 Task: Open Card Third-Party Integrations in Board Bug Tracking to Workspace Customer Relationship Management and add a team member Softage.1@softage.net, a label Orange, a checklist User Testing, an attachment from your computer, a color Orange and finally, add a card description 'Develop new sales strategy for team' and a comment 'We need to ensure that we allocate enough time and resources to this task to ensure its success.'. Add a start date 'Jan 01, 1900' with a due date 'Jan 08, 1900'. Open Card Event Execution in Board Newsletter Best Practices to Workspace Customer Relationship Management and add a team member Softage.1@softage.net, a label Blue, a checklist Project Quality Management, an attachment from Trello, a color Blue and finally, add a card description 'Plan and execute company charity event' and a comment 'This task requires us to be proactive in identifying potential opportunities for growth and expansion.'. Add a start date 'Jan 02, 1900' with a due date 'Jan 09, 1900'. Open Card Customer Persona Review in Board Product Beta Testing to Workspace Customer Relationship Management and add a team member Softage.2@softage.net, a label Blue, a checklist Translation, an attachment from your computer, a color Blue and finally, add a card description 'Research and apply for relevant industry awards' and a comment 'Let us approach this task with a sense of enthusiasm and passion, embracing the challenge and the opportunity it presents.'. Add a start date 'Jan 03, 1900' with a due date 'Jan 10, 1900'
Action: Mouse moved to (75, 327)
Screenshot: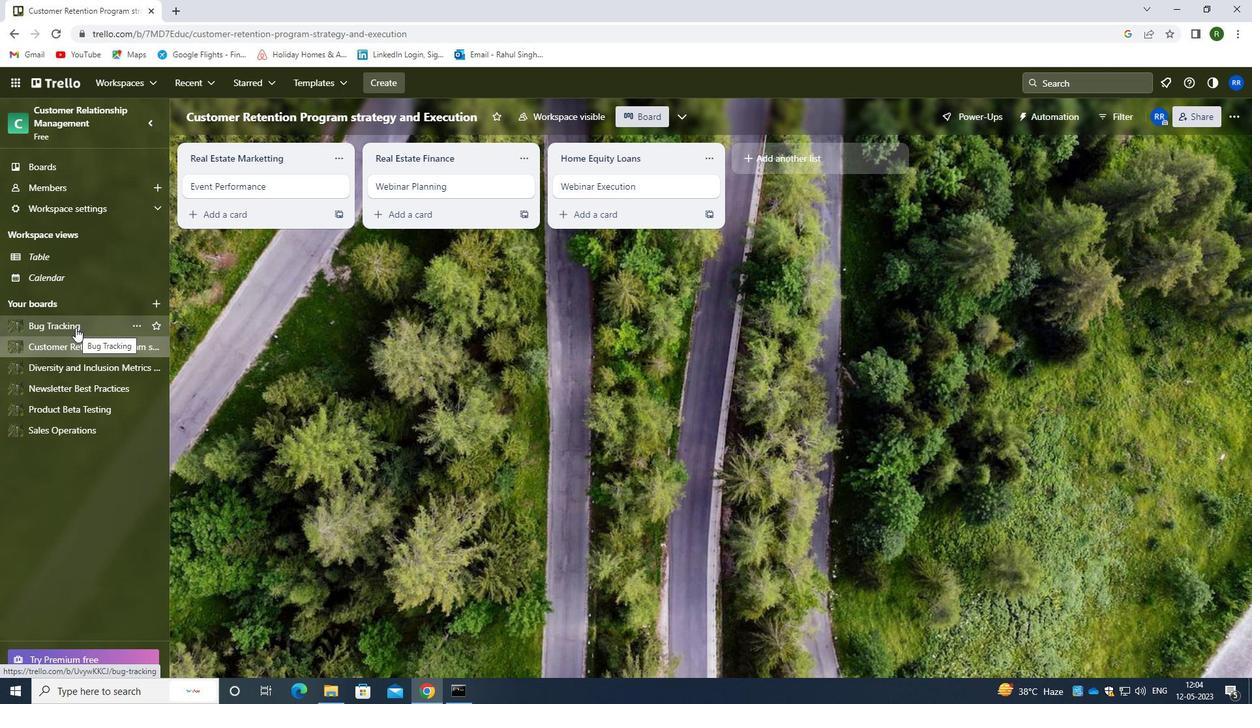 
Action: Mouse pressed left at (75, 327)
Screenshot: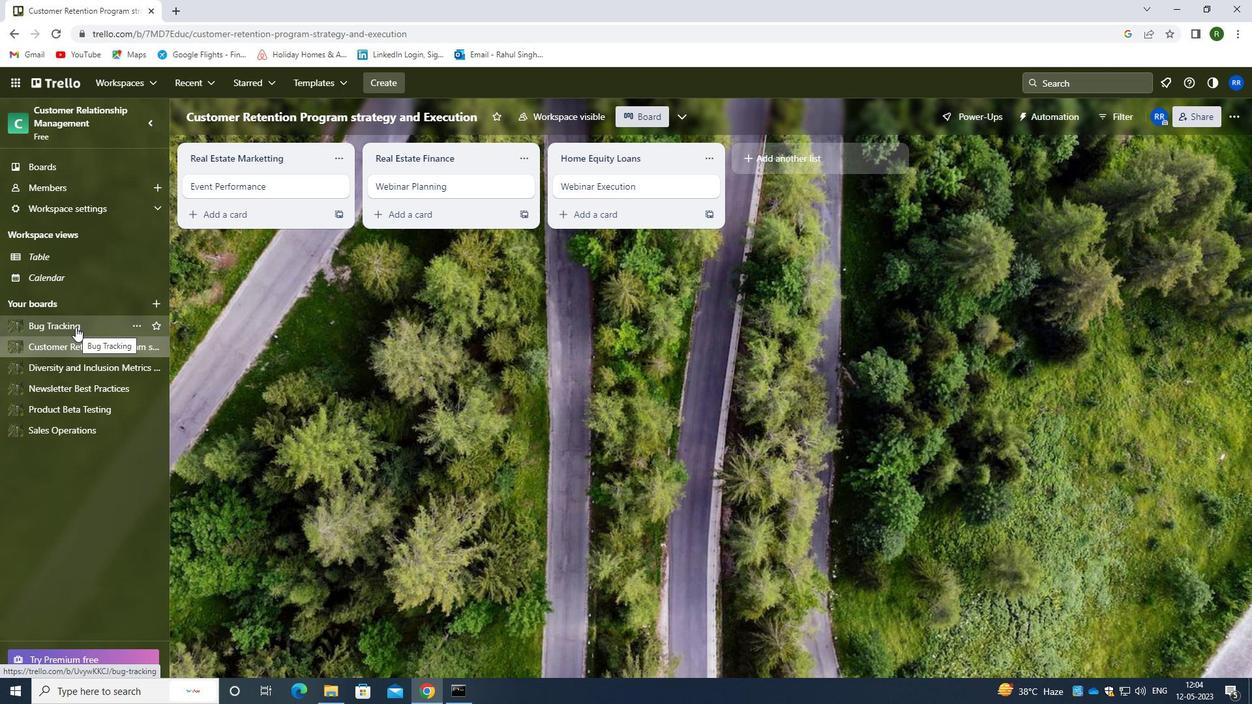 
Action: Mouse moved to (331, 183)
Screenshot: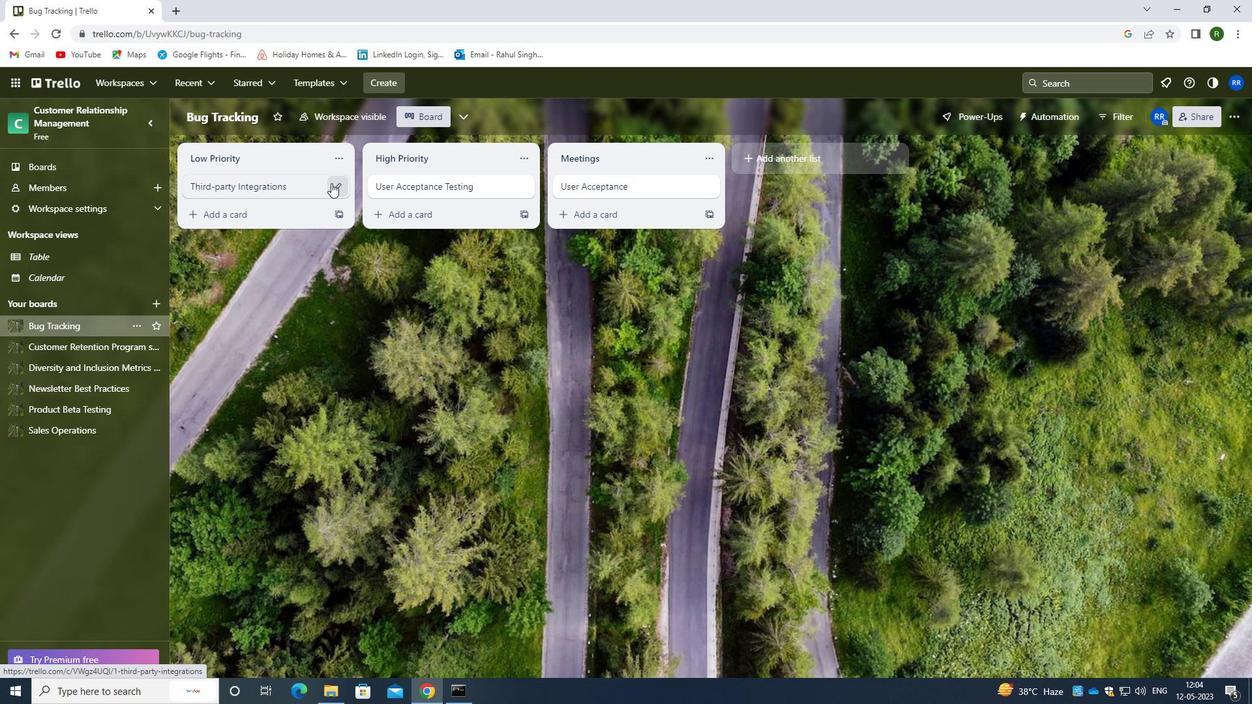 
Action: Mouse pressed left at (331, 183)
Screenshot: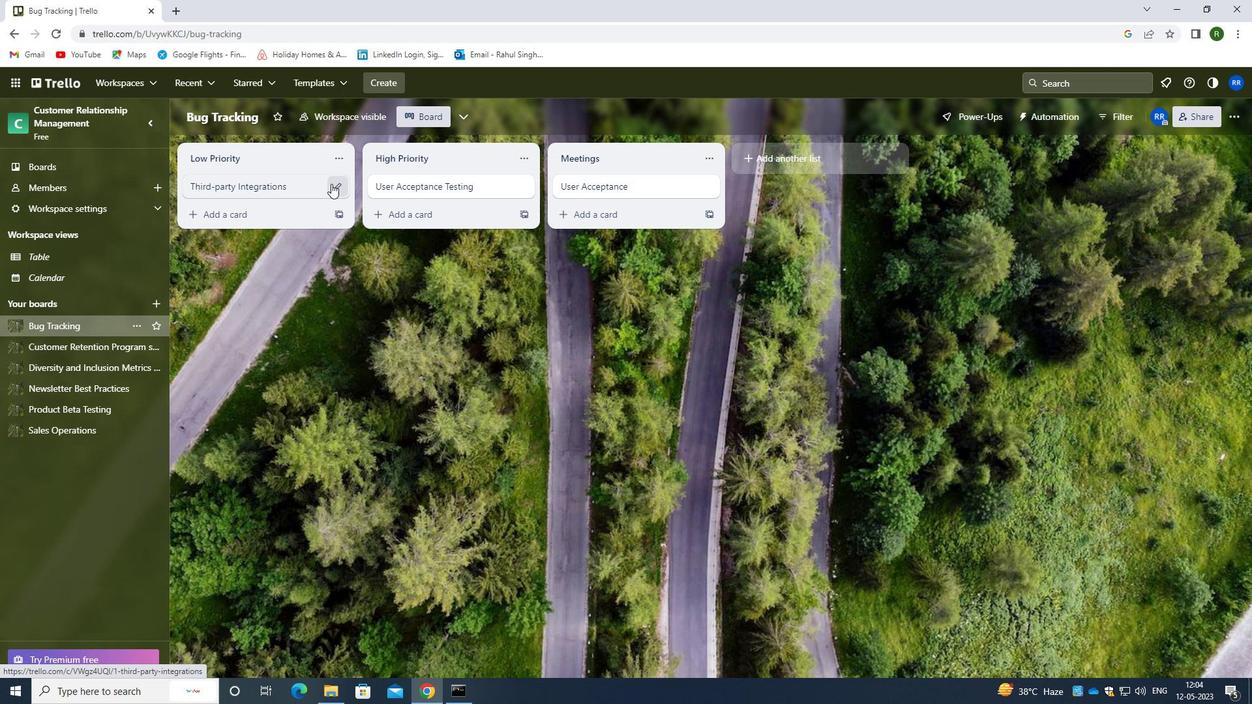 
Action: Mouse moved to (390, 187)
Screenshot: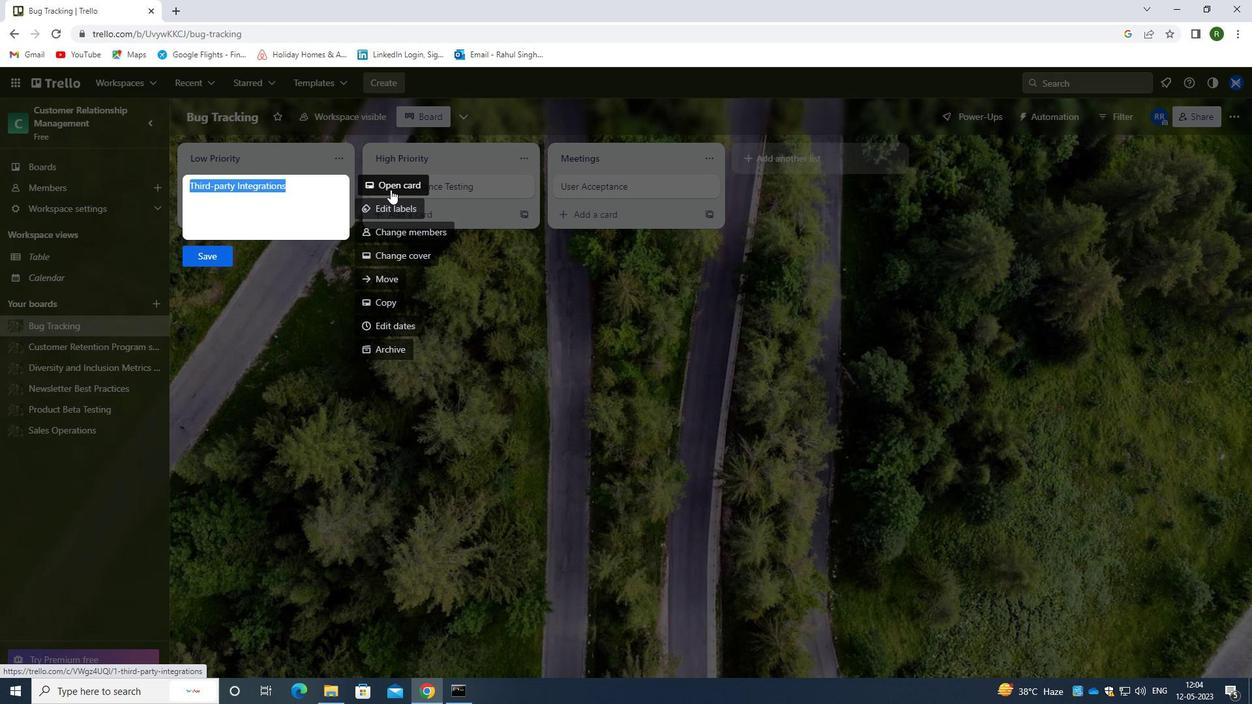 
Action: Mouse pressed left at (390, 187)
Screenshot: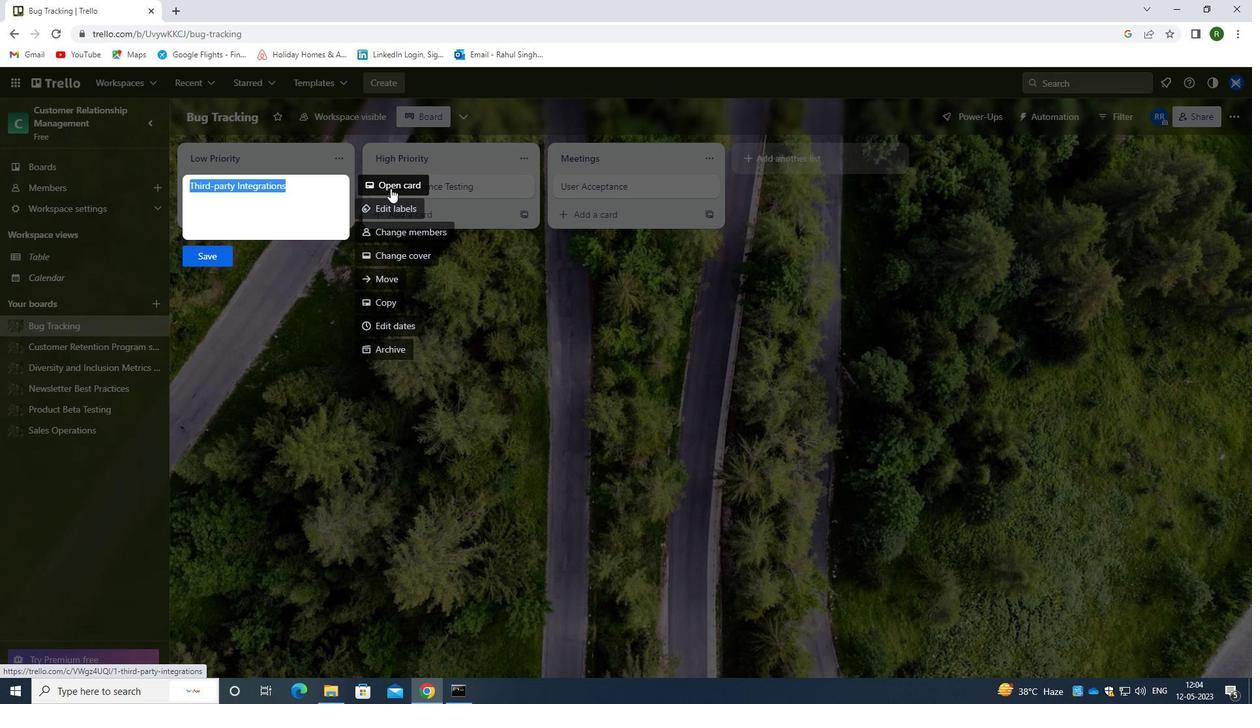 
Action: Mouse moved to (809, 188)
Screenshot: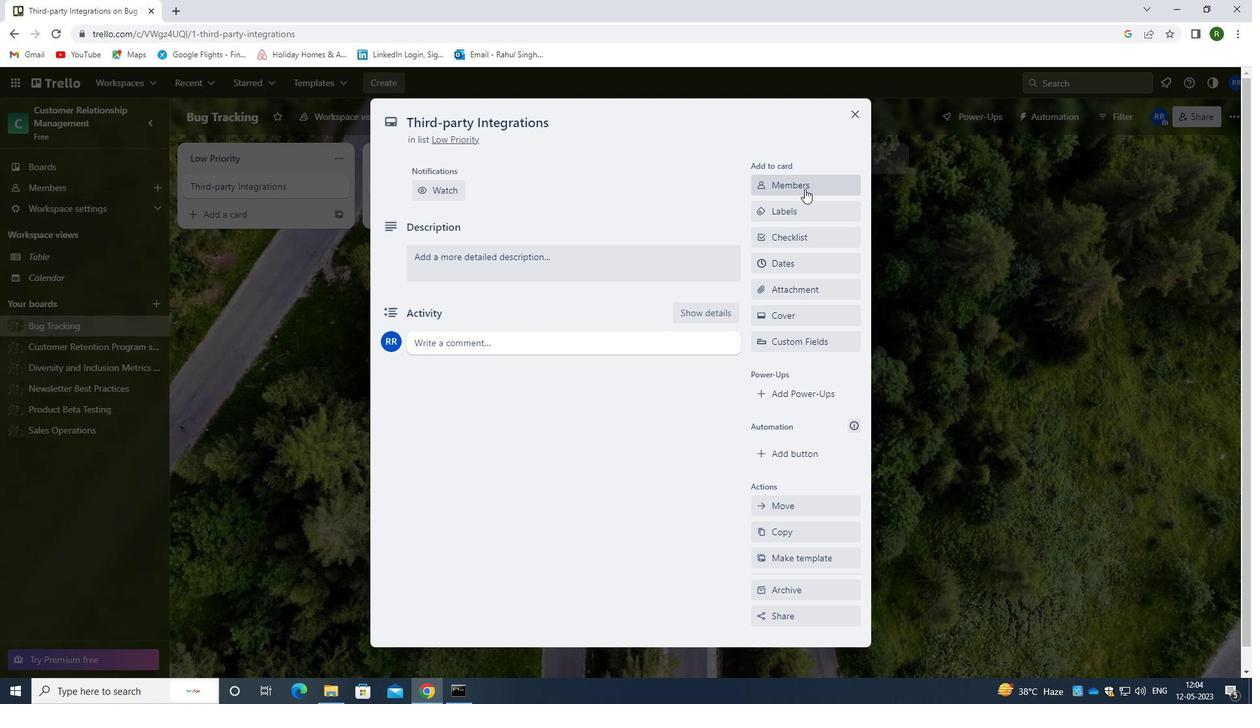 
Action: Mouse pressed left at (809, 188)
Screenshot: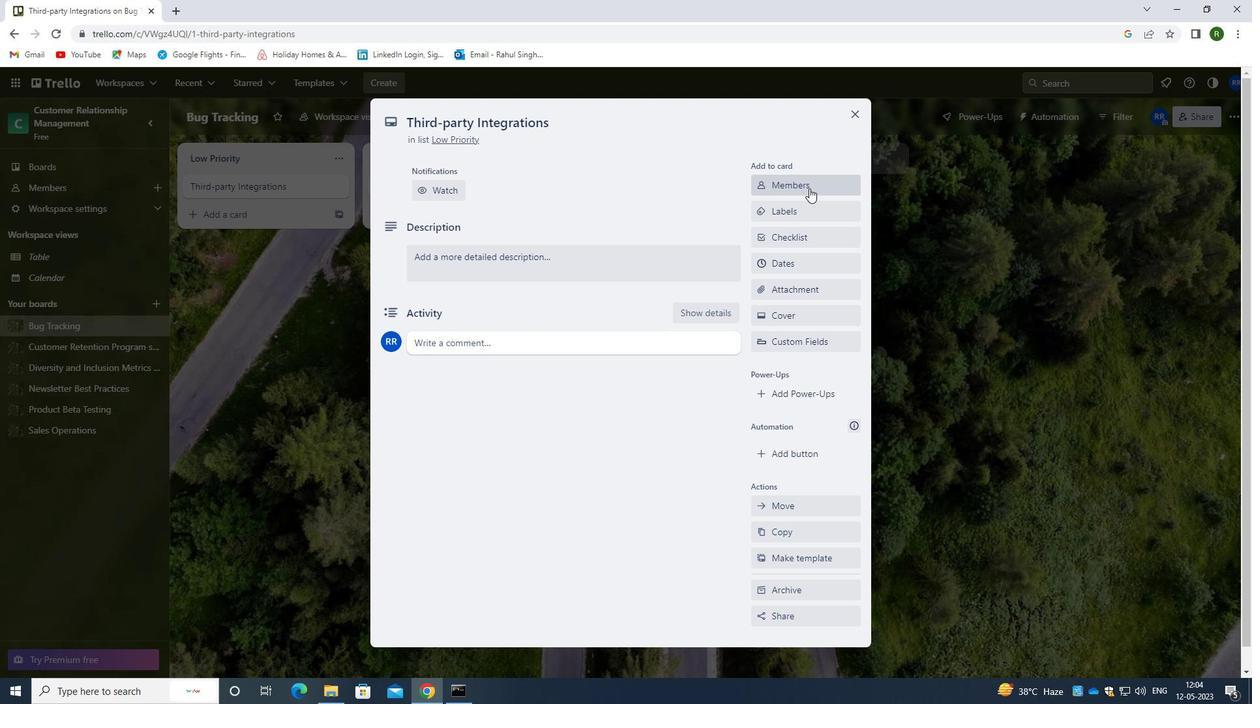 
Action: Mouse moved to (788, 248)
Screenshot: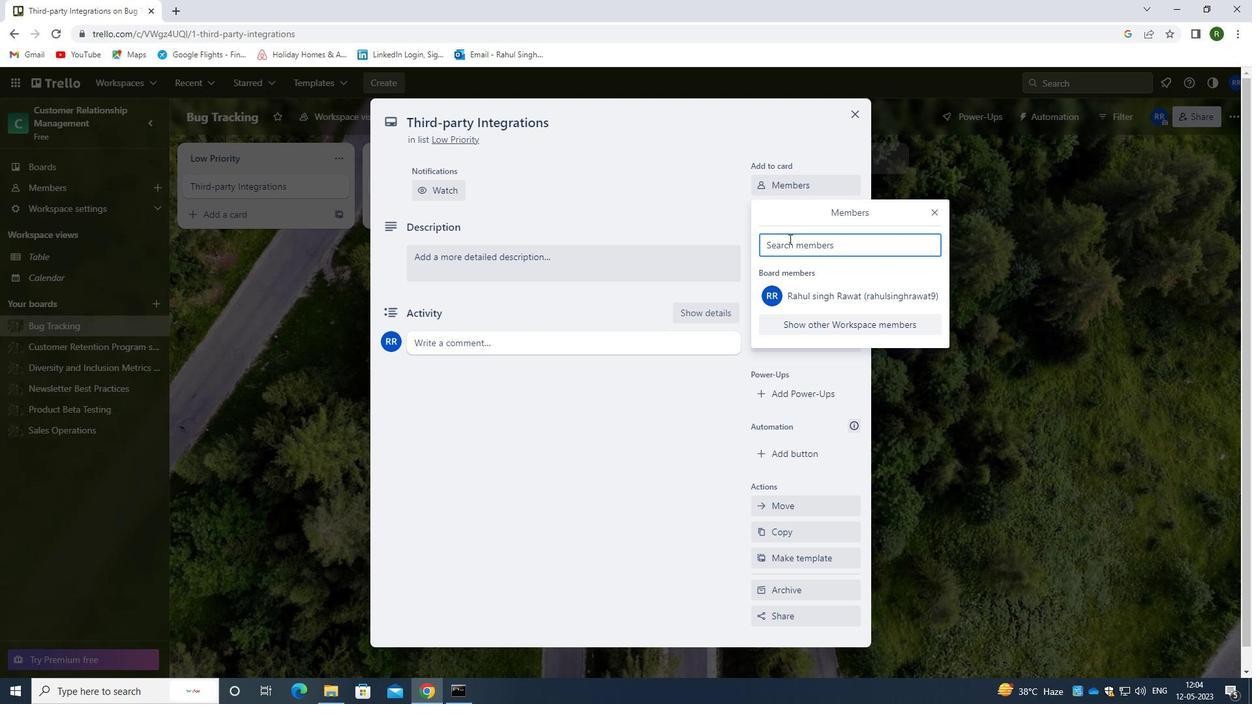 
Action: Mouse pressed left at (788, 248)
Screenshot: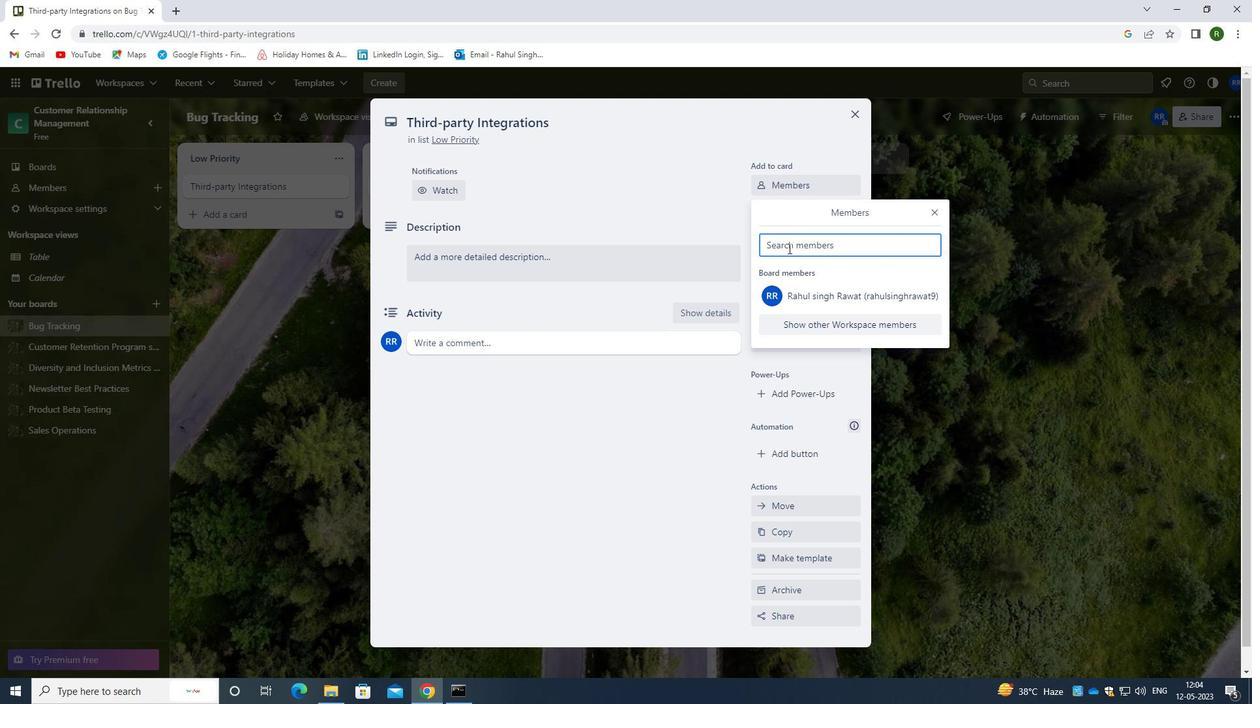 
Action: Mouse moved to (783, 281)
Screenshot: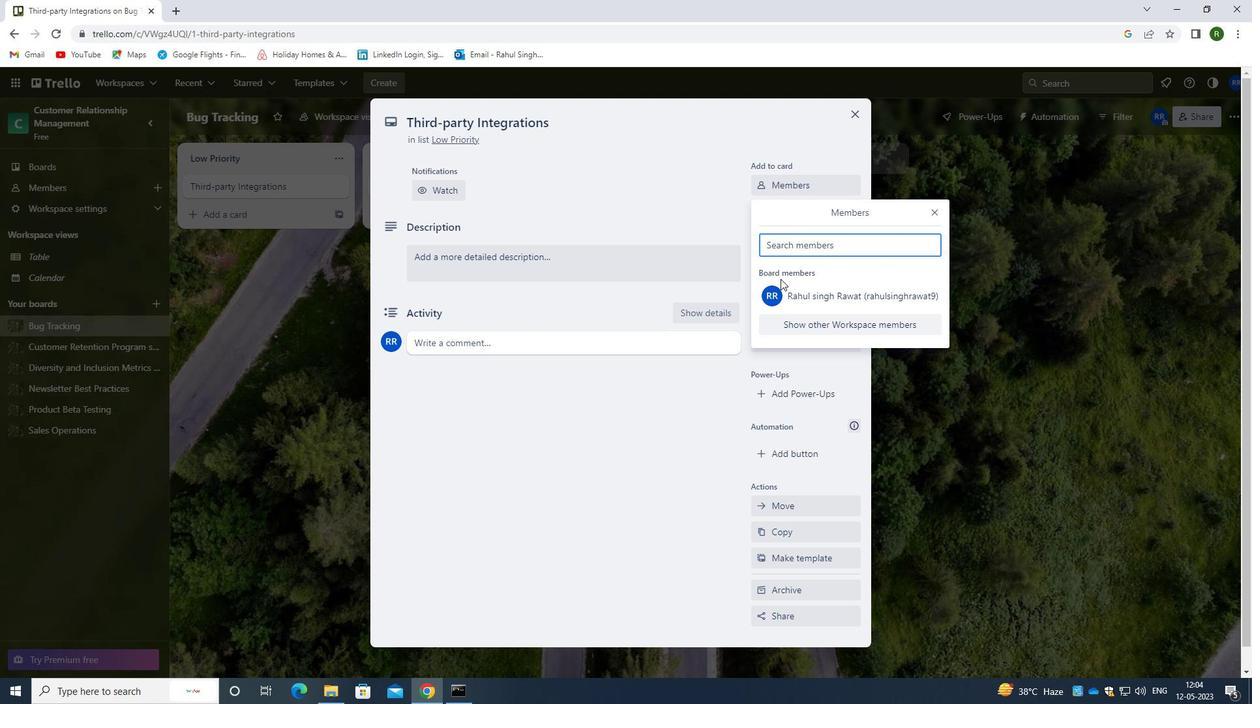 
Action: Key pressed <Key.caps_lock>s<Key.caps_lock>oftage.1<Key.shift>@SOFTAGE.NET
Screenshot: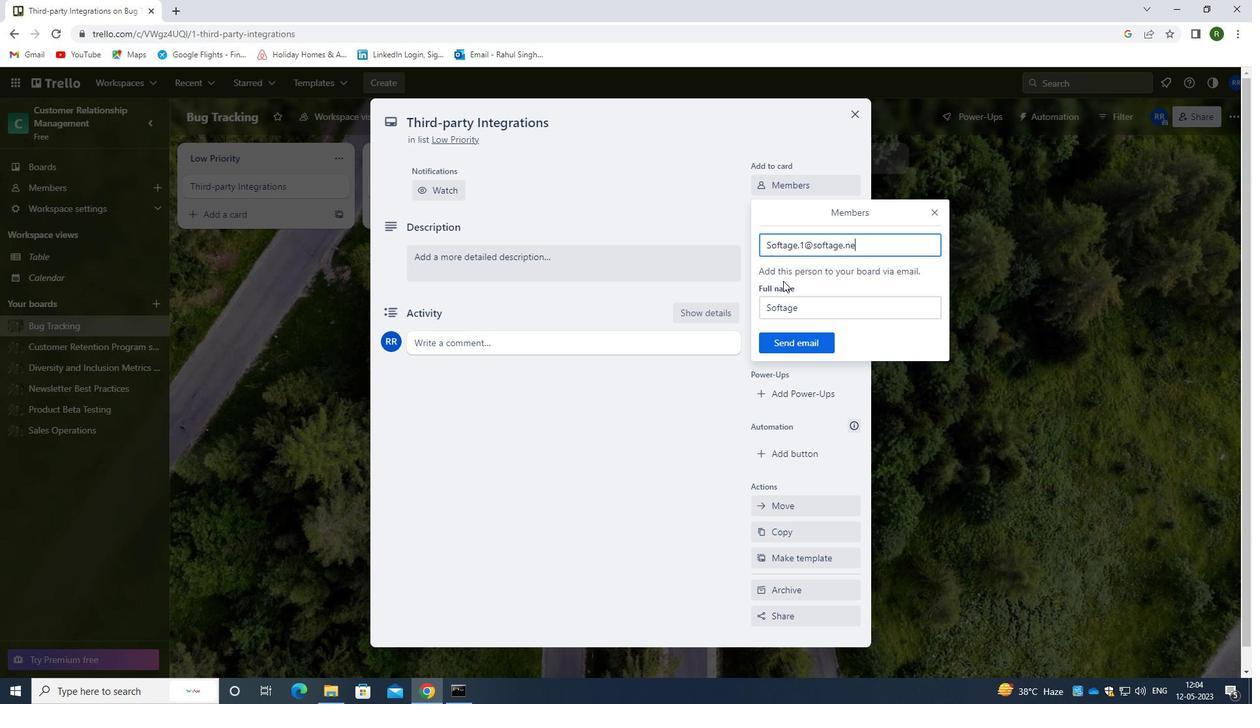 
Action: Mouse moved to (787, 339)
Screenshot: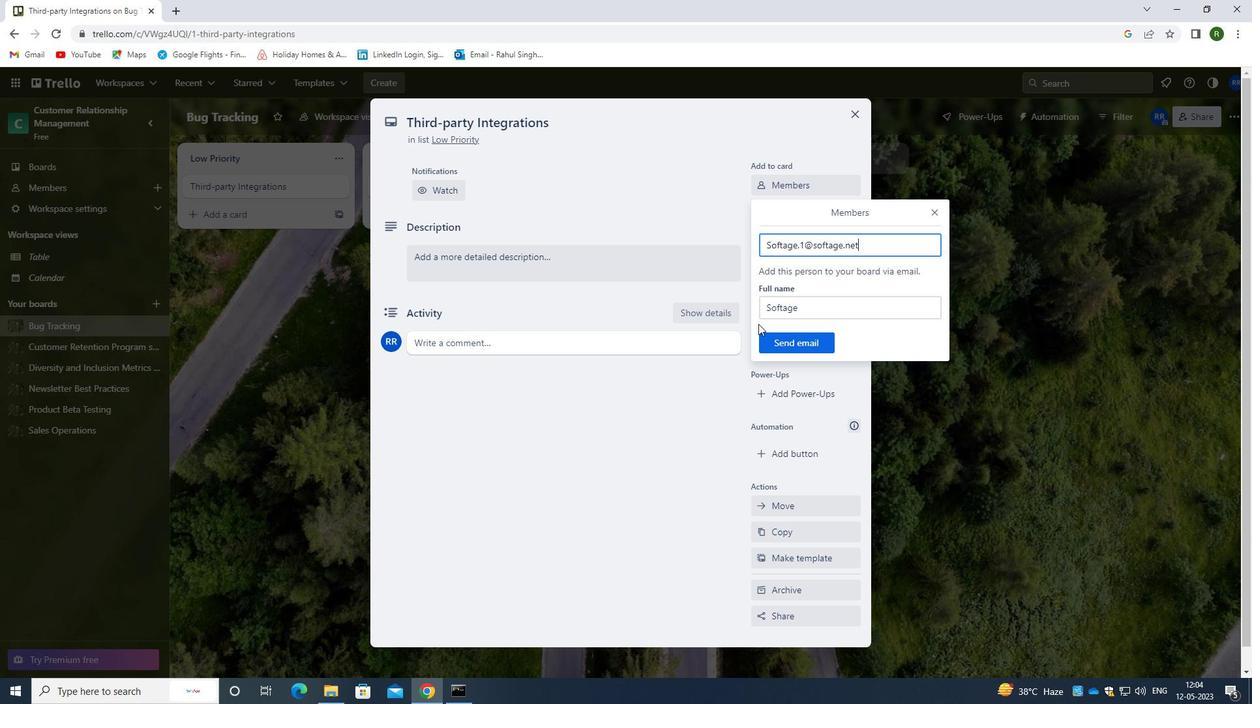 
Action: Mouse pressed left at (787, 339)
Screenshot: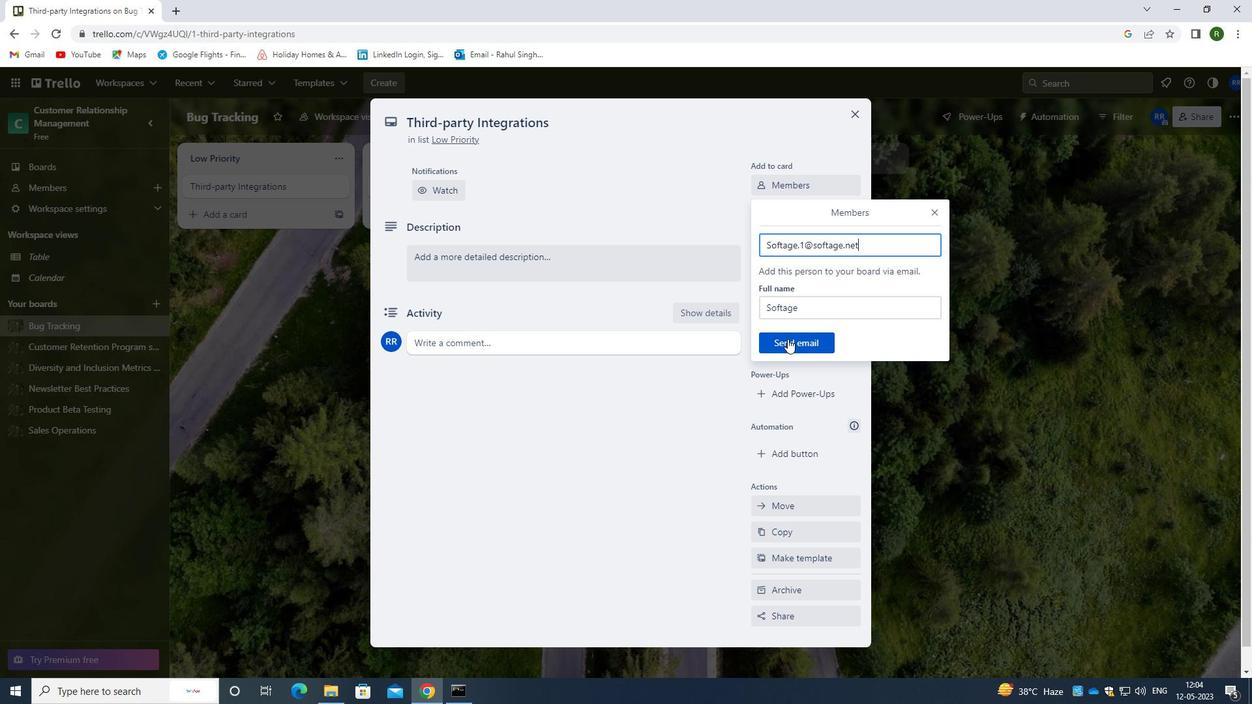 
Action: Mouse moved to (791, 253)
Screenshot: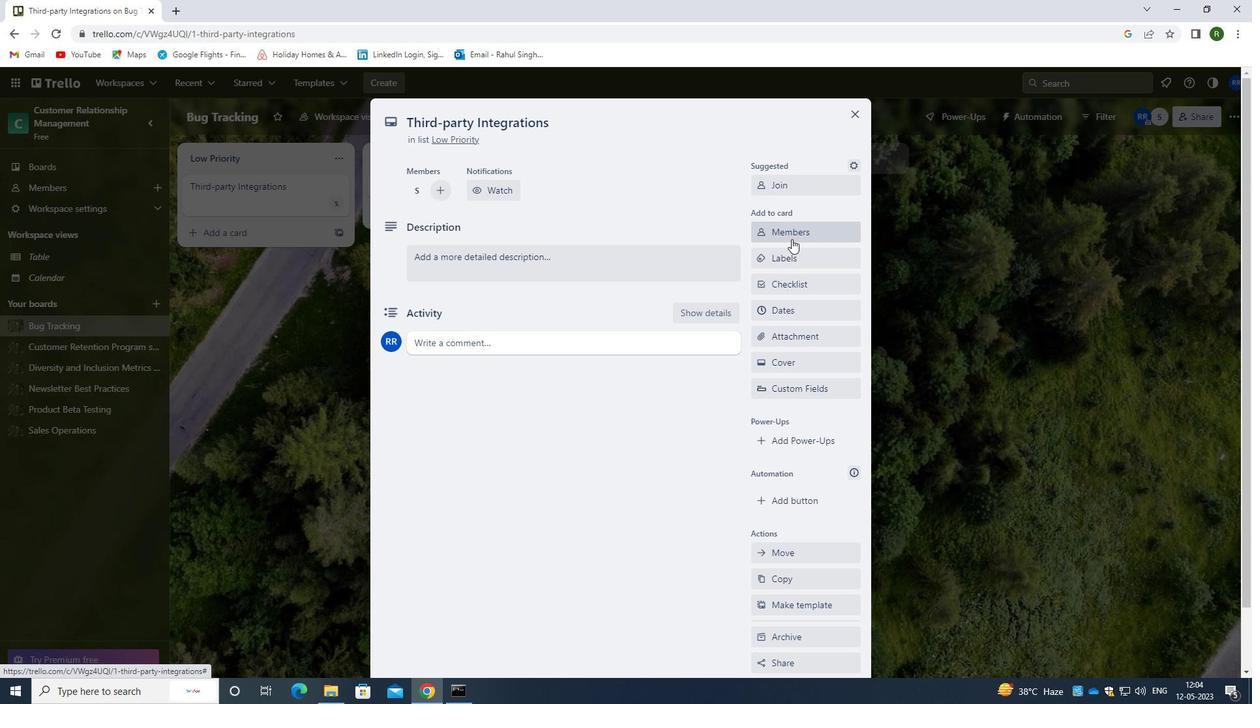 
Action: Mouse pressed left at (791, 253)
Screenshot: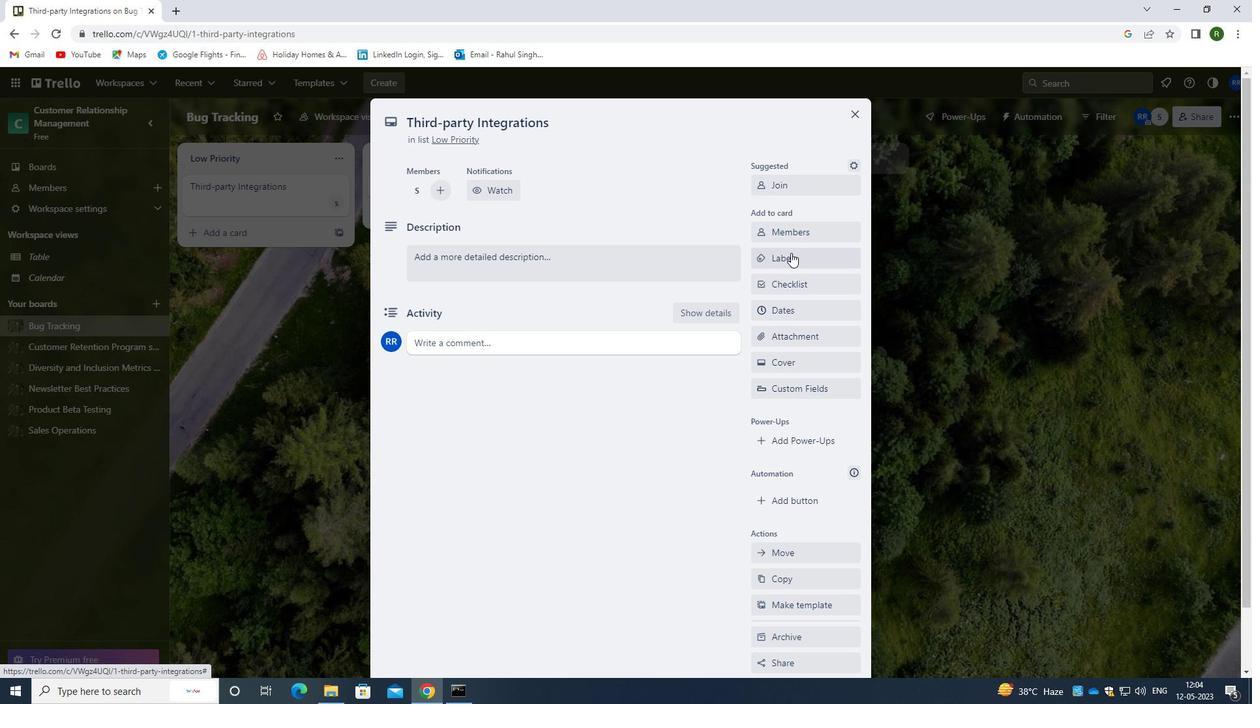 
Action: Mouse moved to (787, 316)
Screenshot: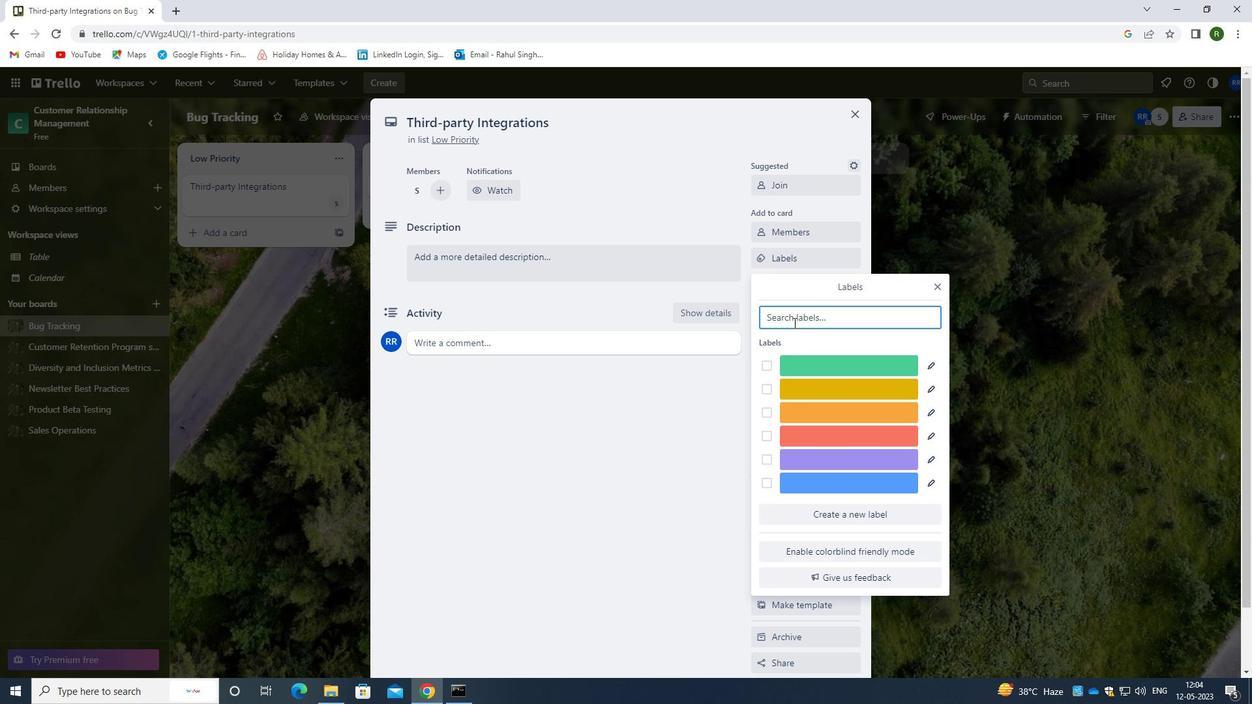 
Action: Key pressed <Key.shift>ORANGE
Screenshot: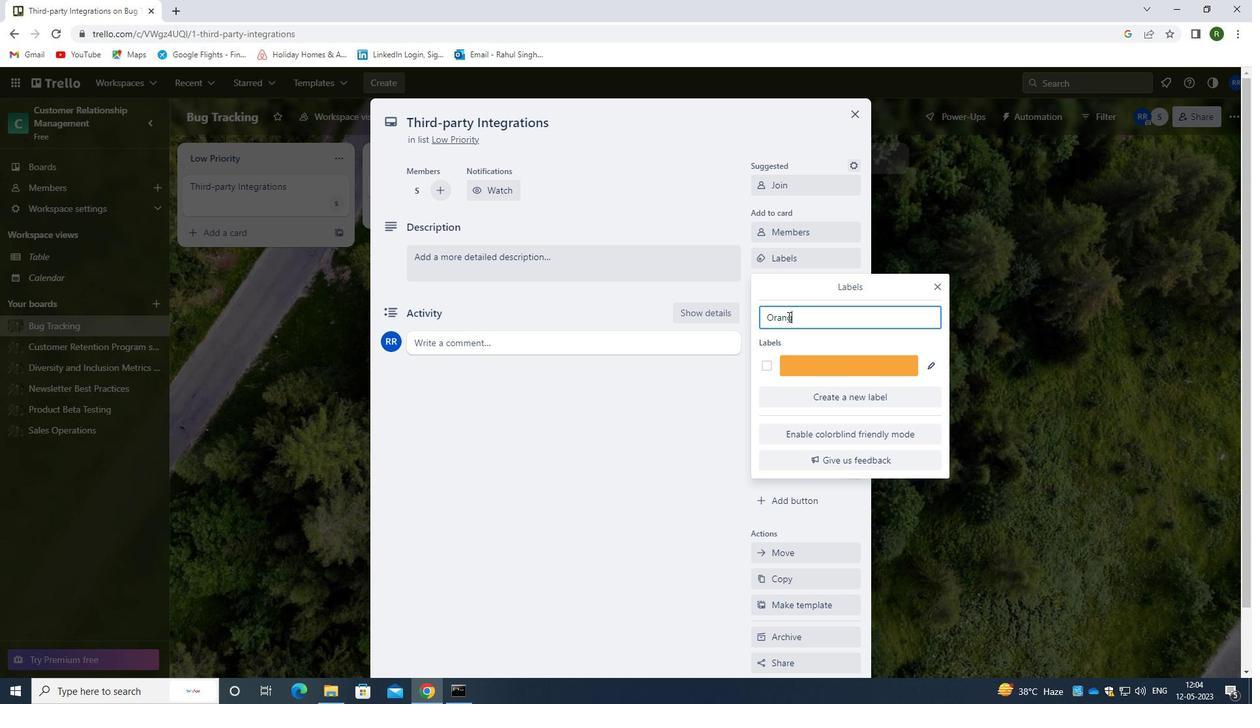 
Action: Mouse moved to (767, 373)
Screenshot: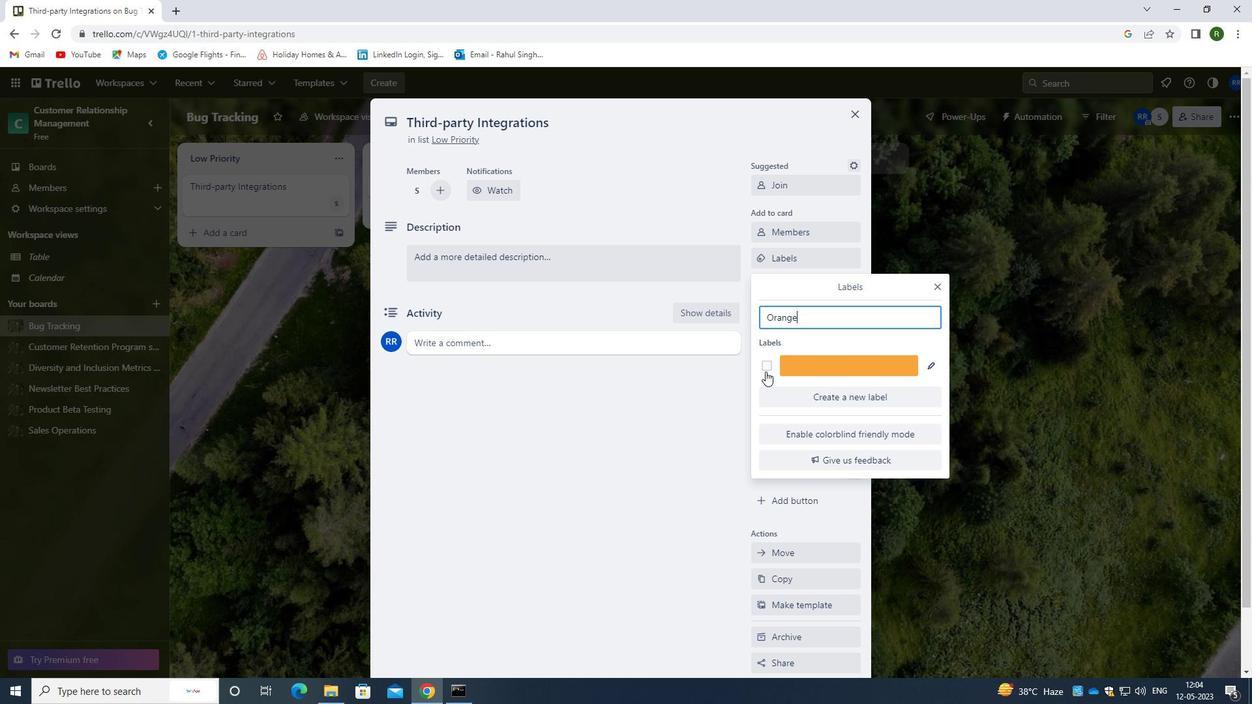 
Action: Mouse pressed left at (767, 373)
Screenshot: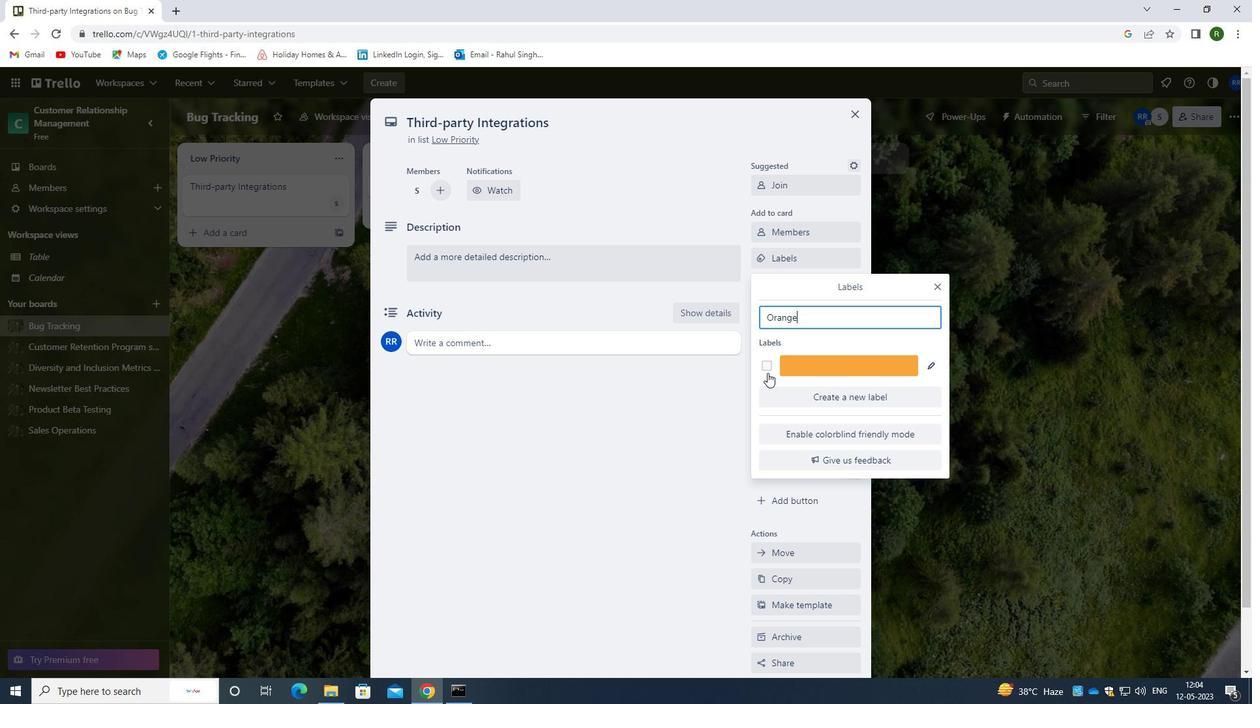 
Action: Mouse moved to (723, 405)
Screenshot: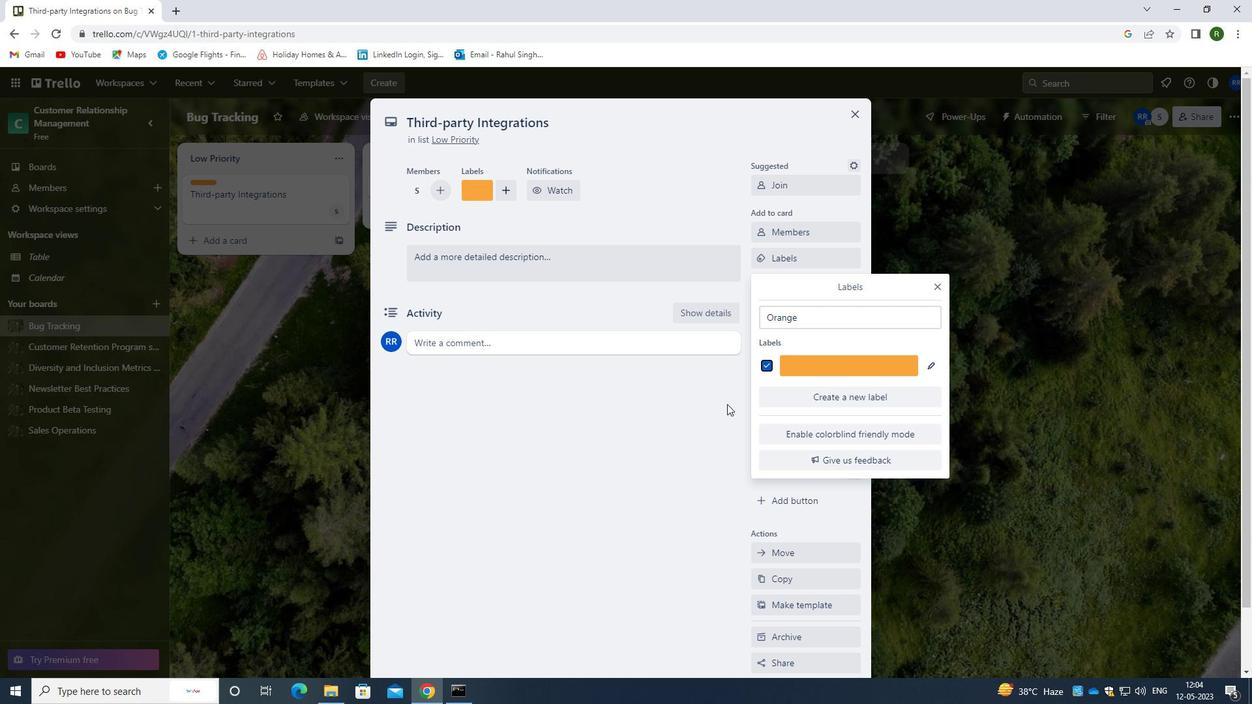 
Action: Mouse pressed left at (723, 405)
Screenshot: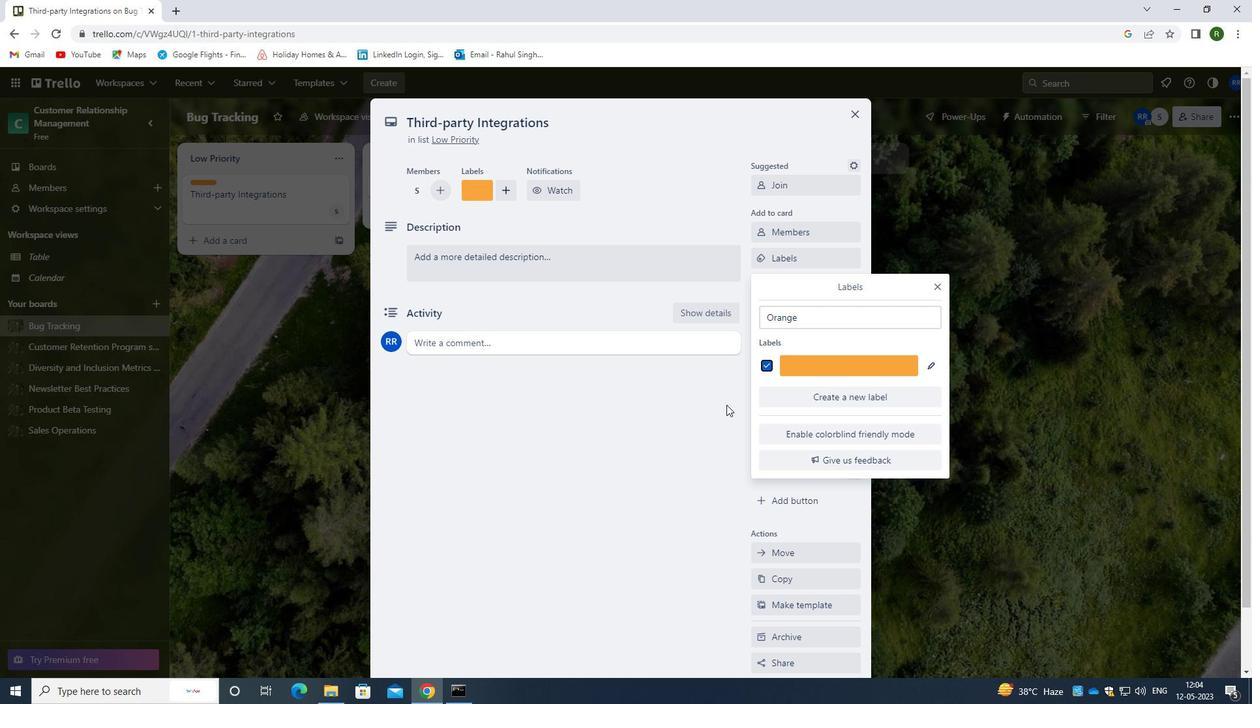 
Action: Mouse moved to (781, 286)
Screenshot: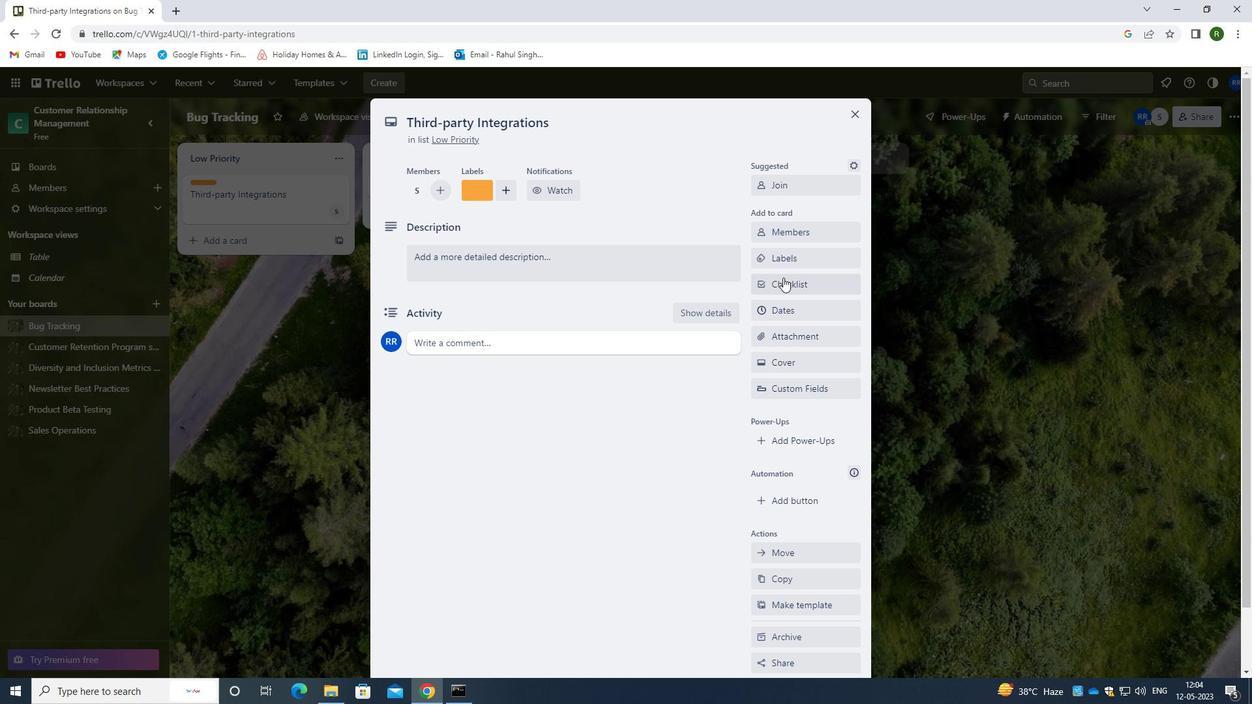 
Action: Mouse pressed left at (781, 286)
Screenshot: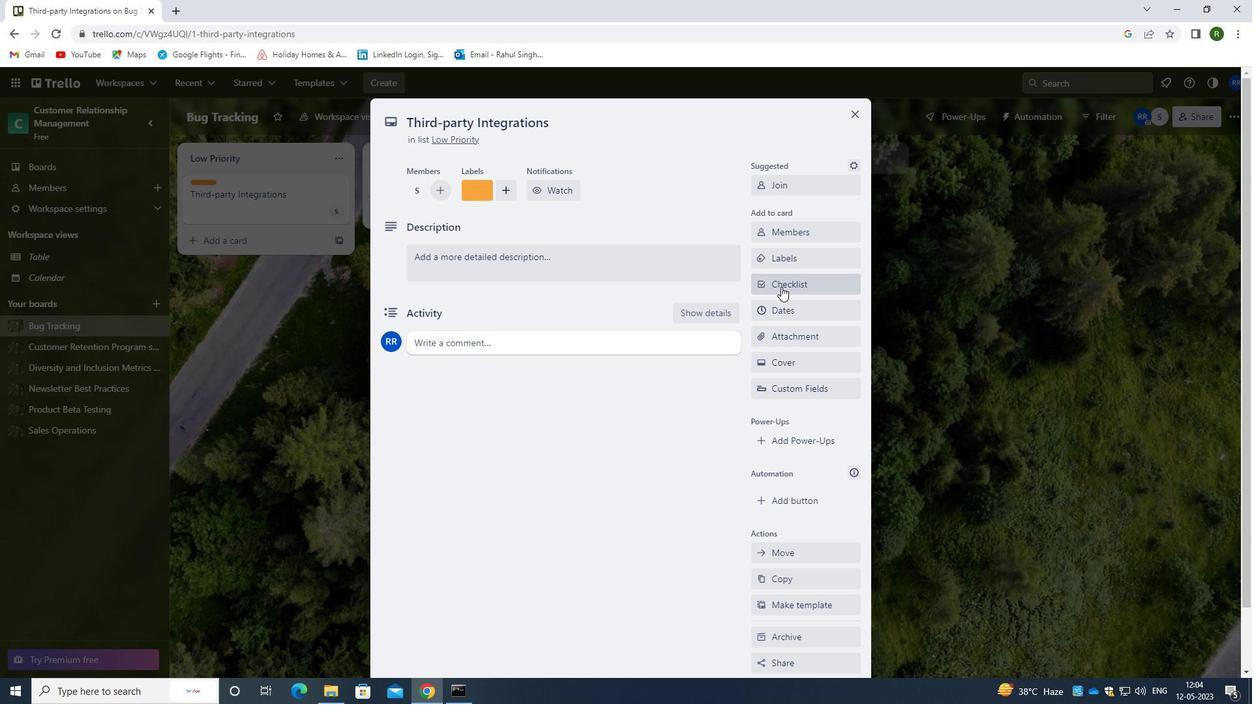 
Action: Mouse moved to (714, 267)
Screenshot: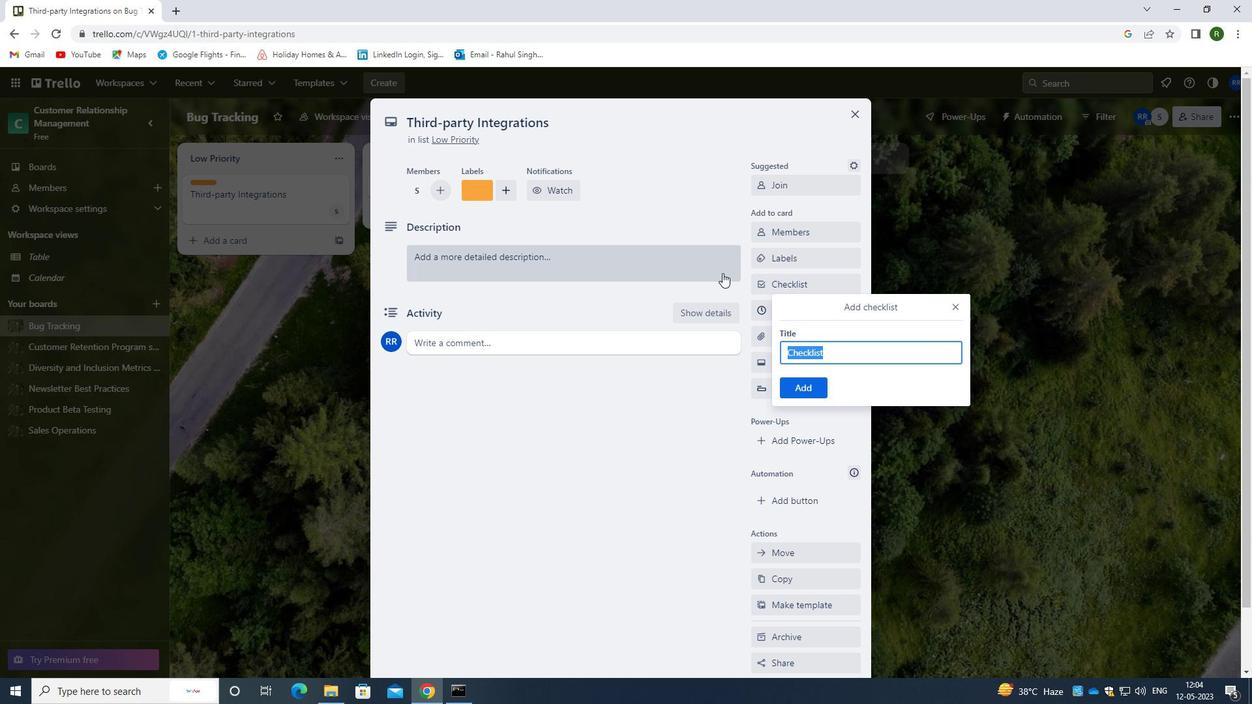 
Action: Key pressed <Key.backspace><Key.shift><Key.shift><Key.shift><Key.shift><Key.shift><Key.shift><Key.shift><Key.shift><Key.shift><Key.shift><Key.shift><Key.shift><Key.shift><Key.shift><Key.shift>USER<Key.space><Key.shift>TESTING
Screenshot: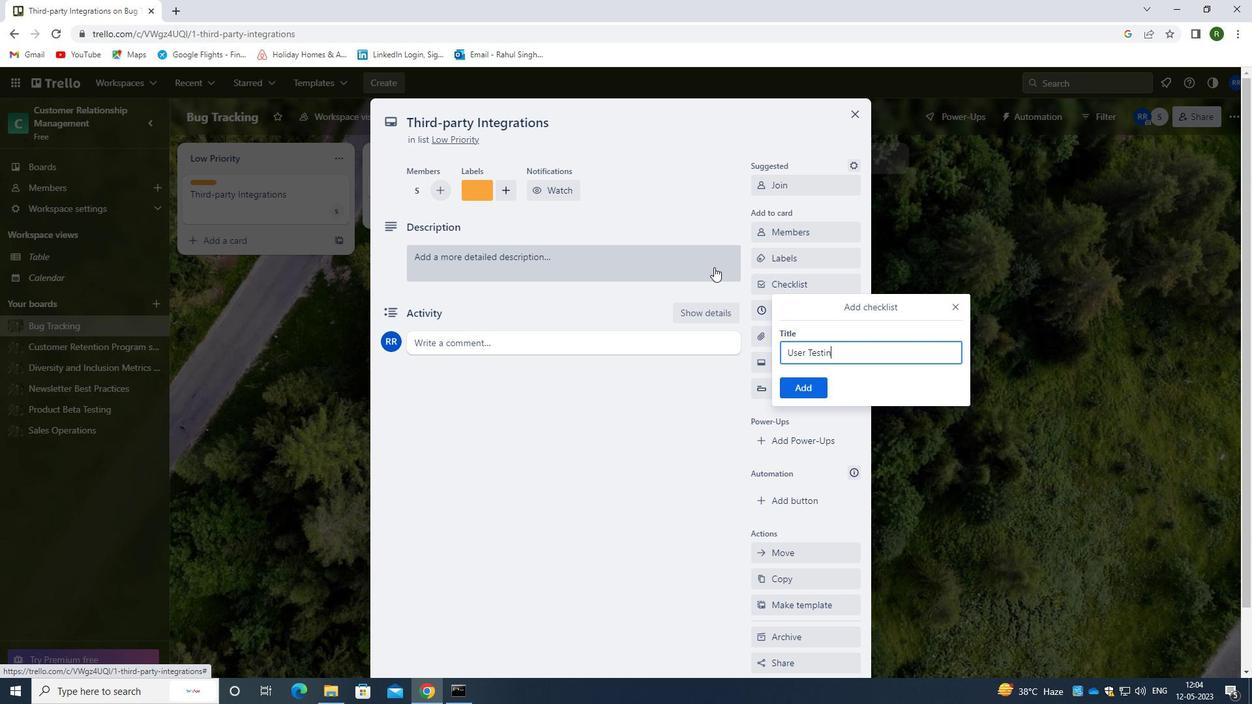 
Action: Mouse moved to (802, 391)
Screenshot: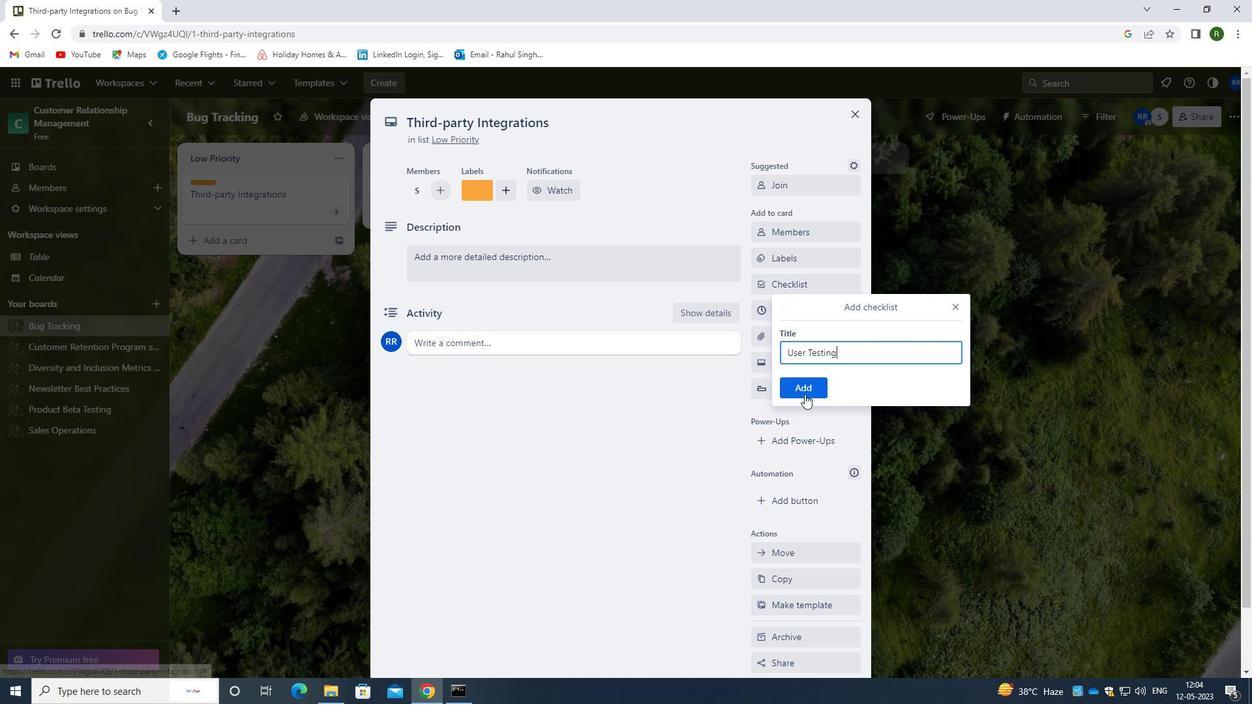 
Action: Mouse pressed left at (802, 391)
Screenshot: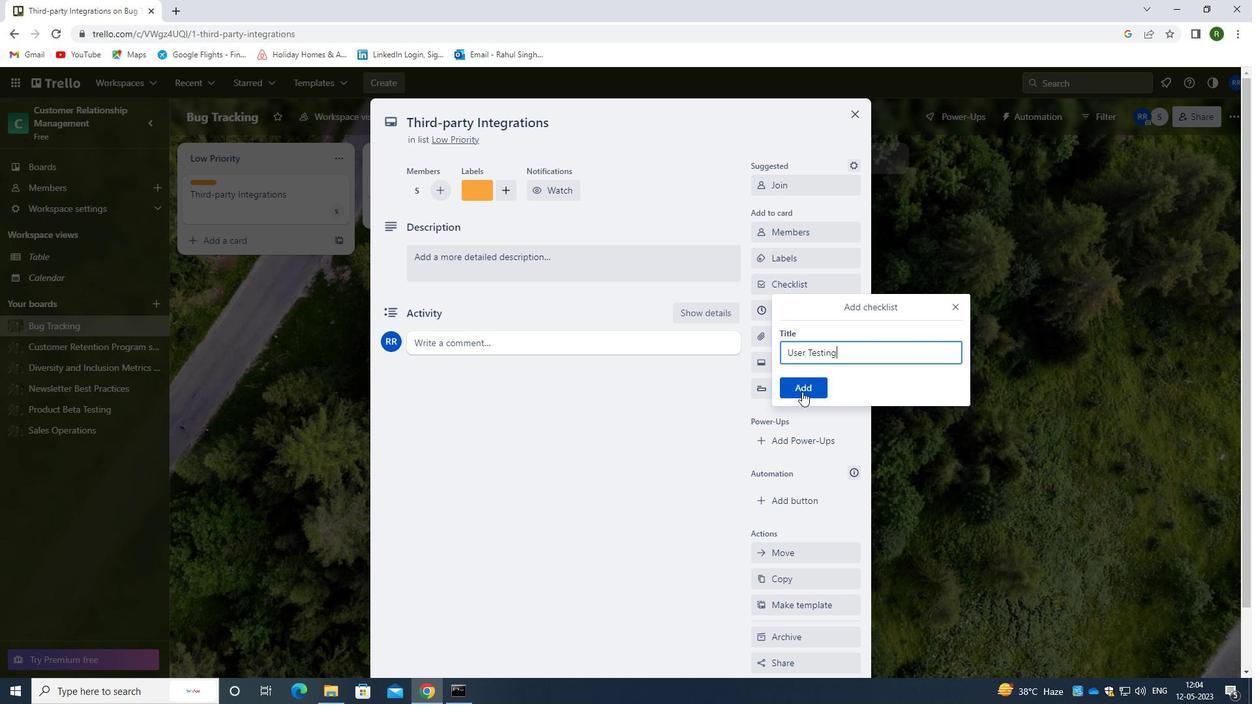 
Action: Mouse moved to (785, 335)
Screenshot: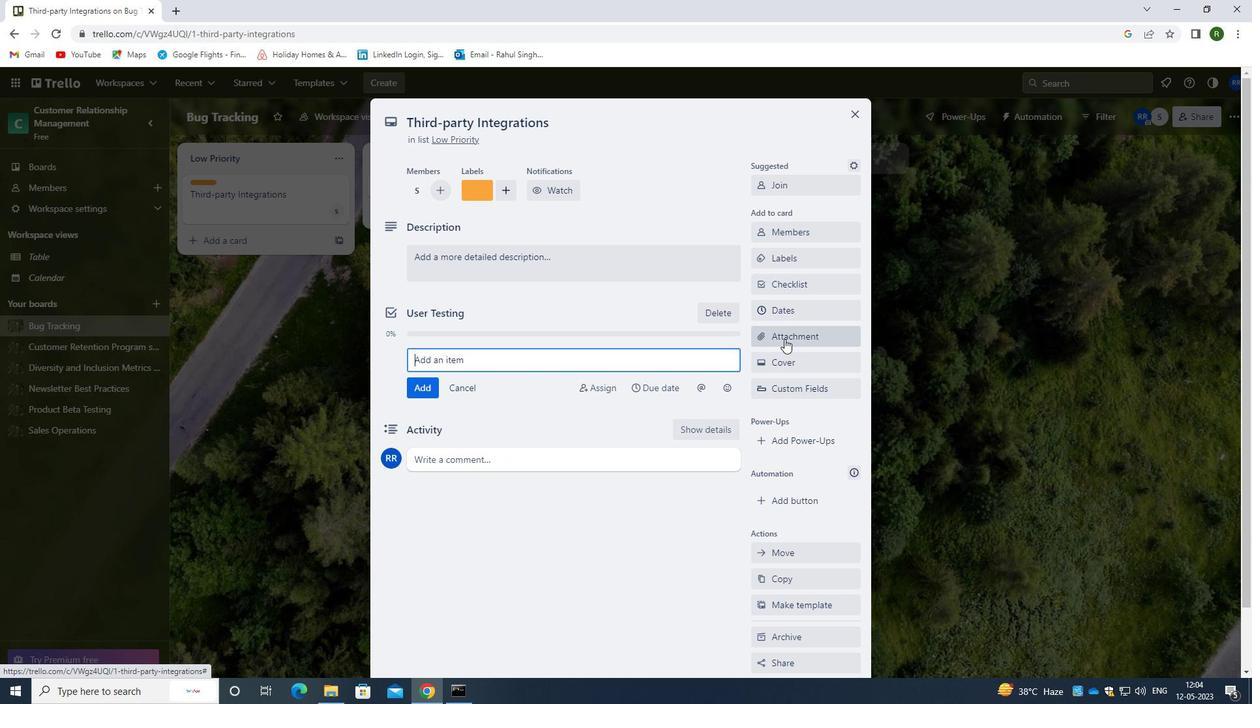 
Action: Mouse pressed left at (785, 335)
Screenshot: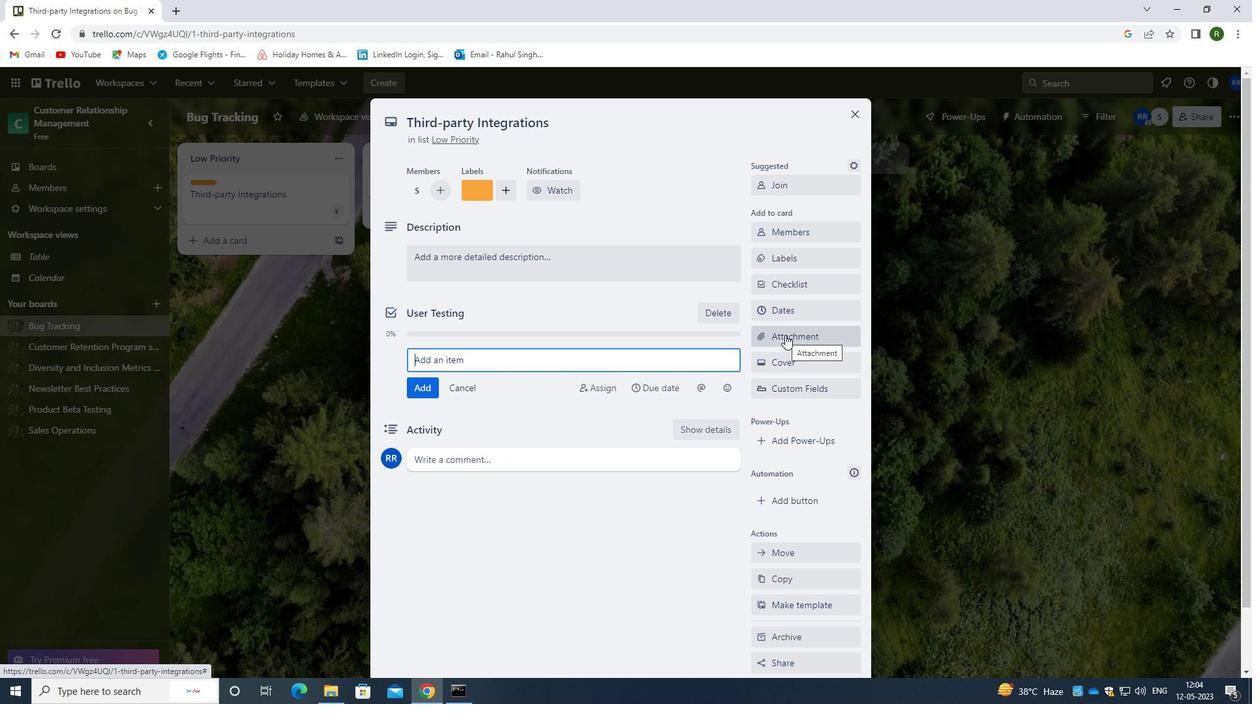 
Action: Mouse moved to (785, 399)
Screenshot: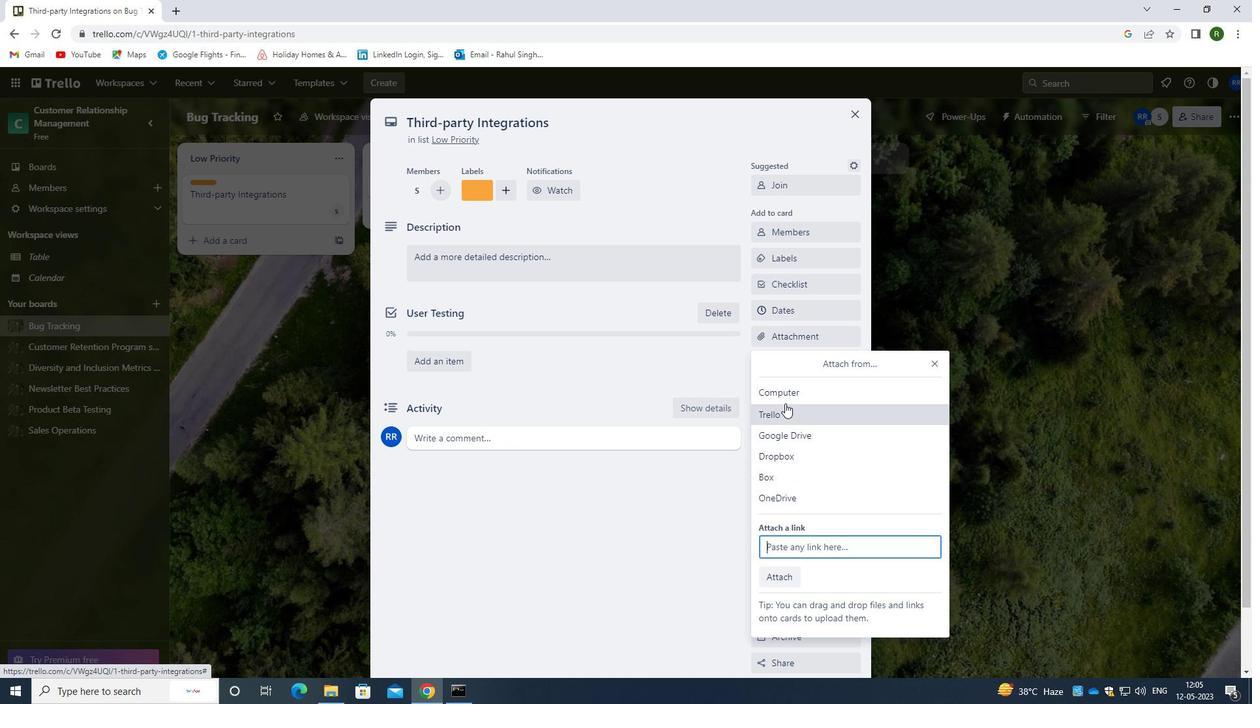 
Action: Mouse pressed left at (785, 399)
Screenshot: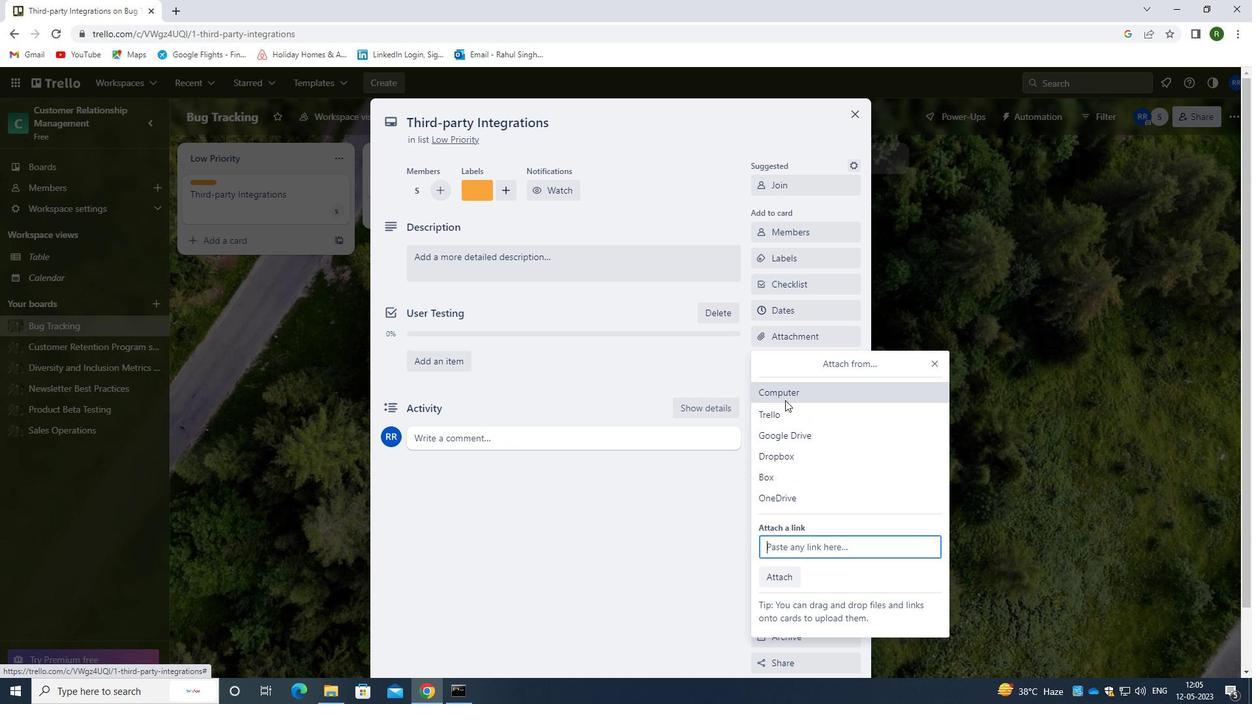 
Action: Mouse moved to (61, 270)
Screenshot: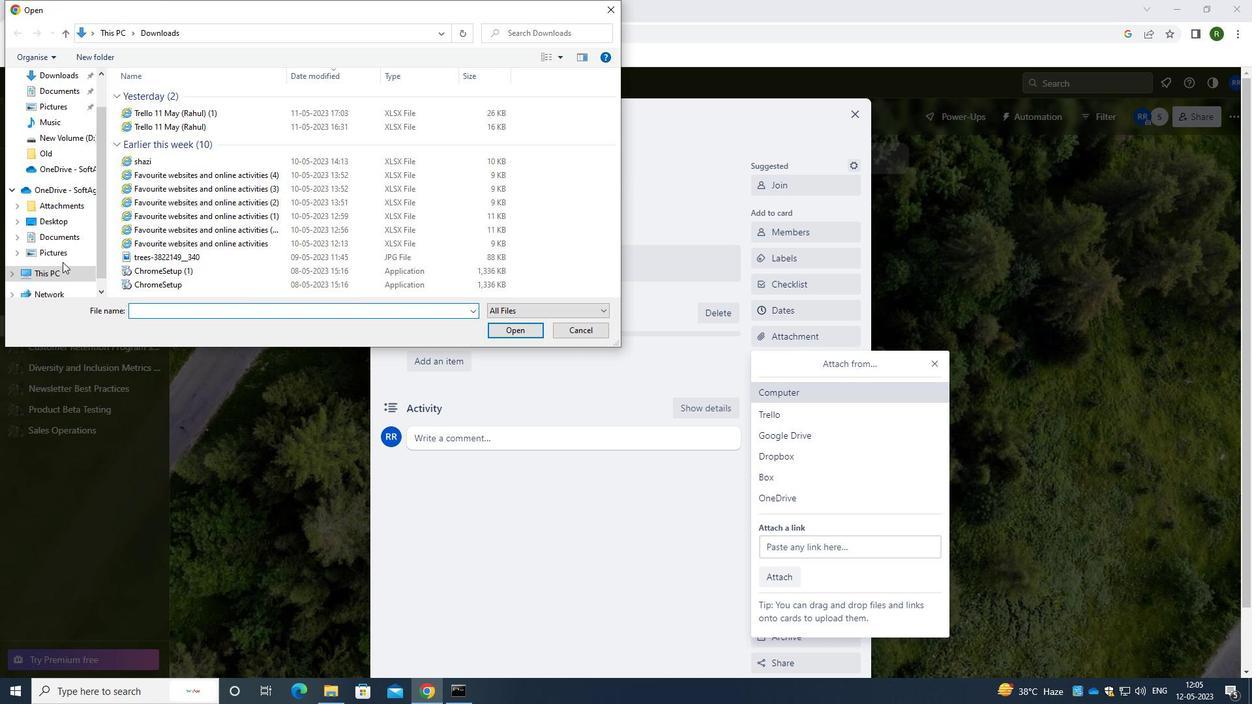 
Action: Mouse pressed left at (61, 270)
Screenshot: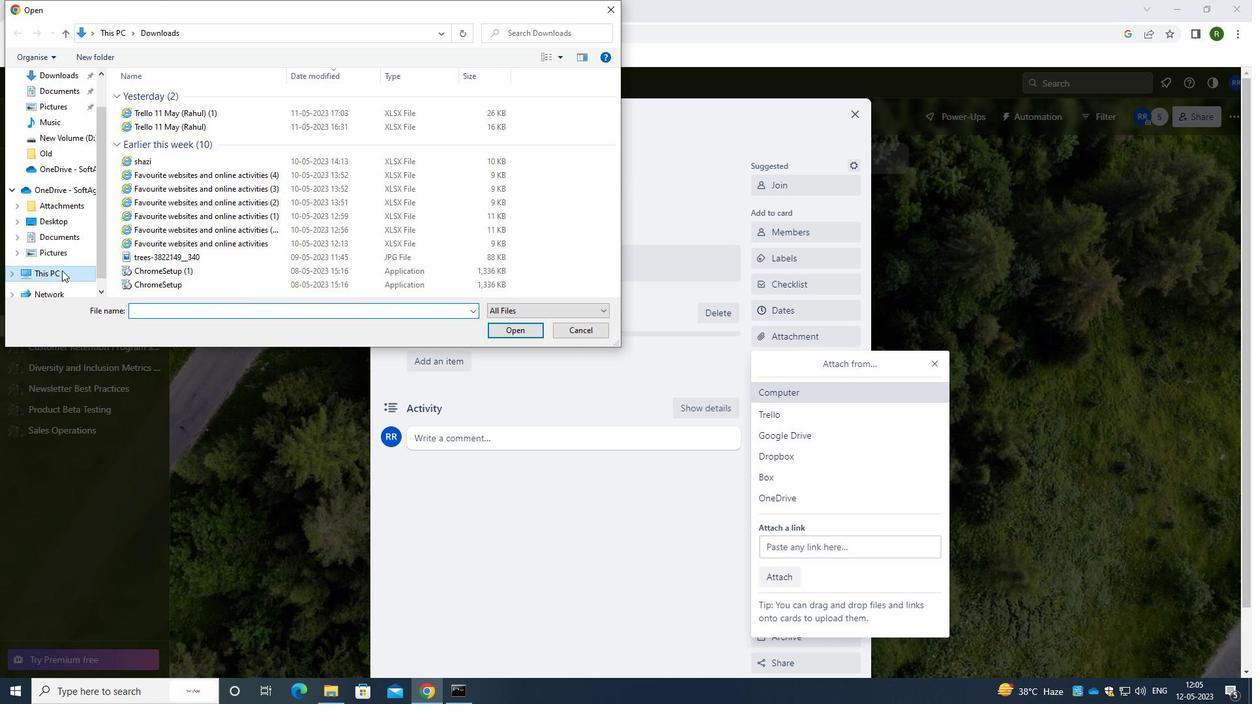 
Action: Mouse moved to (281, 217)
Screenshot: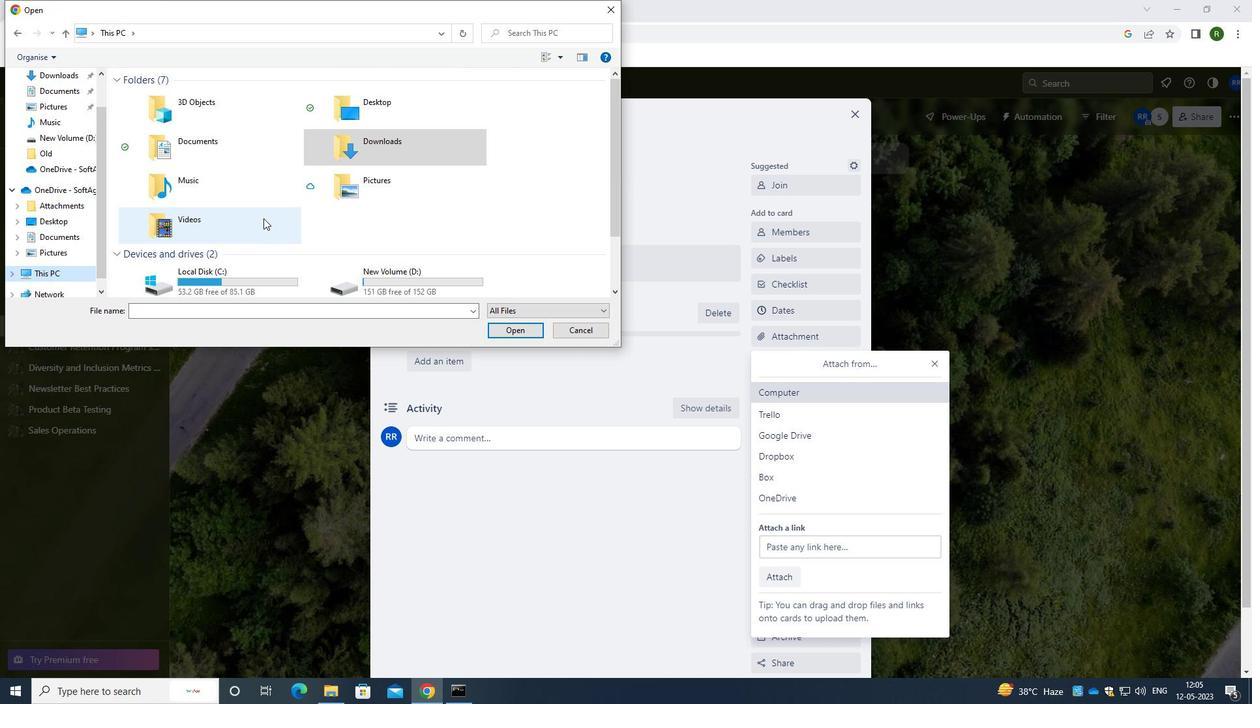 
Action: Mouse scrolled (281, 216) with delta (0, 0)
Screenshot: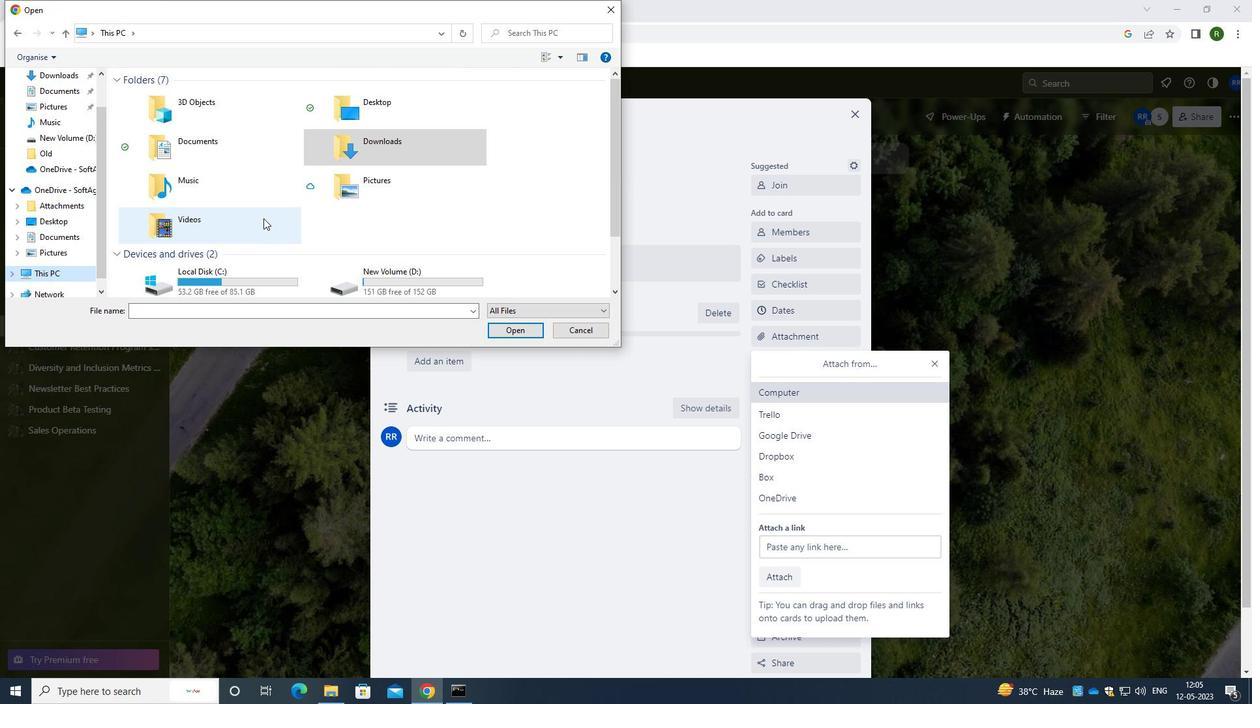 
Action: Mouse moved to (283, 217)
Screenshot: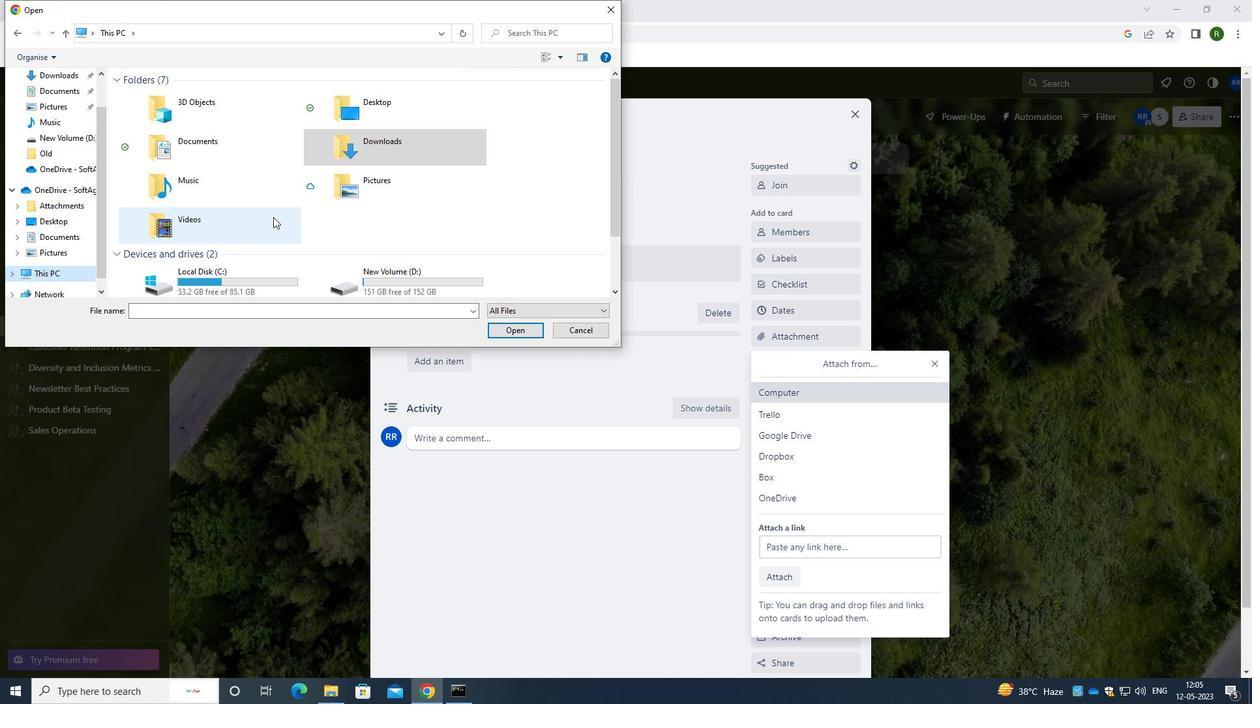 
Action: Mouse scrolled (283, 217) with delta (0, 0)
Screenshot: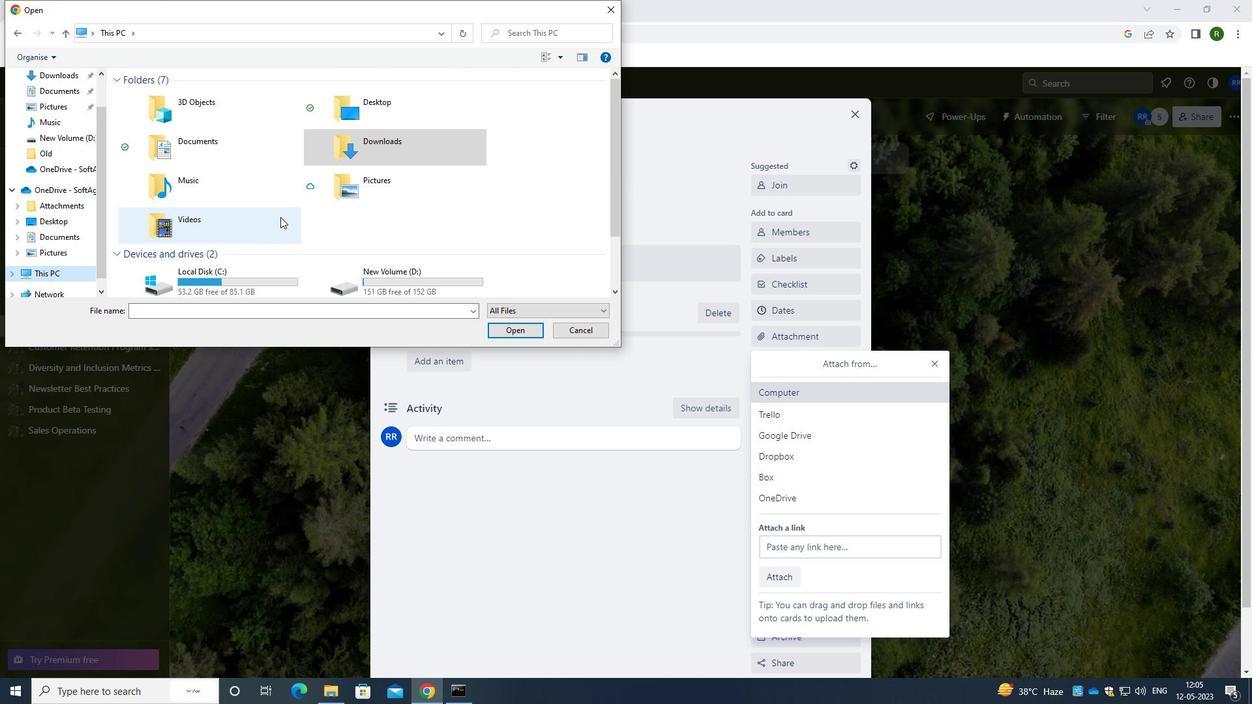 
Action: Mouse moved to (380, 218)
Screenshot: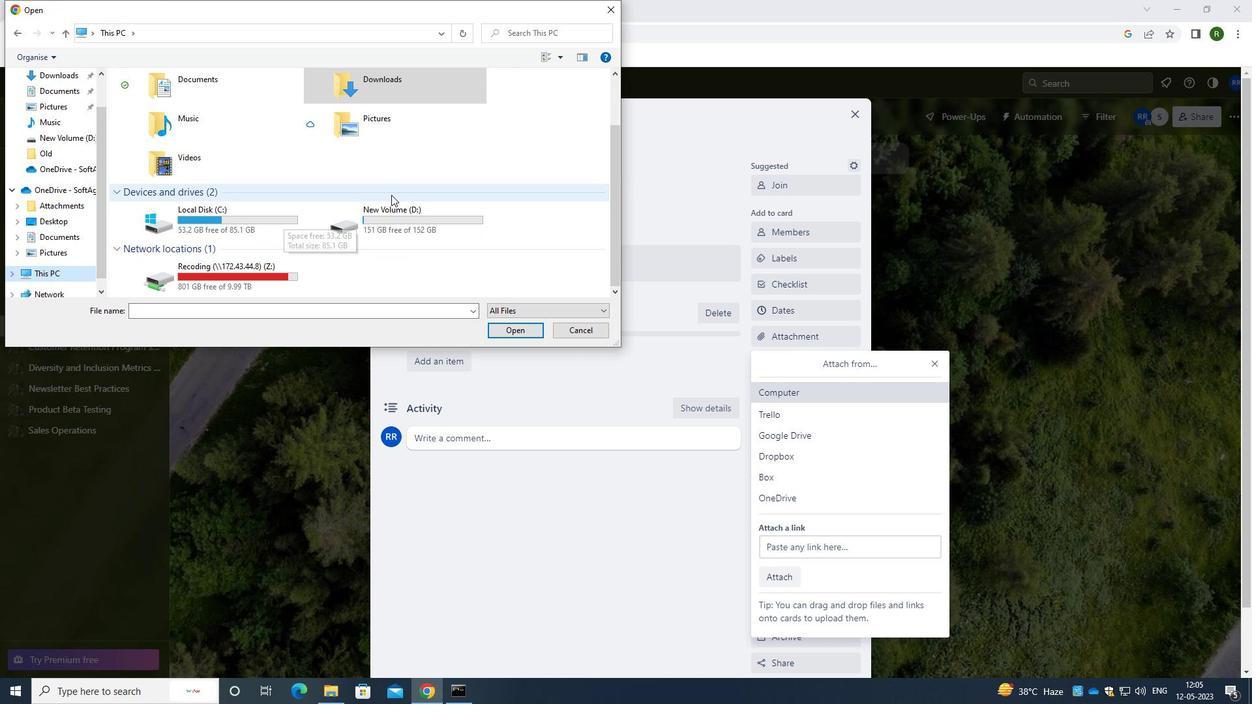 
Action: Mouse pressed left at (380, 218)
Screenshot: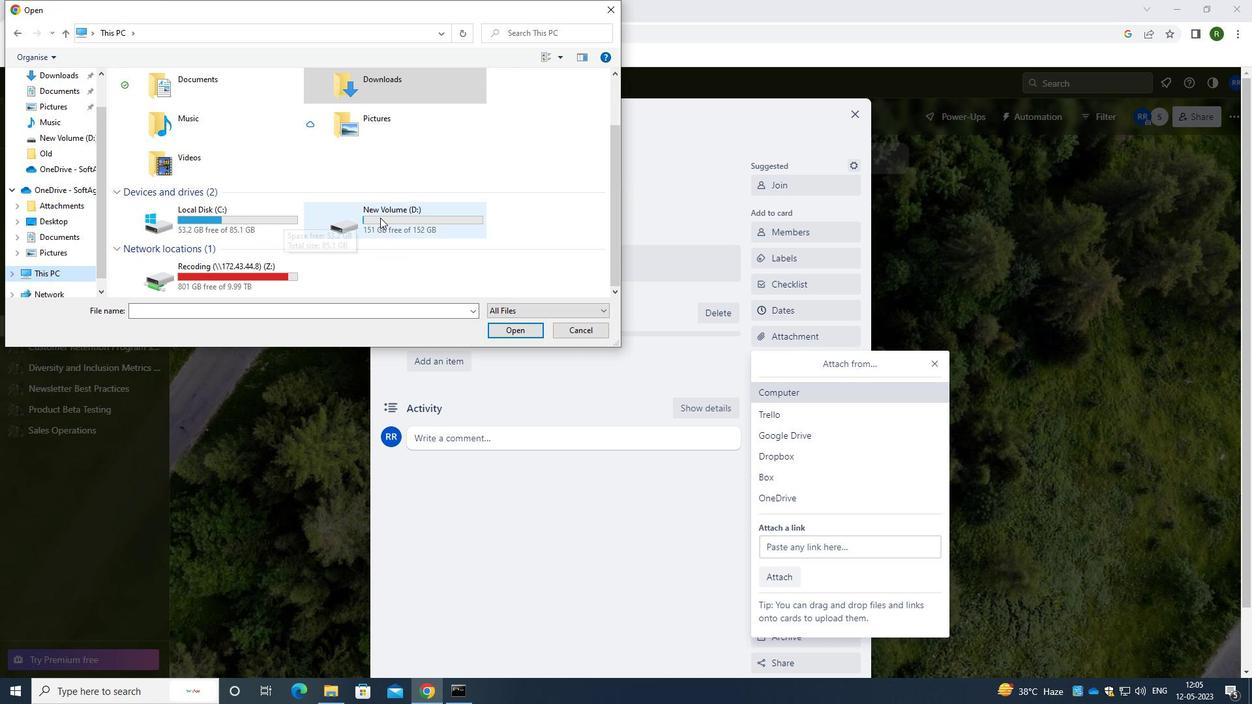 
Action: Mouse pressed left at (380, 218)
Screenshot: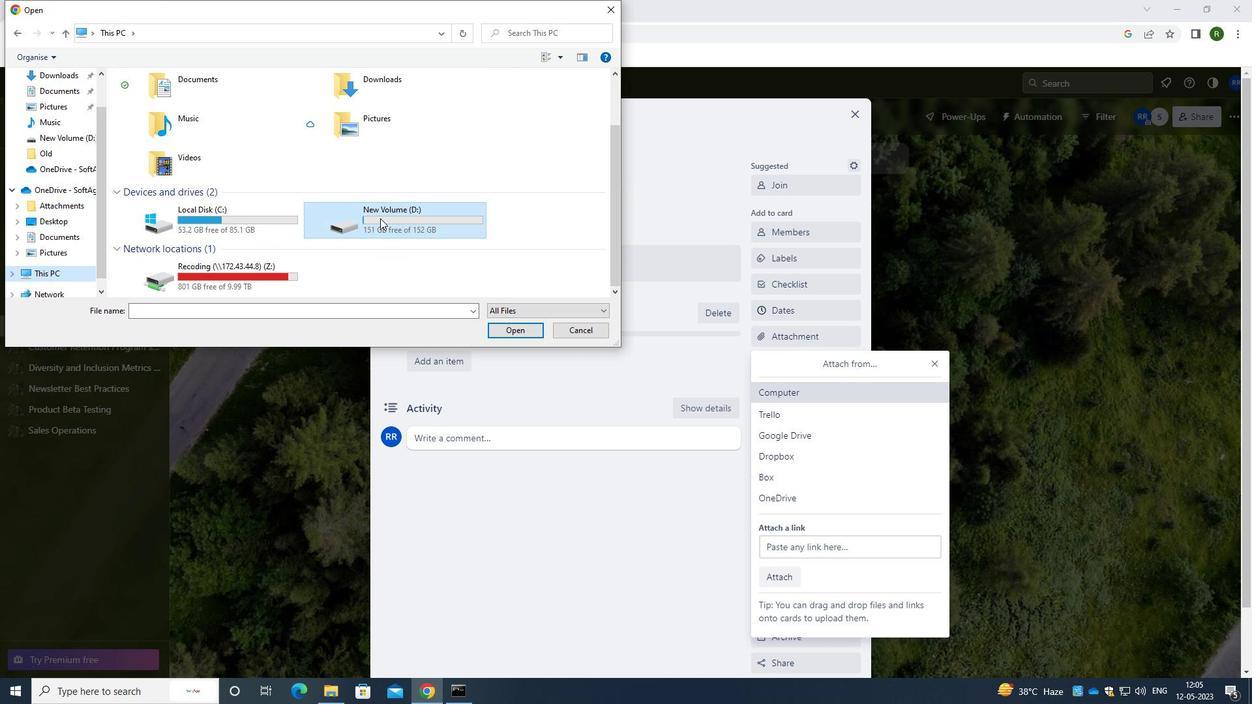 
Action: Mouse moved to (224, 126)
Screenshot: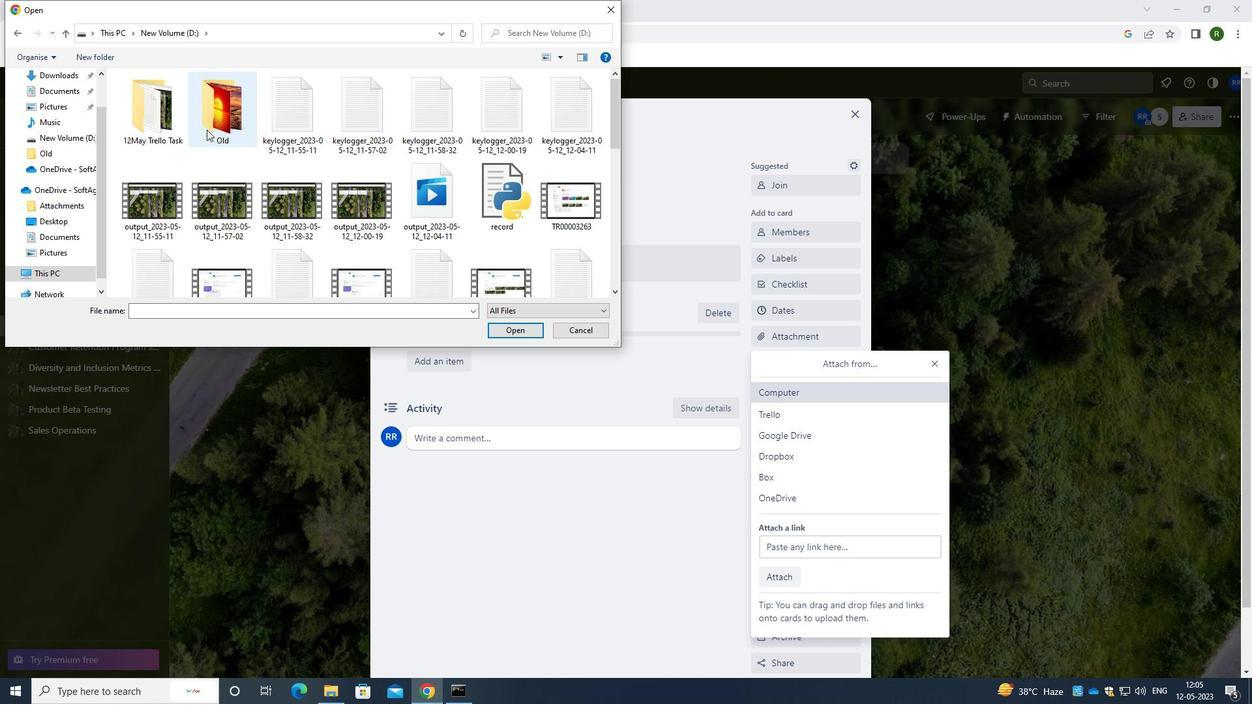 
Action: Mouse pressed left at (224, 126)
Screenshot: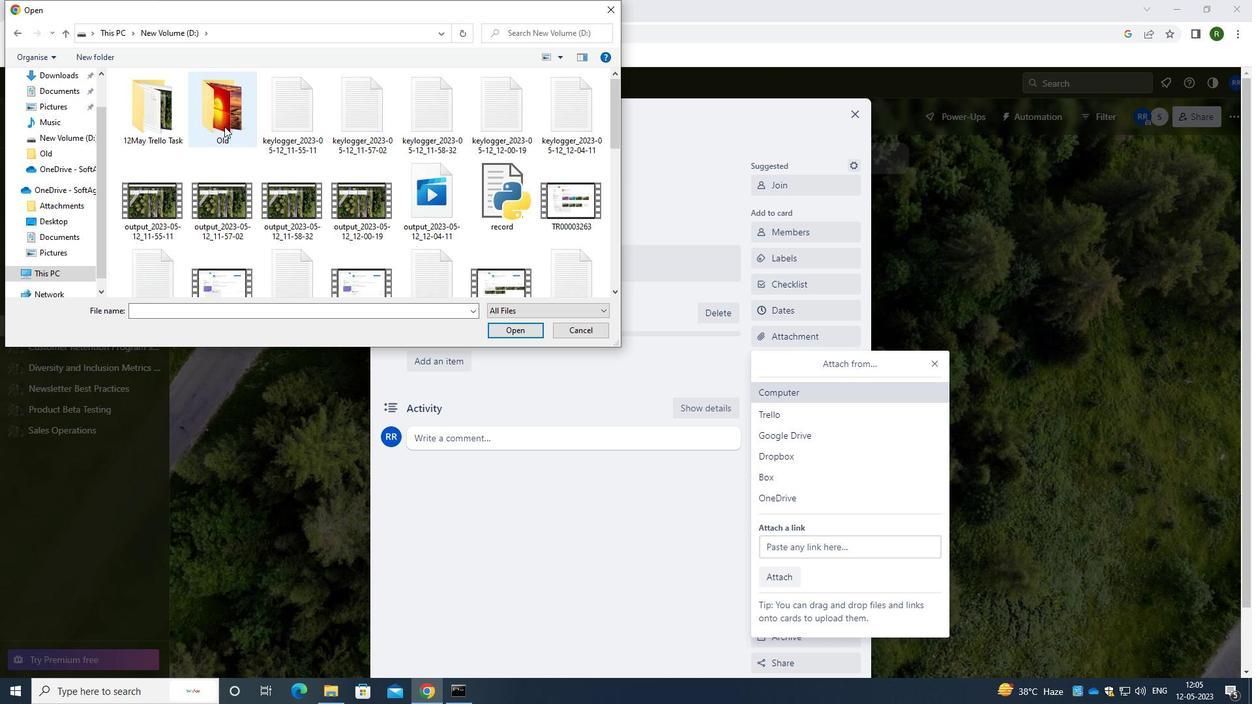 
Action: Mouse pressed left at (224, 126)
Screenshot: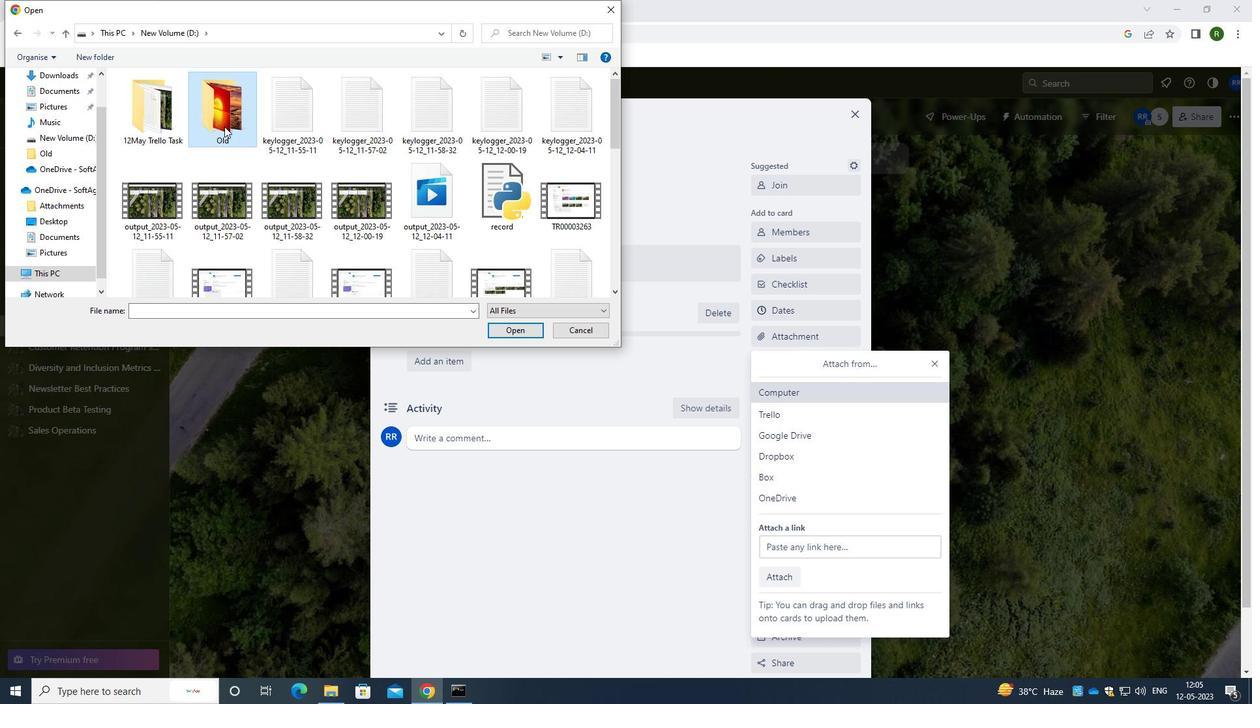 
Action: Mouse moved to (156, 131)
Screenshot: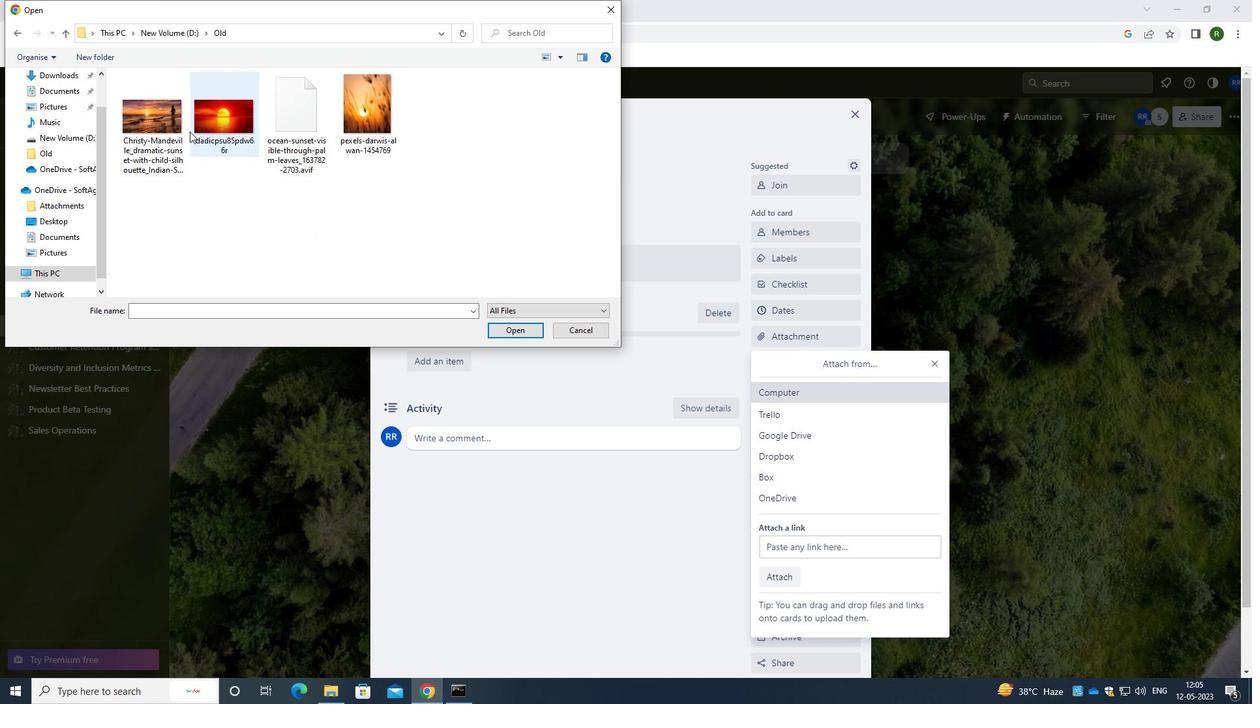 
Action: Mouse pressed left at (156, 131)
Screenshot: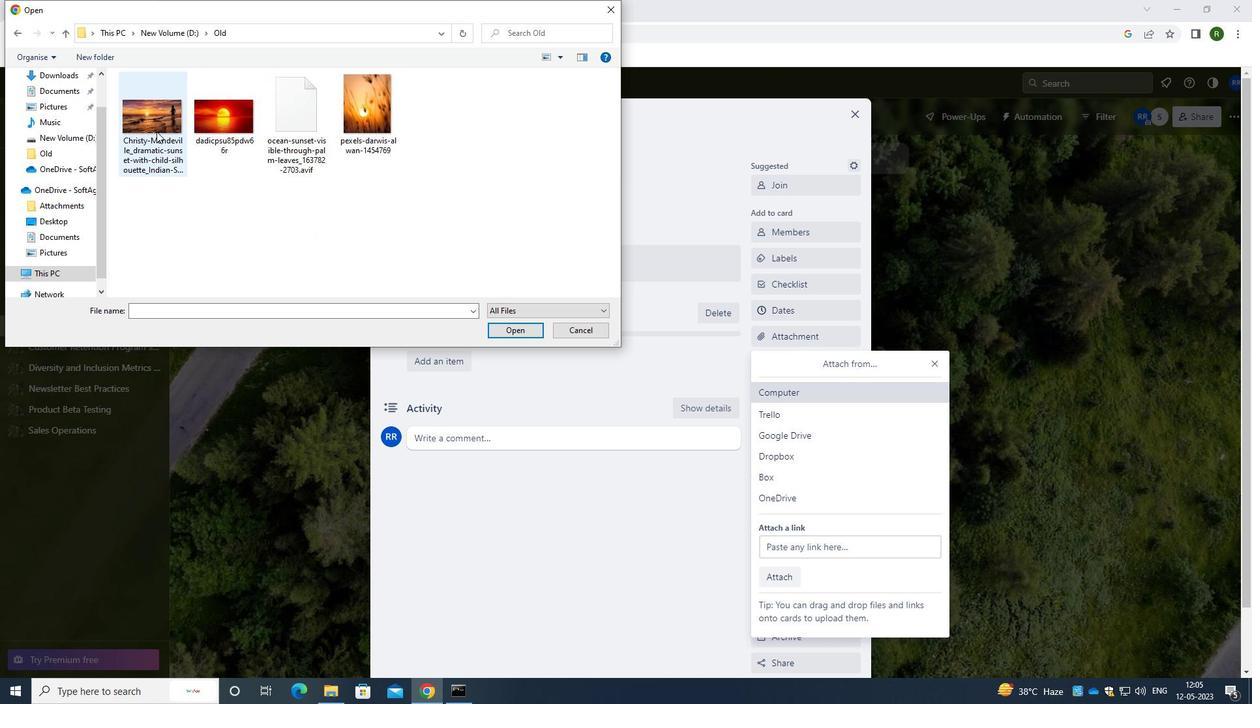 
Action: Mouse moved to (517, 331)
Screenshot: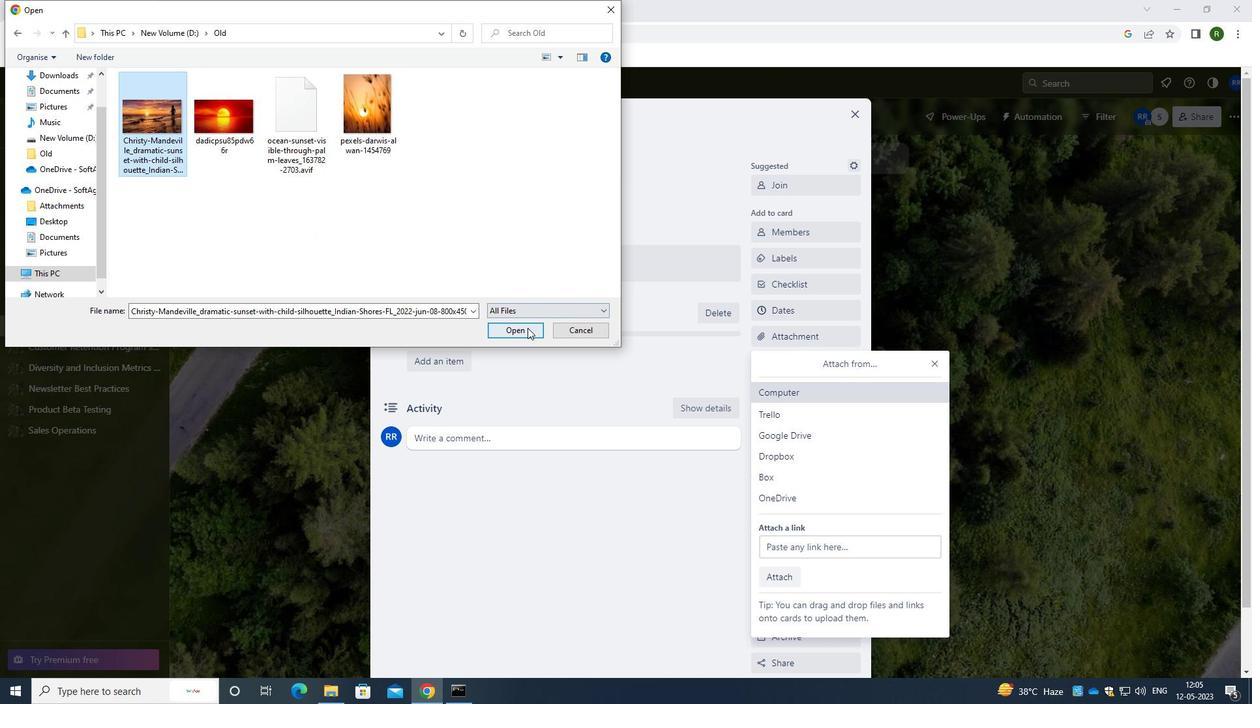 
Action: Mouse pressed left at (517, 331)
Screenshot: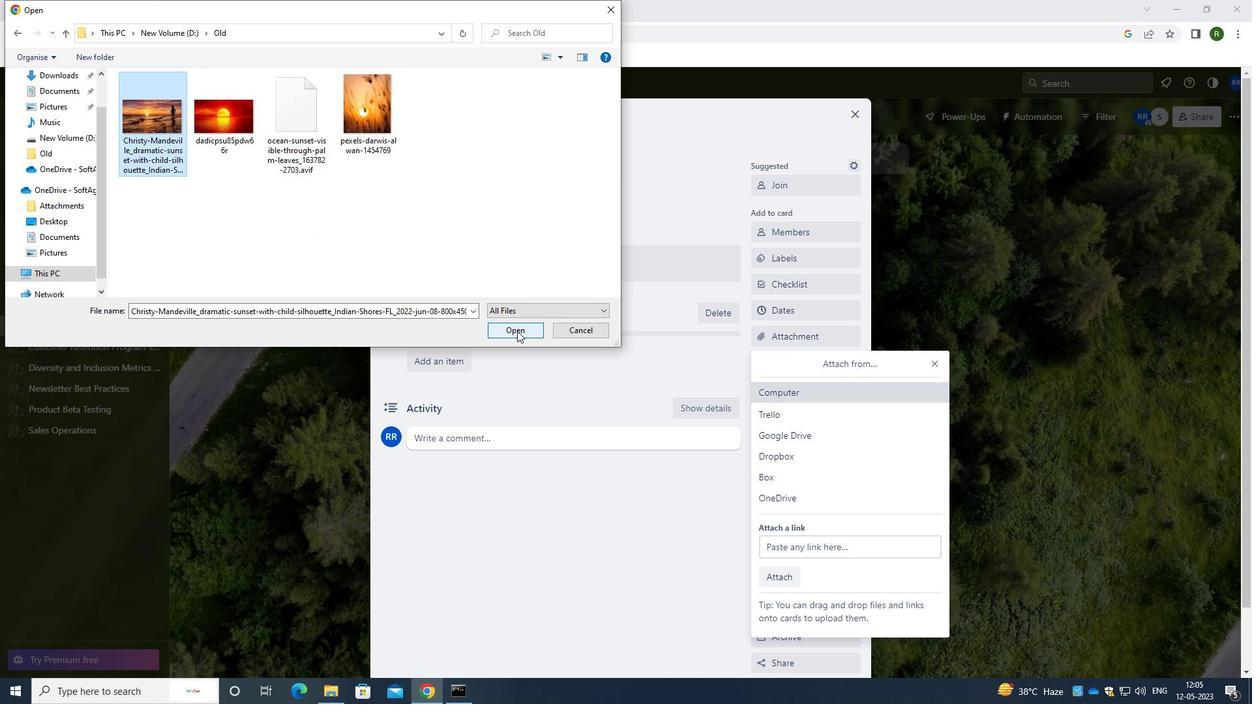 
Action: Mouse moved to (647, 369)
Screenshot: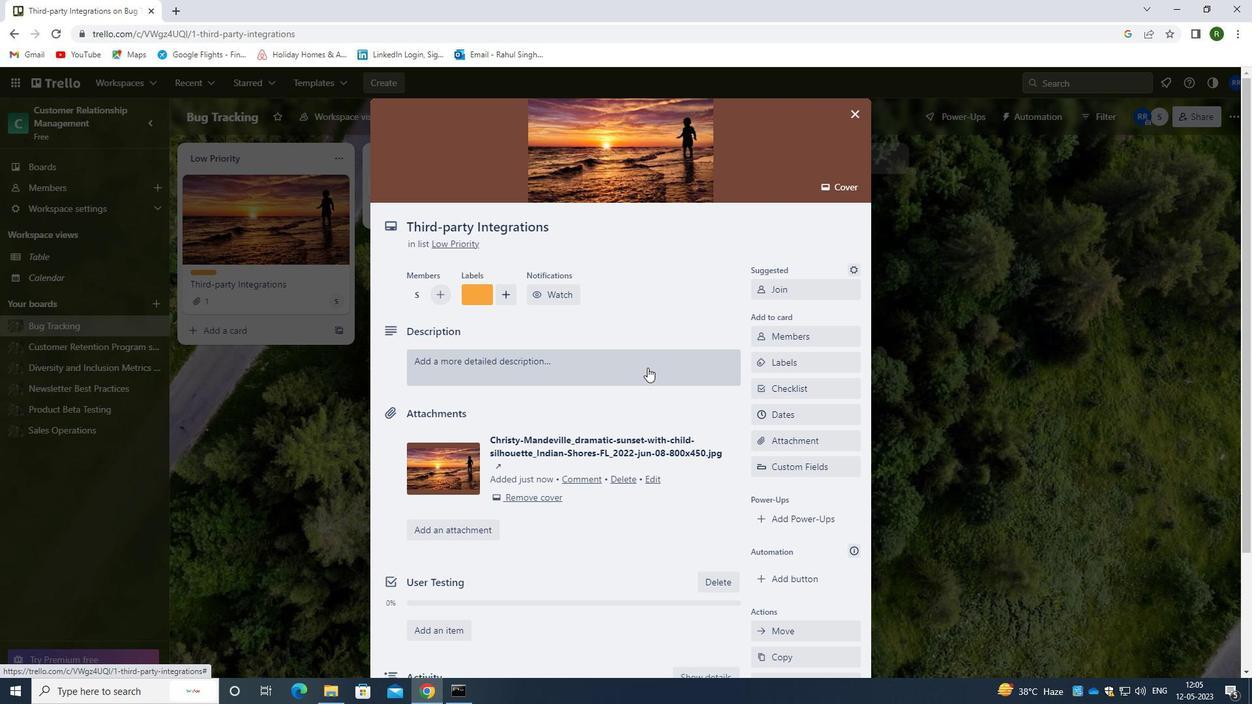 
Action: Mouse scrolled (647, 368) with delta (0, 0)
Screenshot: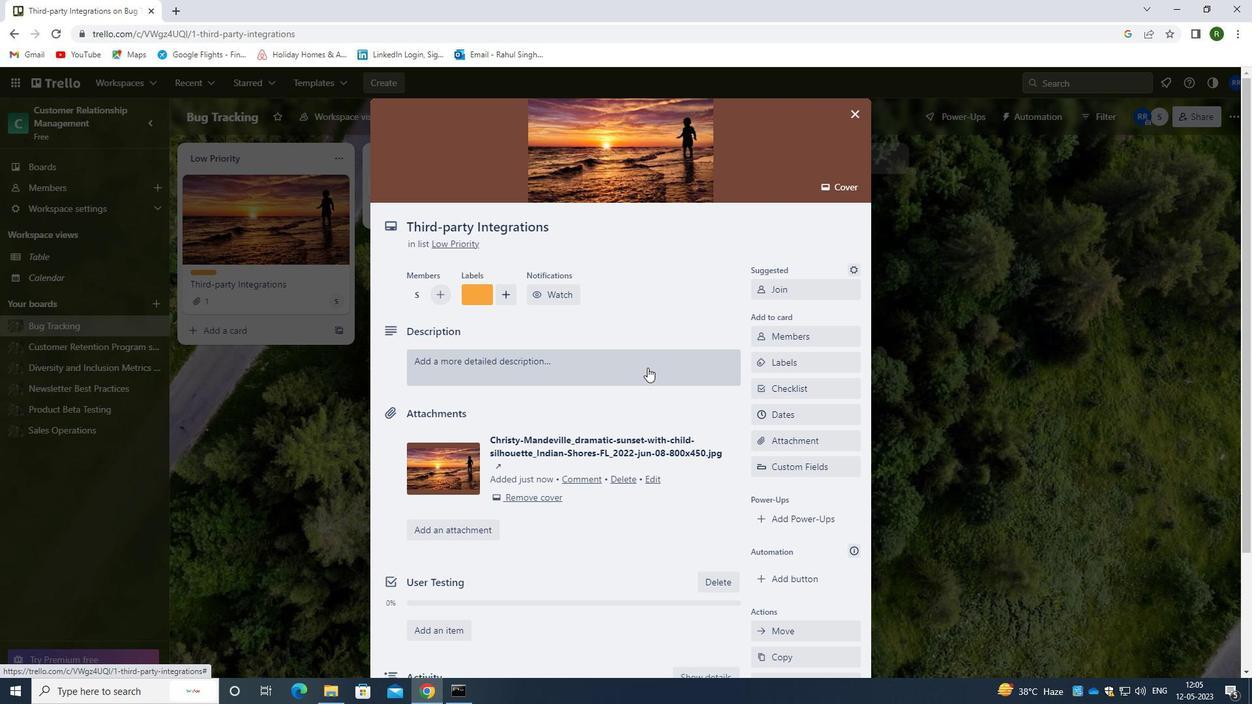 
Action: Mouse moved to (570, 299)
Screenshot: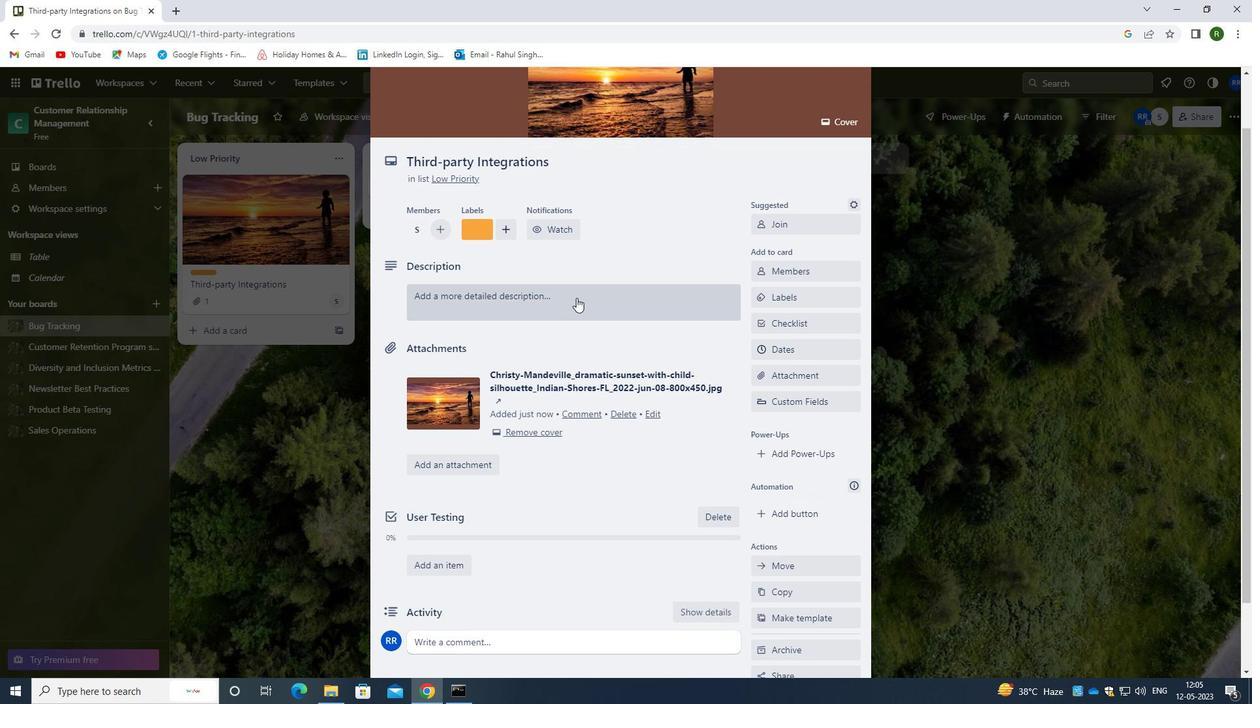 
Action: Mouse pressed left at (570, 299)
Screenshot: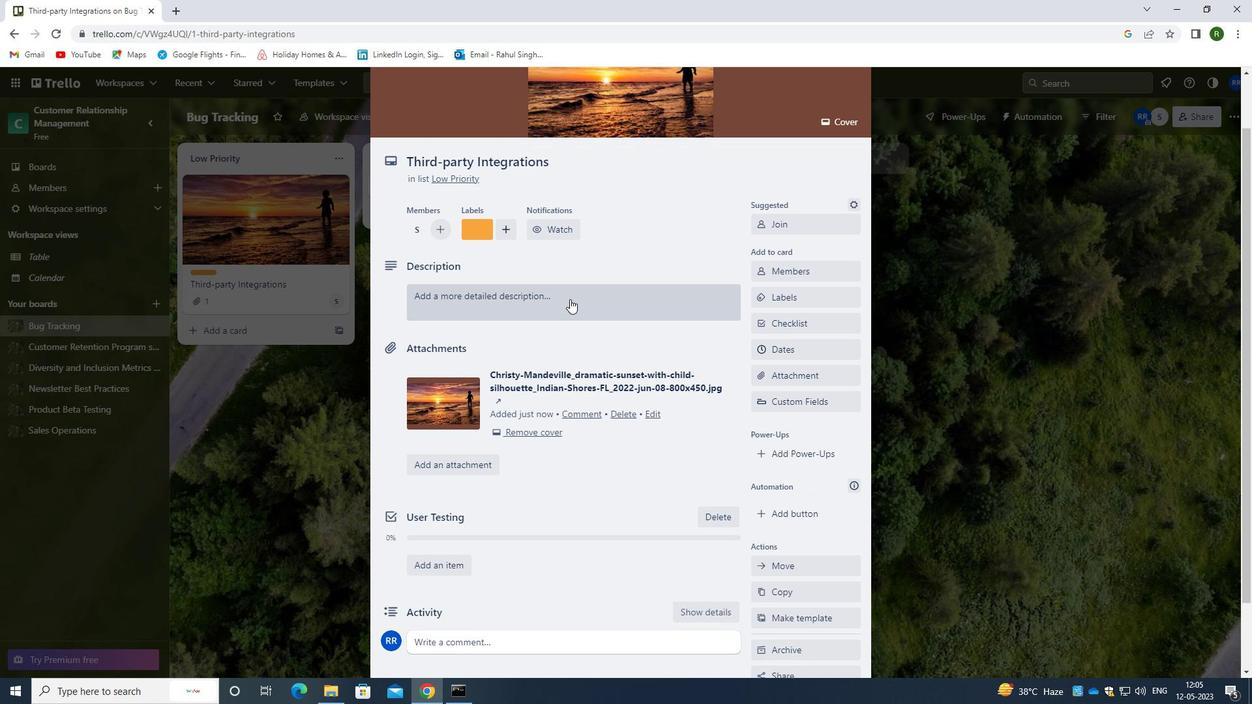 
Action: Mouse moved to (556, 360)
Screenshot: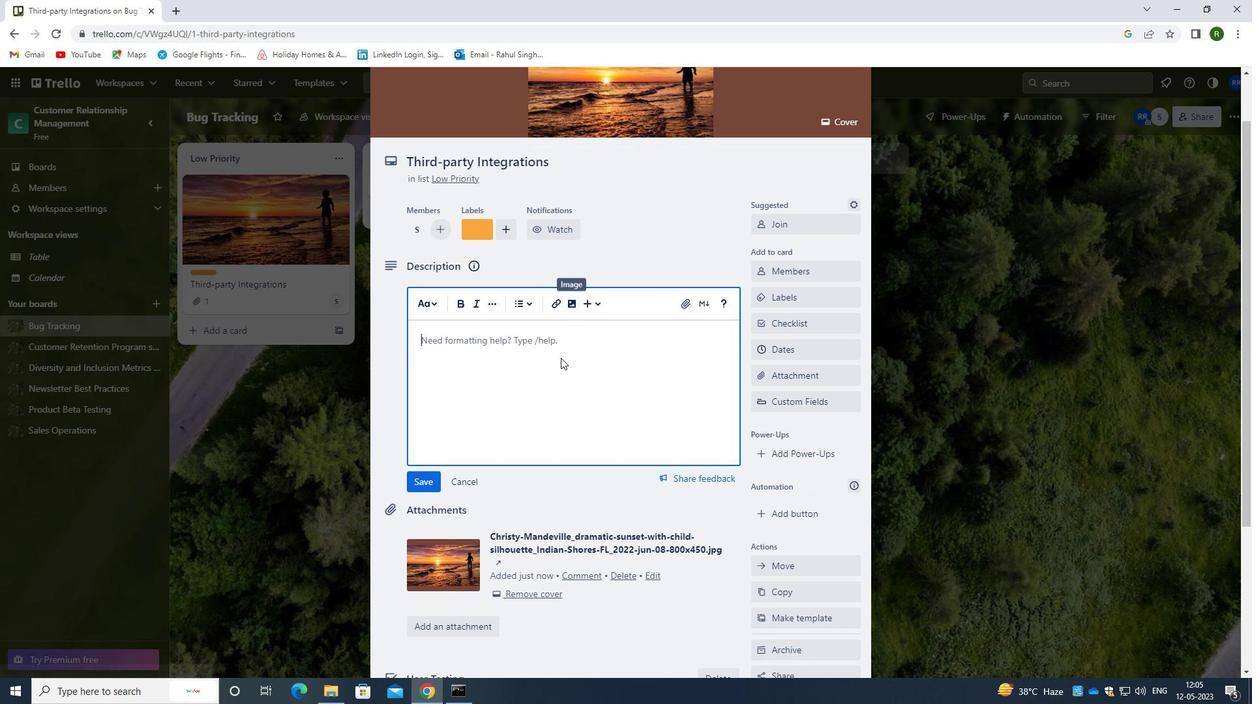 
Action: Mouse pressed left at (556, 360)
Screenshot: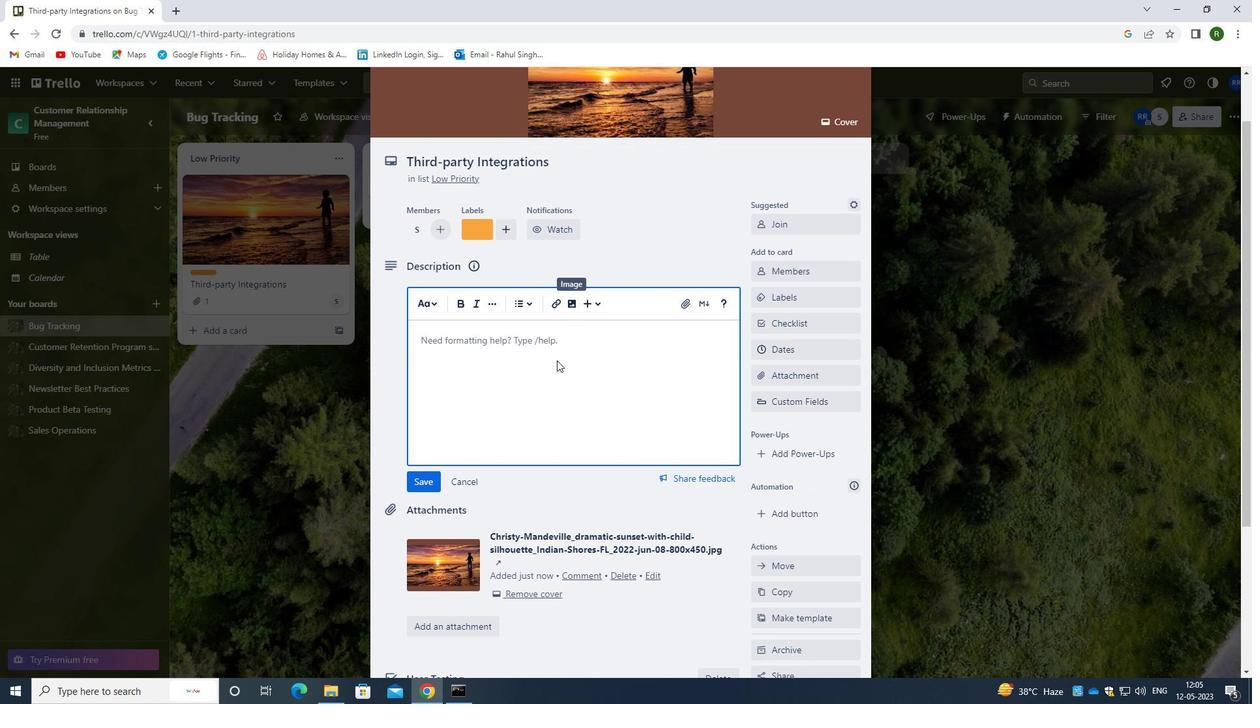 
Action: Mouse moved to (549, 356)
Screenshot: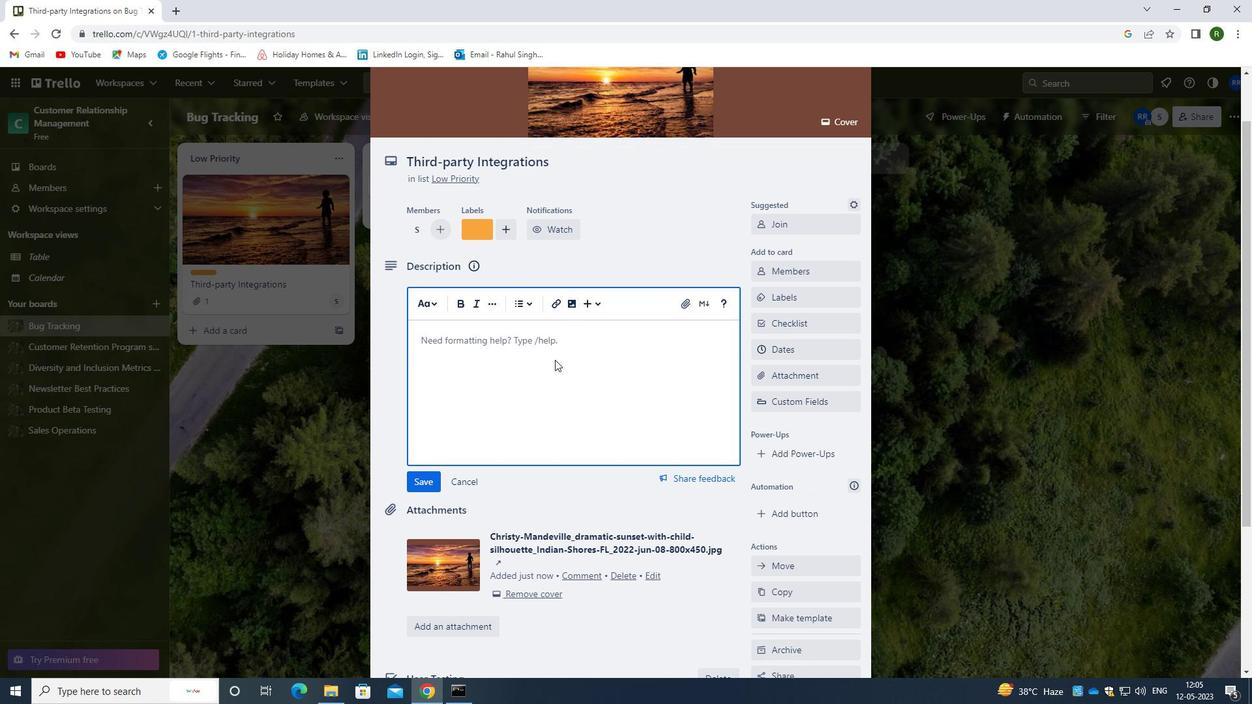 
Action: Key pressed <Key.caps_lock>D<Key.caps_lock>EVELOP<Key.space>NEW<Key.space>A<Key.backspace>SALES<Key.space>STRATEGY<Key.space>FOR<Key.space>TEAM.
Screenshot: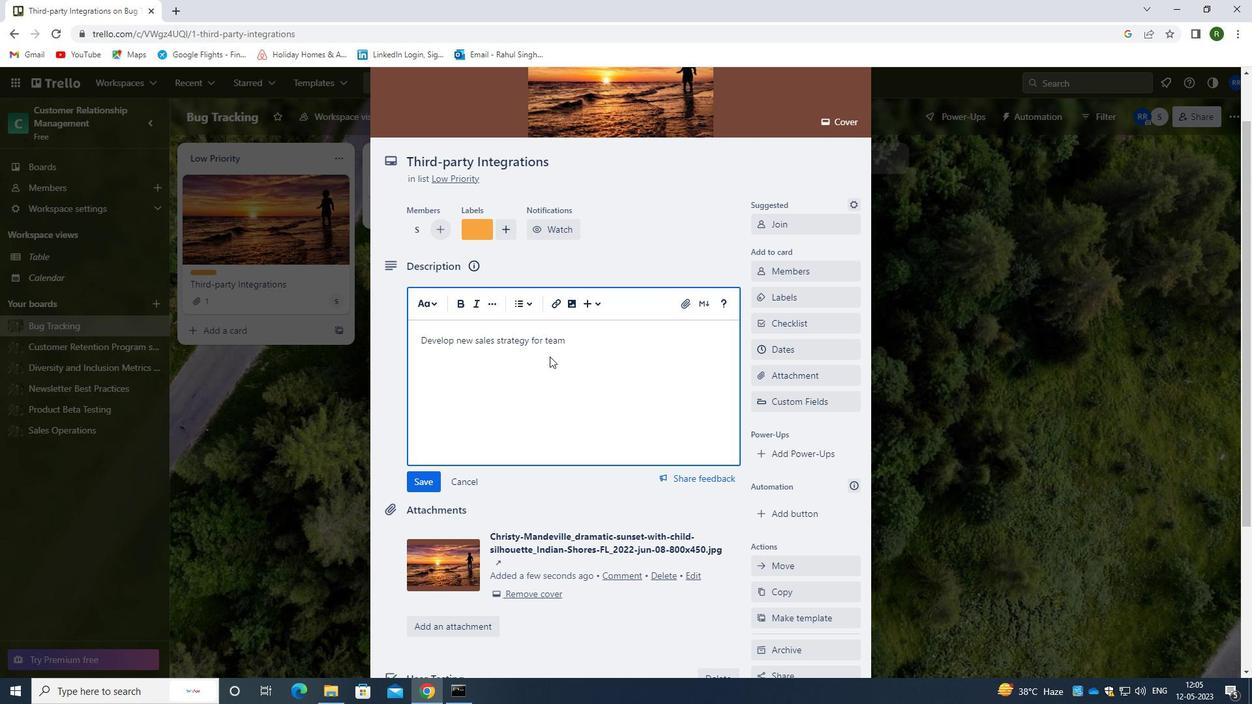 
Action: Mouse moved to (425, 485)
Screenshot: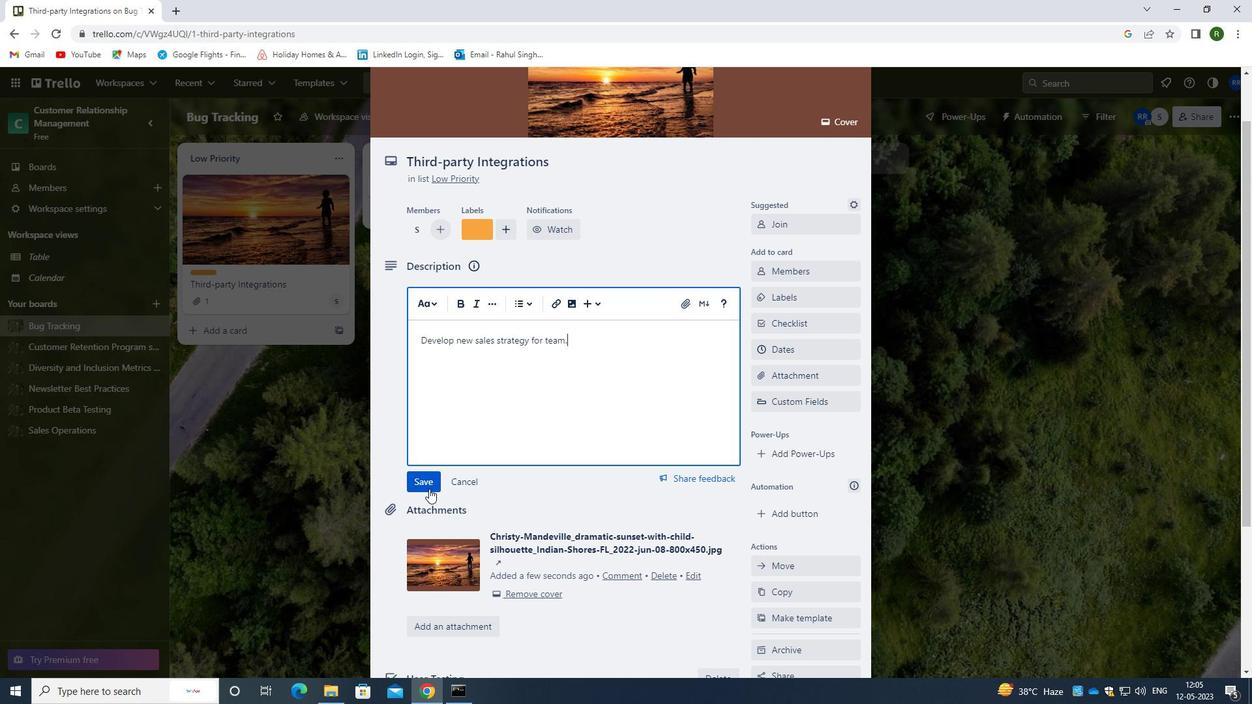 
Action: Mouse pressed left at (425, 485)
Screenshot: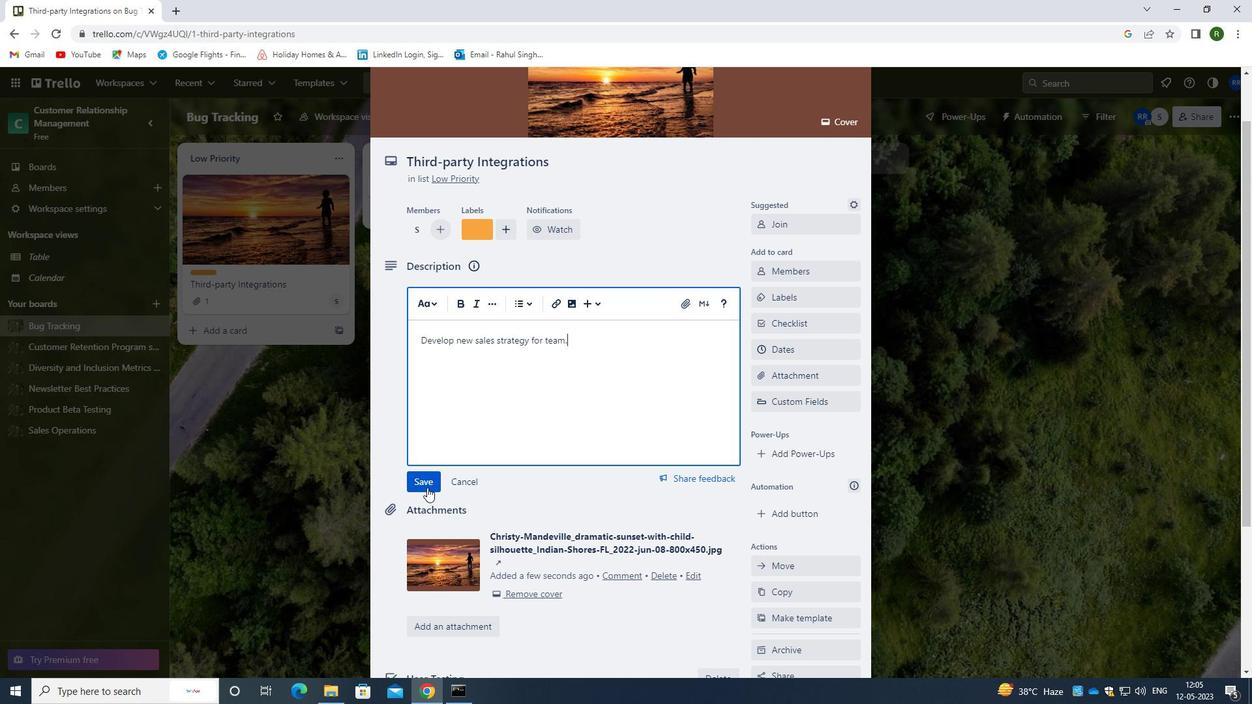 
Action: Mouse moved to (524, 412)
Screenshot: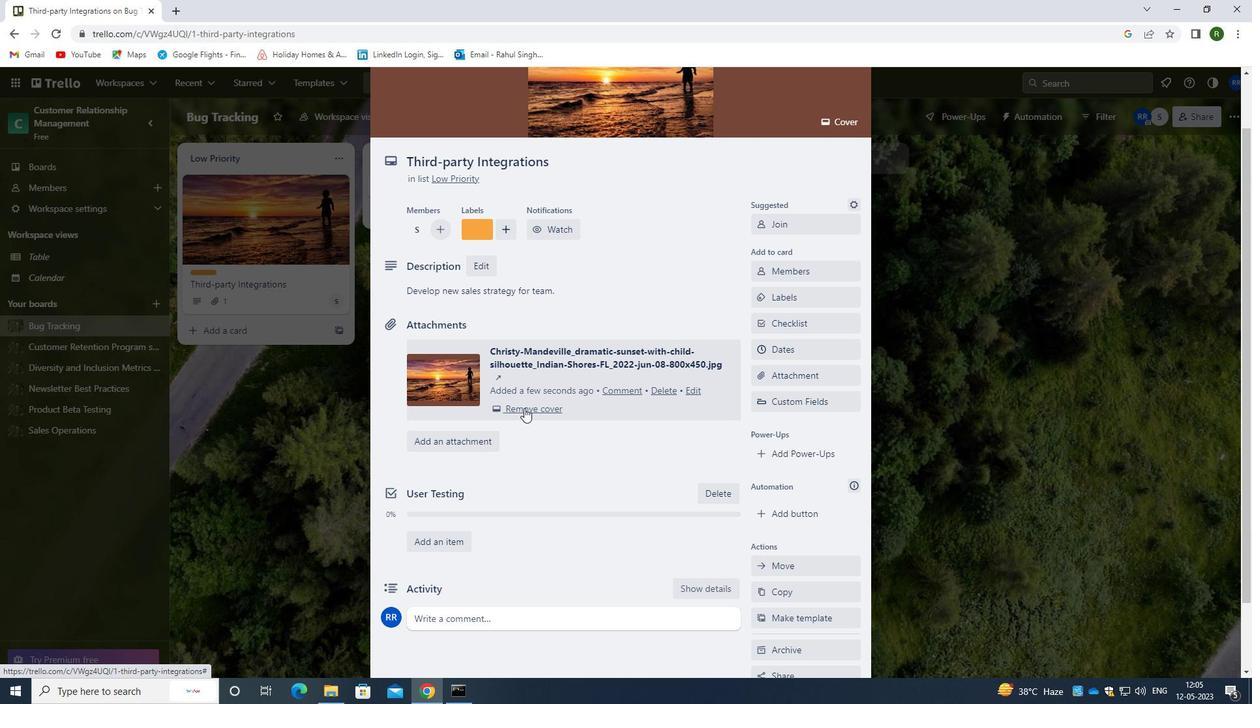 
Action: Mouse scrolled (524, 411) with delta (0, 0)
Screenshot: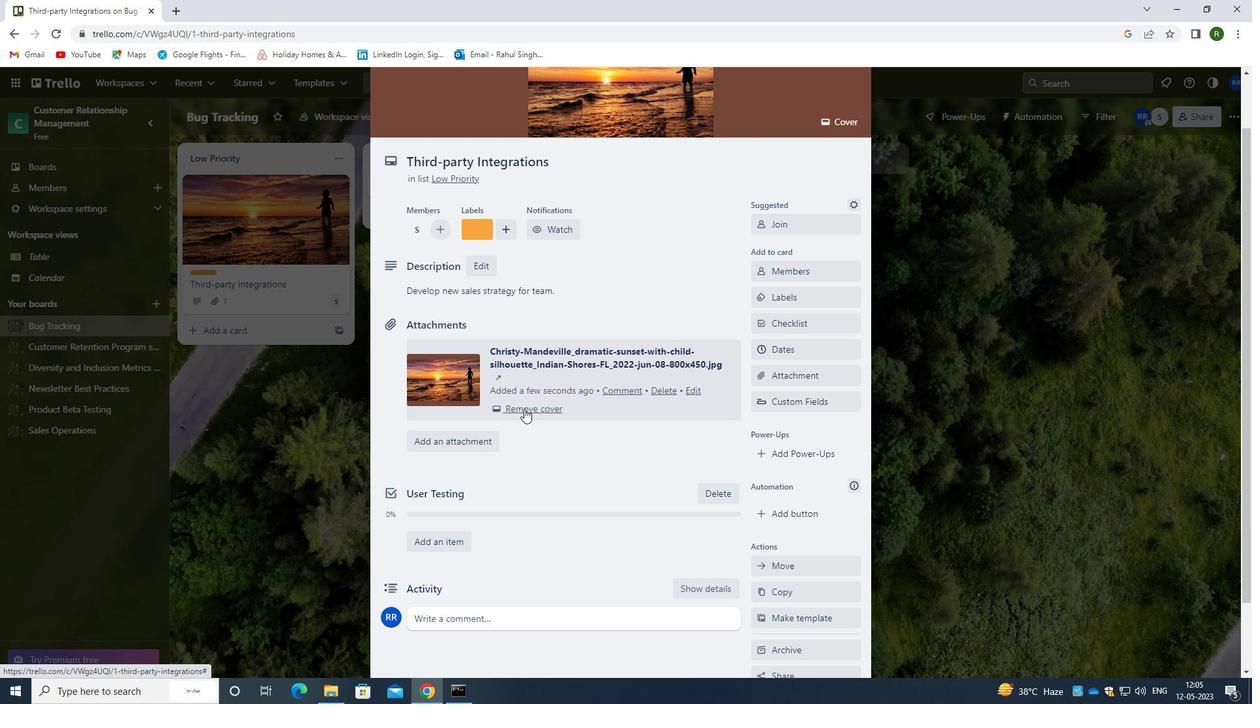 
Action: Mouse moved to (524, 416)
Screenshot: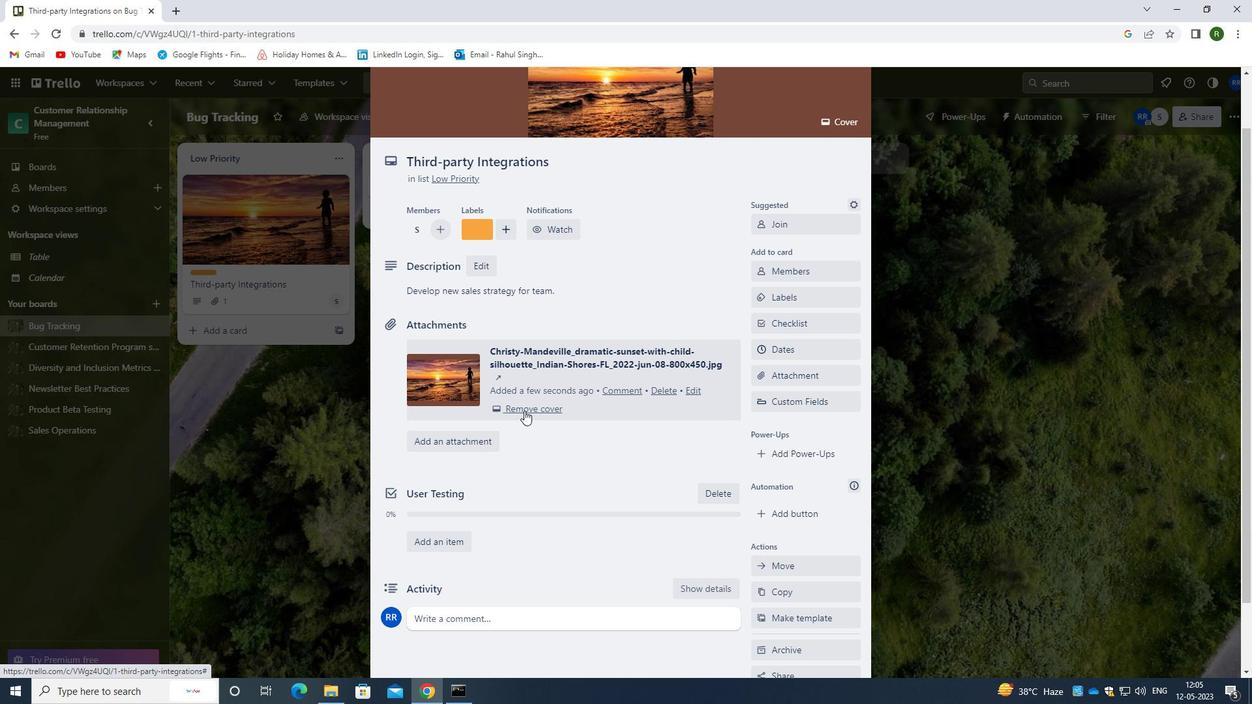 
Action: Mouse scrolled (524, 415) with delta (0, 0)
Screenshot: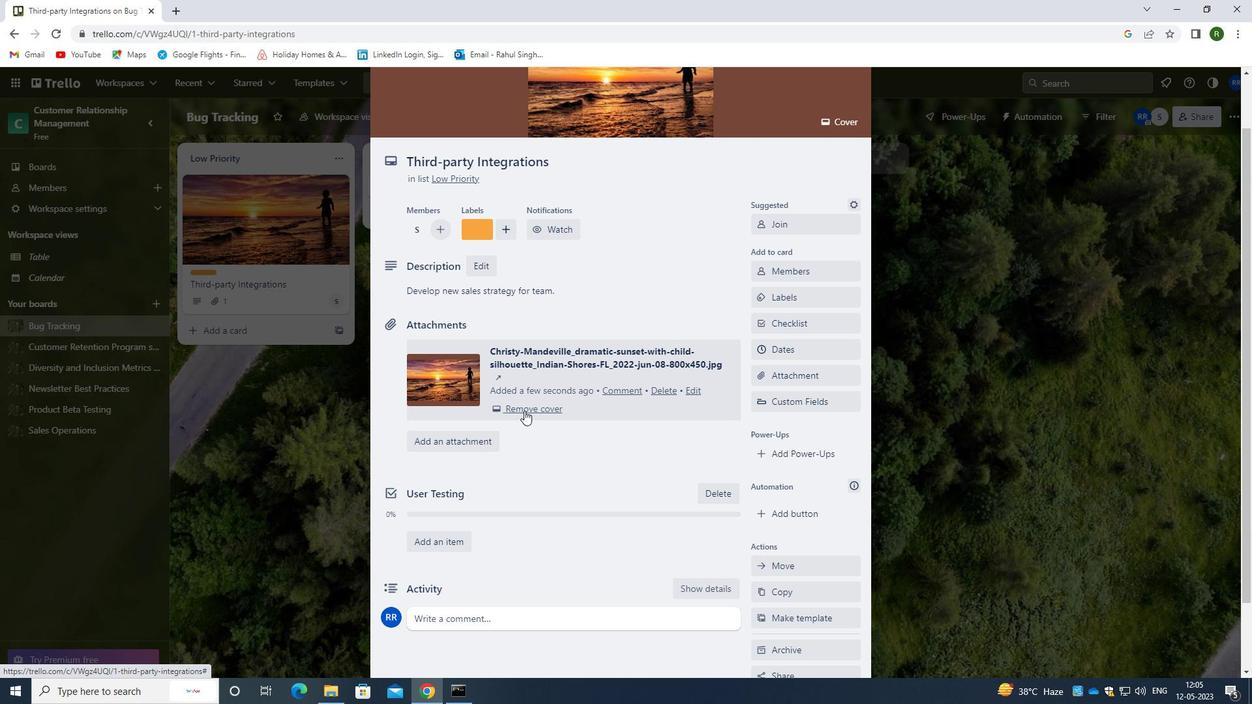 
Action: Mouse moved to (524, 418)
Screenshot: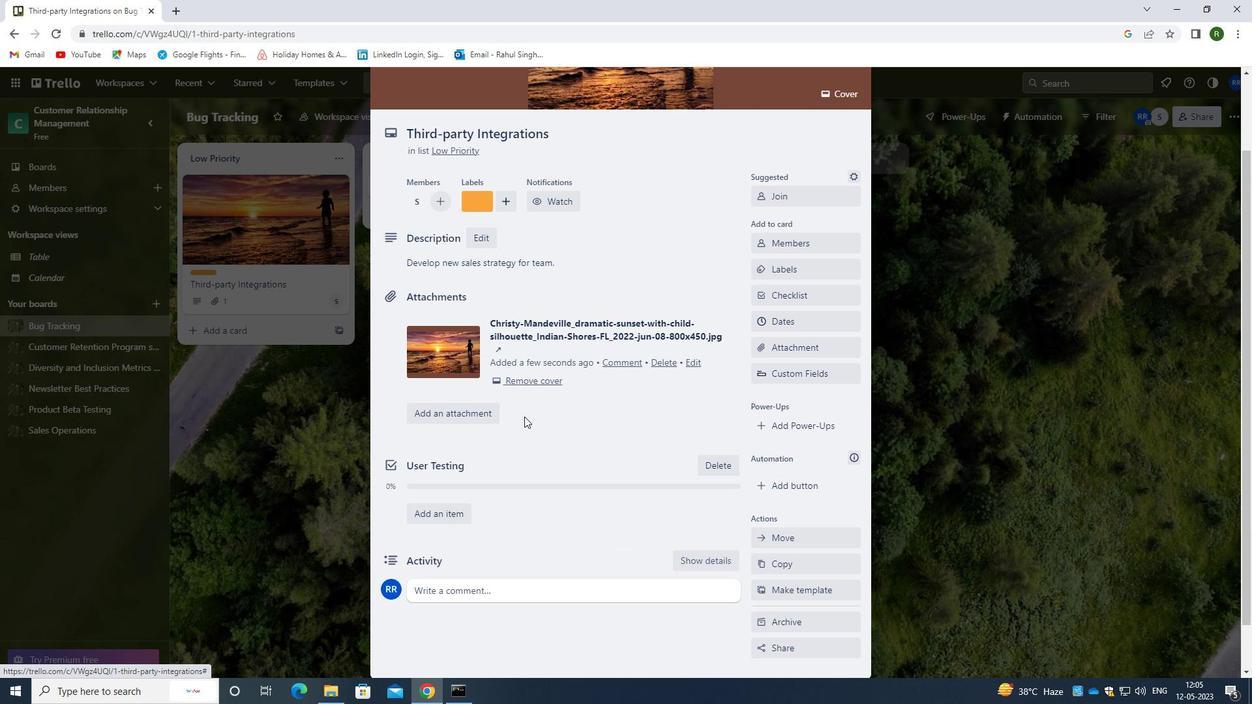 
Action: Mouse scrolled (524, 418) with delta (0, 0)
Screenshot: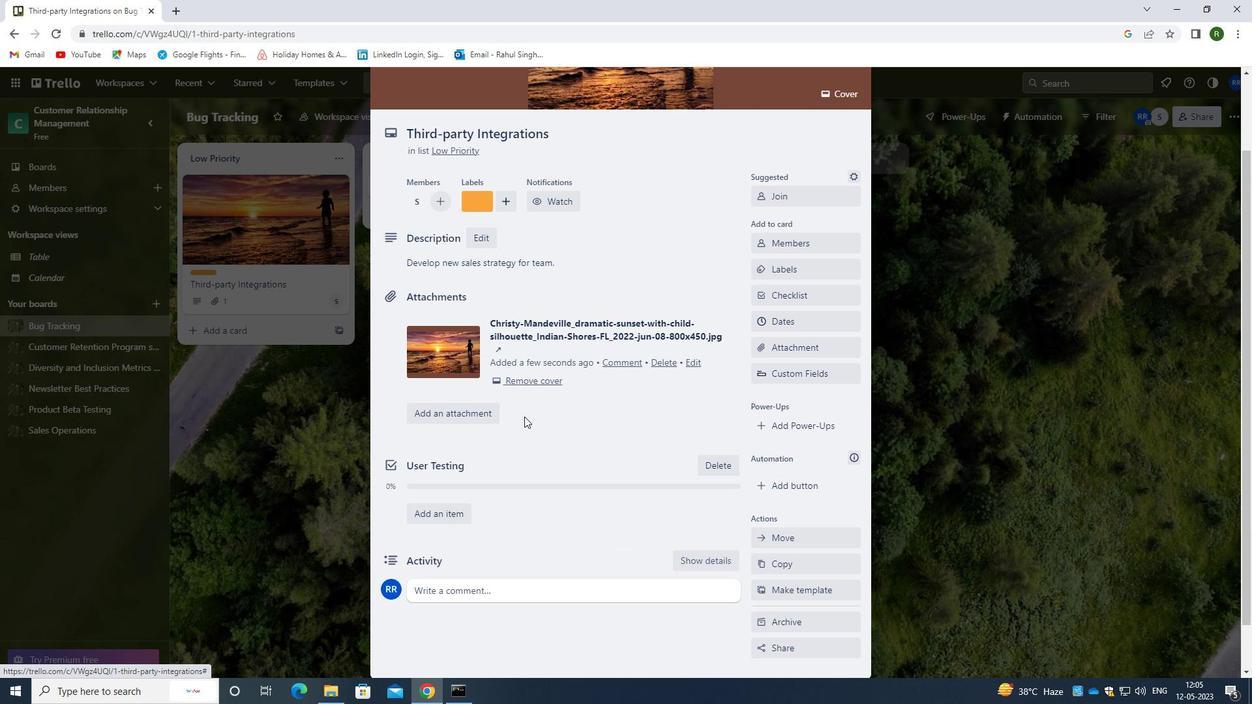 
Action: Mouse moved to (524, 420)
Screenshot: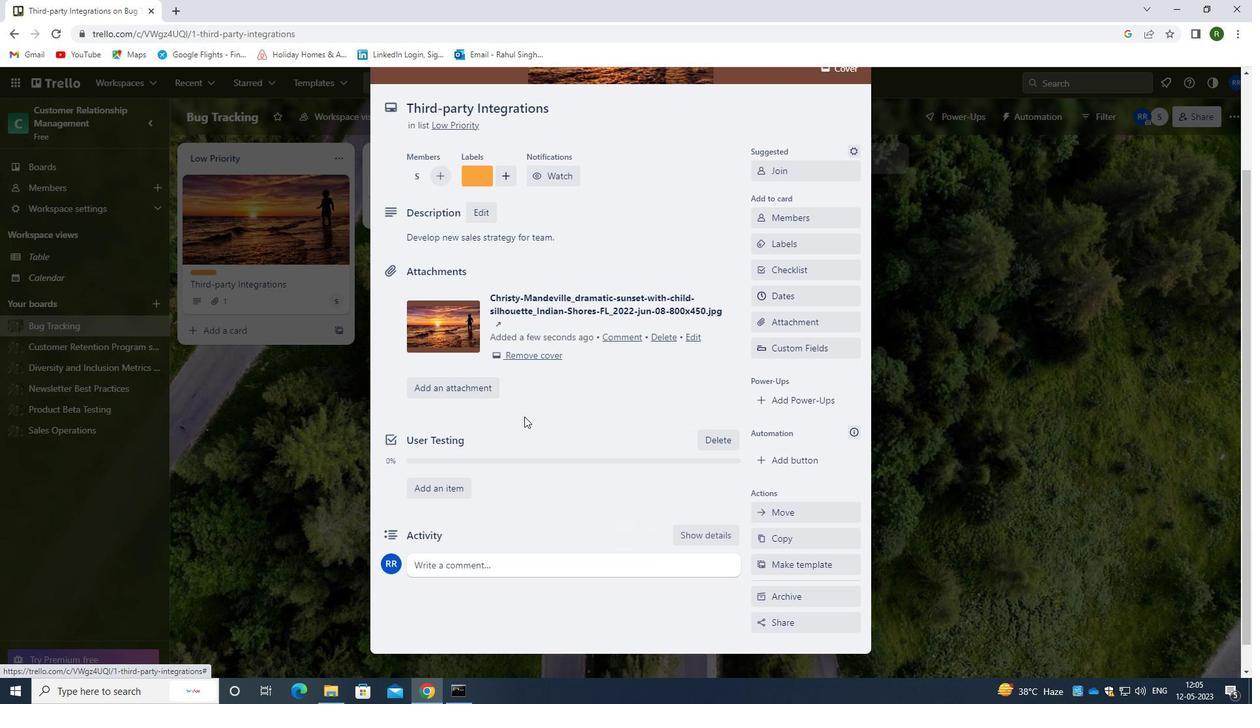 
Action: Mouse scrolled (524, 419) with delta (0, 0)
Screenshot: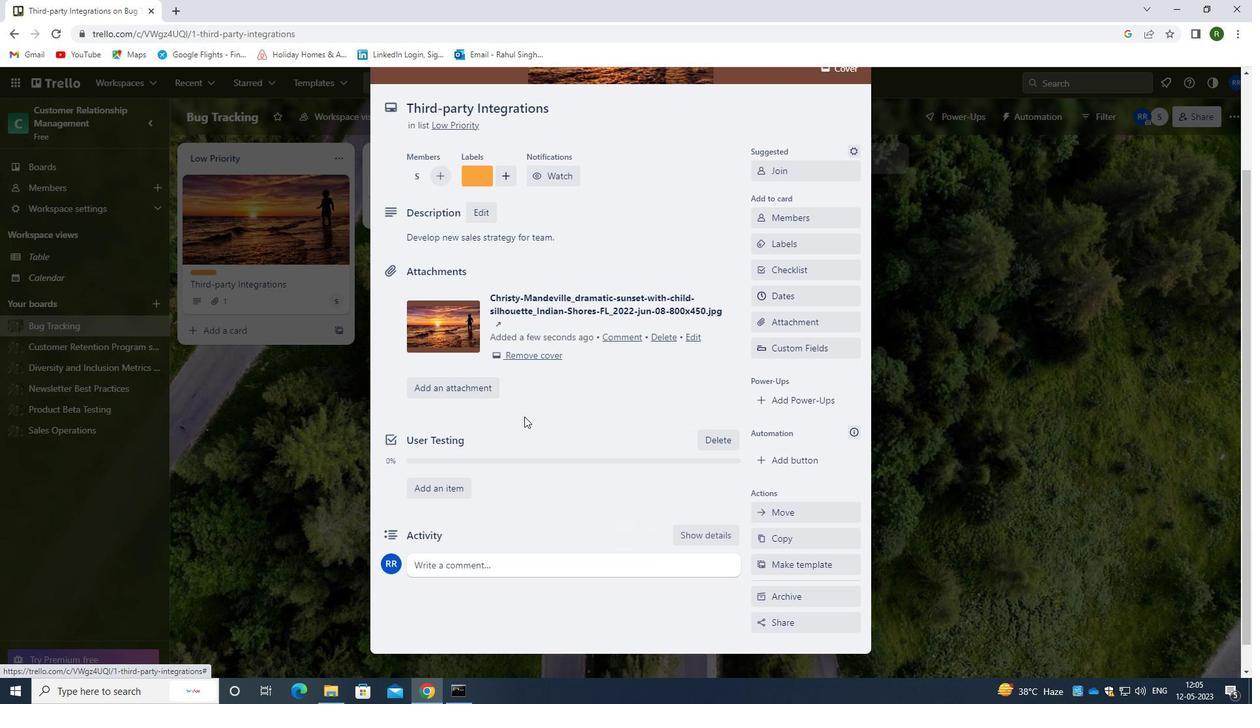 
Action: Mouse moved to (525, 421)
Screenshot: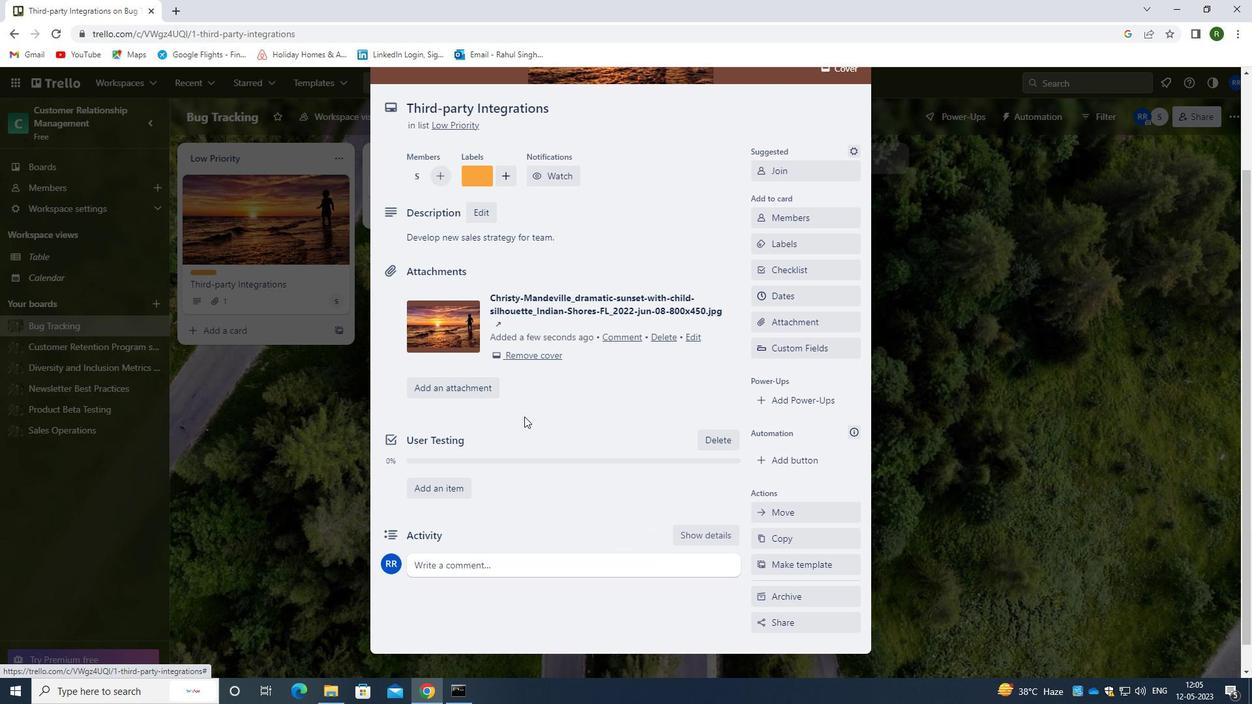 
Action: Mouse scrolled (525, 421) with delta (0, 0)
Screenshot: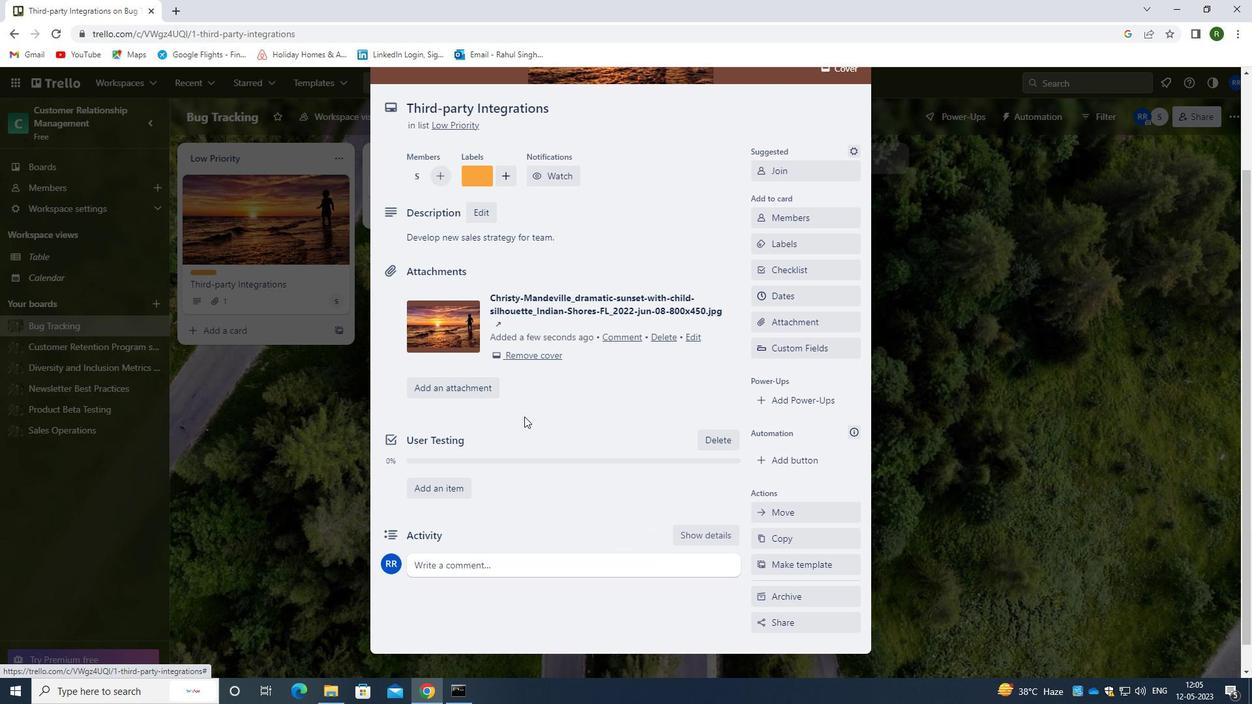 
Action: Mouse moved to (490, 536)
Screenshot: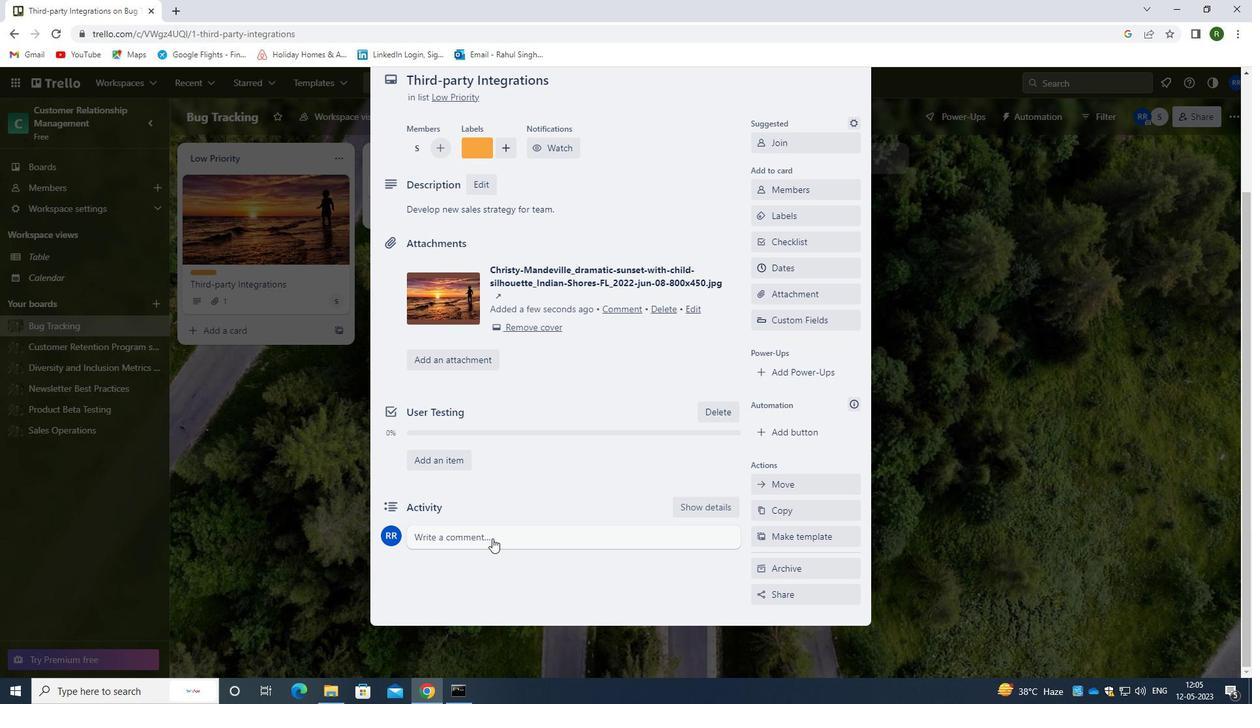 
Action: Mouse pressed left at (490, 536)
Screenshot: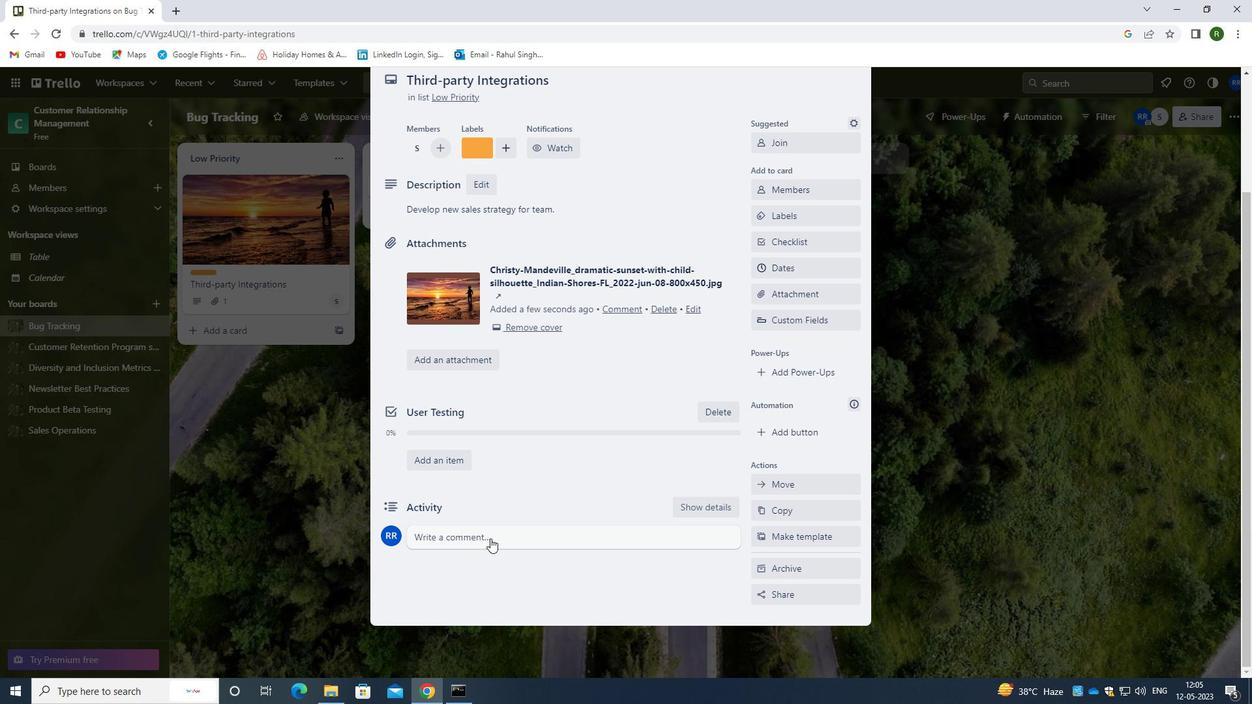 
Action: Mouse moved to (478, 588)
Screenshot: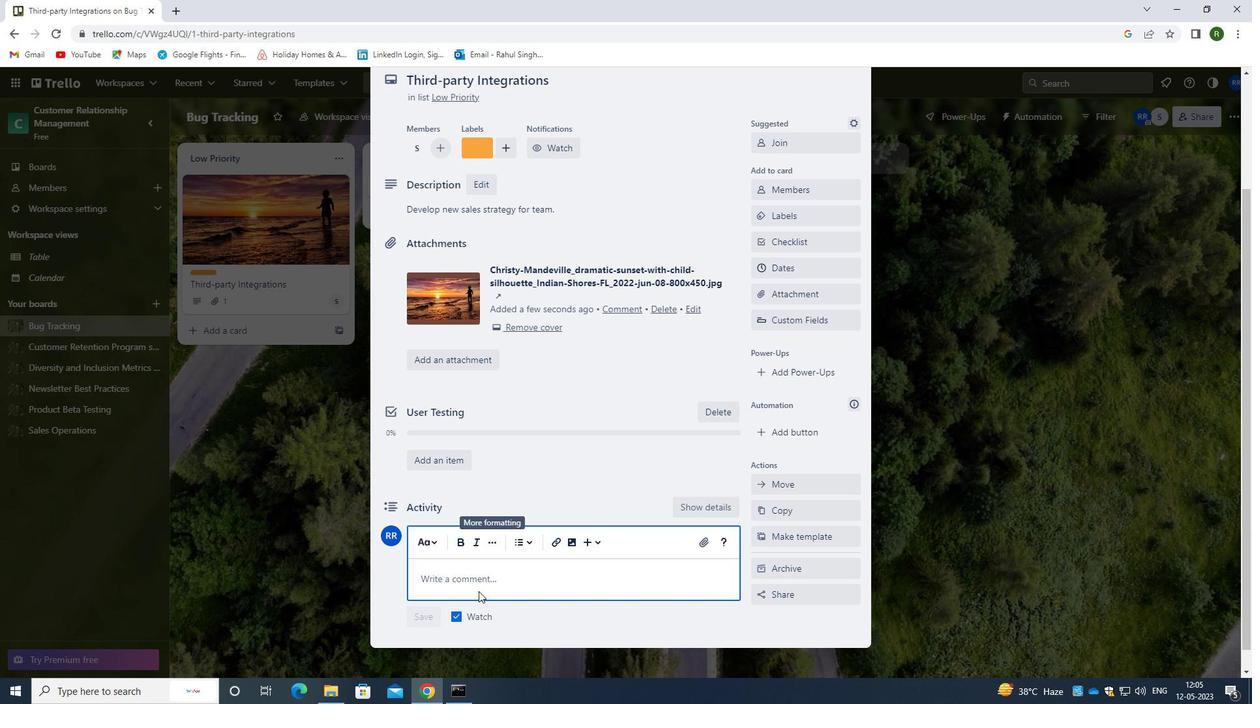 
Action: Mouse pressed left at (478, 588)
Screenshot: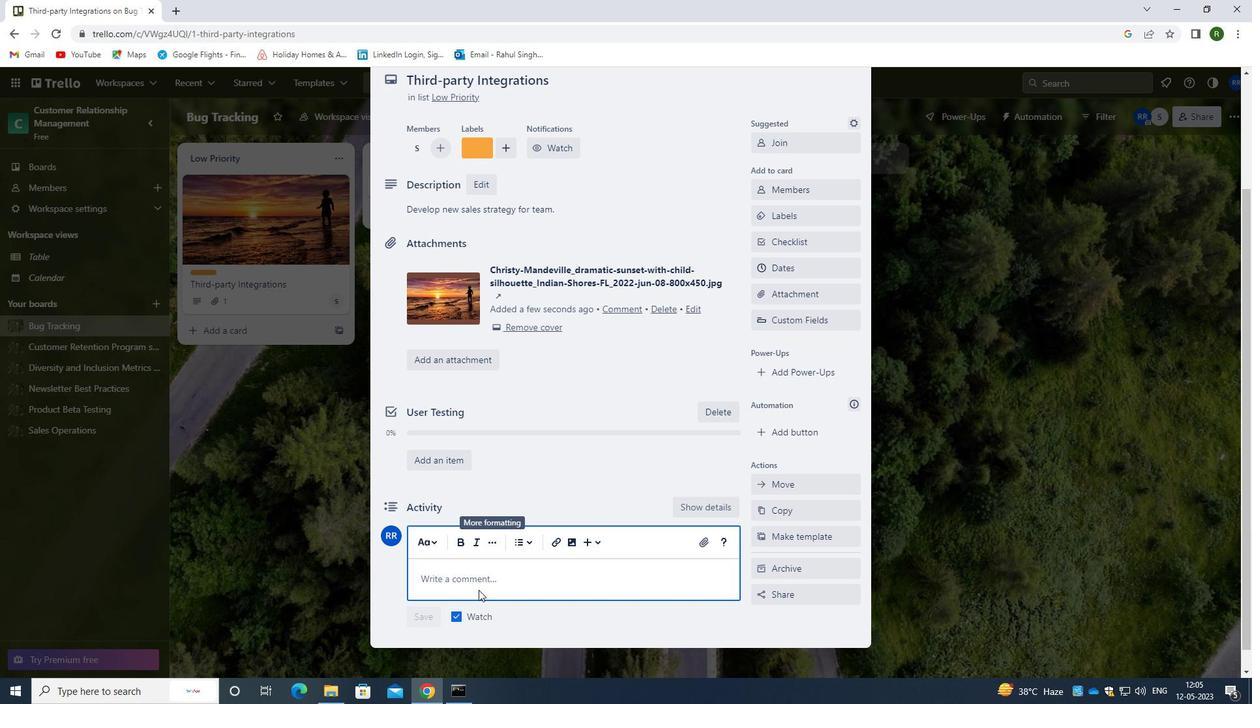 
Action: Mouse moved to (483, 580)
Screenshot: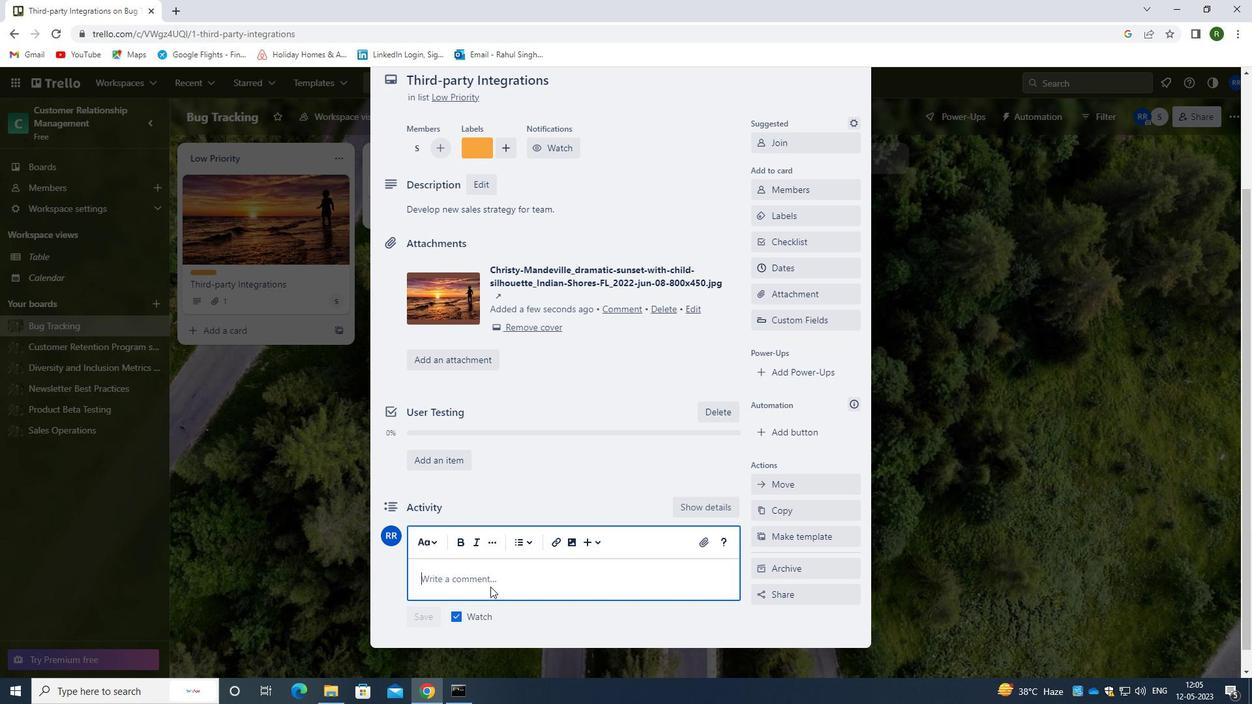 
Action: Key pressed <Key.caps_lock>W<Key.caps_lock>E<Key.space>NEED<Key.space>TO<Key.space>ENSURE<Key.space>THAT<Key.space>WE<Key.space>ALLOCATE<Key.space>ENOUGH<Key.space>TIME<Key.space>AND<Key.space>RESOURCES<Key.space>TO<Key.space>THIS<Key.space>TASK<Key.space>TO<Key.space>ENSURE<Key.space>IT<Key.space><Key.backspace>S<Key.space>SUCCES.
Screenshot: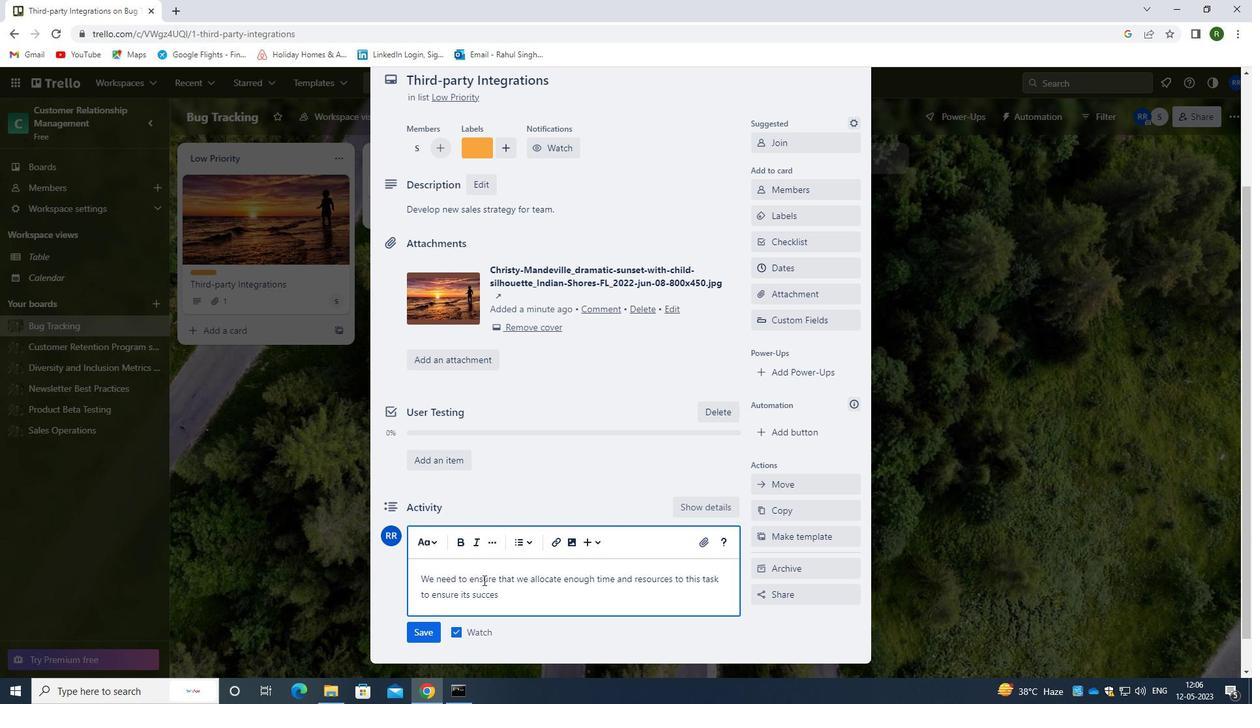 
Action: Mouse moved to (420, 637)
Screenshot: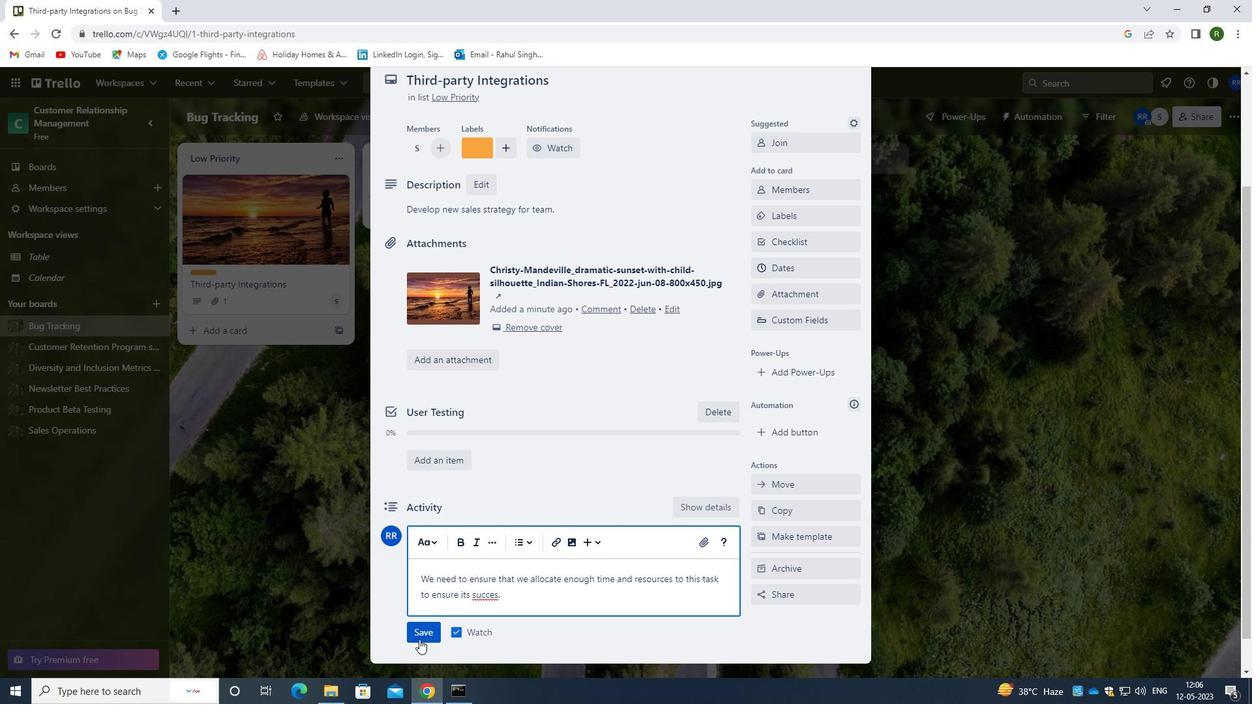 
Action: Mouse pressed left at (420, 637)
Screenshot: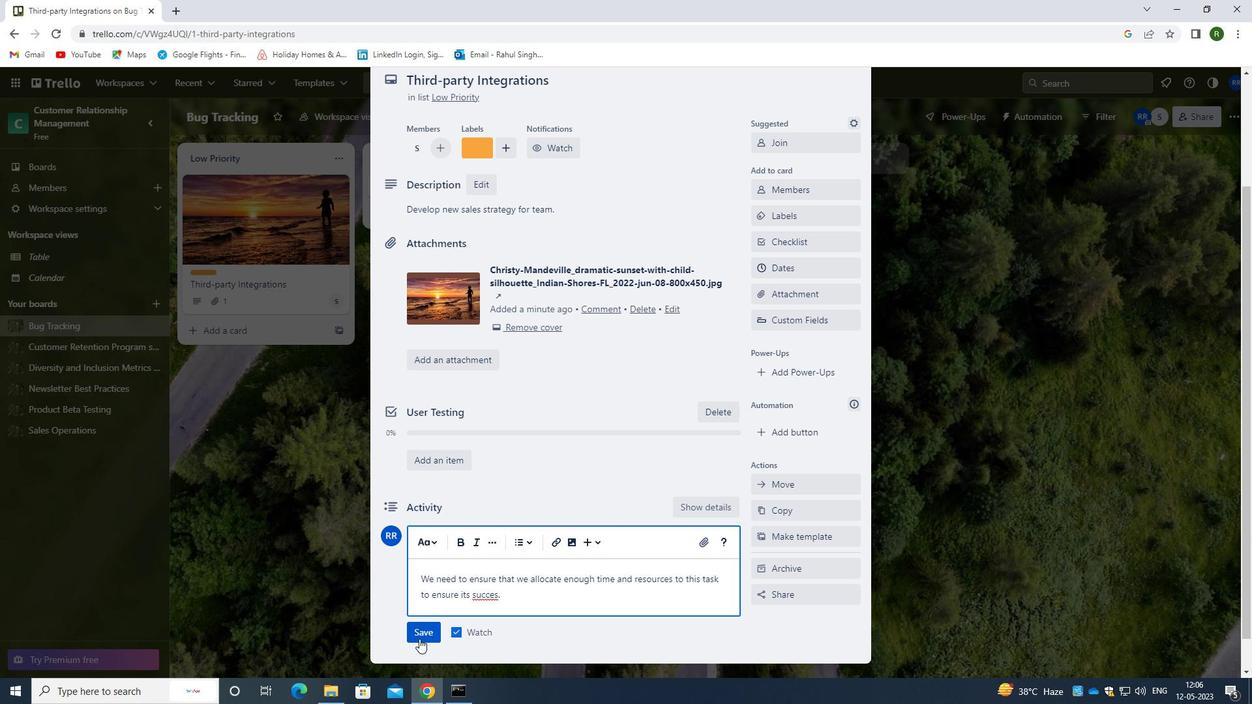 
Action: Mouse moved to (795, 273)
Screenshot: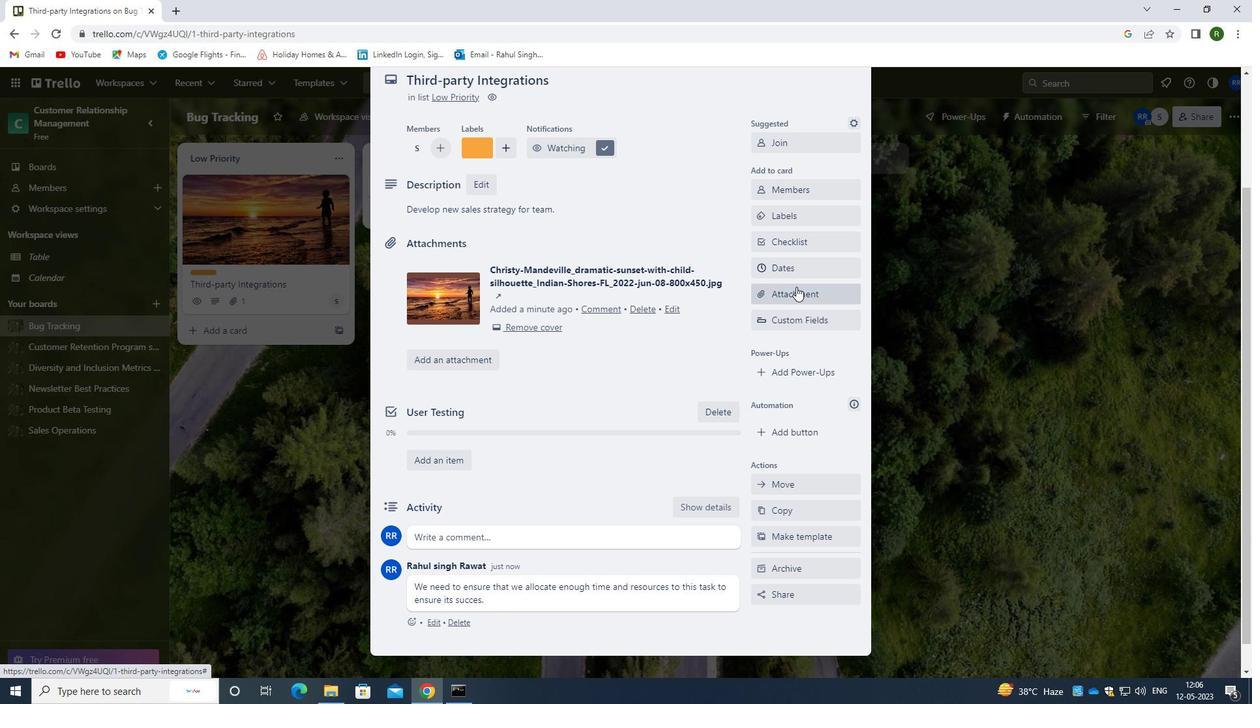
Action: Mouse pressed left at (795, 273)
Screenshot: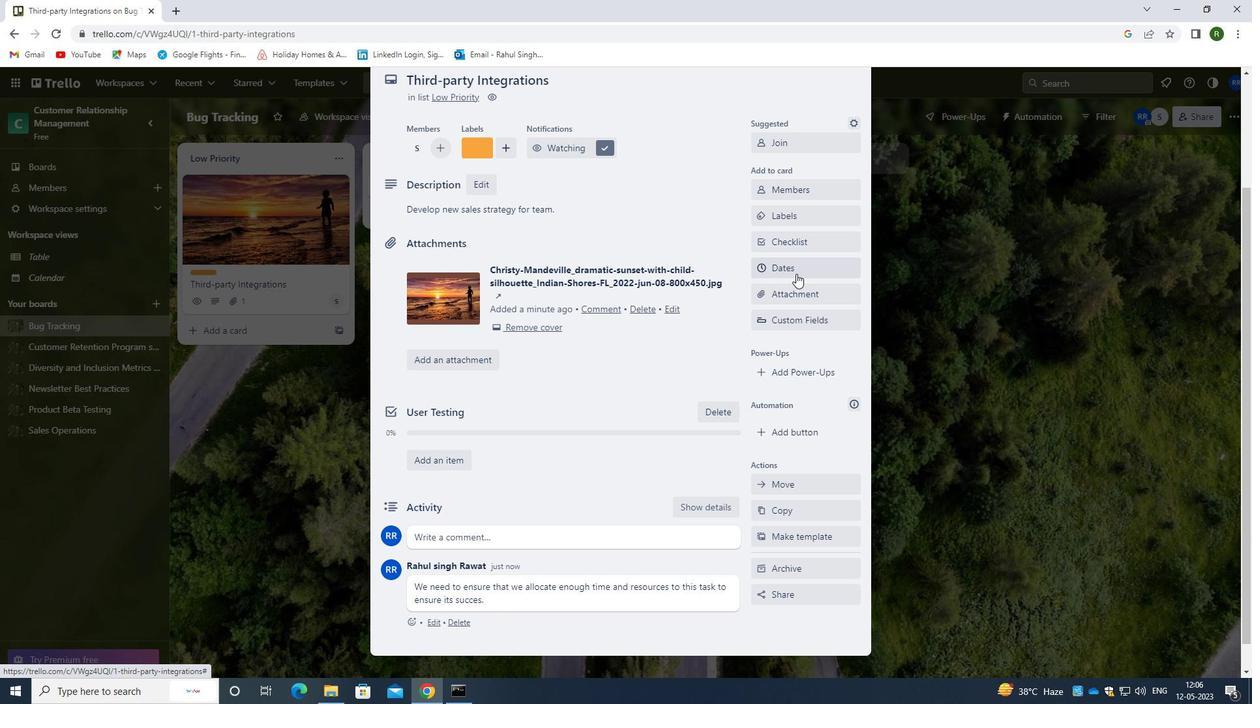 
Action: Mouse moved to (765, 354)
Screenshot: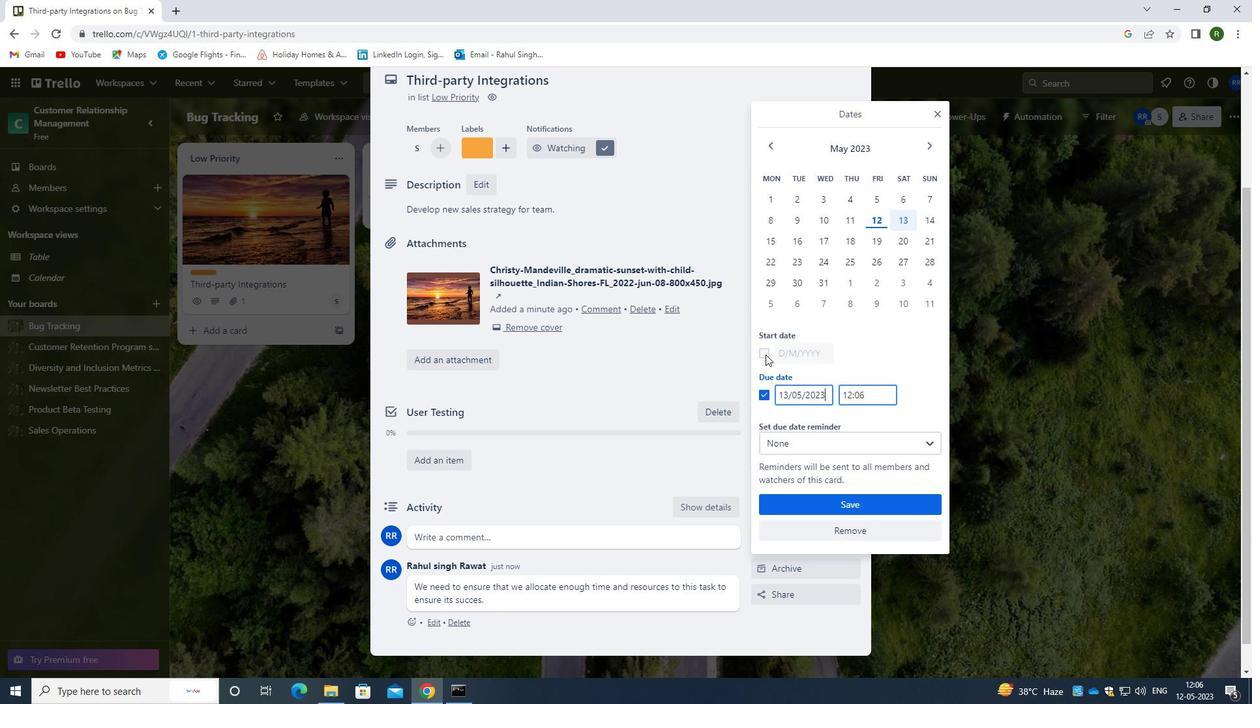 
Action: Mouse pressed left at (765, 354)
Screenshot: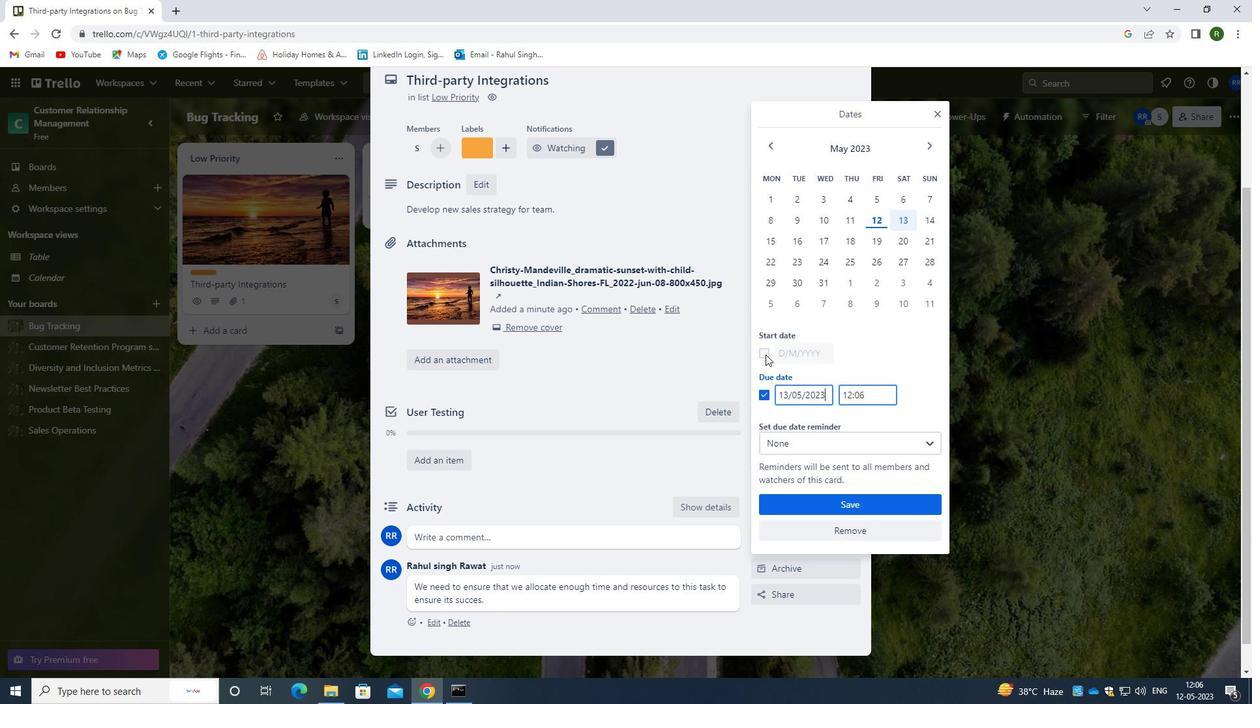 
Action: Mouse moved to (827, 353)
Screenshot: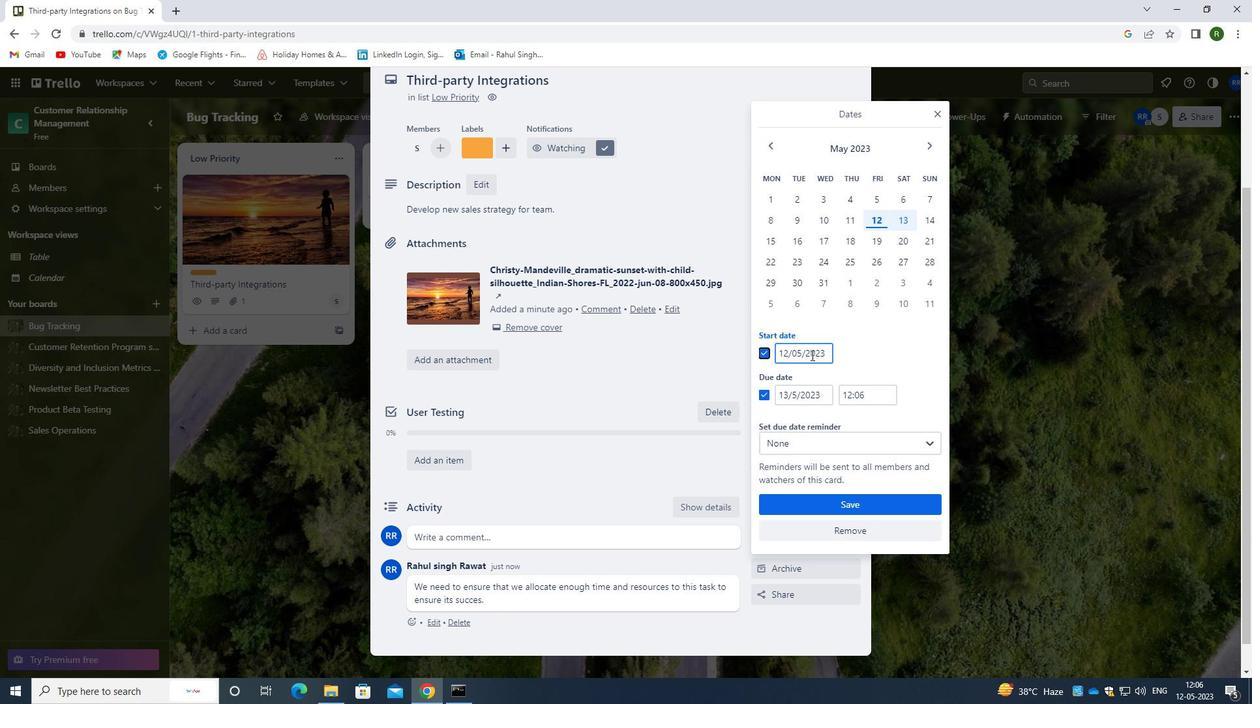 
Action: Mouse pressed left at (827, 353)
Screenshot: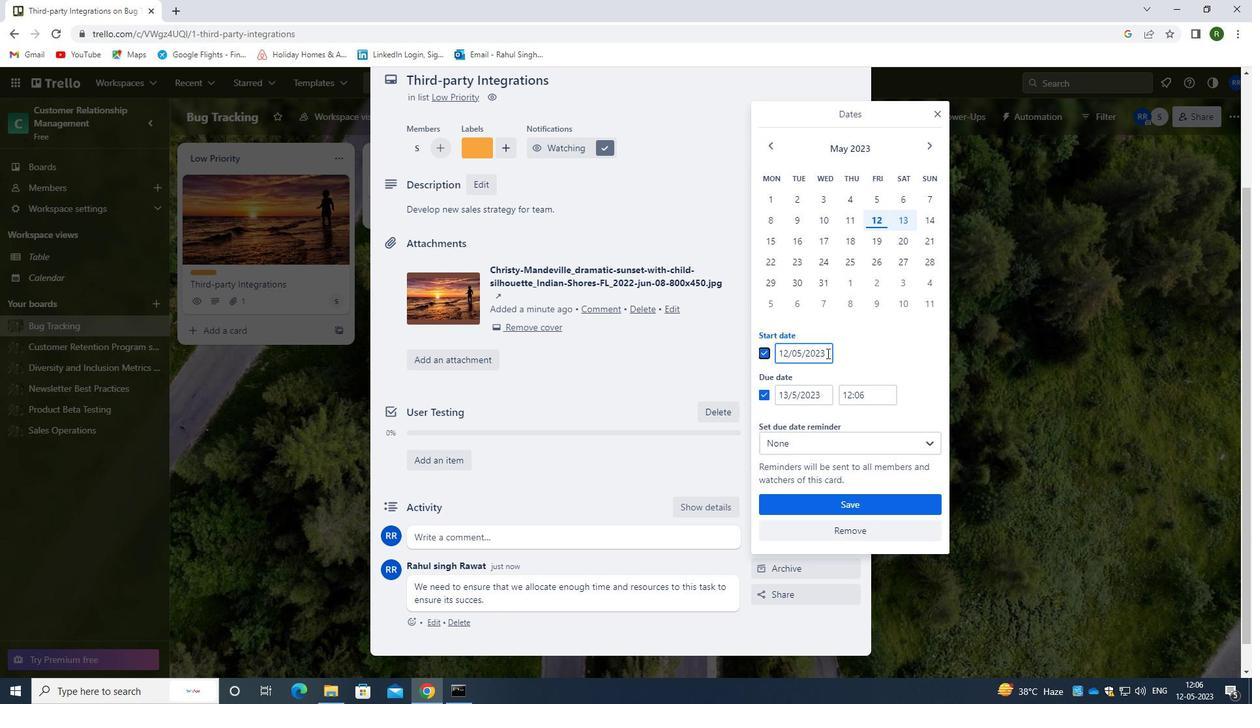 
Action: Mouse moved to (709, 318)
Screenshot: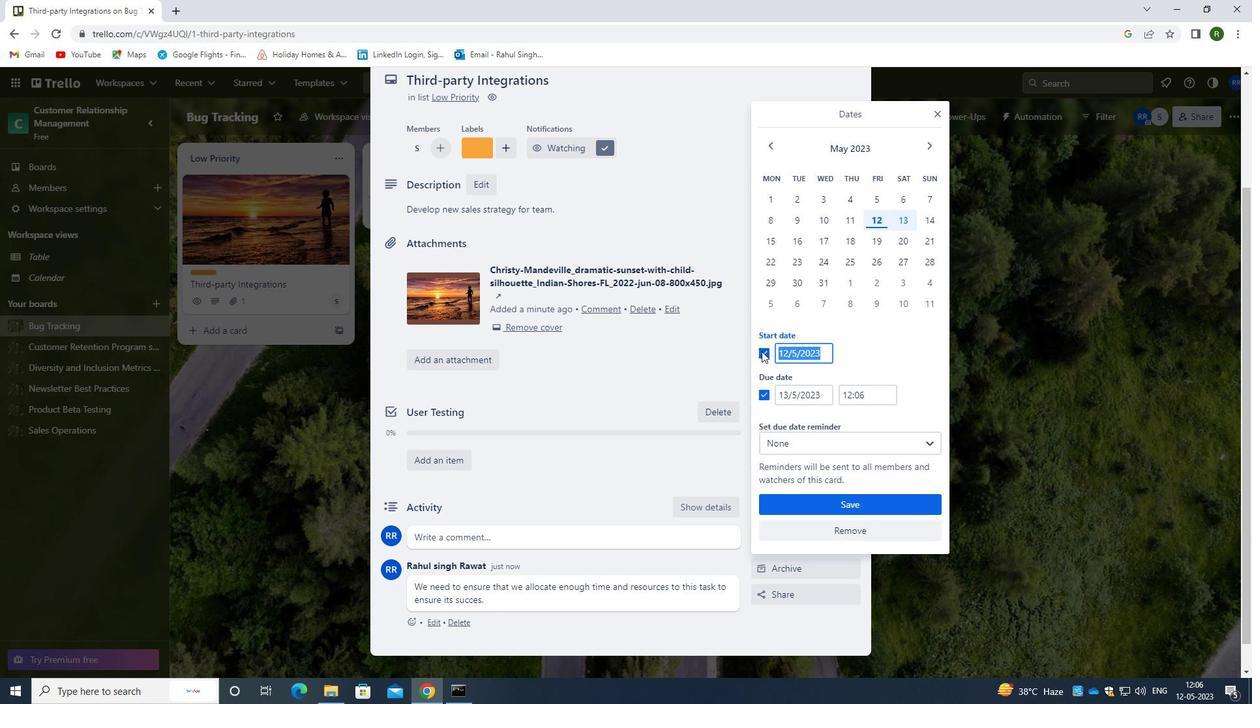 
Action: Key pressed <Key.backspace>01/01/1900
Screenshot: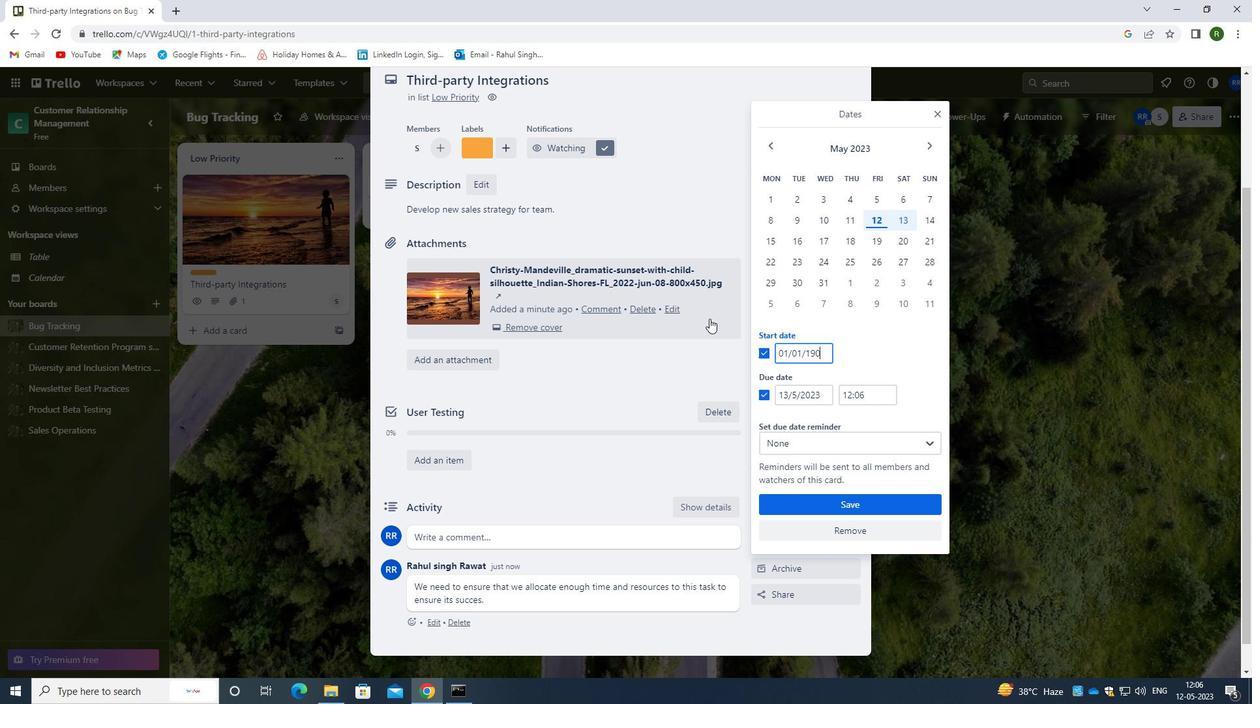 
Action: Mouse moved to (824, 394)
Screenshot: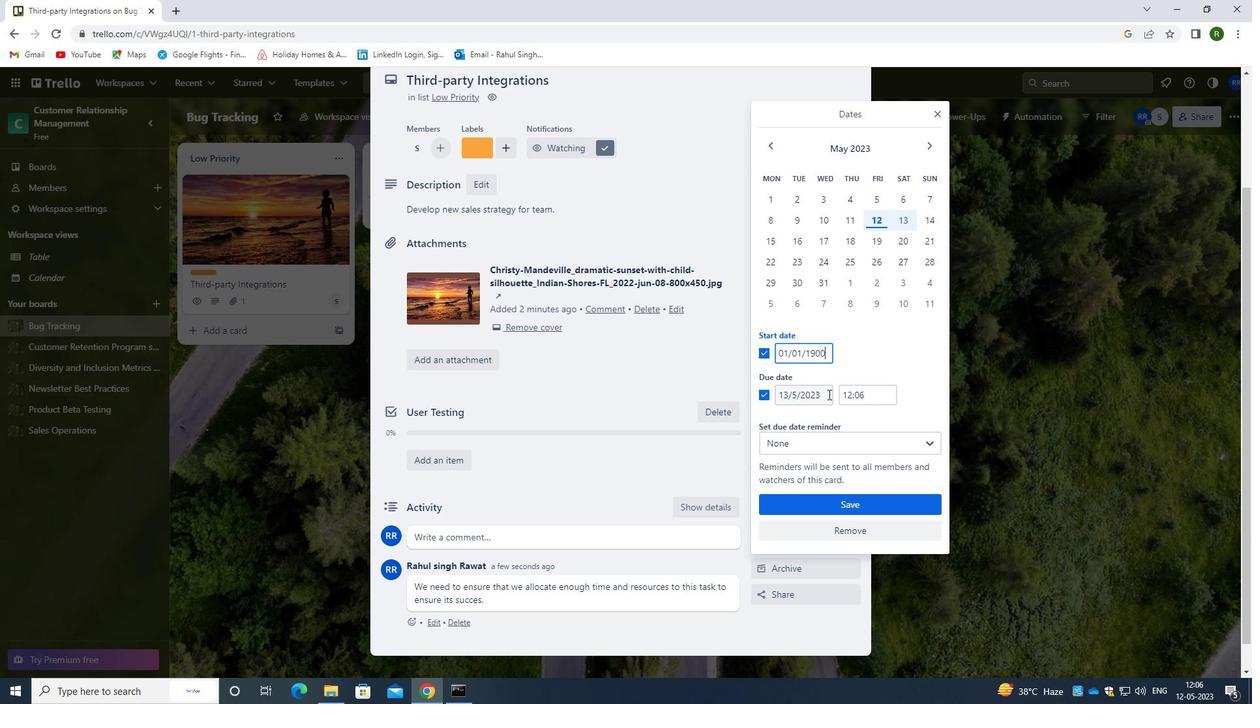 
Action: Mouse pressed left at (824, 394)
Screenshot: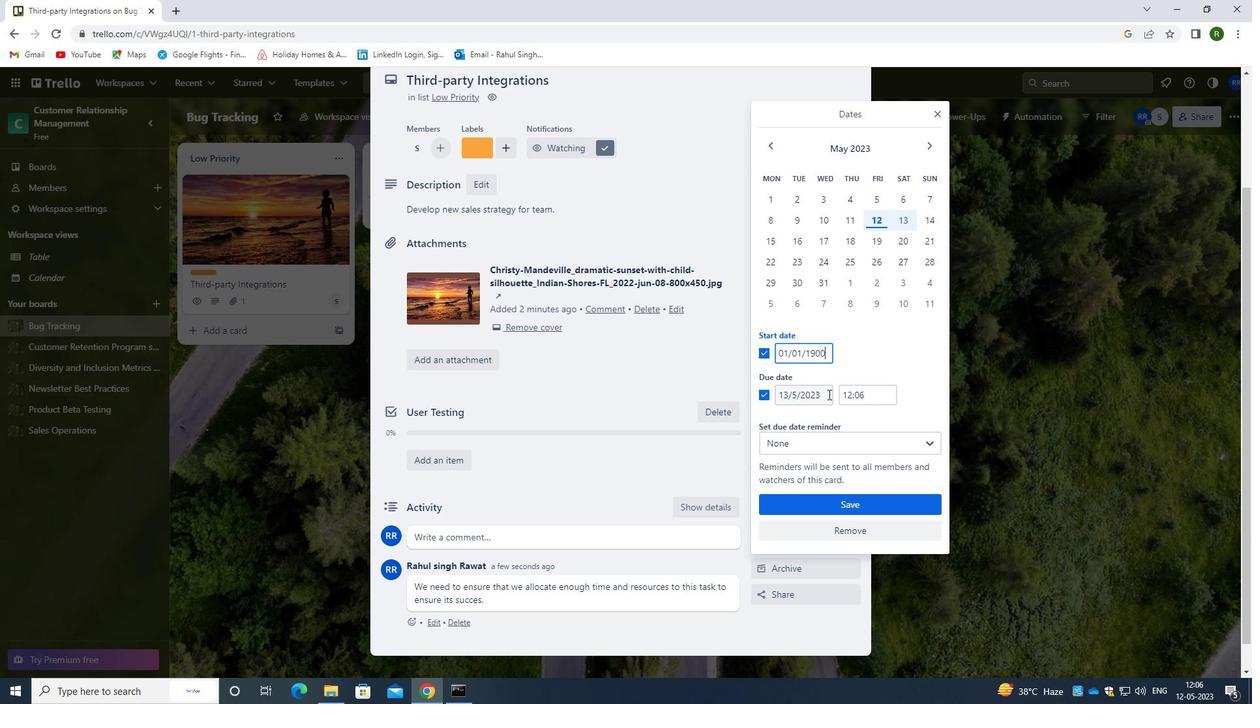 
Action: Mouse moved to (821, 397)
Screenshot: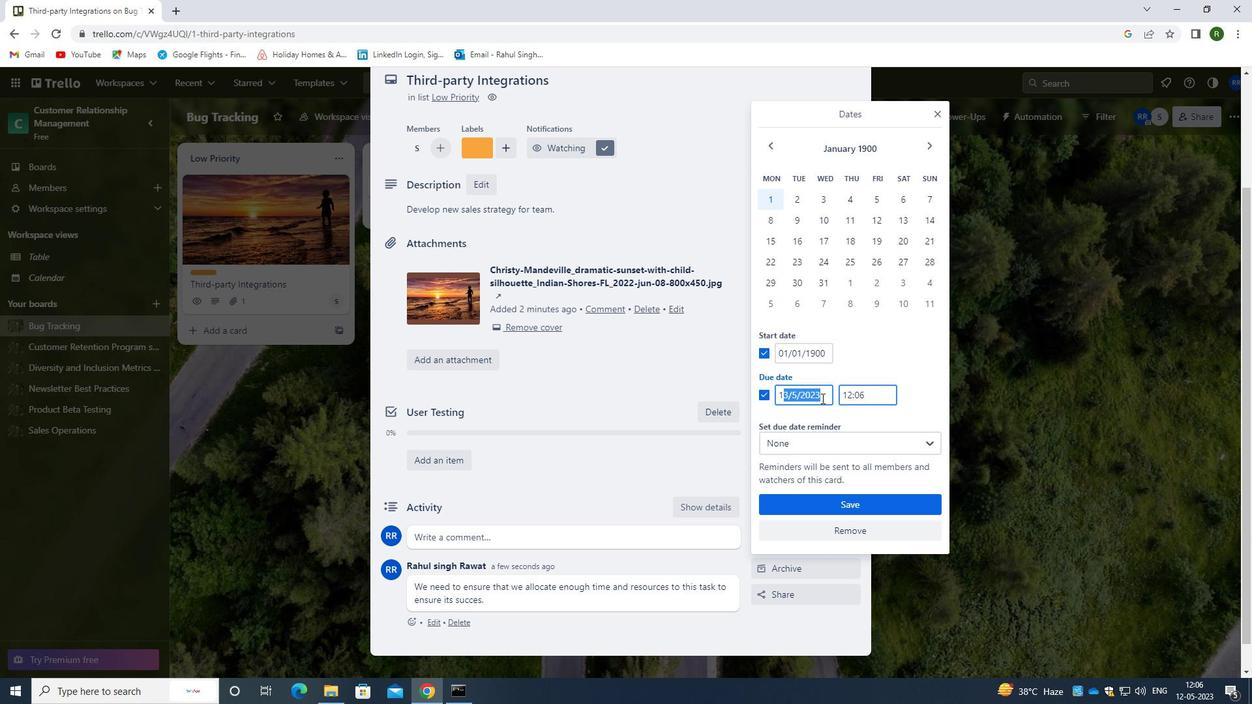 
Action: Key pressed <Key.backspace>08/01/1900
Screenshot: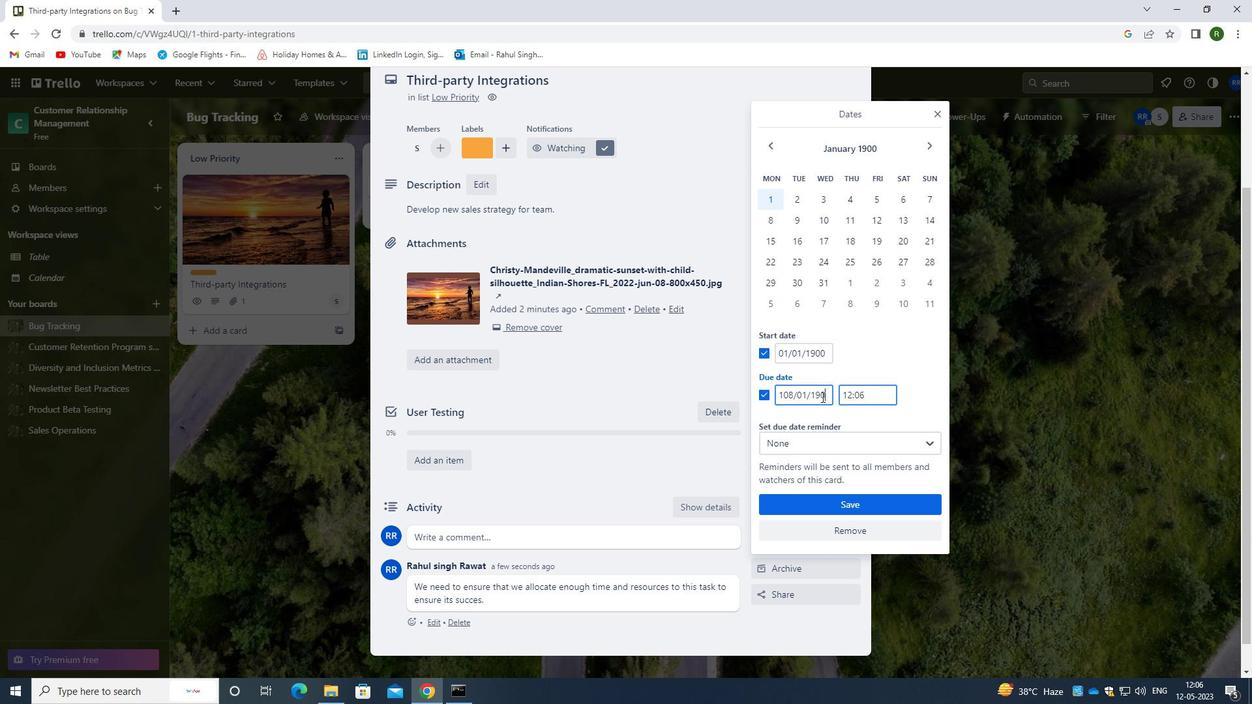 
Action: Mouse moved to (836, 507)
Screenshot: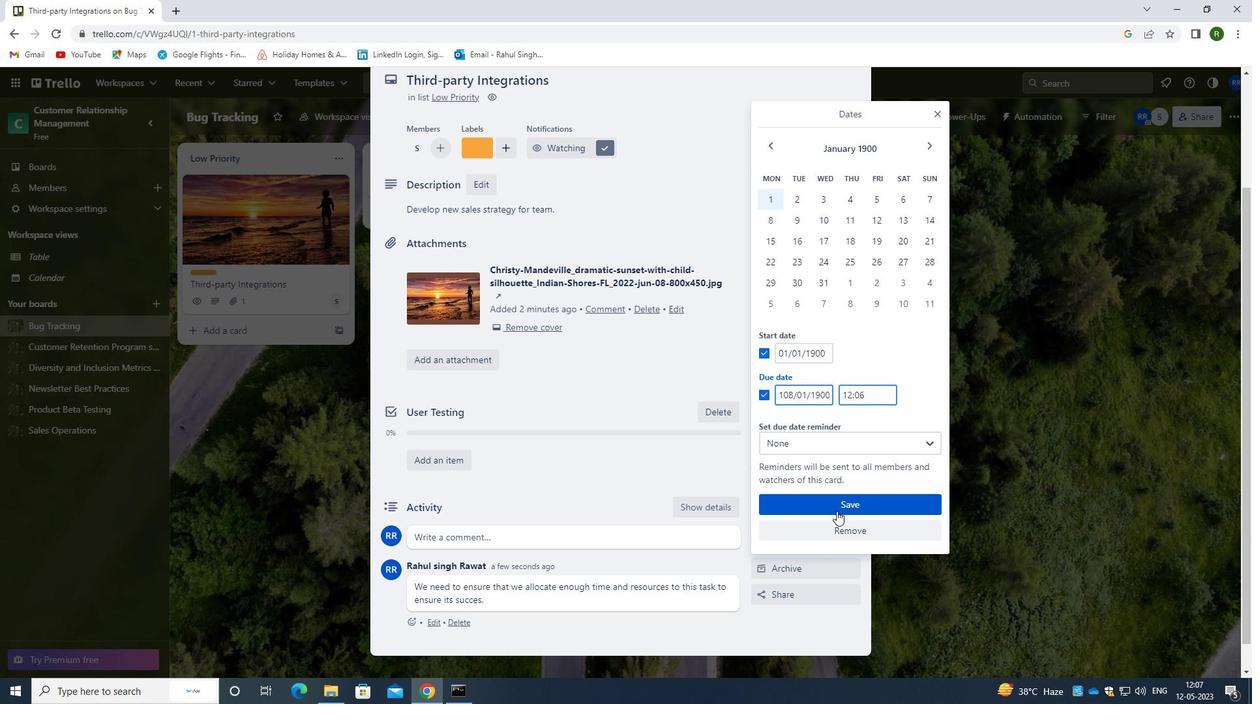 
Action: Mouse pressed left at (836, 507)
Screenshot: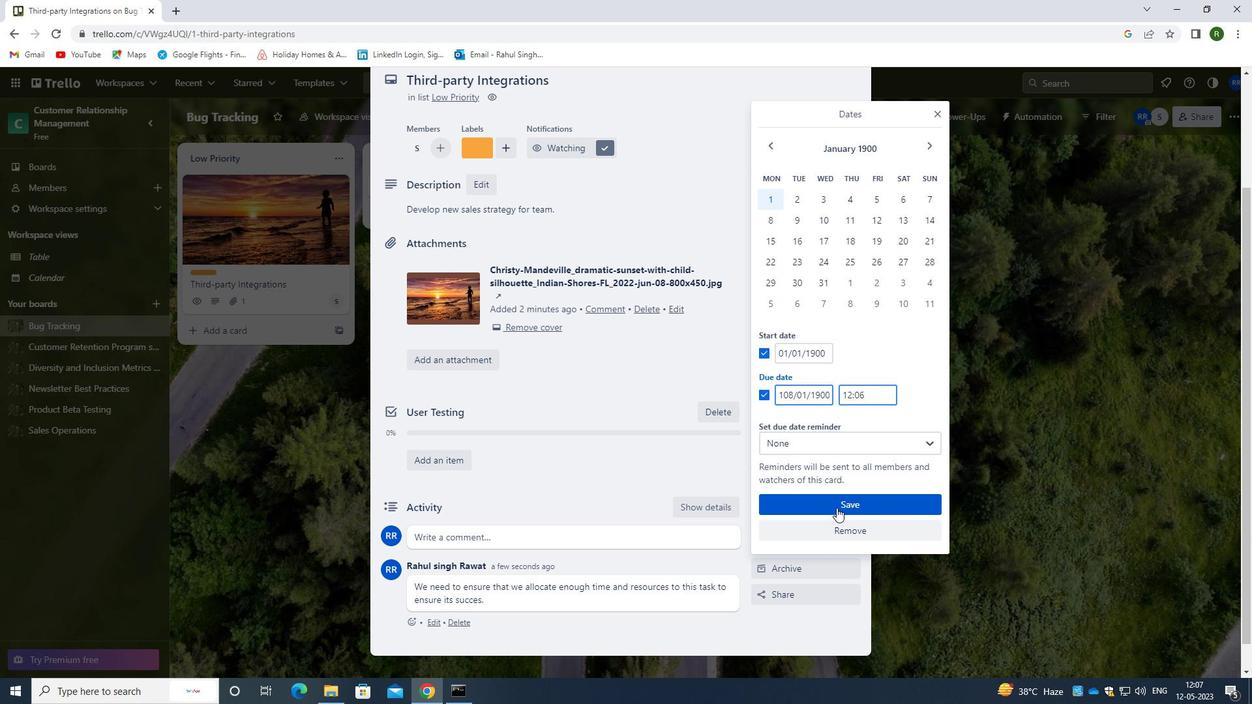
Action: Mouse moved to (711, 420)
Screenshot: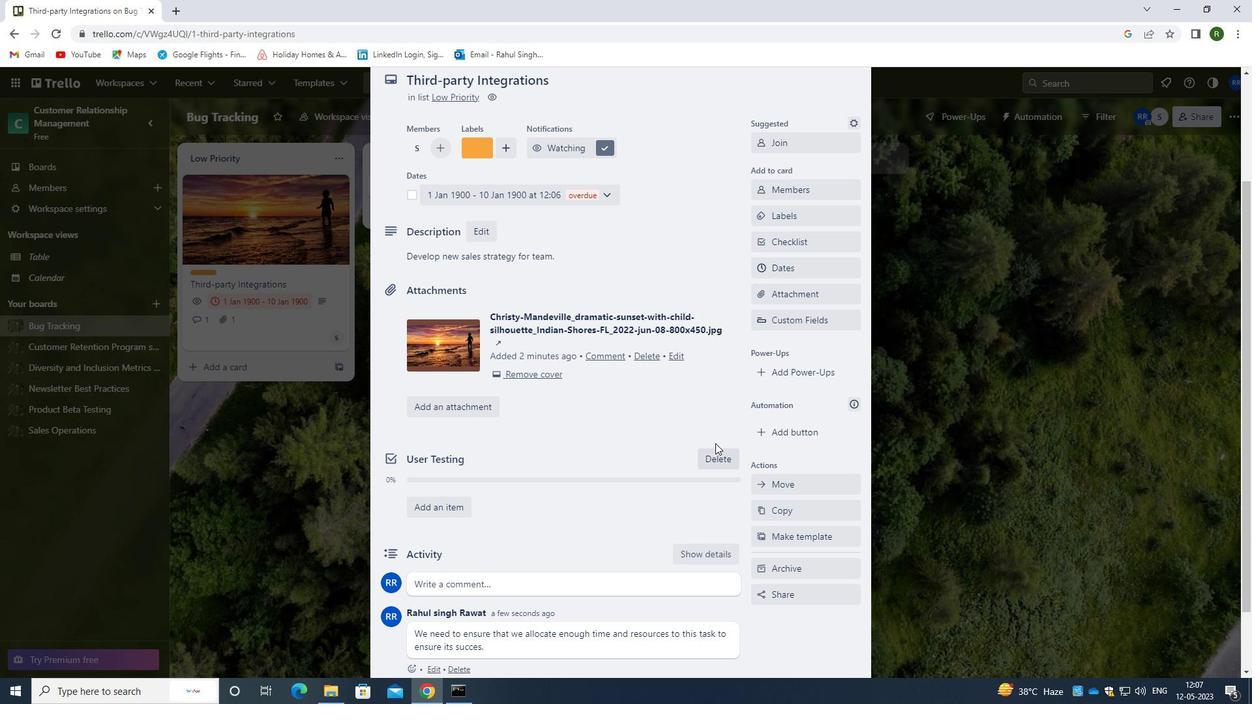 
Action: Mouse scrolled (711, 421) with delta (0, 0)
Screenshot: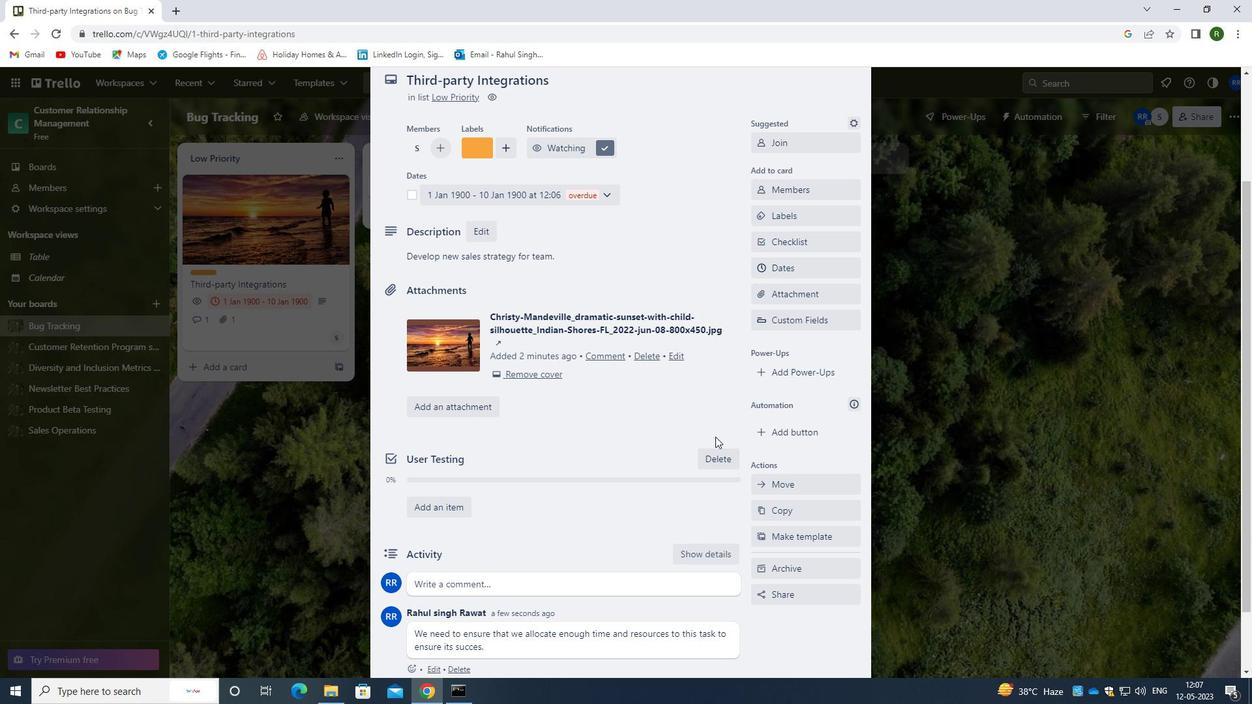 
Action: Mouse scrolled (711, 421) with delta (0, 0)
Screenshot: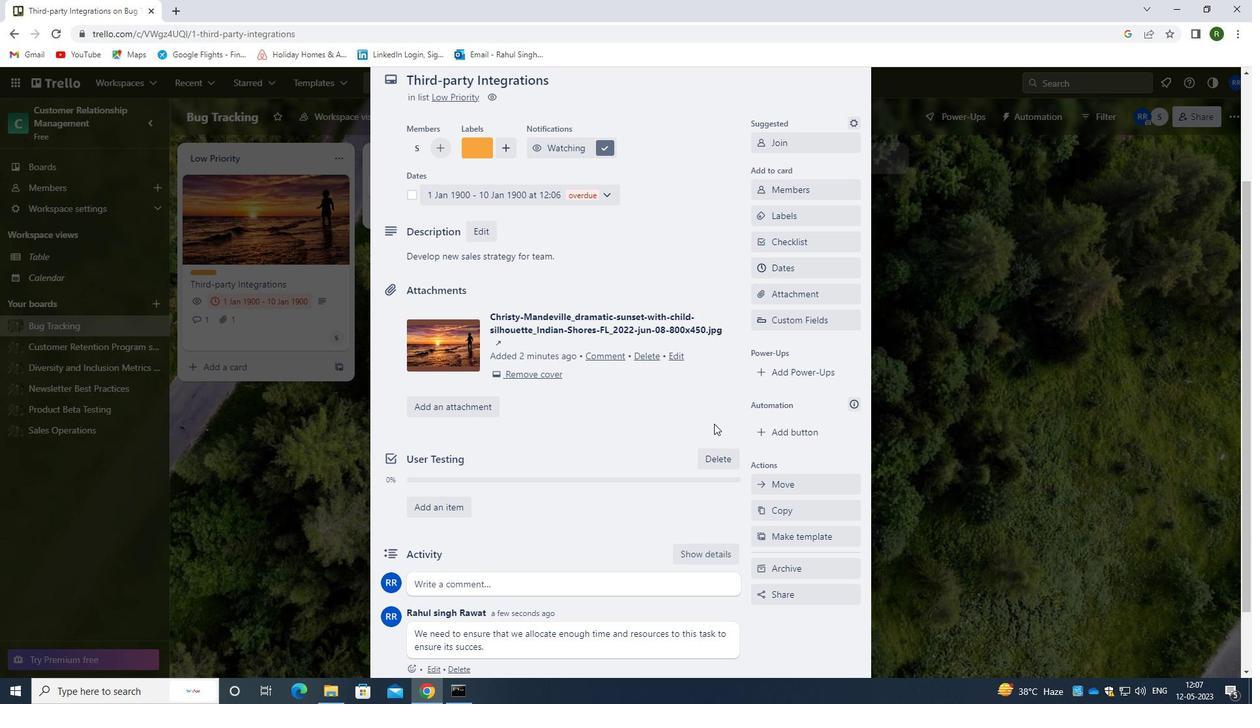 
Action: Mouse scrolled (711, 421) with delta (0, 0)
Screenshot: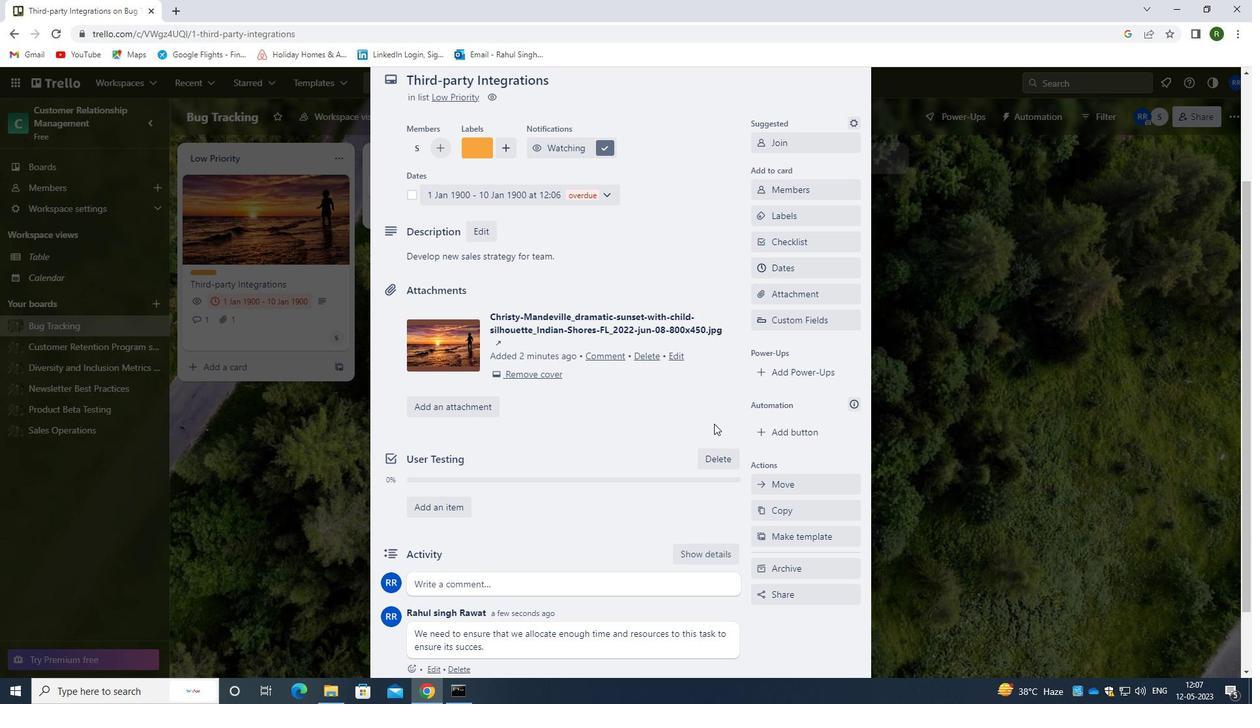 
Action: Mouse moved to (854, 115)
Screenshot: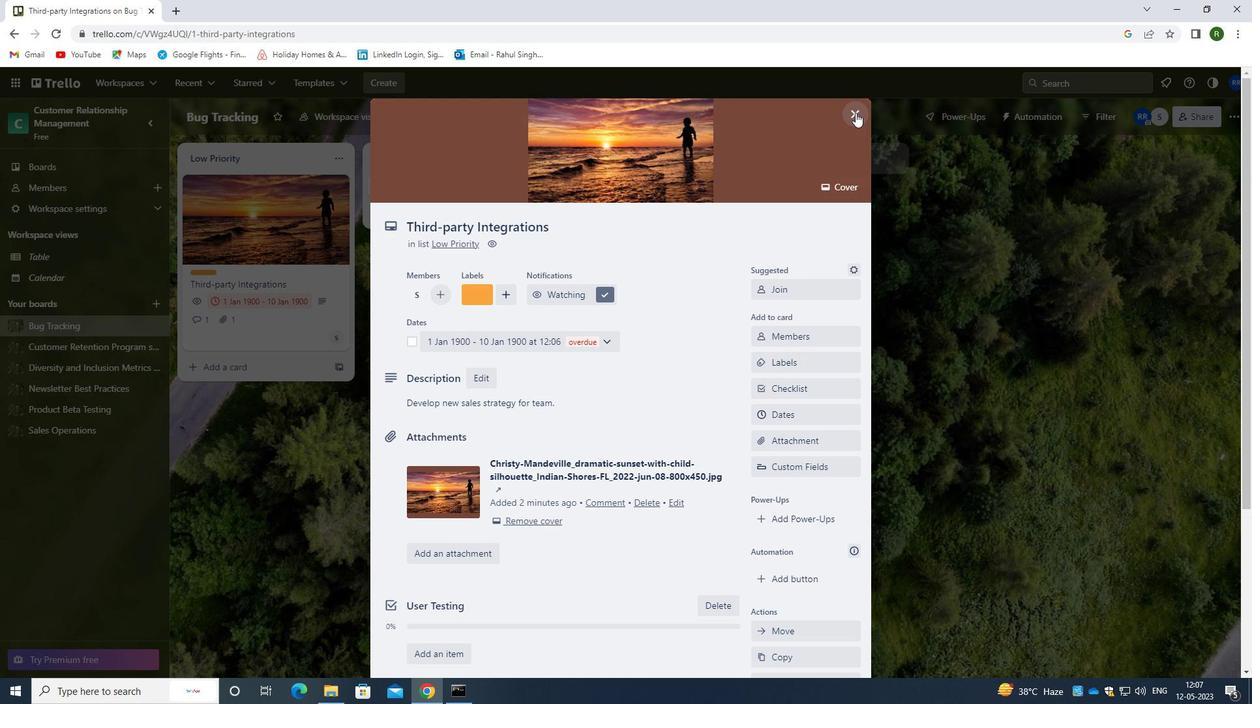 
Action: Mouse pressed left at (854, 115)
Screenshot: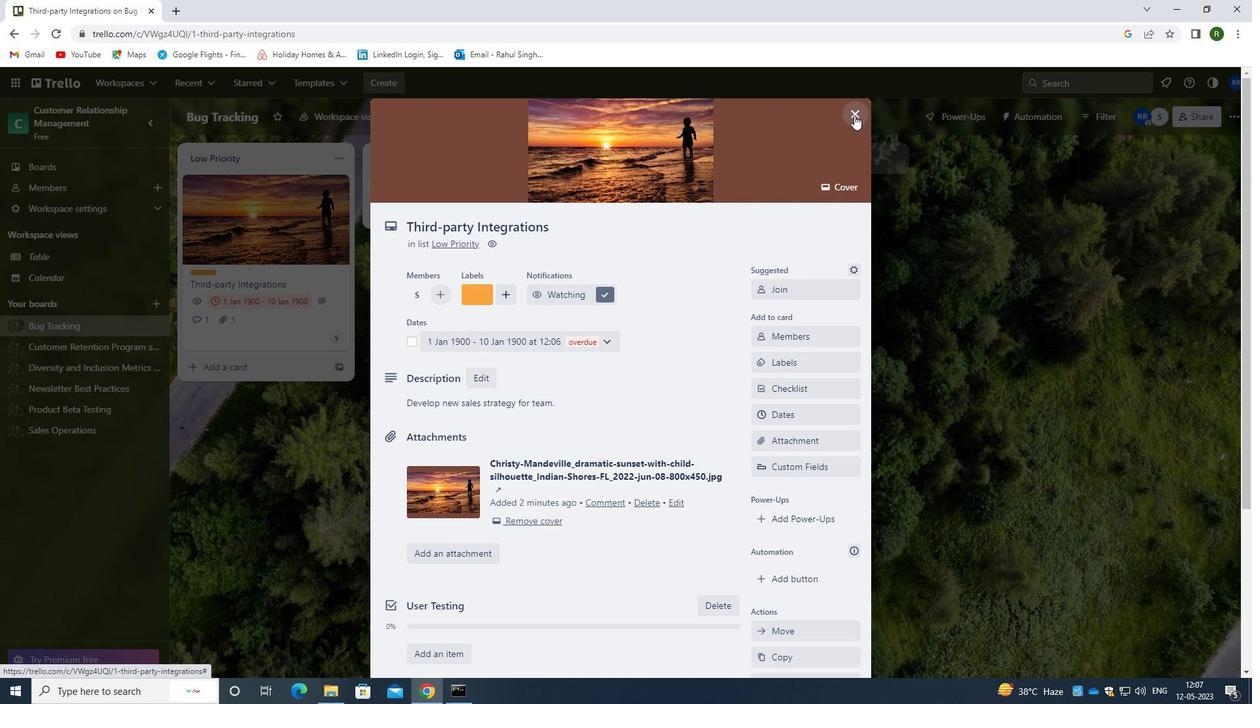 
Action: Mouse moved to (78, 386)
Screenshot: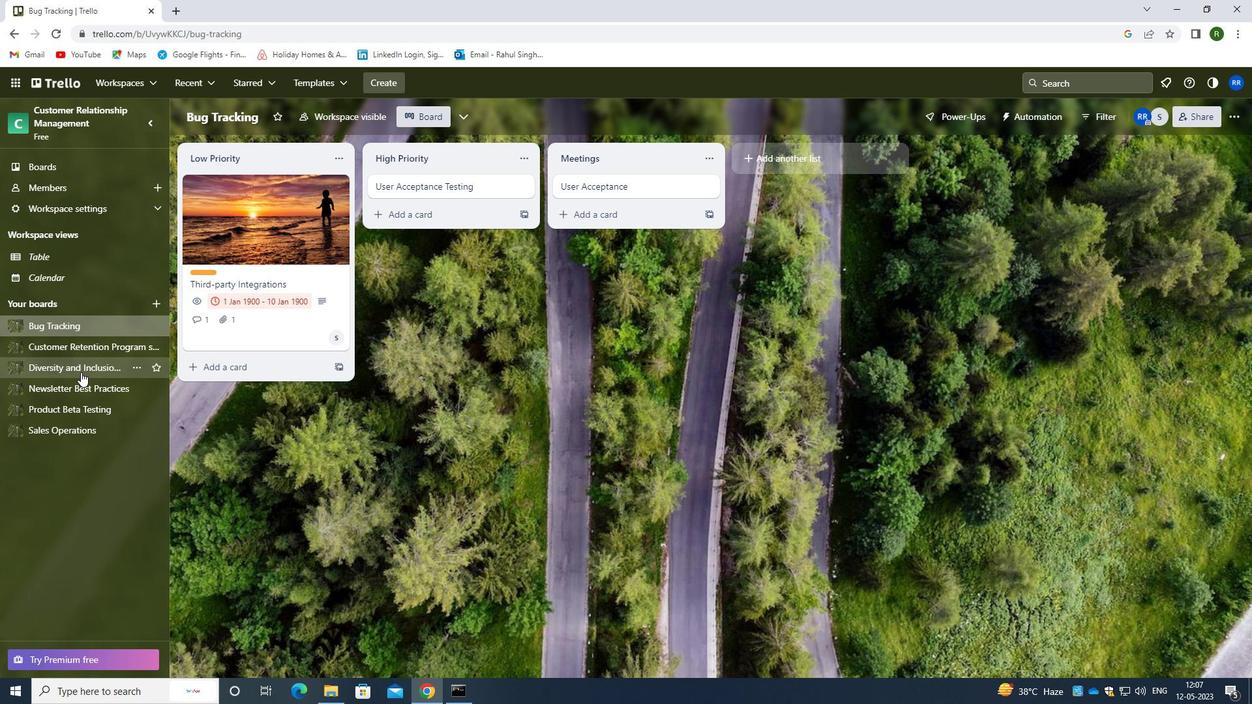 
Action: Mouse pressed left at (78, 386)
Screenshot: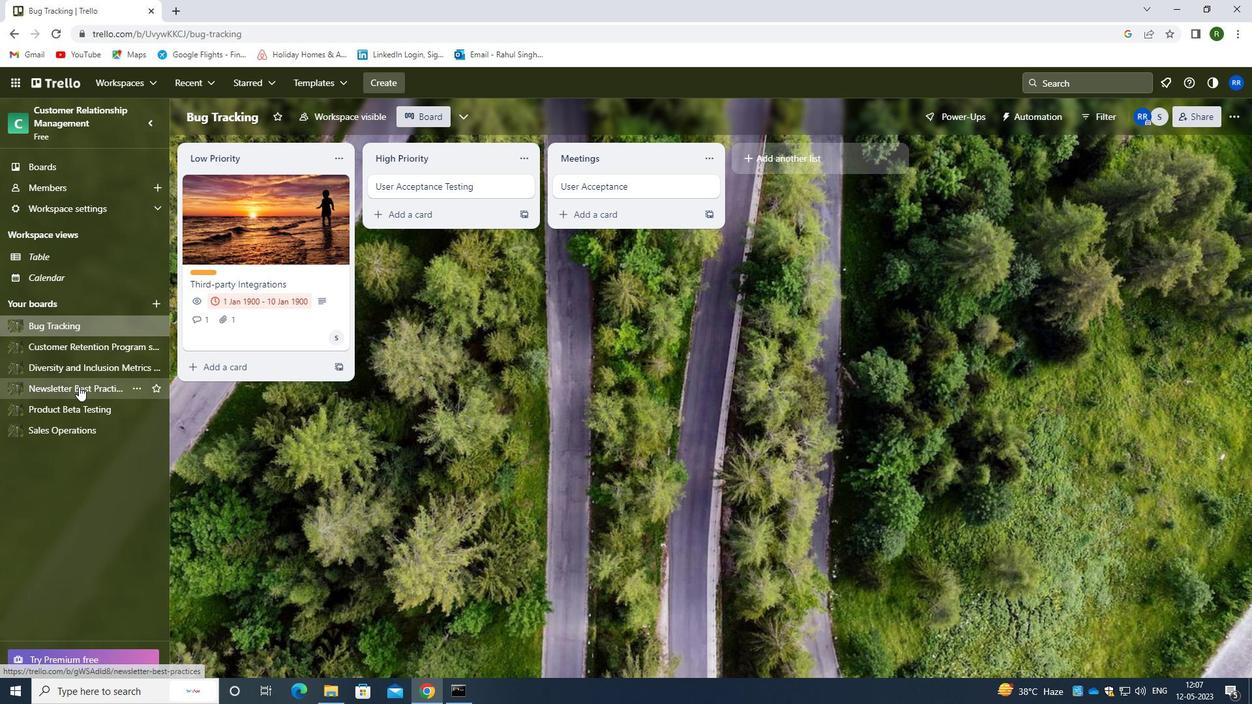 
Action: Mouse moved to (336, 185)
Screenshot: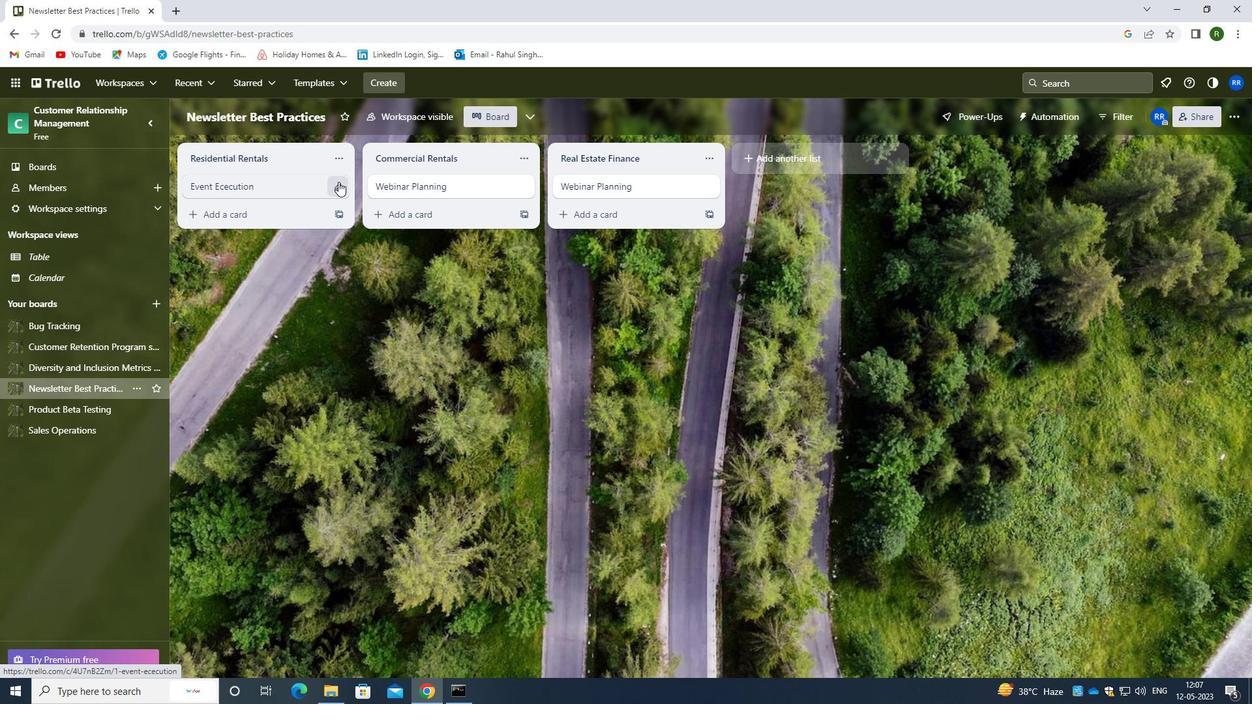 
Action: Mouse pressed left at (336, 185)
Screenshot: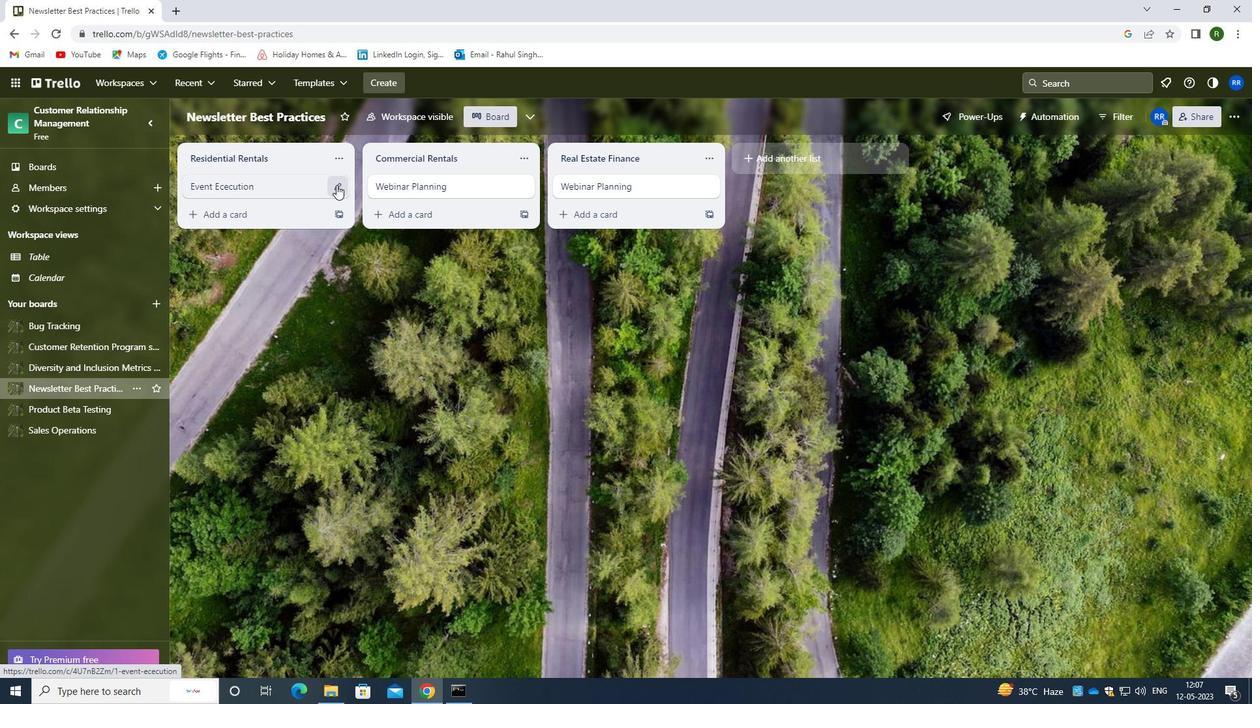 
Action: Mouse moved to (378, 185)
Screenshot: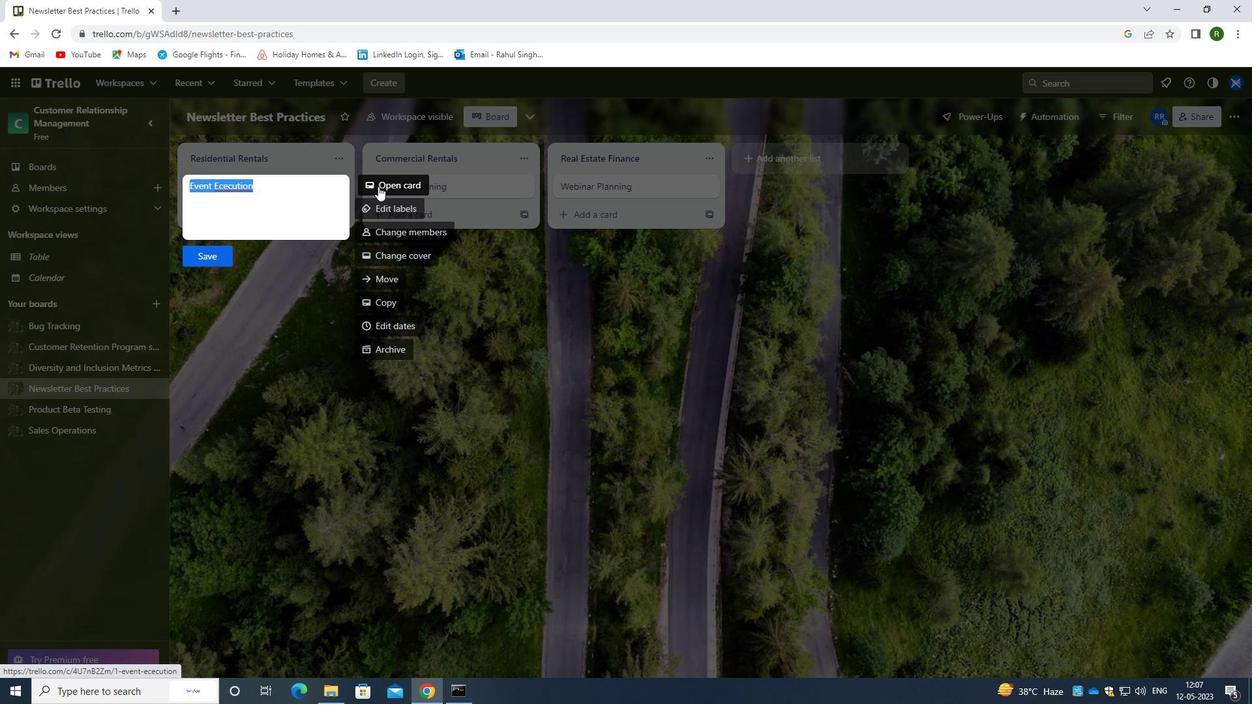 
Action: Mouse pressed left at (378, 185)
Screenshot: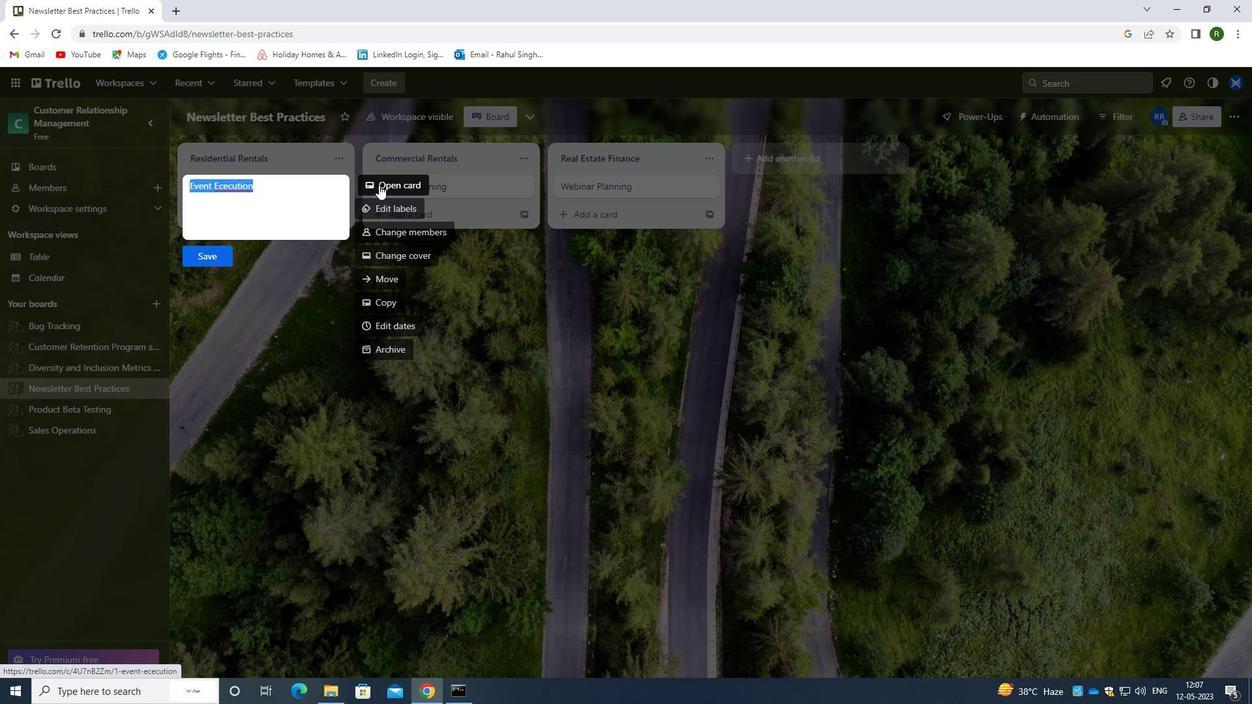 
Action: Mouse moved to (788, 185)
Screenshot: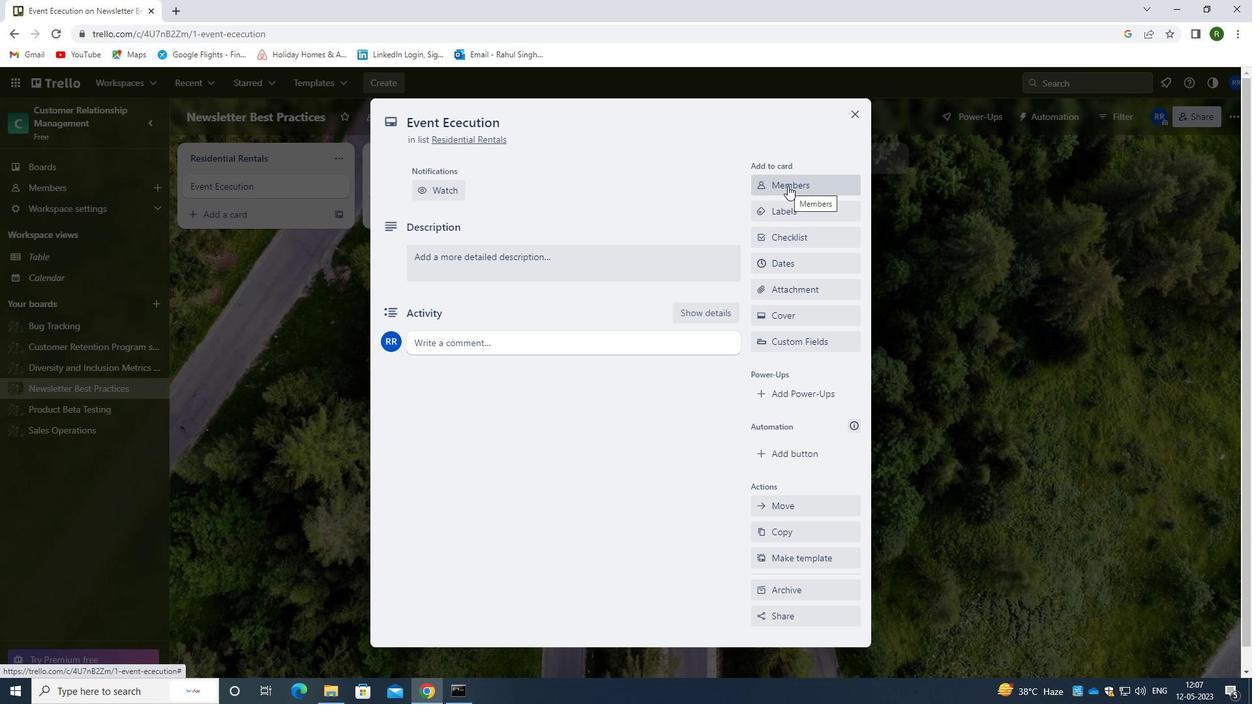 
Action: Mouse pressed left at (788, 185)
Screenshot: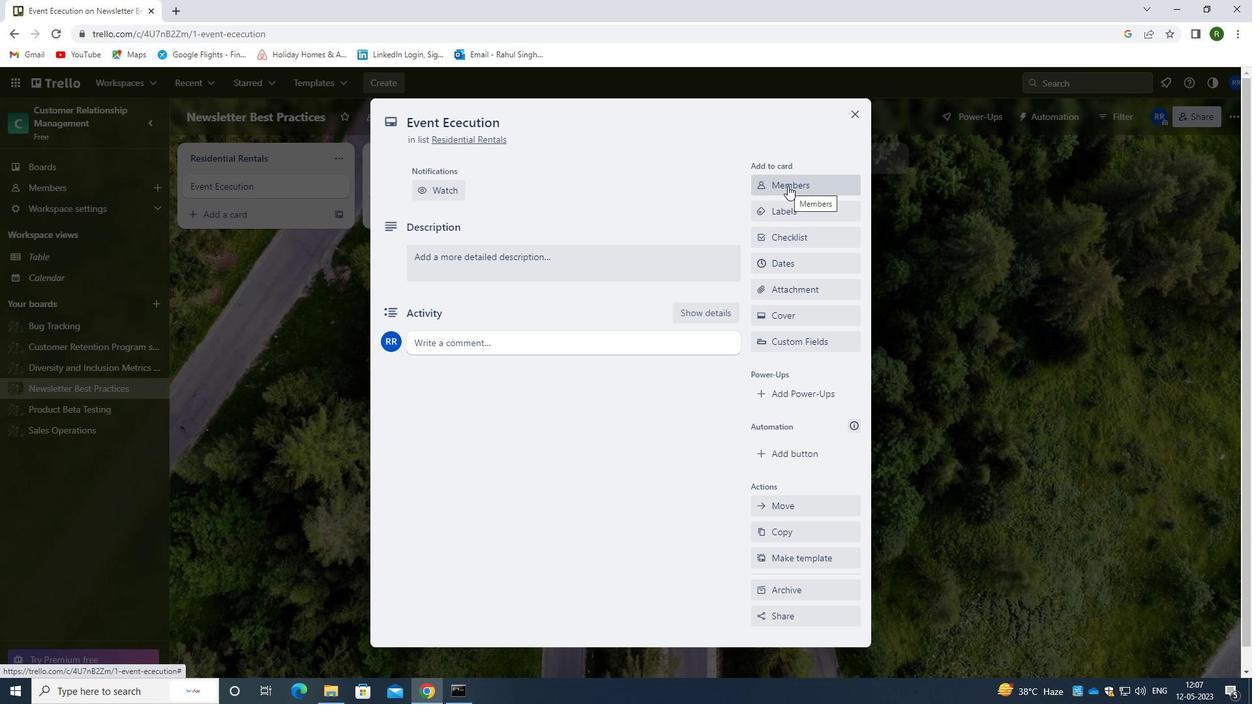 
Action: Mouse moved to (800, 230)
Screenshot: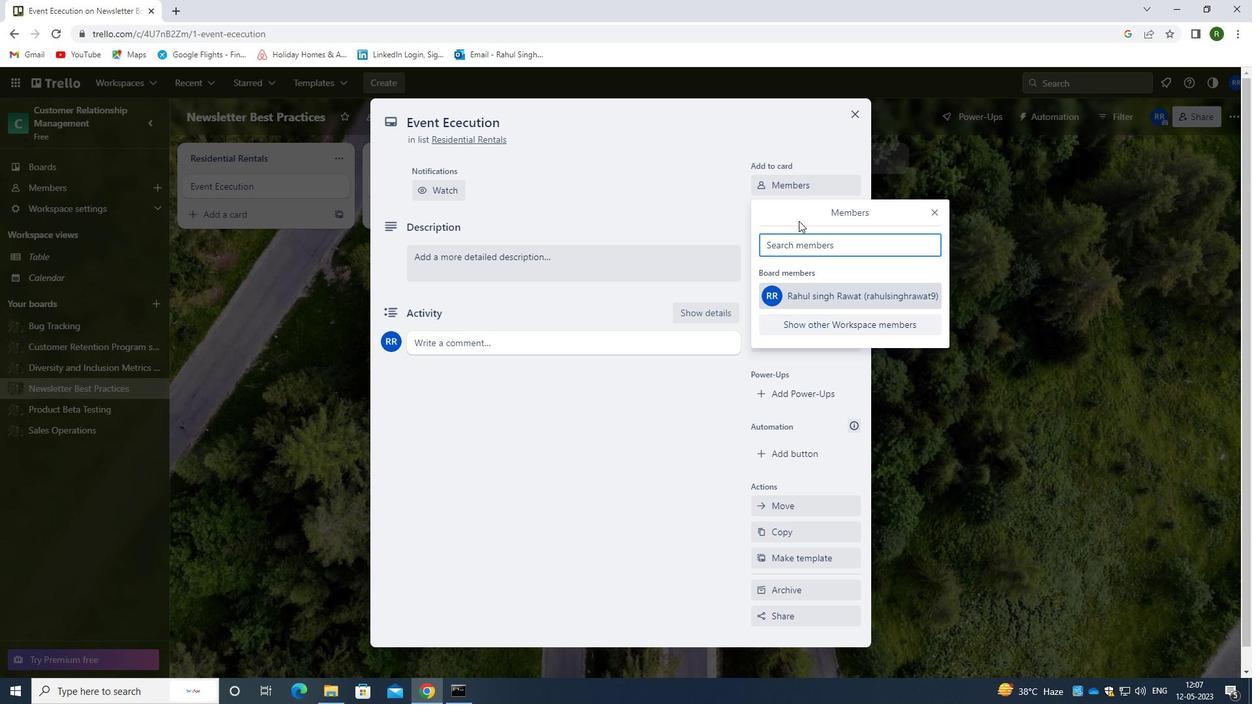 
Action: Key pressed <Key.shift>SOFTAGE.1<Key.shift>@SOFTAGE.NET
Screenshot: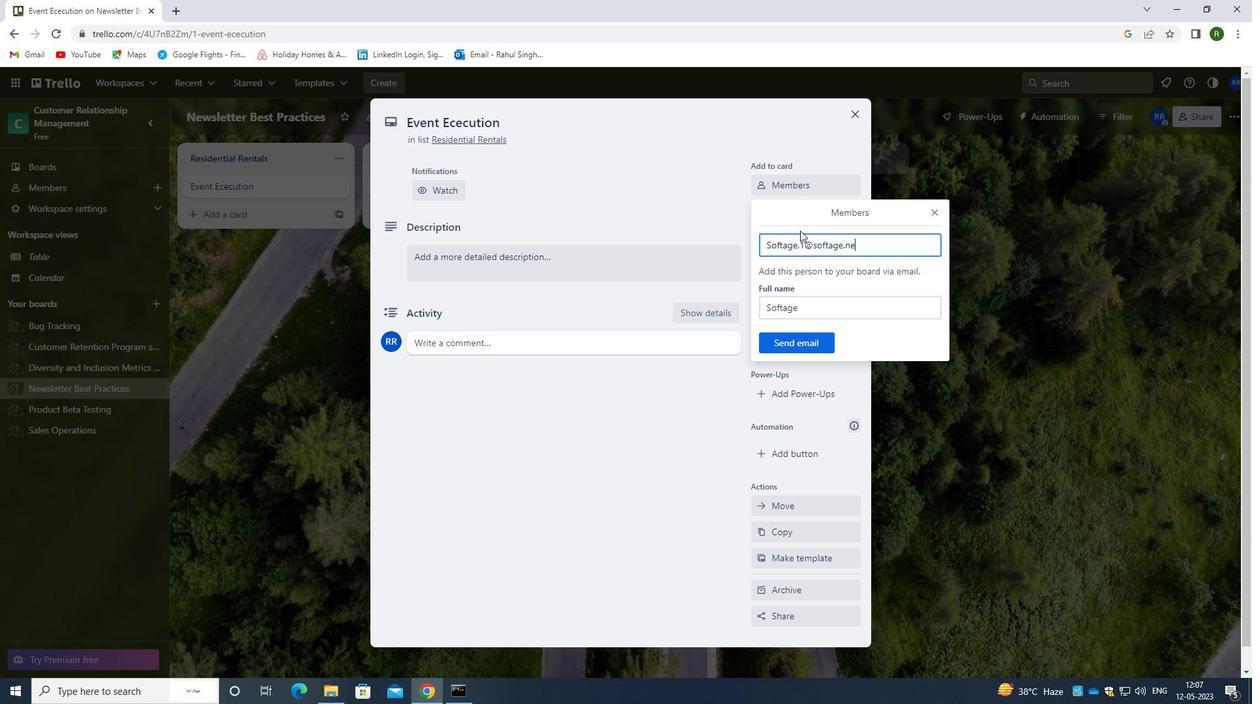 
Action: Mouse moved to (787, 339)
Screenshot: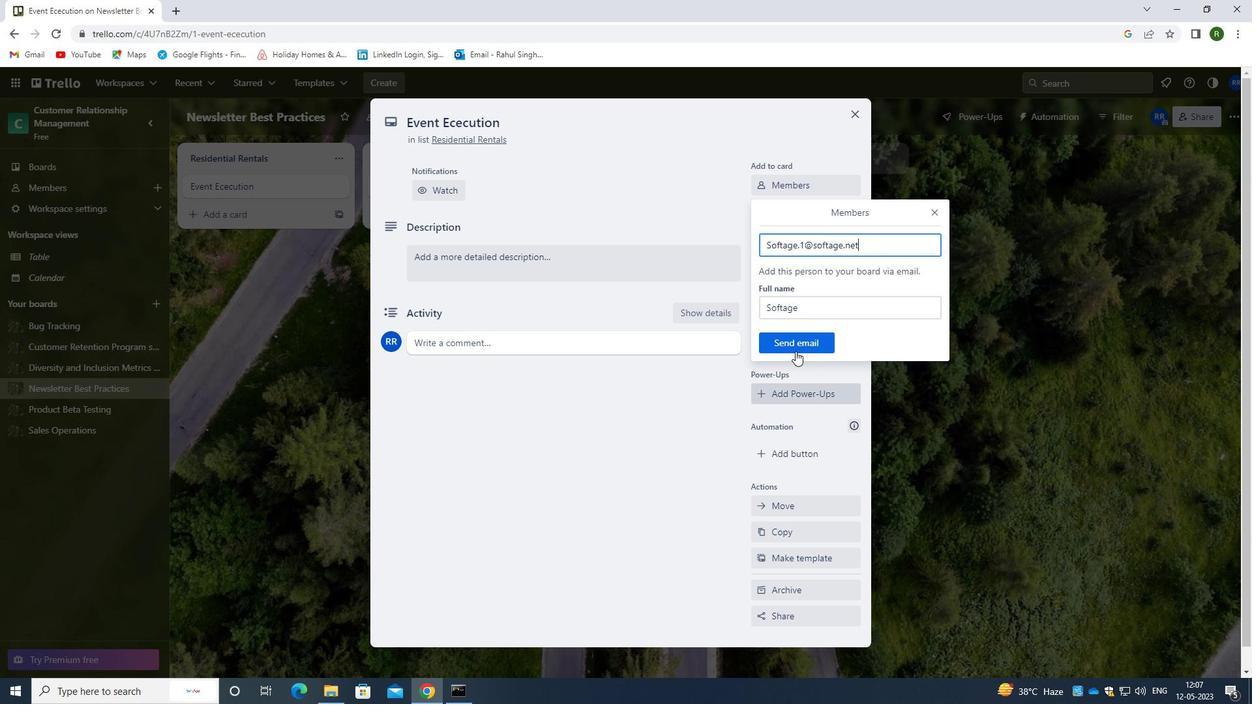 
Action: Mouse pressed left at (787, 339)
Screenshot: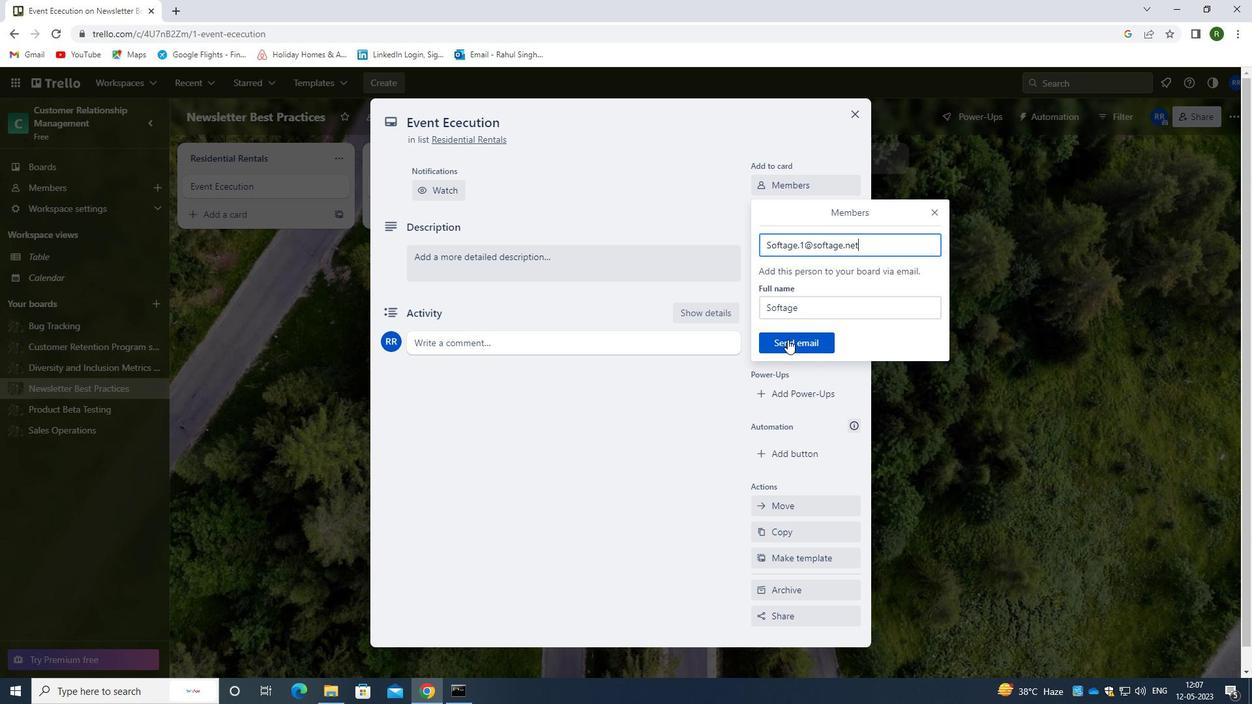 
Action: Mouse moved to (801, 260)
Screenshot: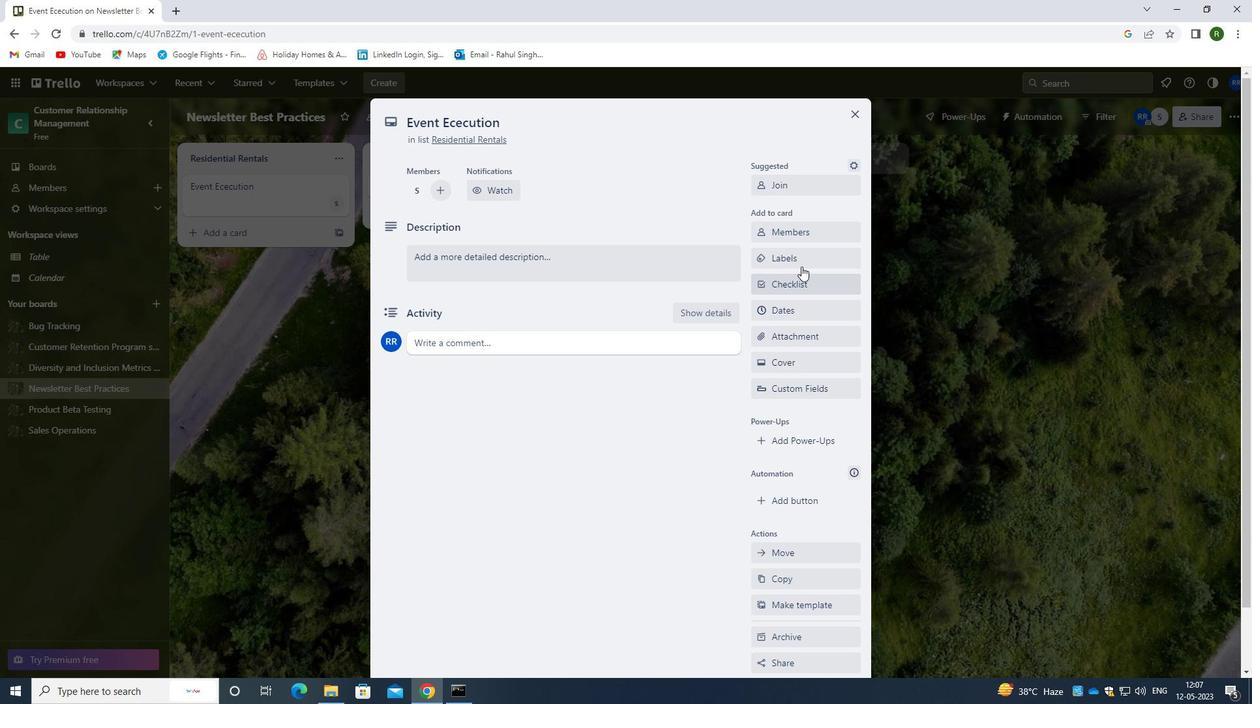 
Action: Mouse pressed left at (801, 260)
Screenshot: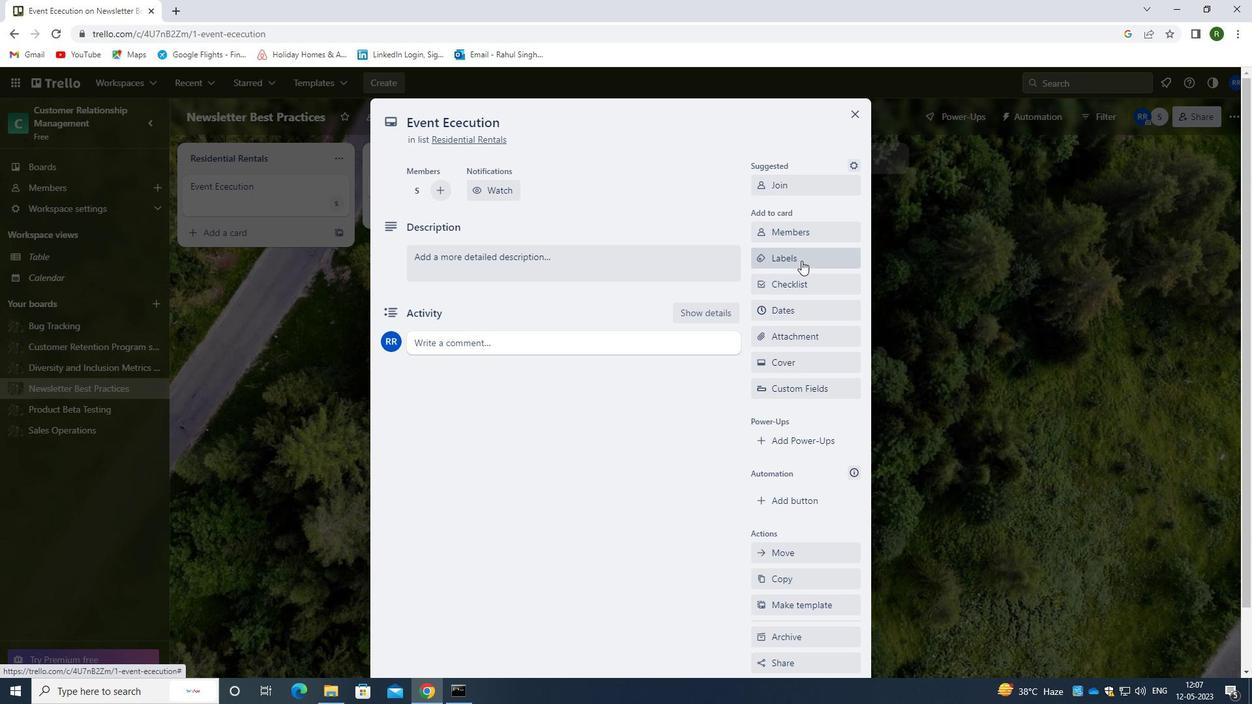 
Action: Mouse moved to (772, 296)
Screenshot: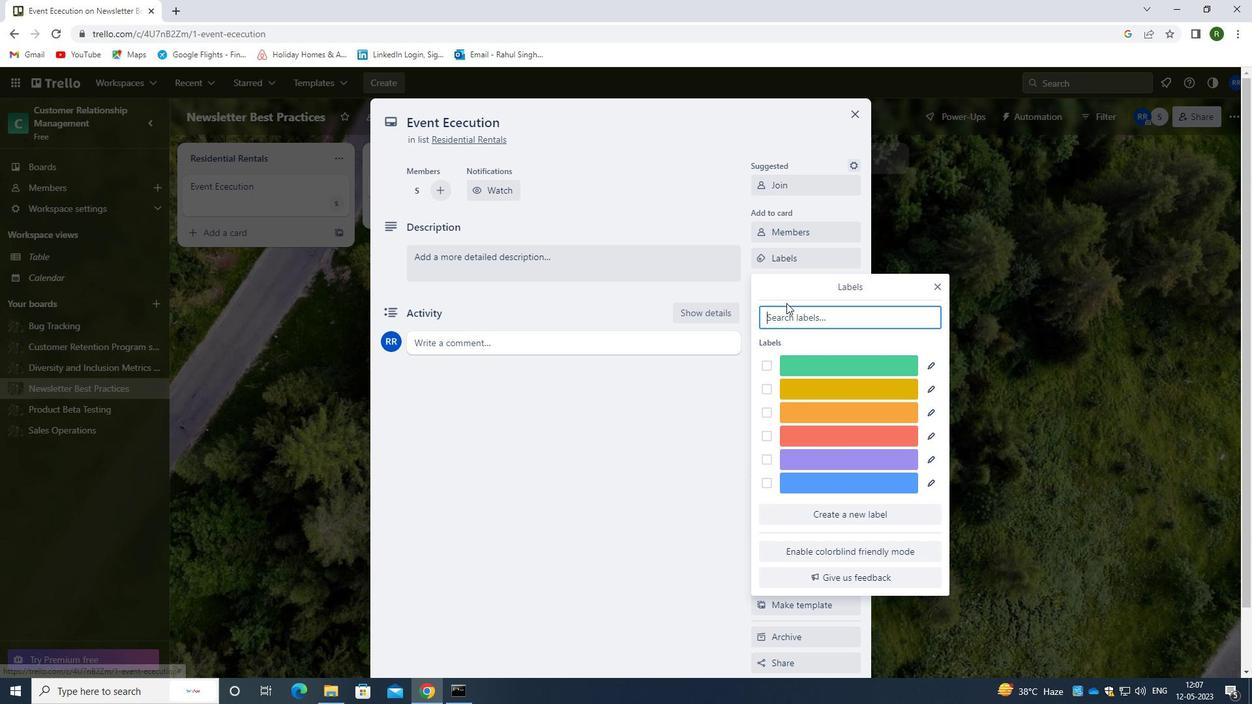 
Action: Key pressed BLUE
Screenshot: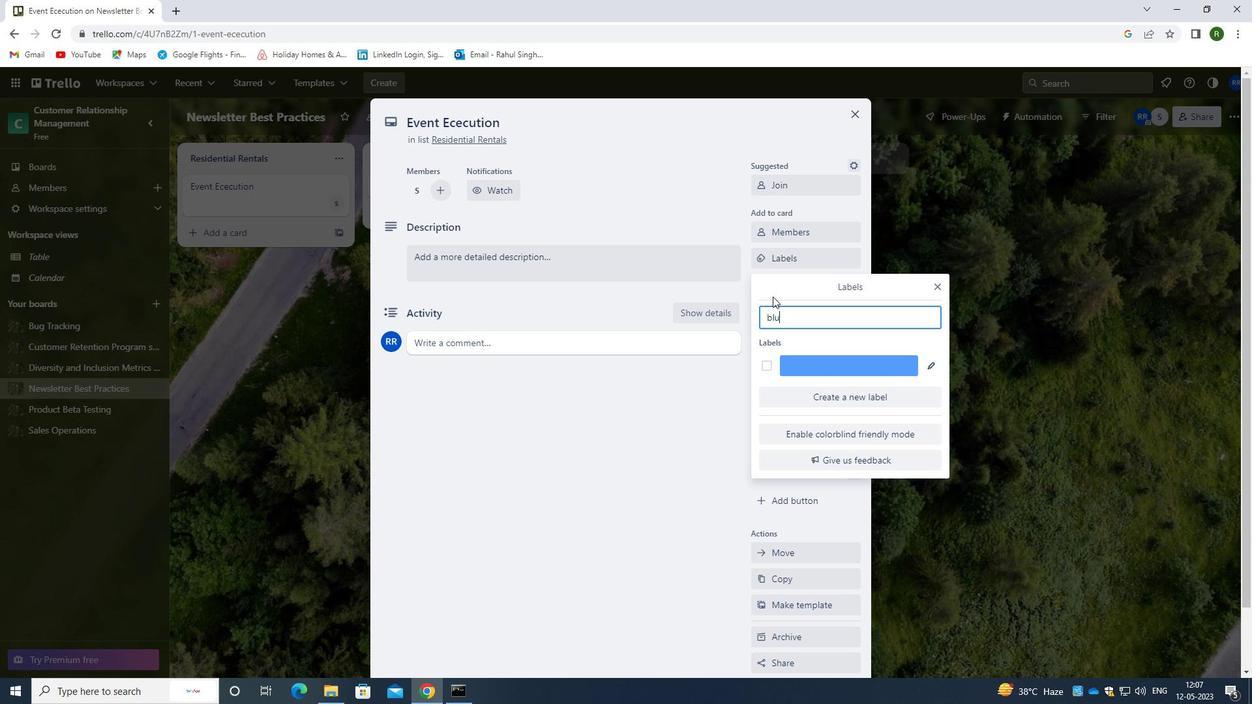 
Action: Mouse moved to (764, 364)
Screenshot: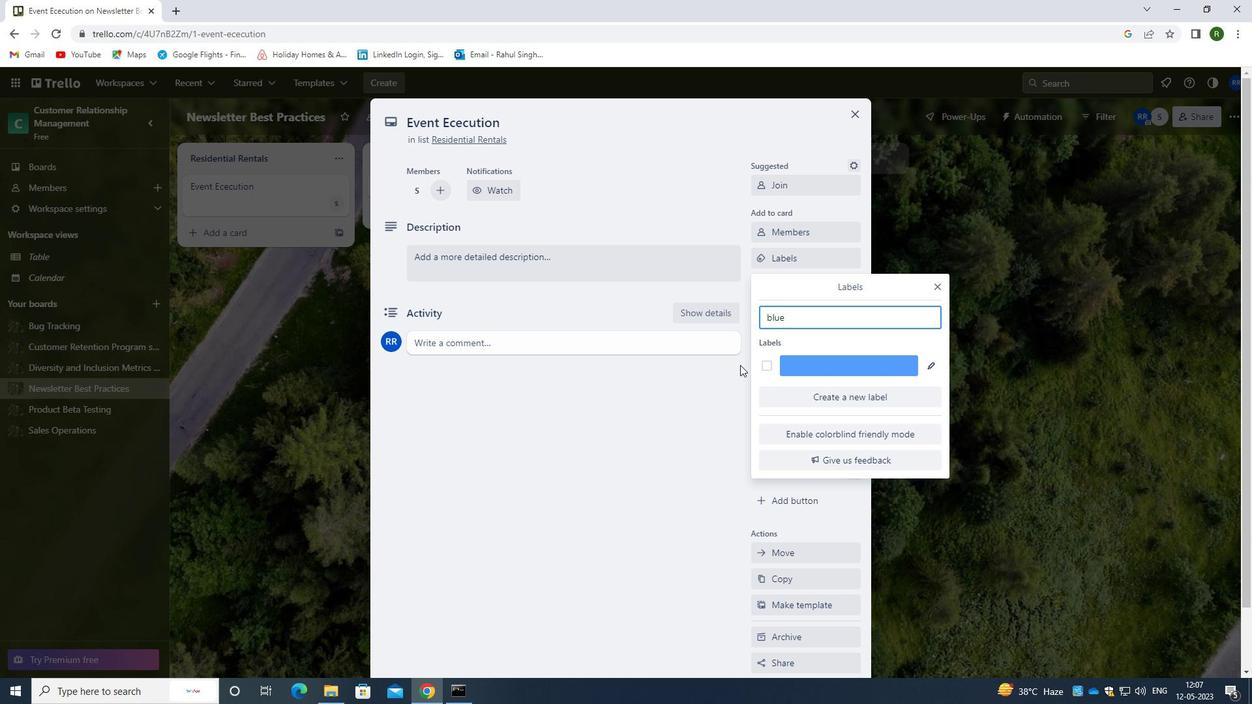 
Action: Mouse pressed left at (764, 364)
Screenshot: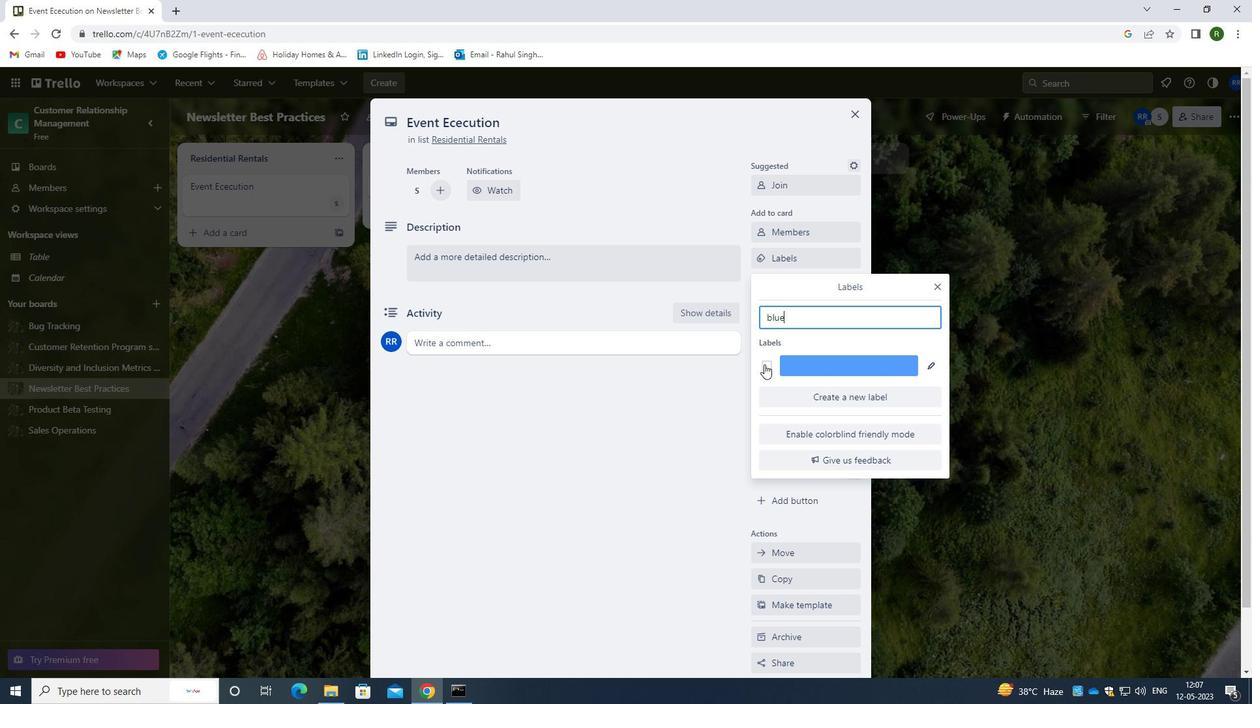
Action: Mouse moved to (679, 413)
Screenshot: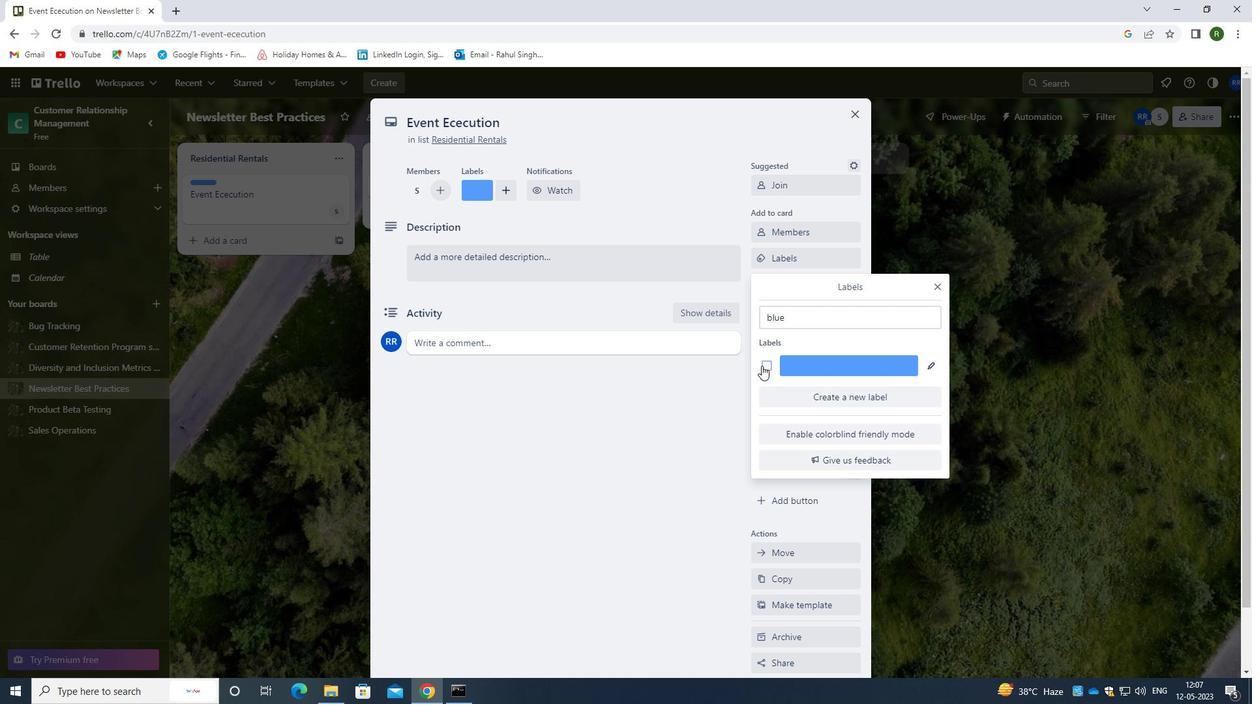 
Action: Mouse pressed left at (679, 413)
Screenshot: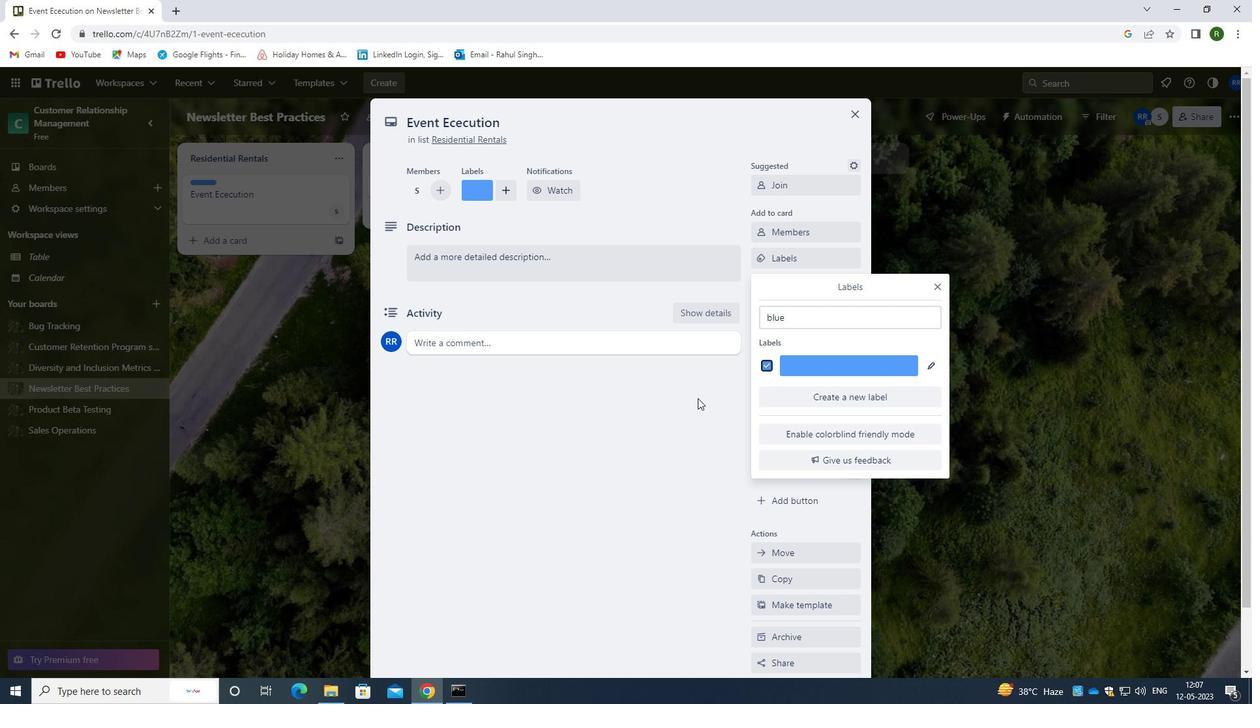 
Action: Mouse moved to (794, 280)
Screenshot: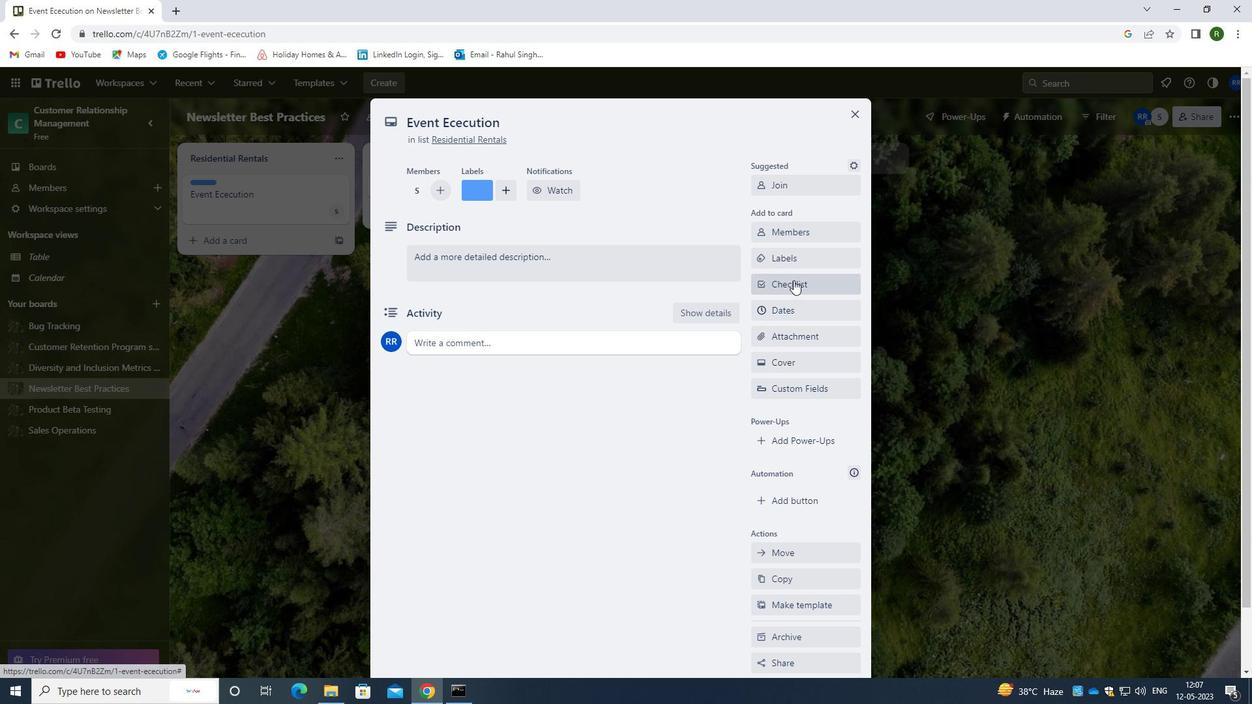 
Action: Mouse pressed left at (794, 280)
Screenshot: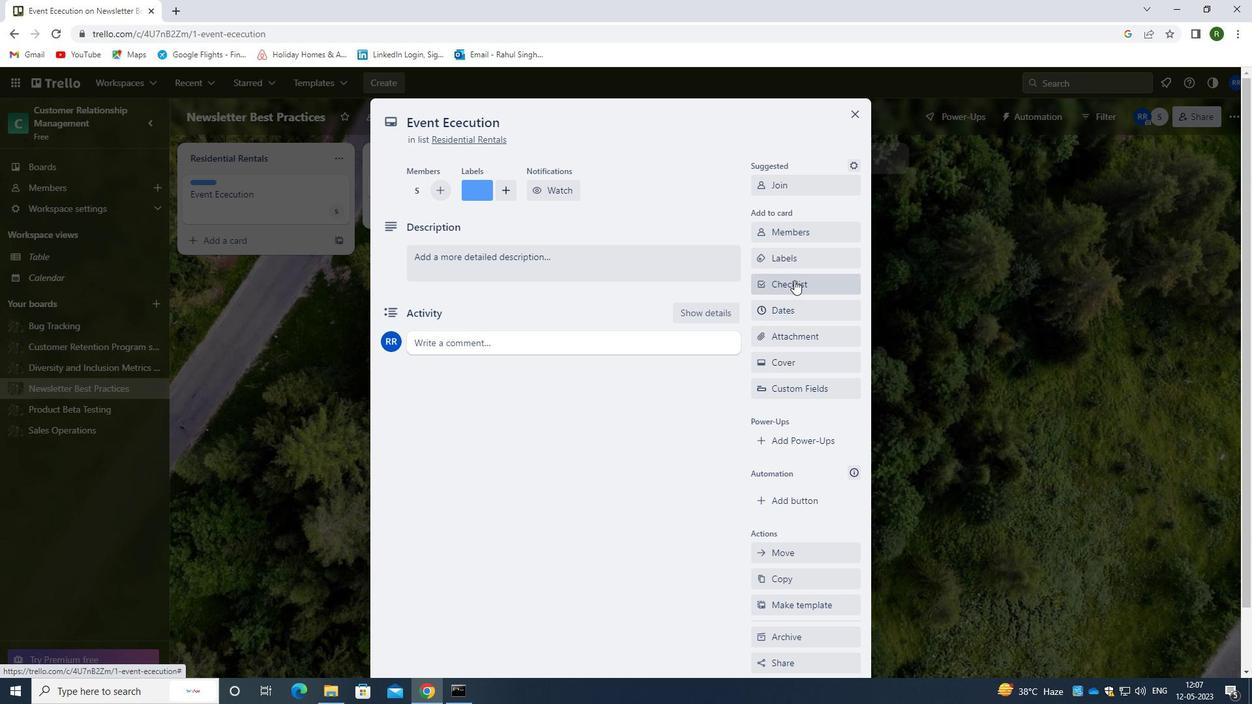 
Action: Mouse moved to (794, 345)
Screenshot: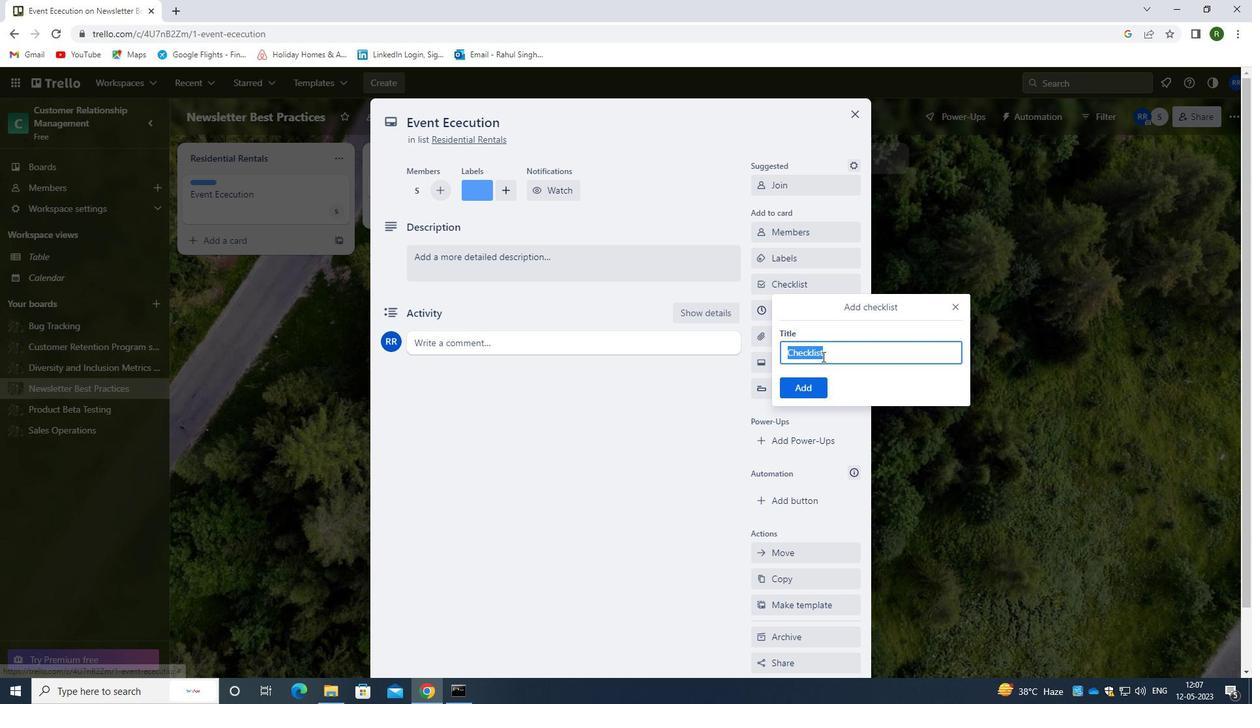 
Action: Key pressed <Key.backspace><Key.shift><Key.shift><Key.shift><Key.shift><Key.shift><Key.shift><Key.shift>PROJECT<Key.space><Key.shift><Key.shift><Key.shift><Key.shift><Key.shift><Key.shift><Key.shift><Key.shift><Key.shift><Key.shift><Key.shift><Key.shift><Key.shift><Key.shift><Key.shift><Key.shift><Key.shift><Key.shift><Key.shift><Key.shift><Key.shift><Key.shift>QUALITY<Key.space><Key.shift><Key.shift>MANAGEMENR<Key.backspace>T
Screenshot: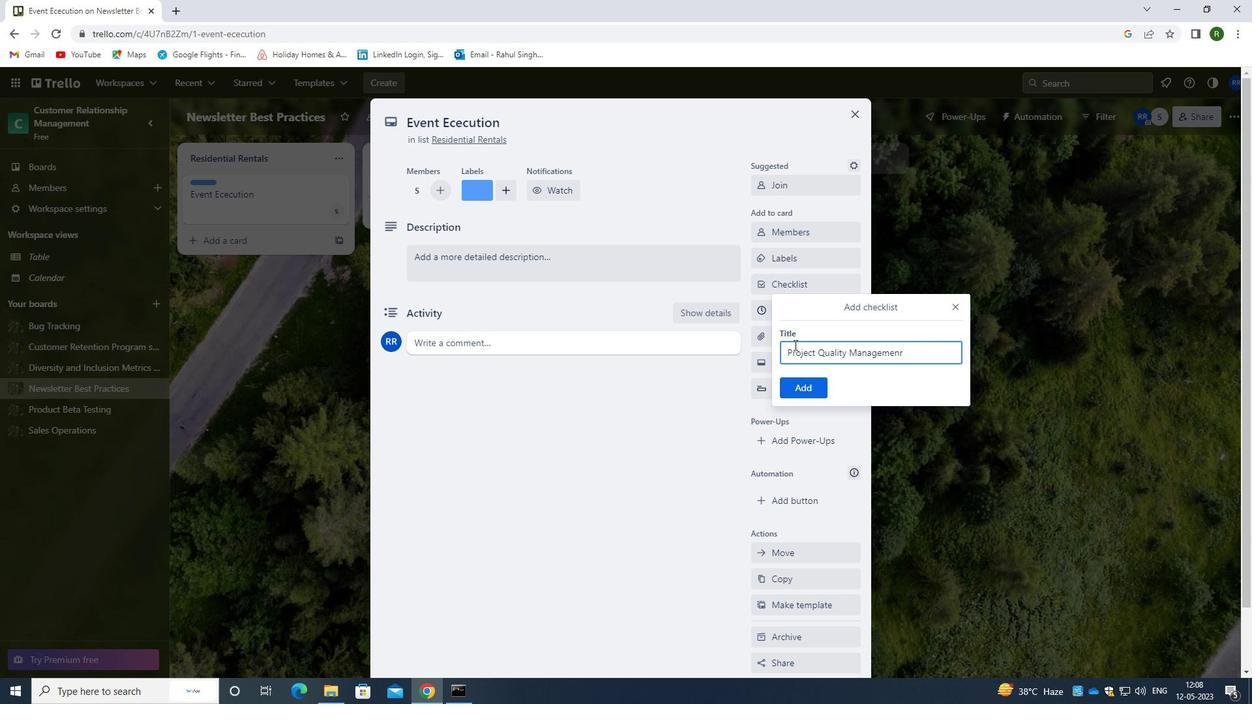 
Action: Mouse moved to (797, 393)
Screenshot: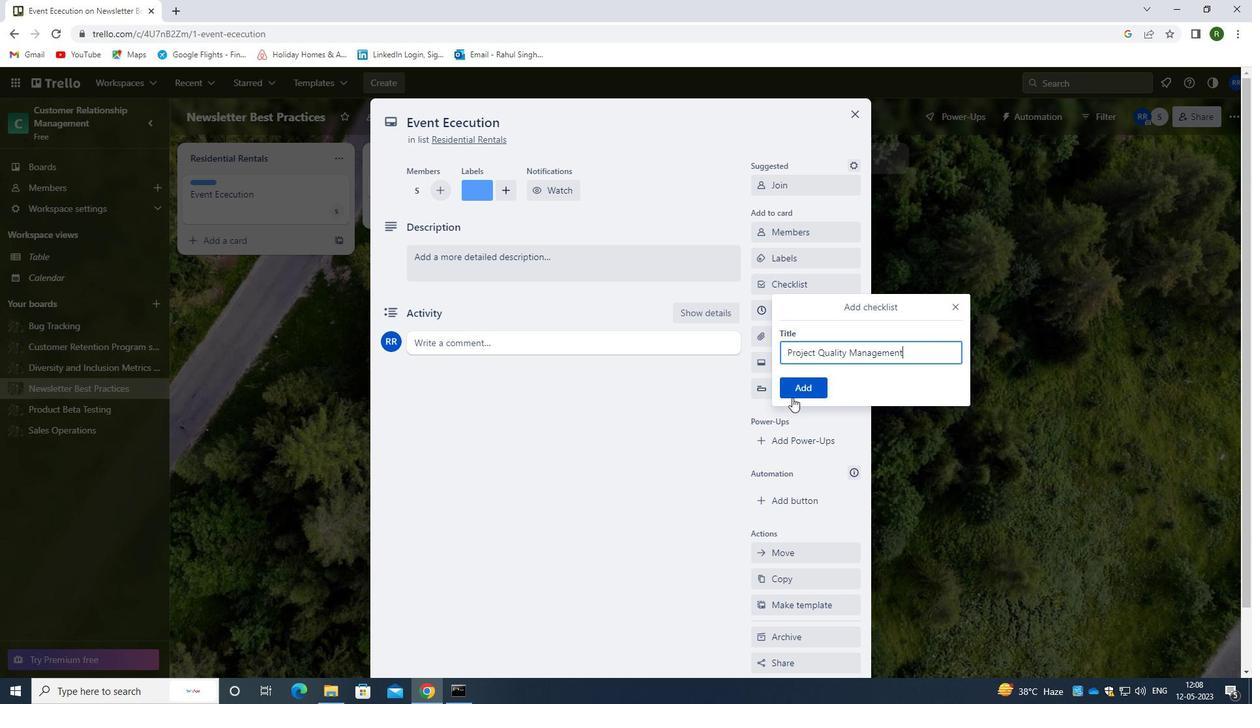 
Action: Mouse pressed left at (797, 393)
Screenshot: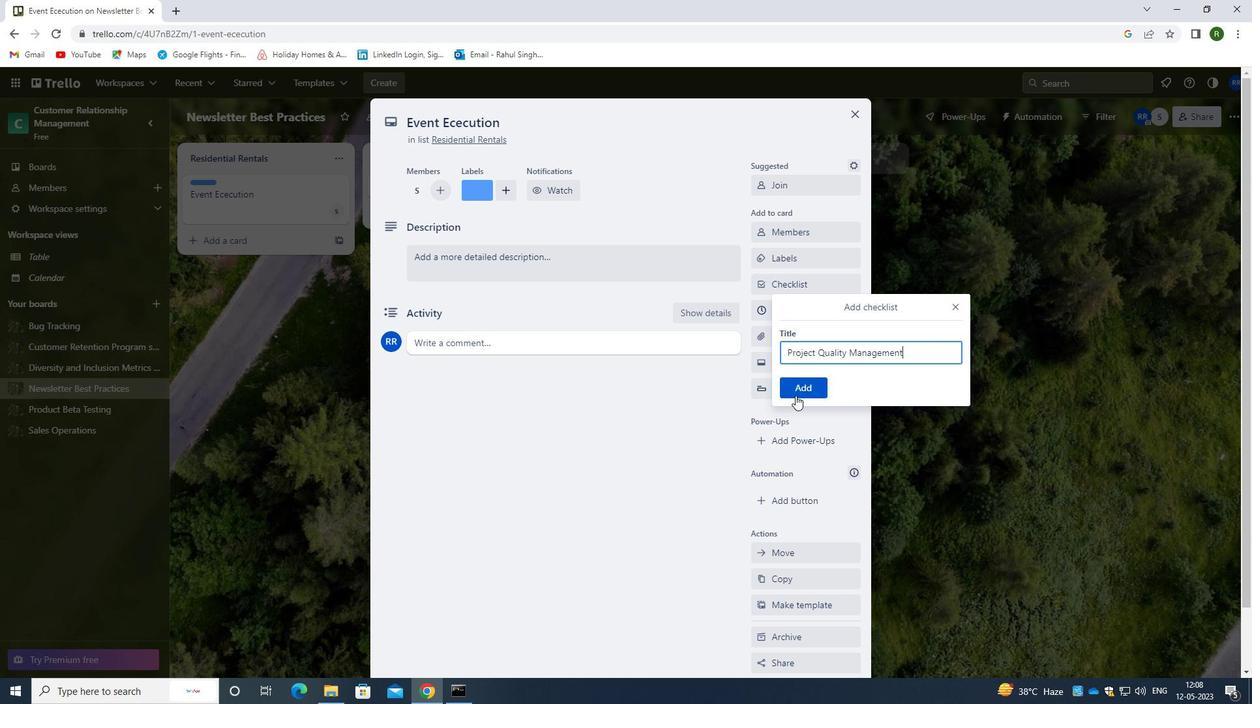 
Action: Mouse moved to (797, 337)
Screenshot: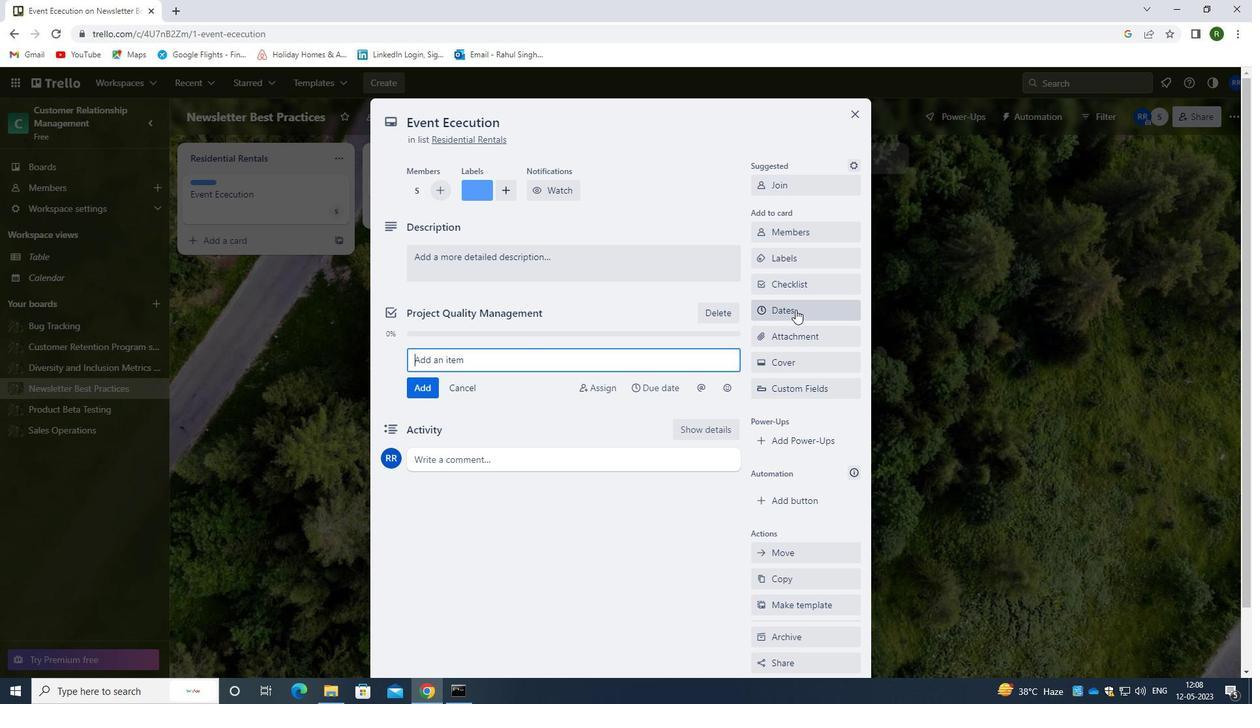 
Action: Mouse pressed left at (797, 337)
Screenshot: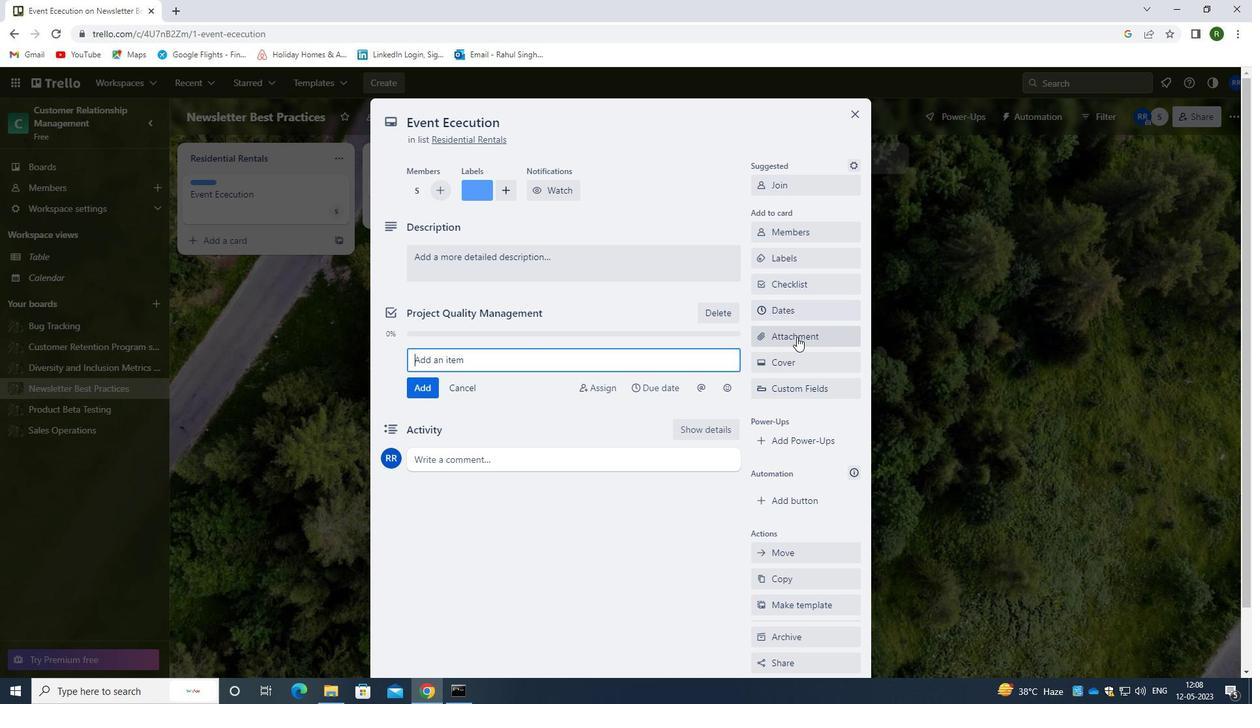 
Action: Mouse moved to (799, 418)
Screenshot: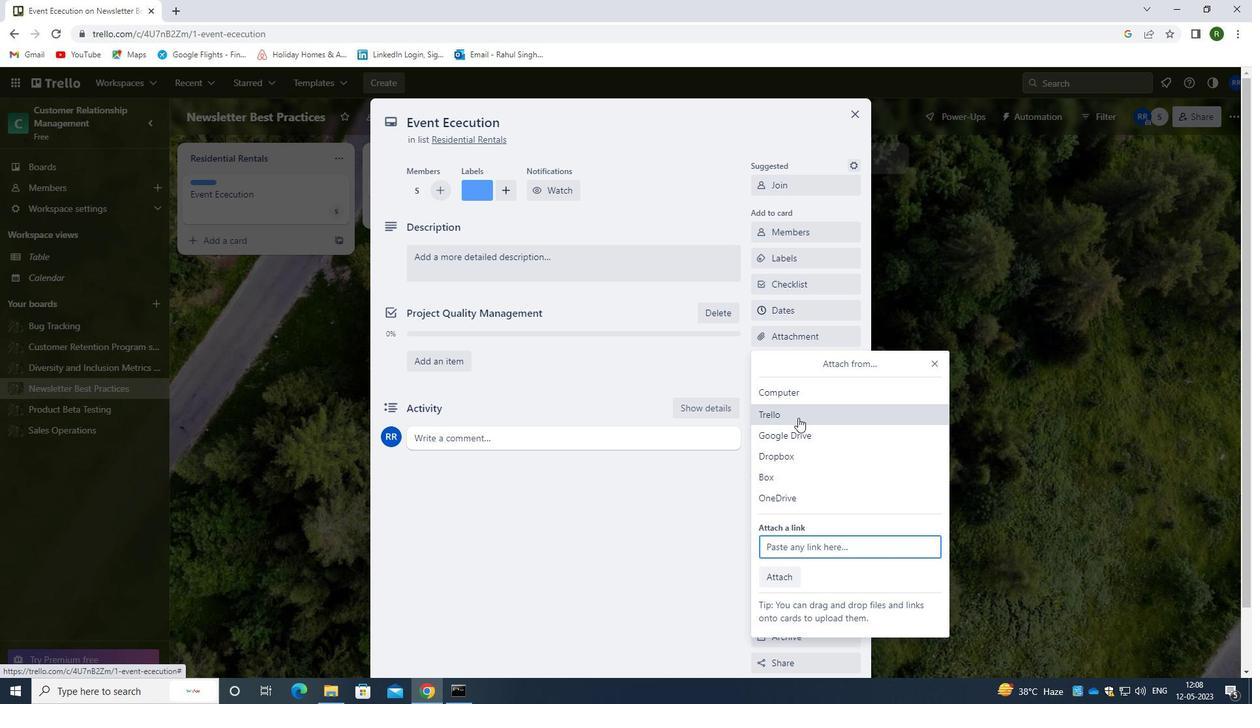 
Action: Mouse pressed left at (799, 418)
Screenshot: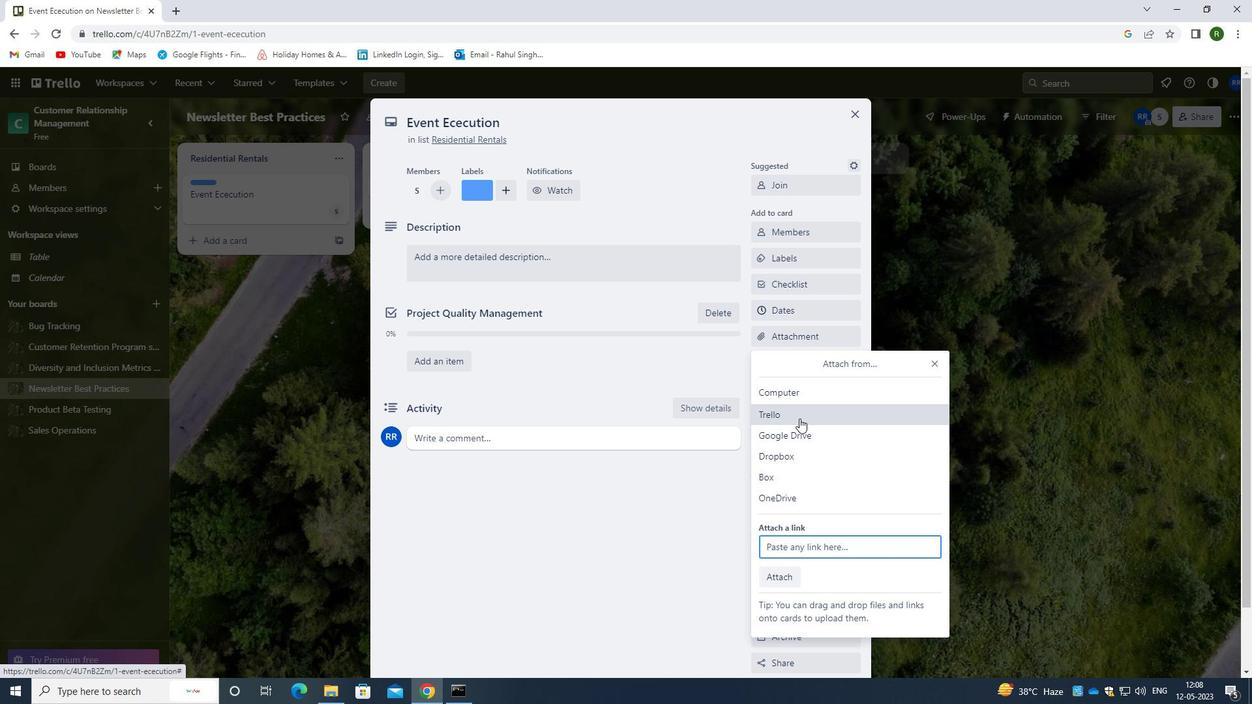 
Action: Mouse moved to (808, 295)
Screenshot: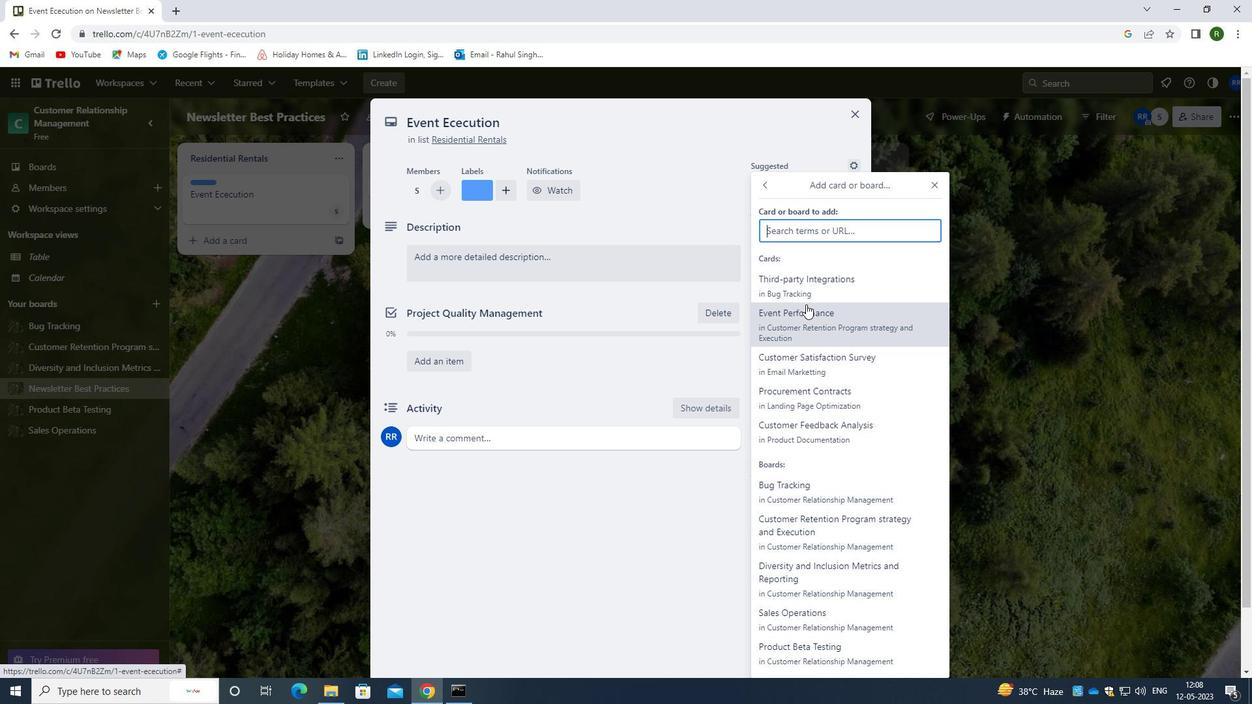
Action: Mouse pressed left at (808, 295)
Screenshot: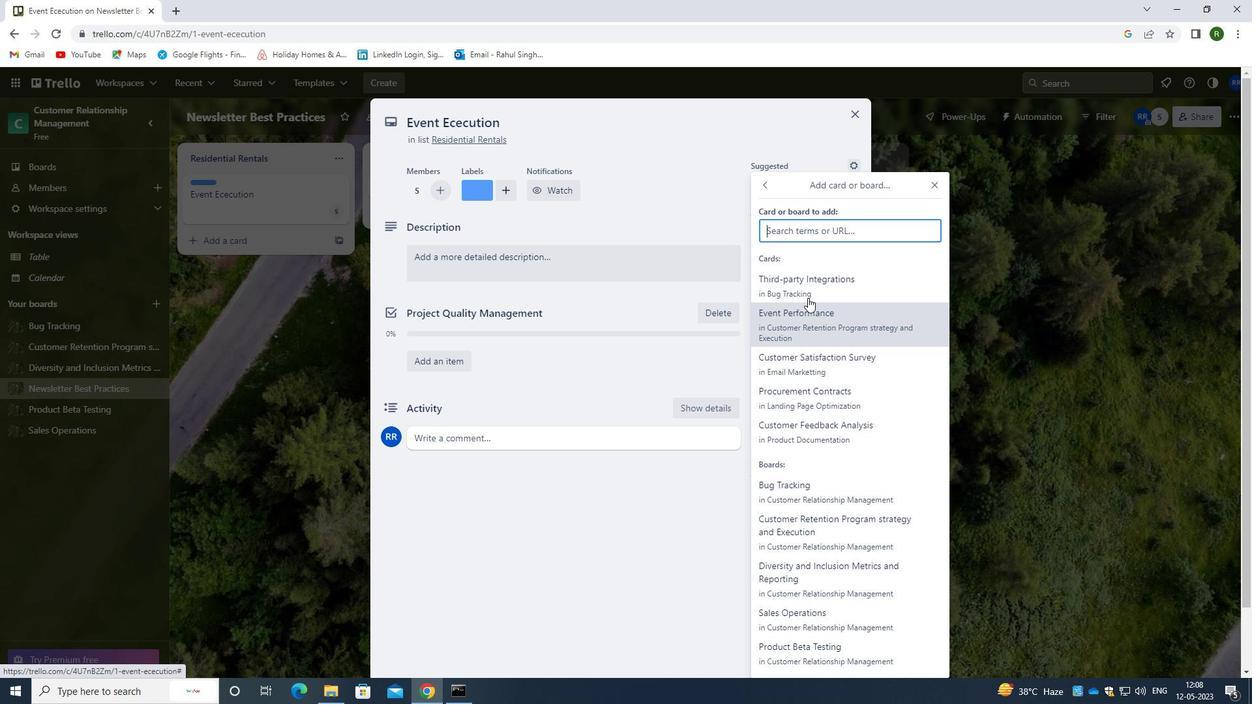 
Action: Mouse moved to (501, 260)
Screenshot: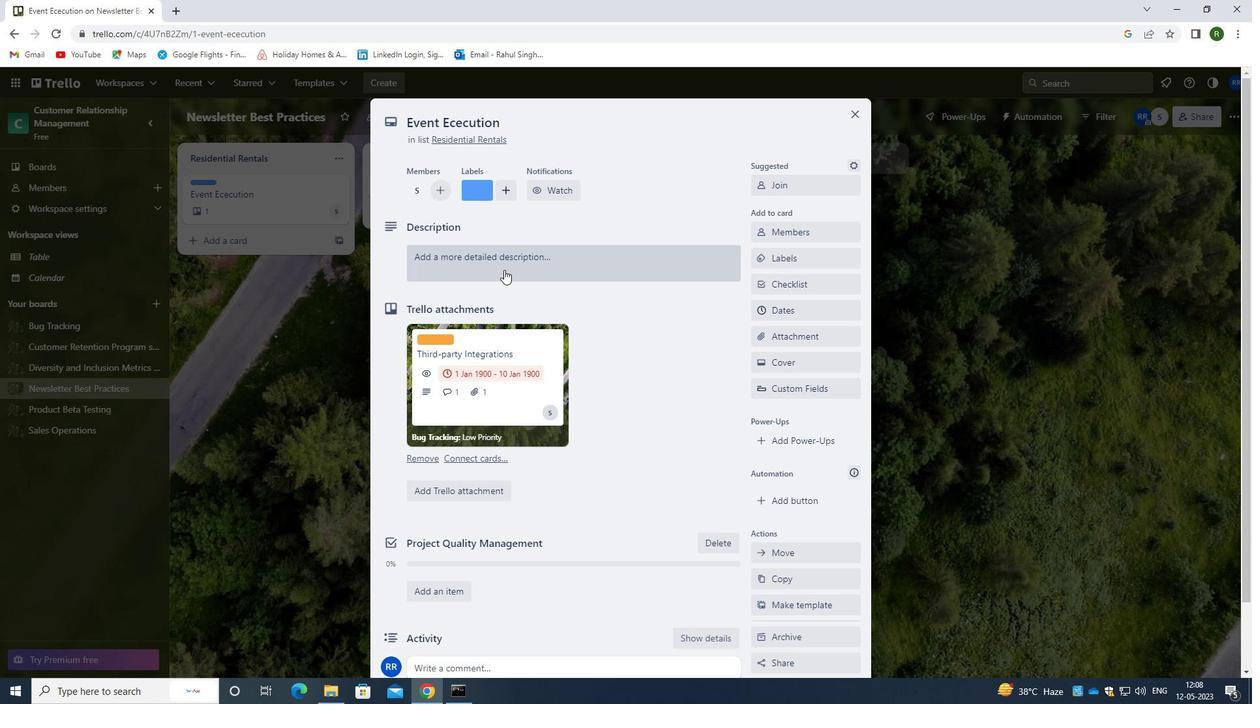 
Action: Mouse pressed left at (501, 260)
Screenshot: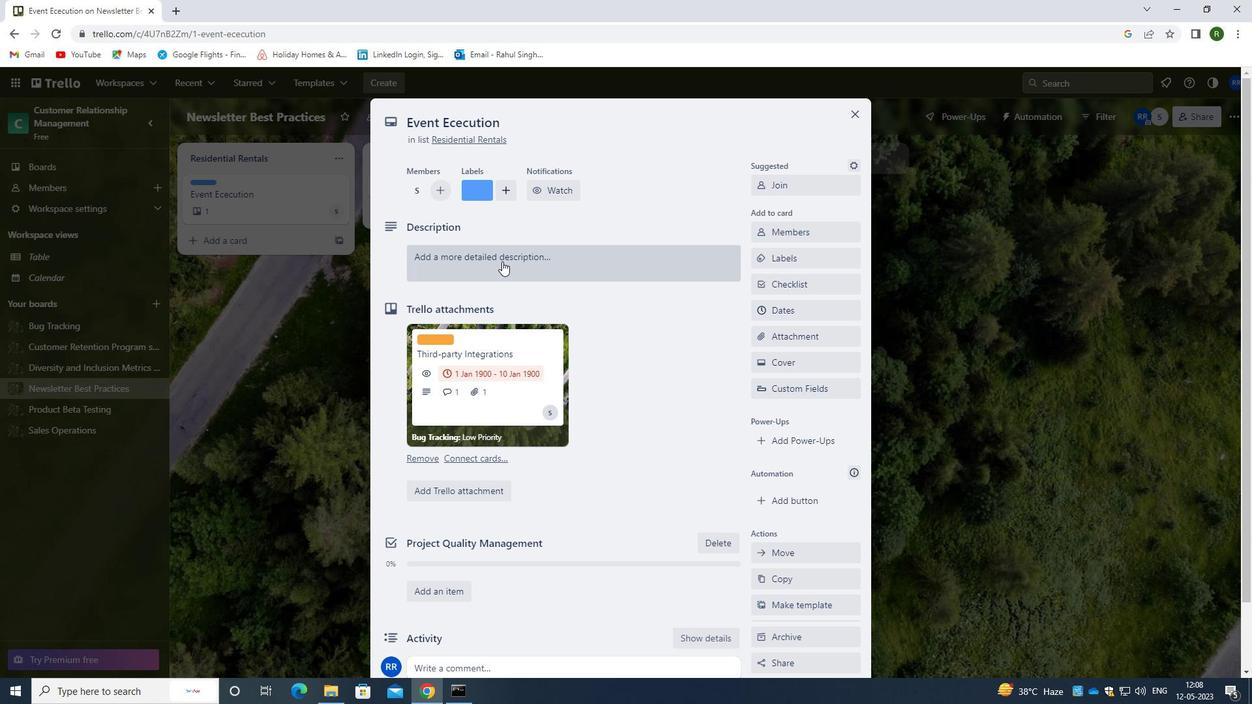 
Action: Mouse moved to (492, 326)
Screenshot: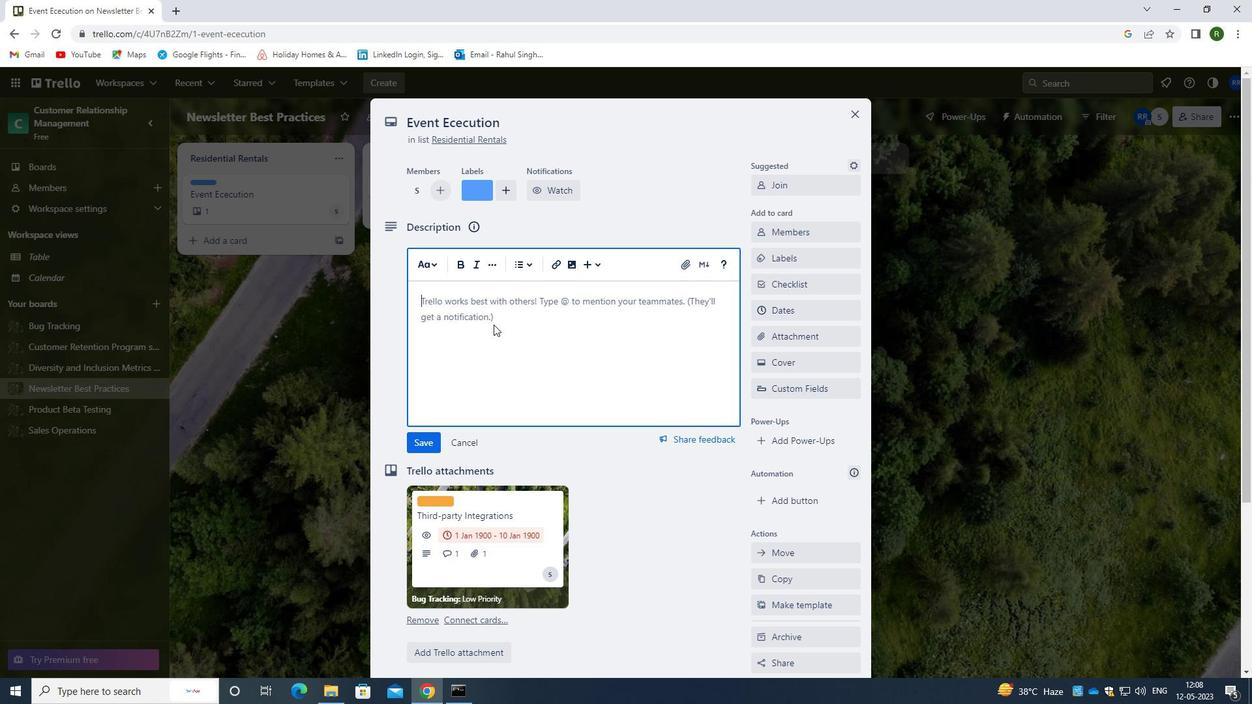
Action: Key pressed <Key.shift>PLAN<Key.space>AND<Key.space>EXECUTE<Key.space>COMPANY<Key.space>CHARITY<Key.space>EVENT
Screenshot: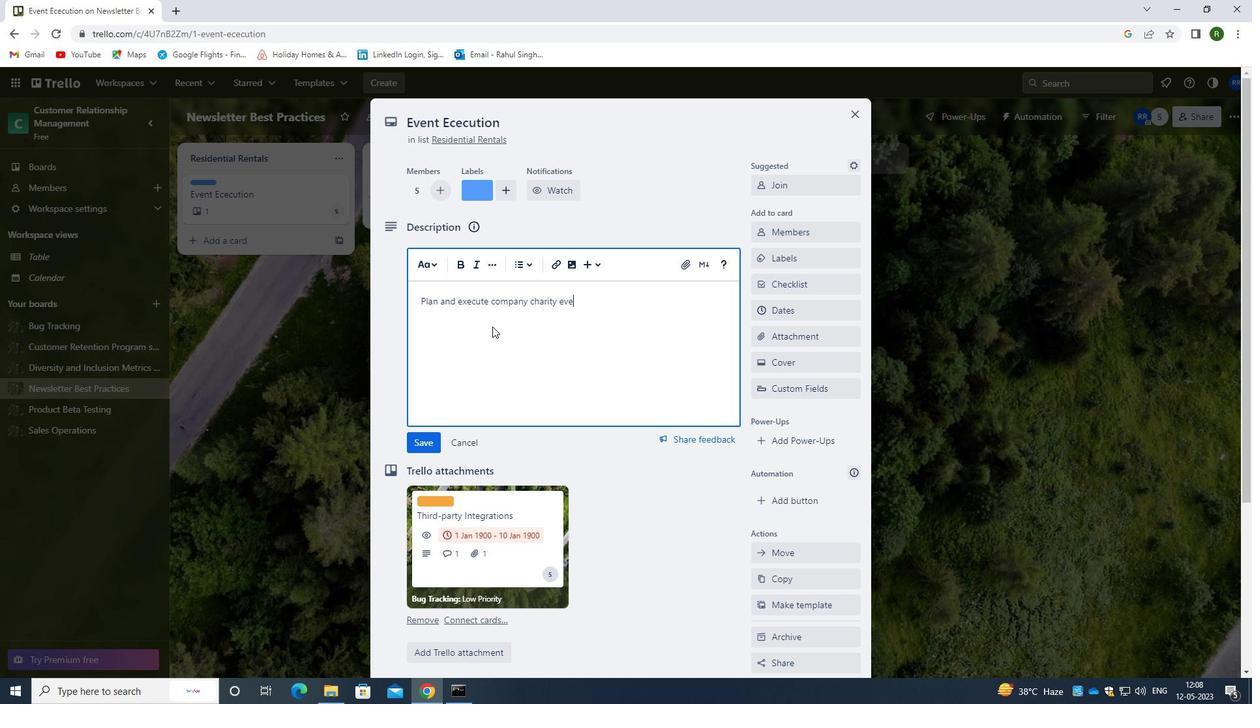 
Action: Mouse moved to (572, 364)
Screenshot: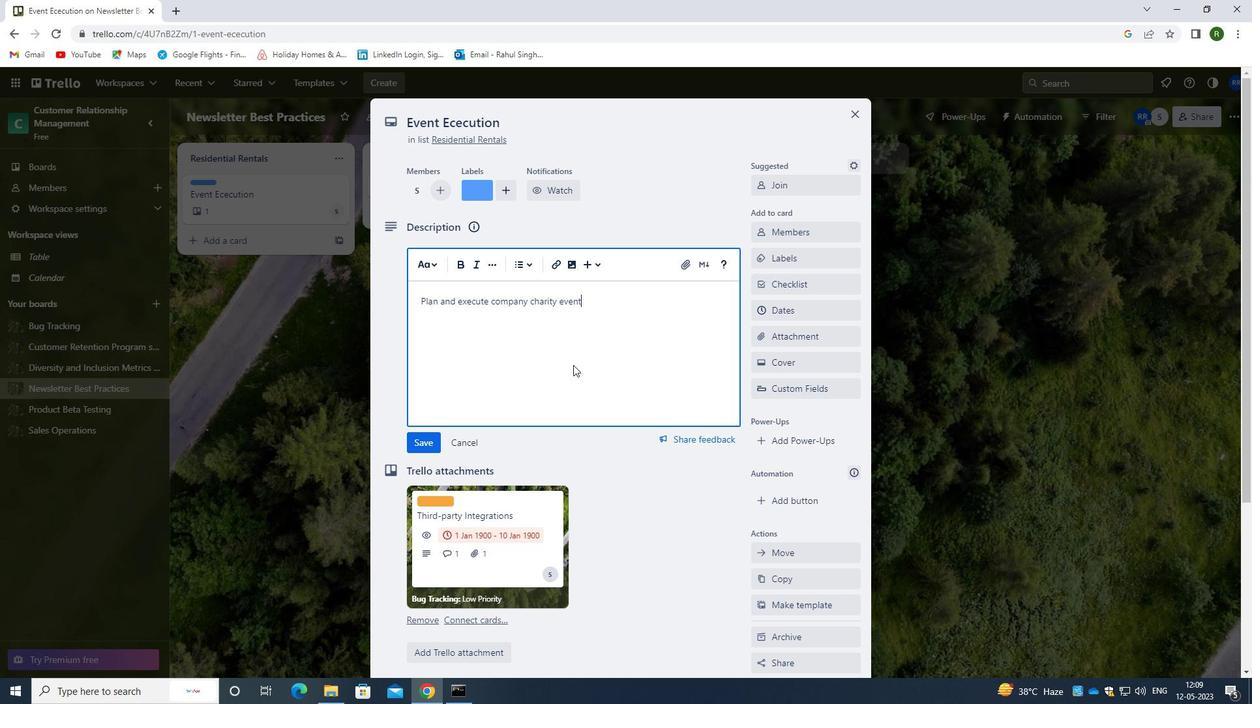 
Action: Mouse scrolled (572, 363) with delta (0, 0)
Screenshot: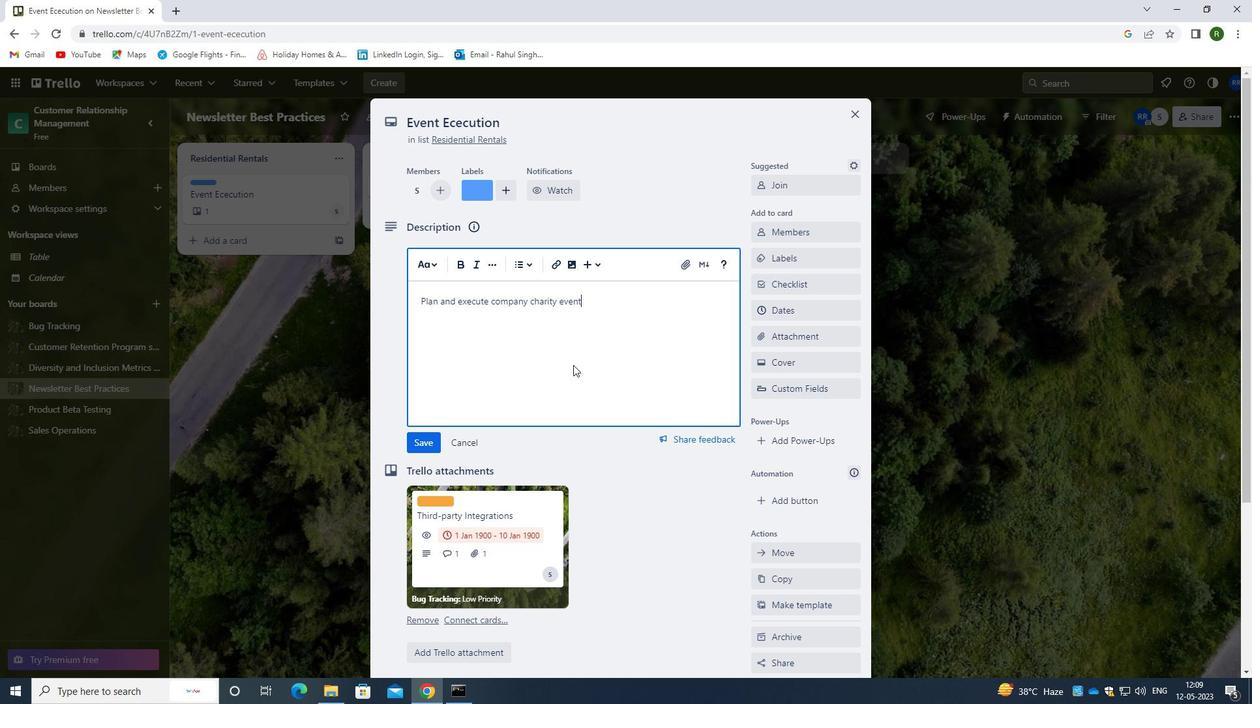 
Action: Mouse moved to (568, 362)
Screenshot: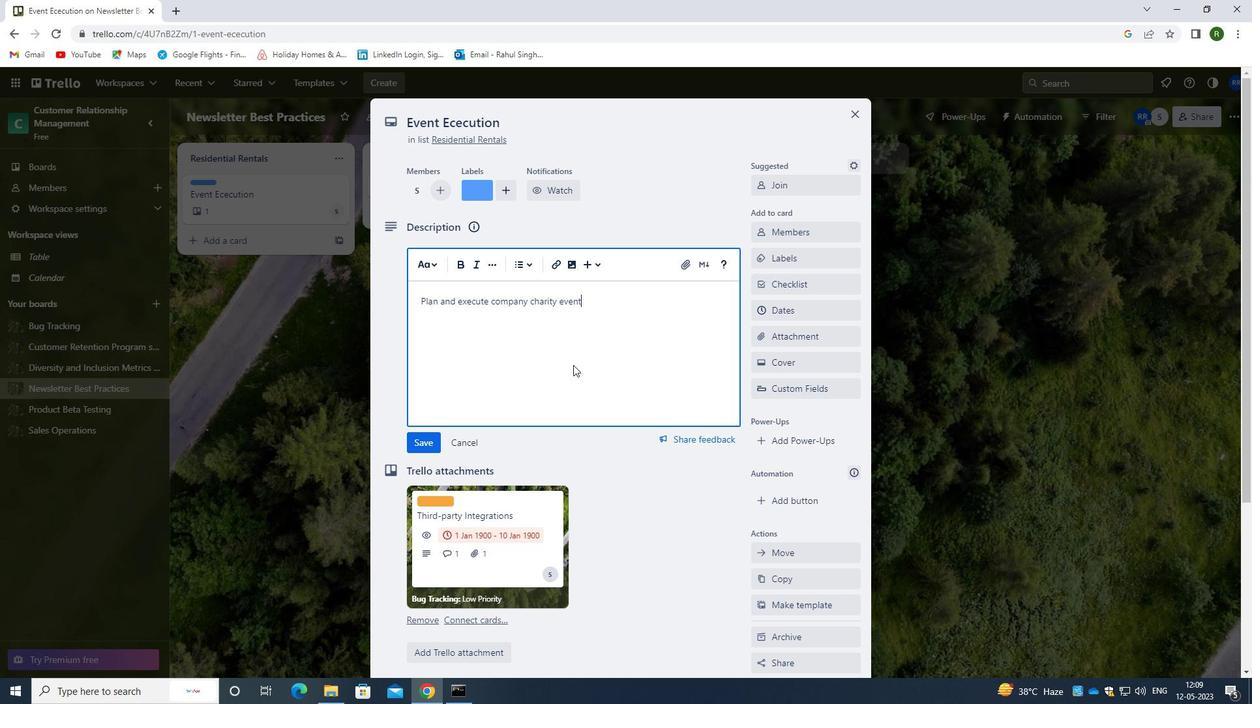 
Action: Mouse scrolled (568, 361) with delta (0, 0)
Screenshot: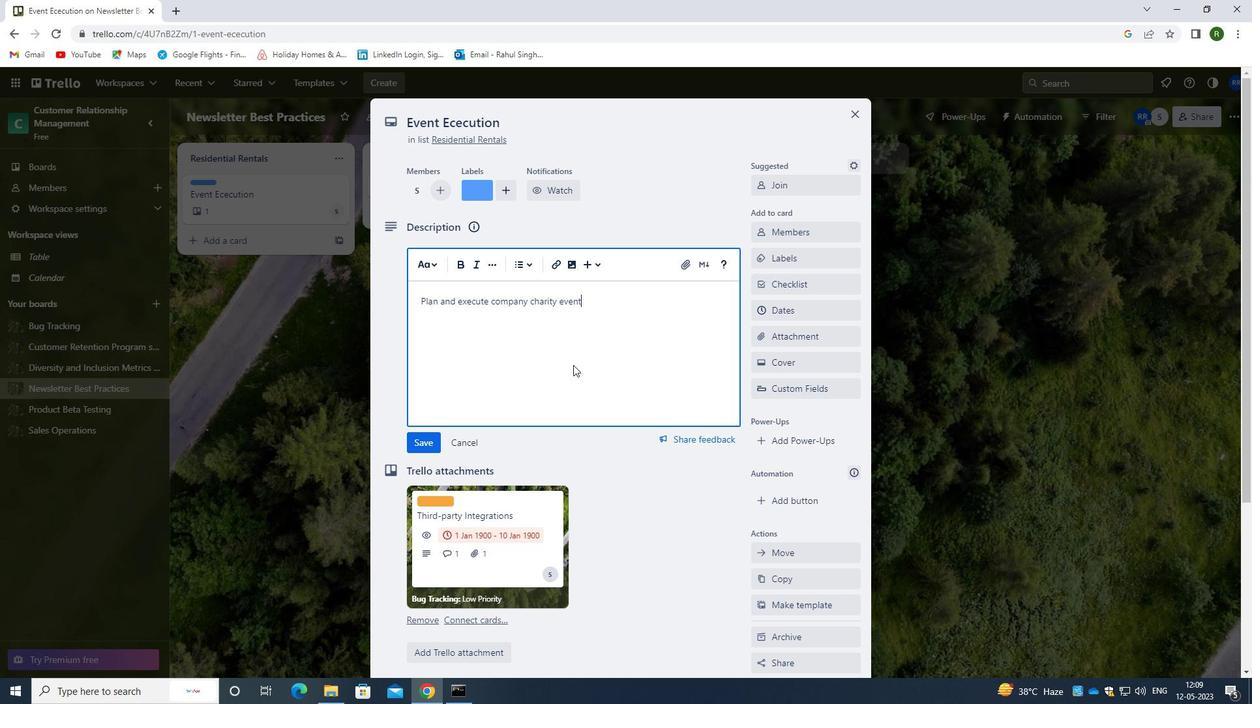
Action: Mouse moved to (564, 361)
Screenshot: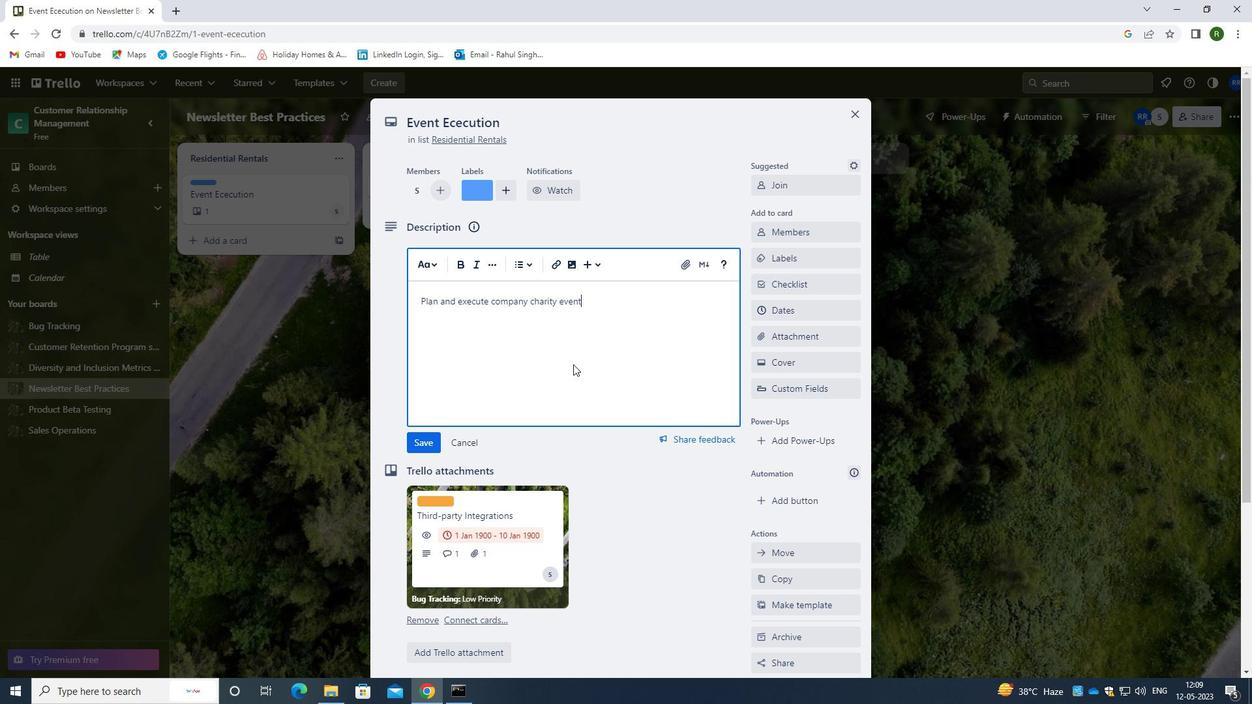 
Action: Mouse scrolled (564, 360) with delta (0, 0)
Screenshot: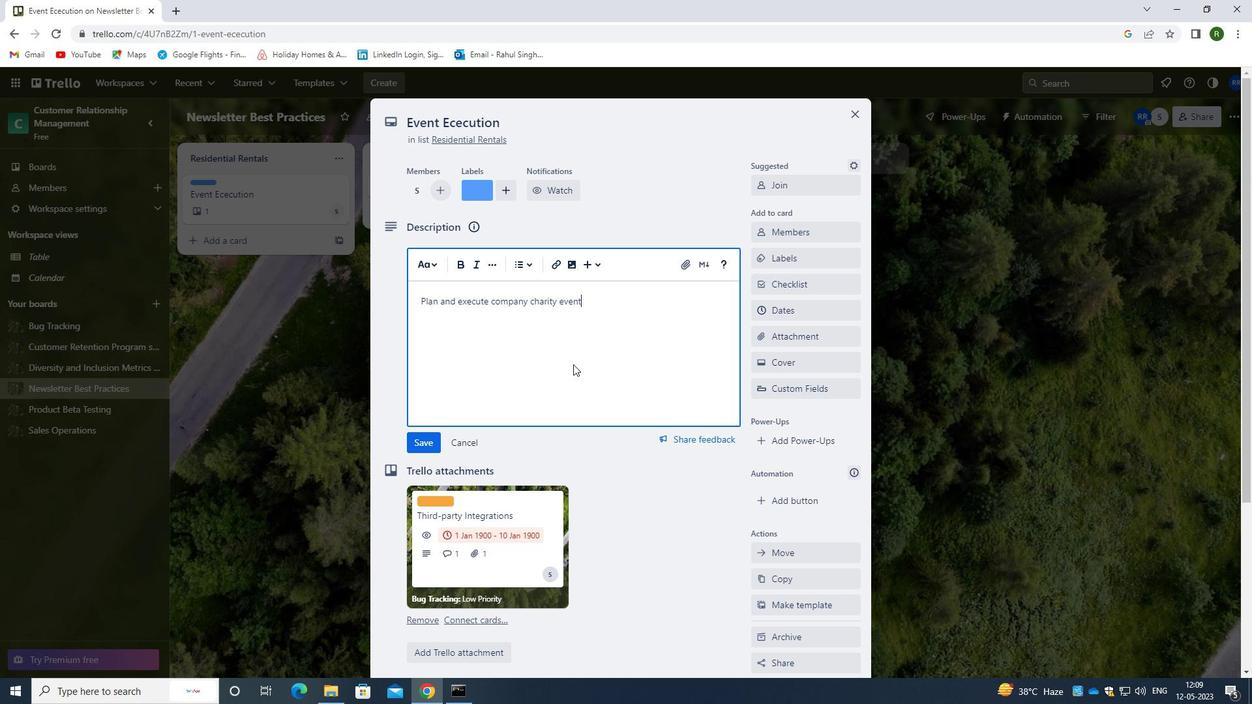 
Action: Mouse moved to (421, 244)
Screenshot: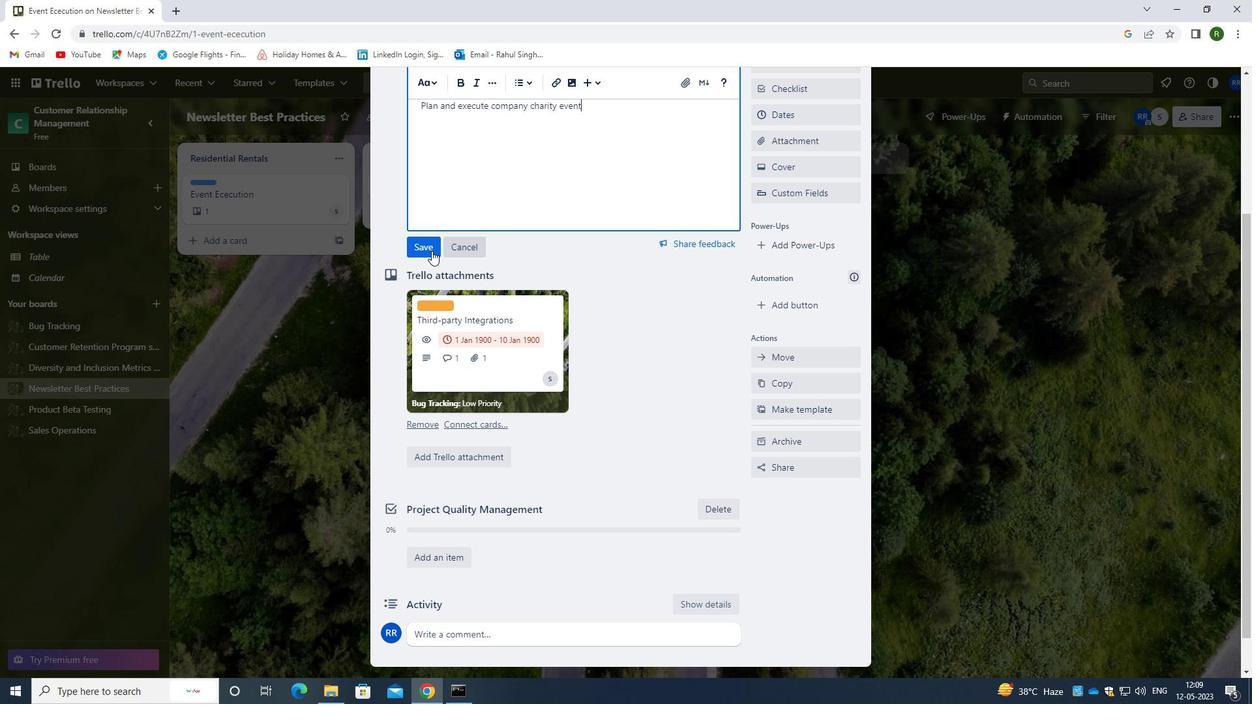 
Action: Mouse pressed left at (421, 244)
Screenshot: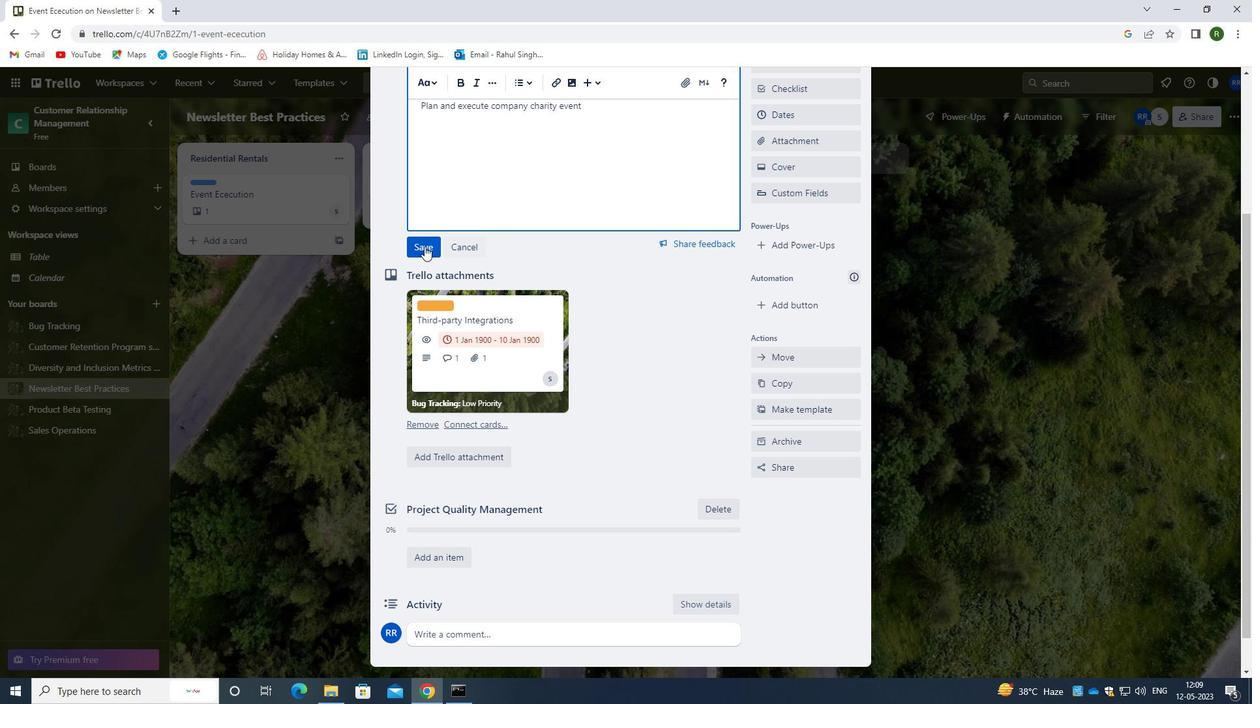 
Action: Mouse moved to (464, 577)
Screenshot: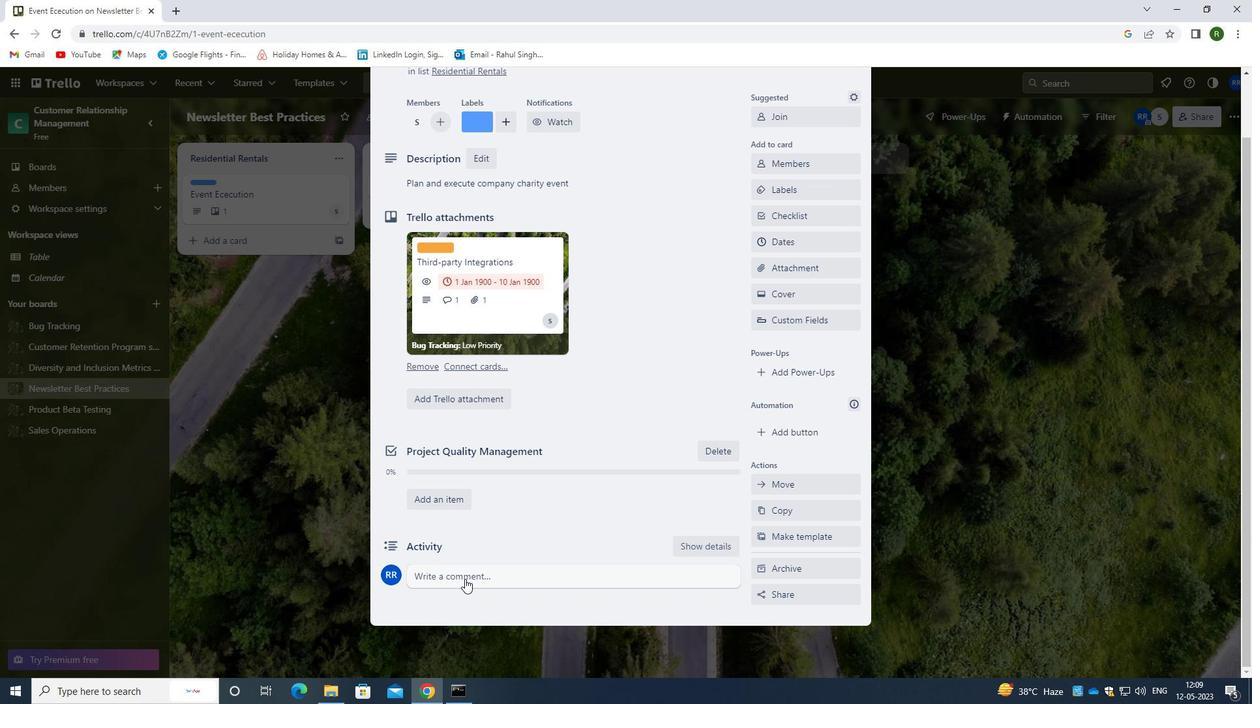 
Action: Mouse pressed left at (464, 577)
Screenshot: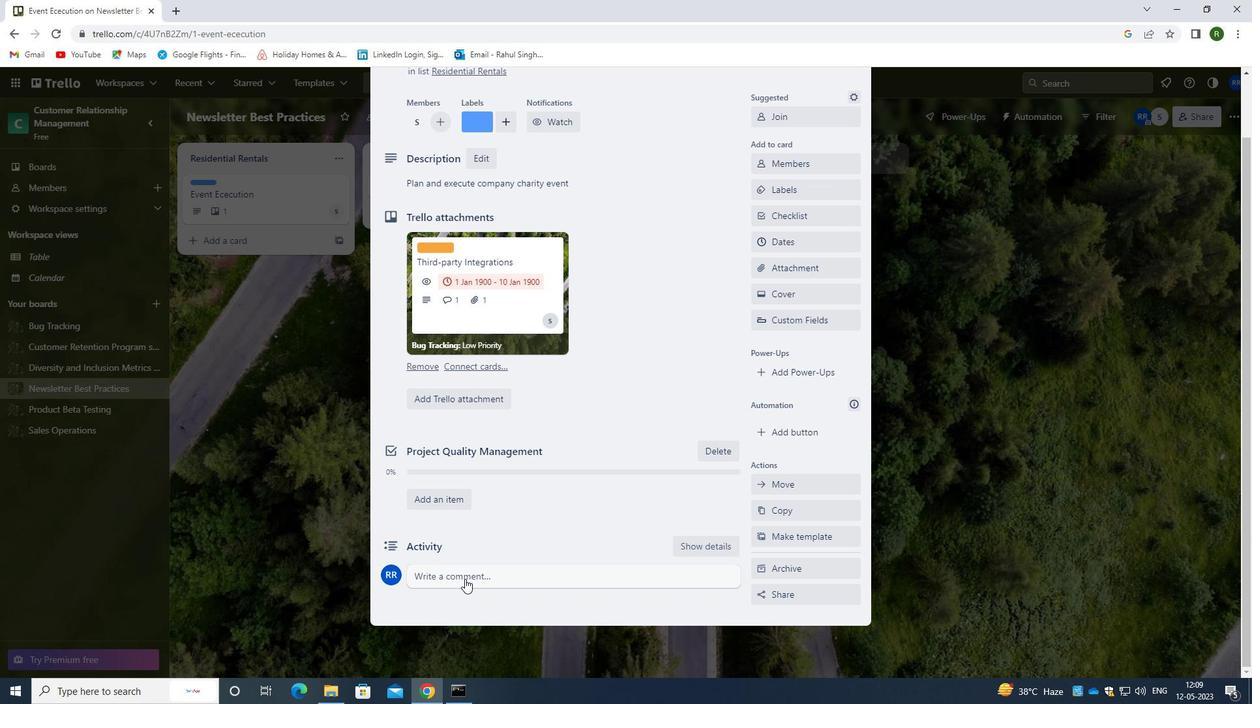 
Action: Mouse moved to (467, 606)
Screenshot: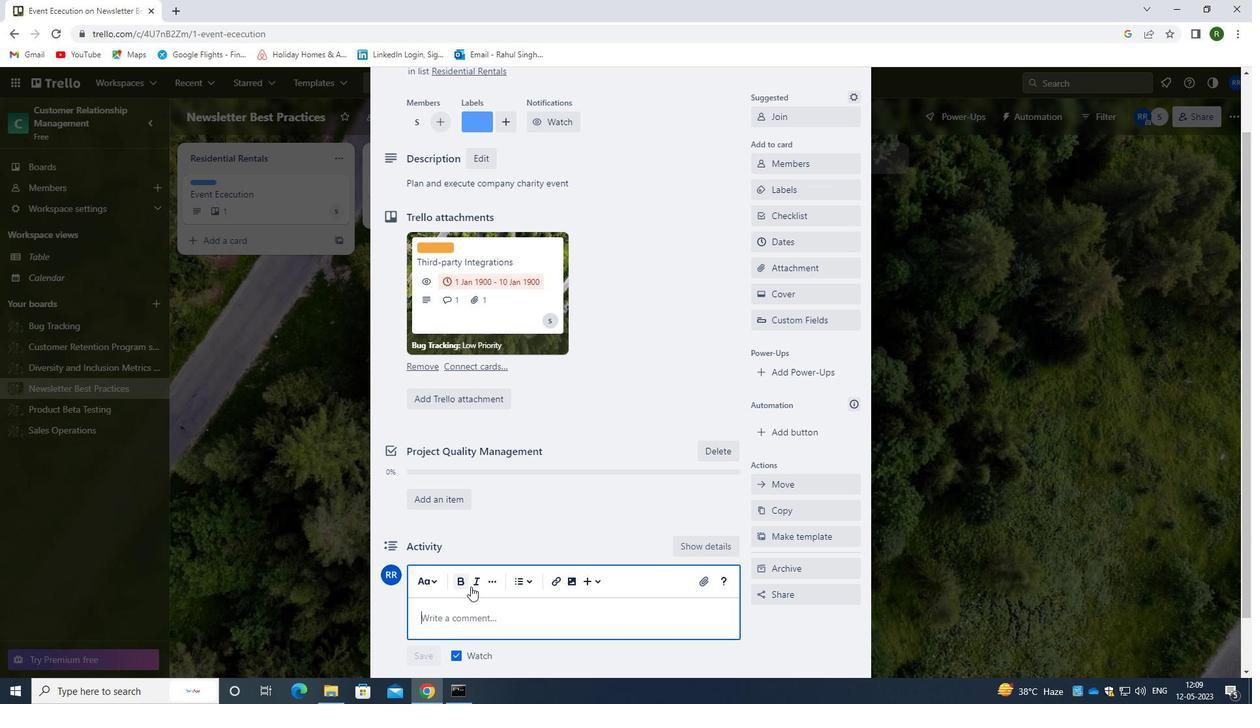 
Action: Mouse pressed left at (467, 606)
Screenshot: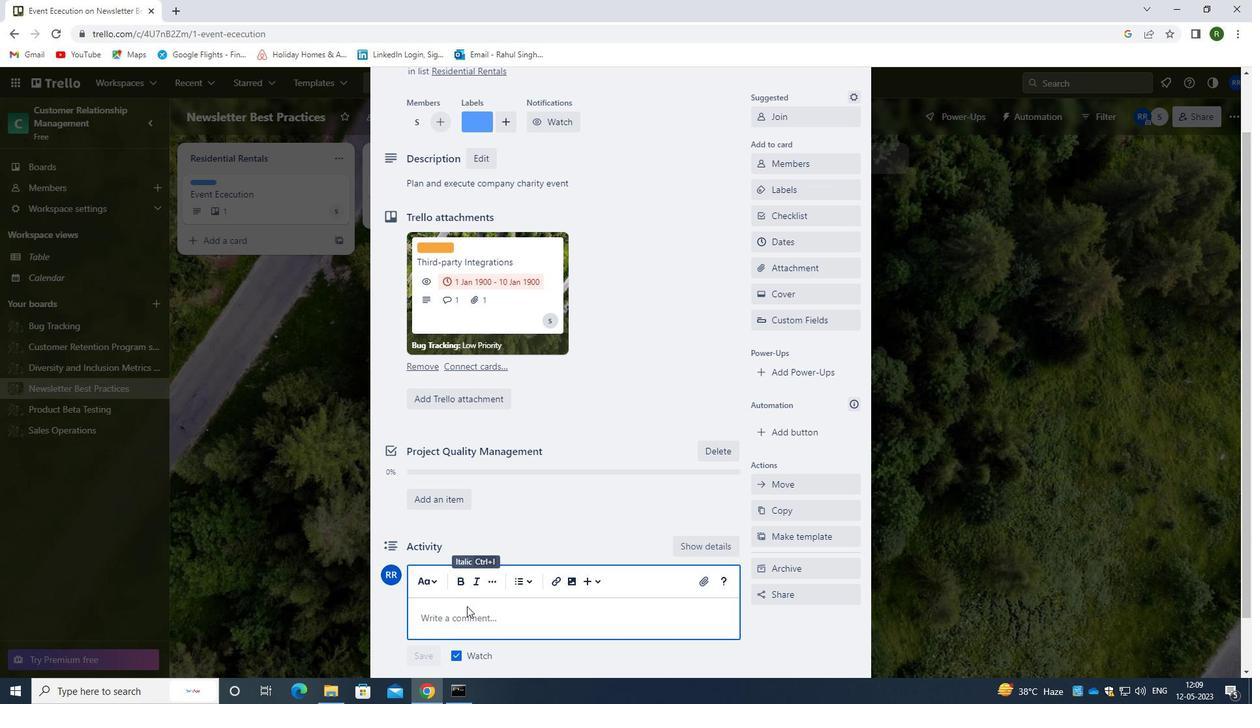 
Action: Mouse moved to (476, 613)
Screenshot: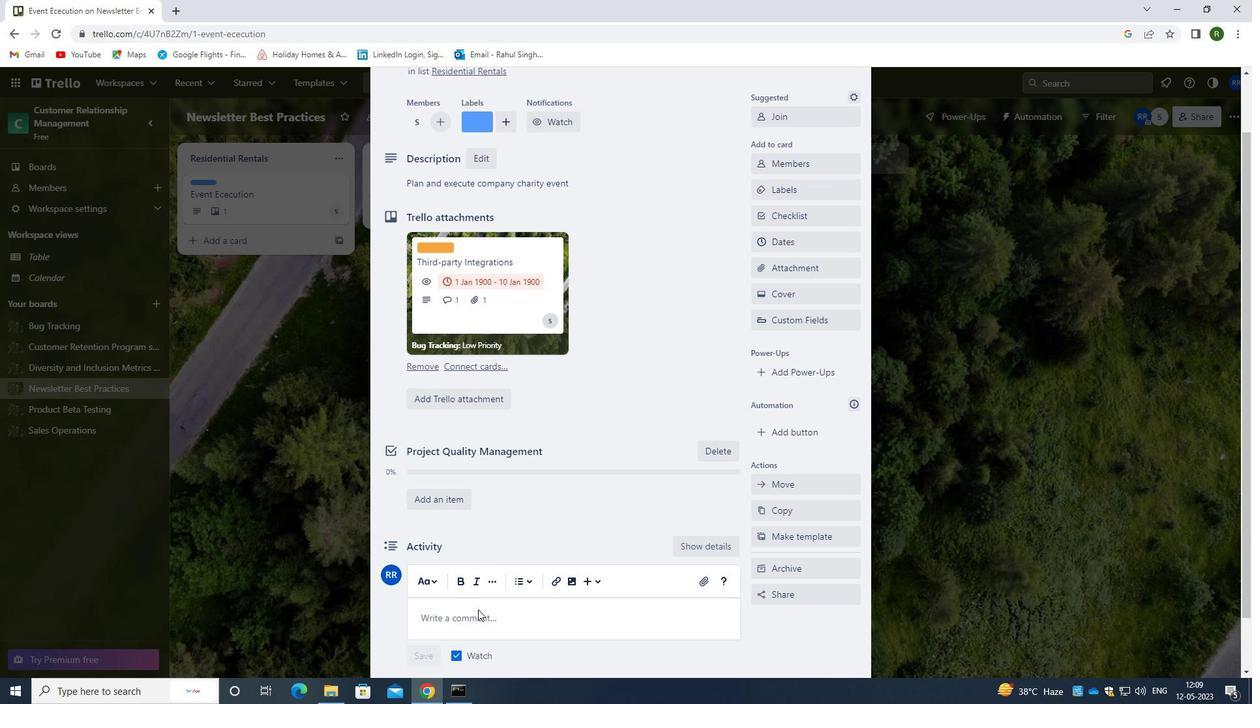 
Action: Mouse pressed left at (476, 613)
Screenshot: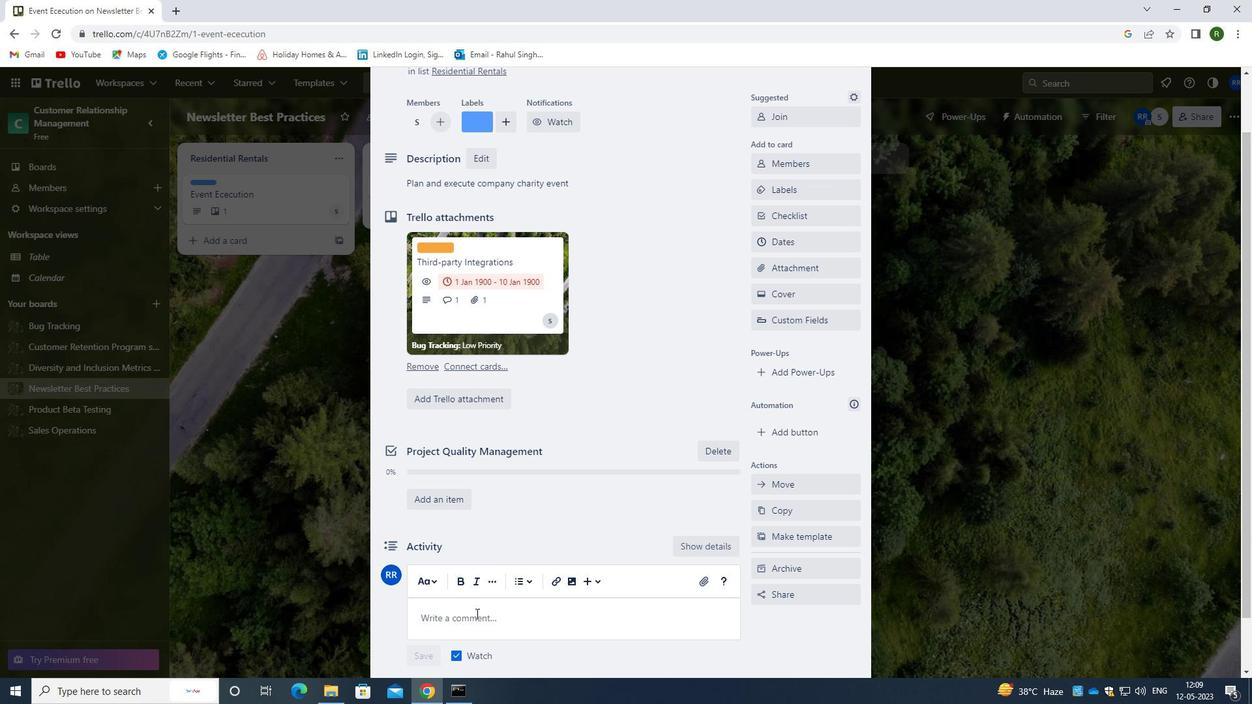 
Action: Mouse moved to (416, 617)
Screenshot: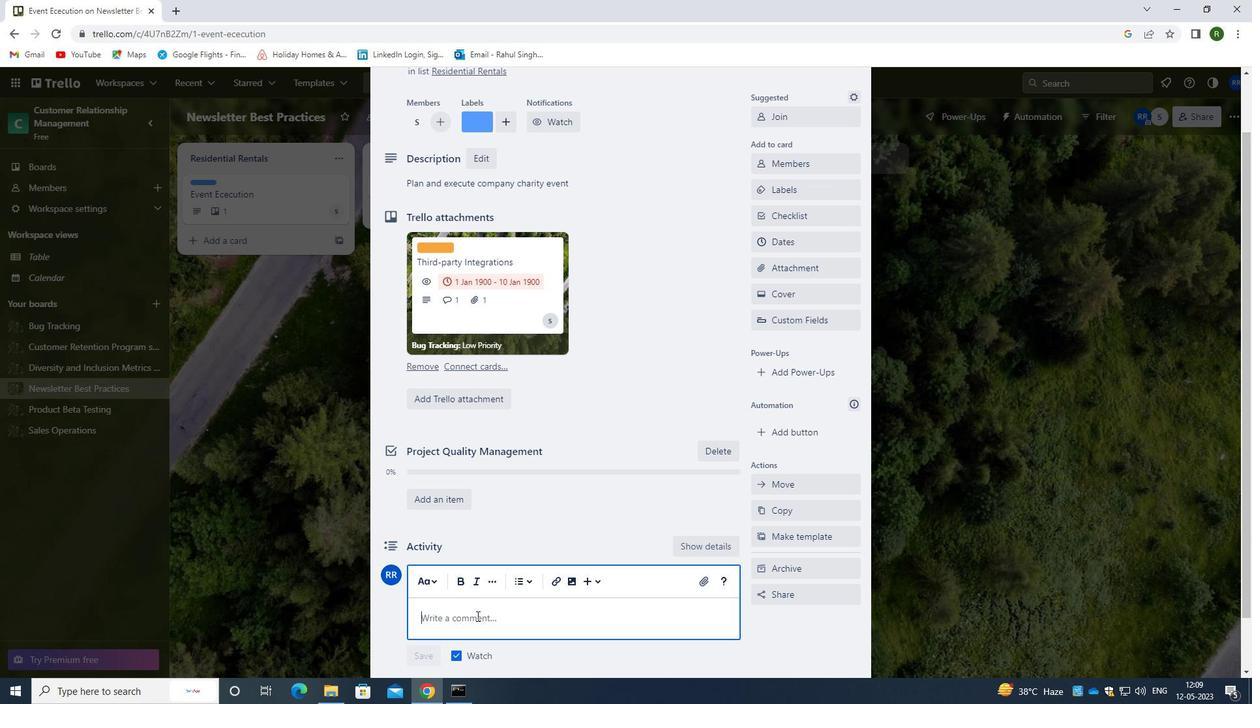 
Action: Key pressed <Key.caps_lock>T<Key.caps_lock>HIS<Key.space>TASK<Key.space>REQUIRES<Key.space>US<Key.space>TO<Key.space>BE<Key.space>PROTACTIVE<Key.space>IN<Key.space>DENTI<Key.backspace><Key.backspace><Key.backspace><Key.backspace><Key.backspace>IDENTIFYING<Key.space>POTENTIAL<Key.space>OPPORTUNTIES<Key.space><Key.backspace><Key.backspace><Key.backspace><Key.backspace><Key.backspace>ITIES<Key.space>FOR<Key.space>GROWTH<Key.space>AND<Key.space>EXPE<Key.backspace>ANSION.
Screenshot: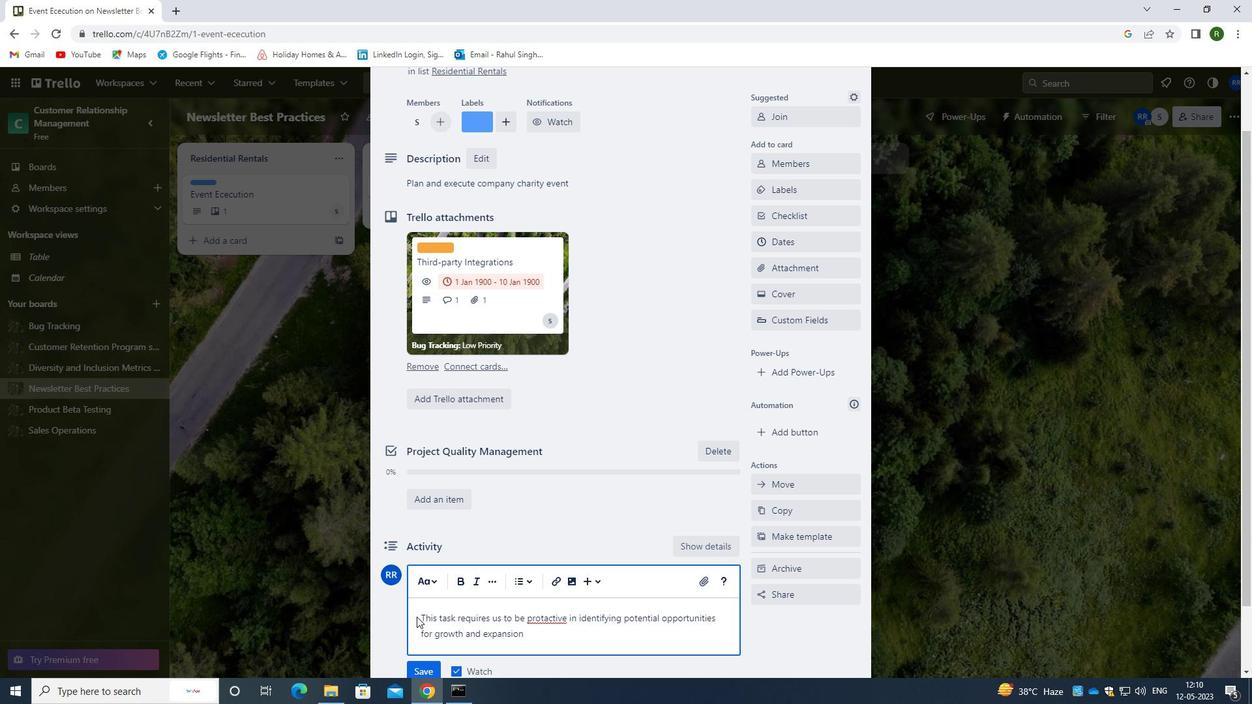 
Action: Mouse moved to (516, 588)
Screenshot: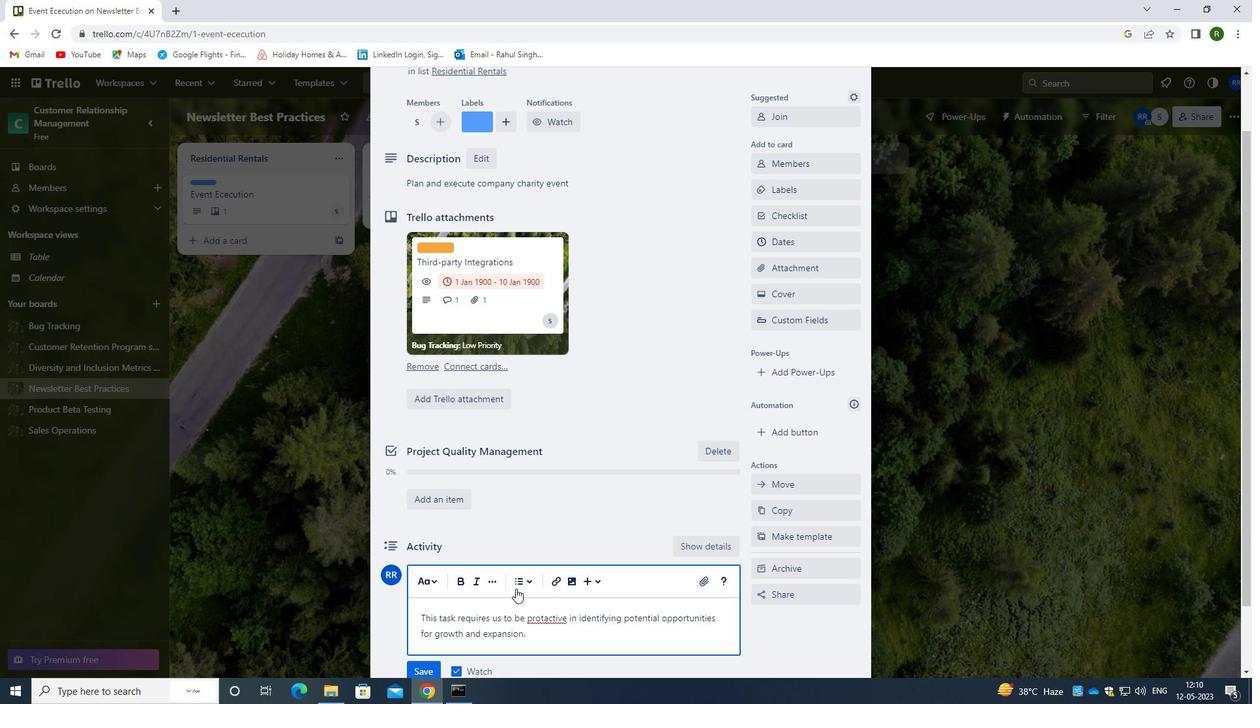 
Action: Mouse scrolled (516, 587) with delta (0, 0)
Screenshot: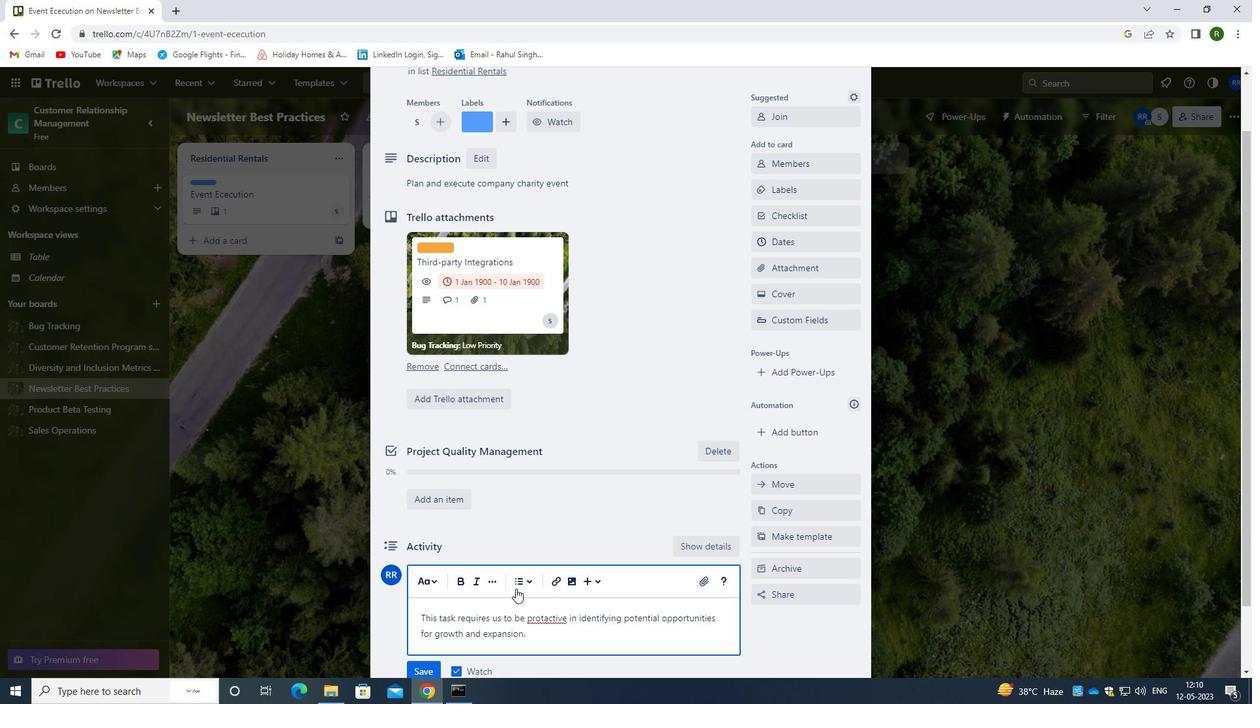 
Action: Mouse moved to (420, 608)
Screenshot: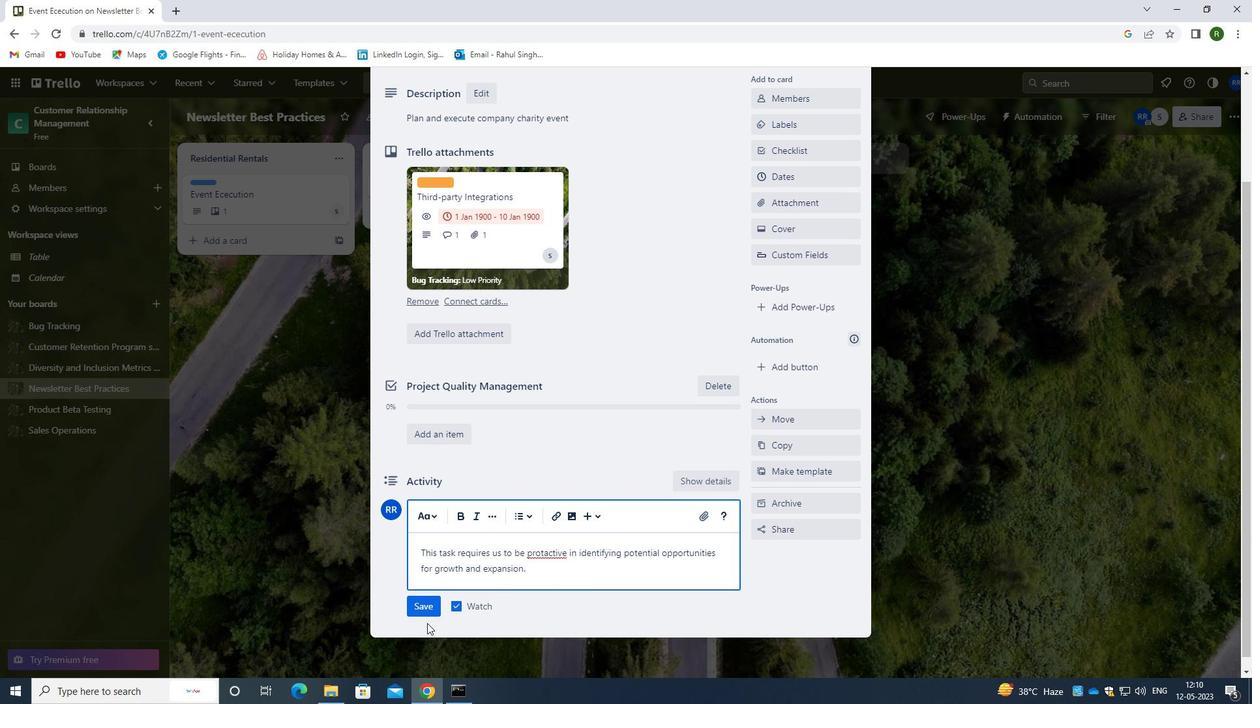 
Action: Mouse pressed left at (420, 608)
Screenshot: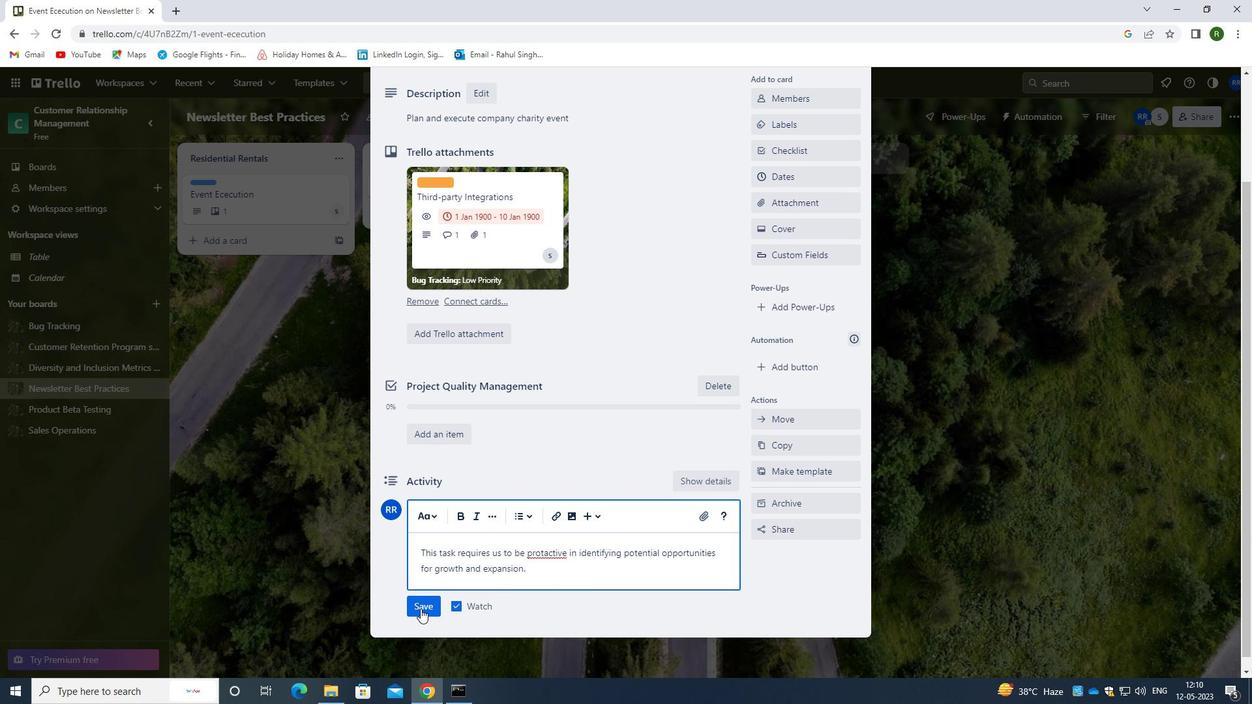 
Action: Mouse moved to (682, 269)
Screenshot: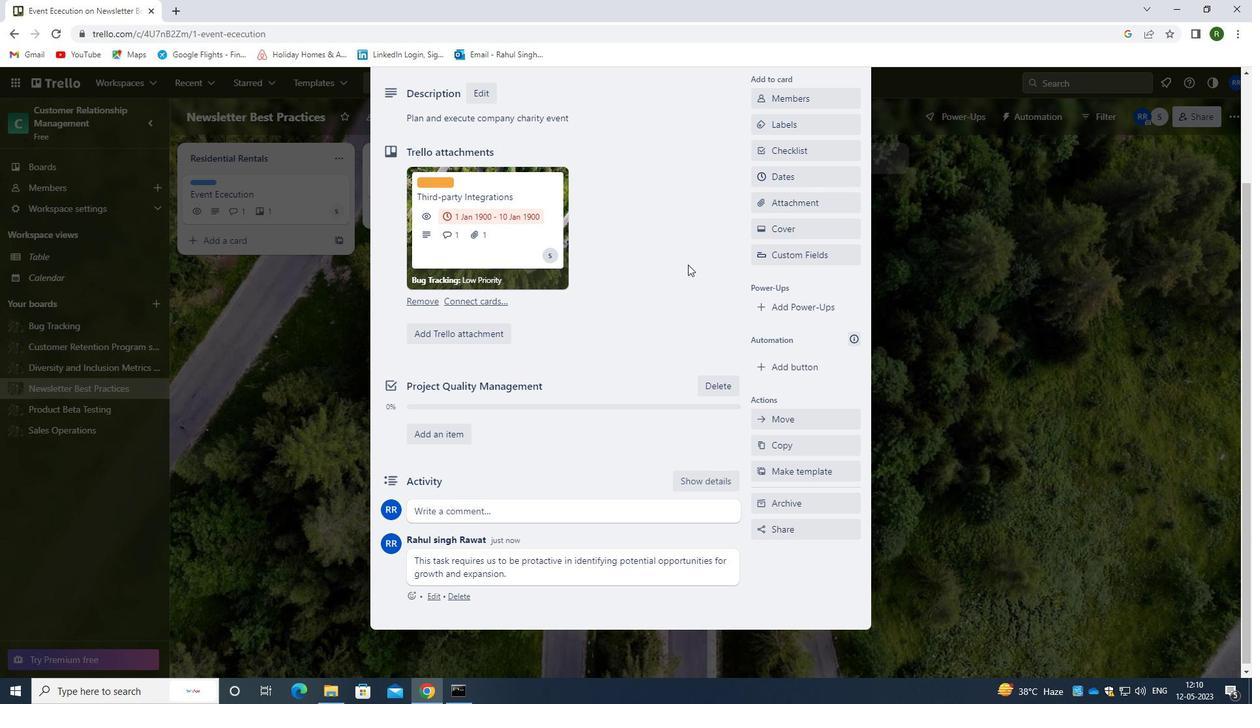 
Action: Mouse scrolled (682, 270) with delta (0, 0)
Screenshot: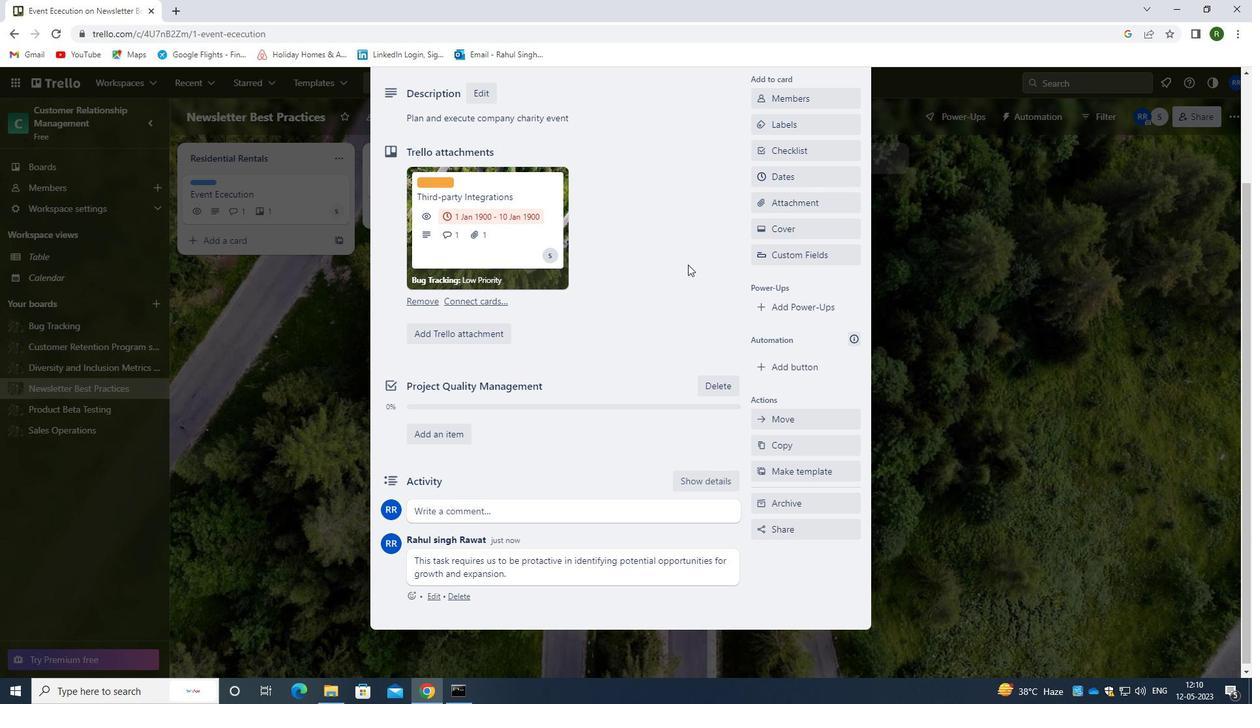 
Action: Mouse moved to (787, 240)
Screenshot: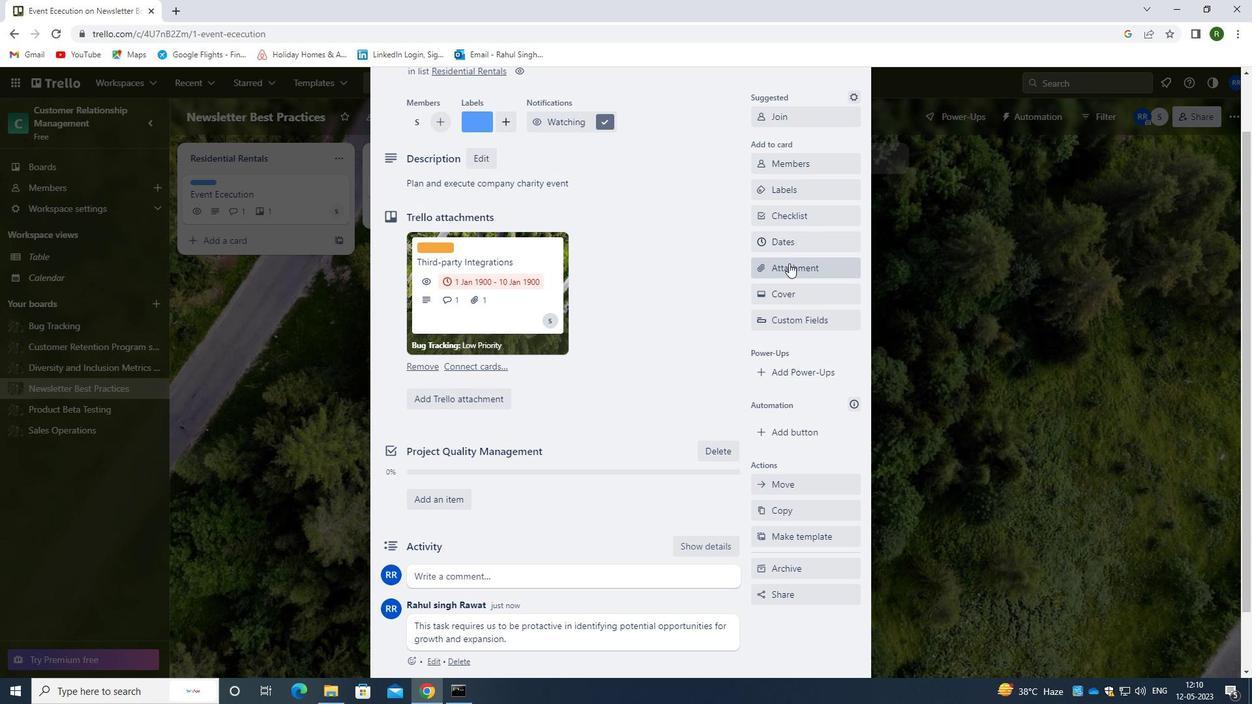 
Action: Mouse pressed left at (787, 240)
Screenshot: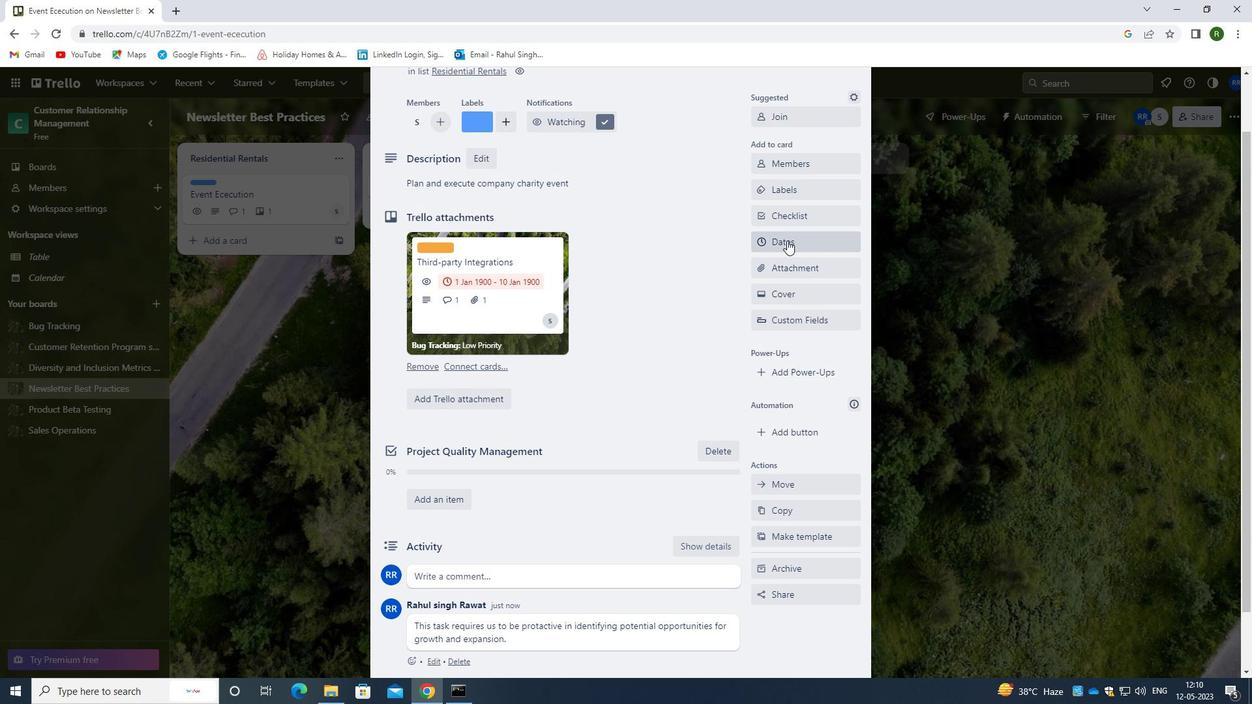 
Action: Mouse moved to (763, 359)
Screenshot: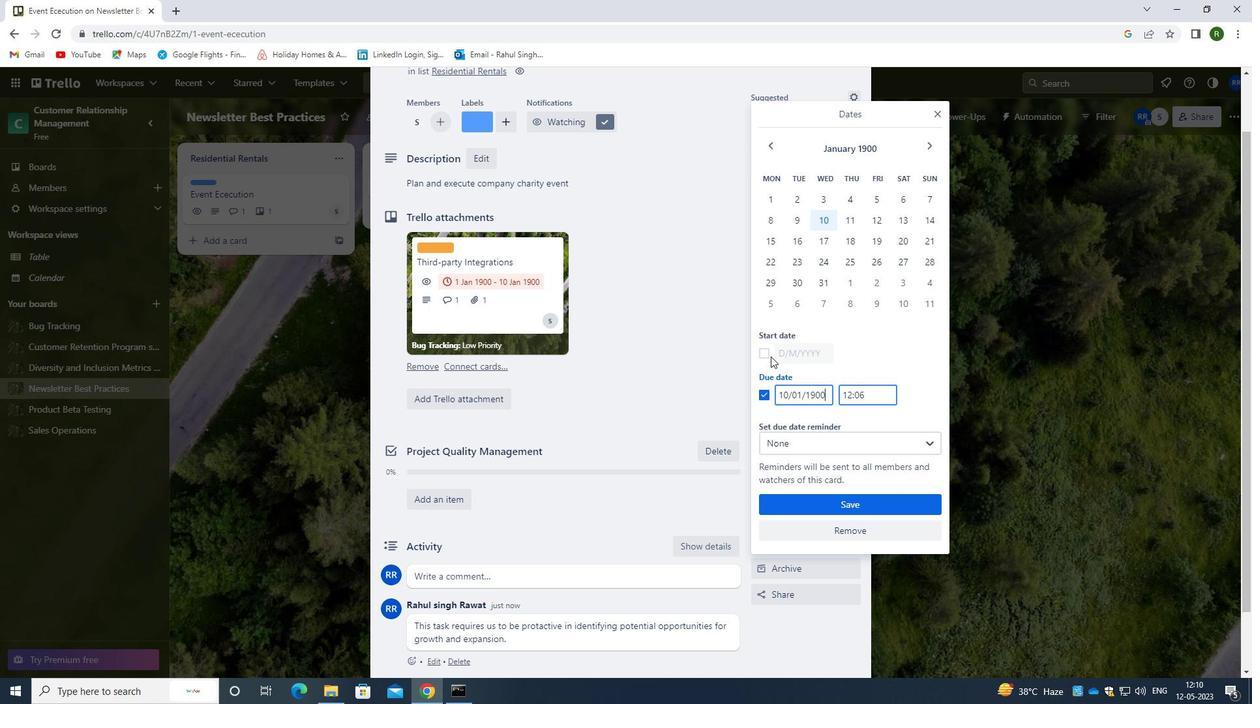 
Action: Mouse pressed left at (763, 359)
Screenshot: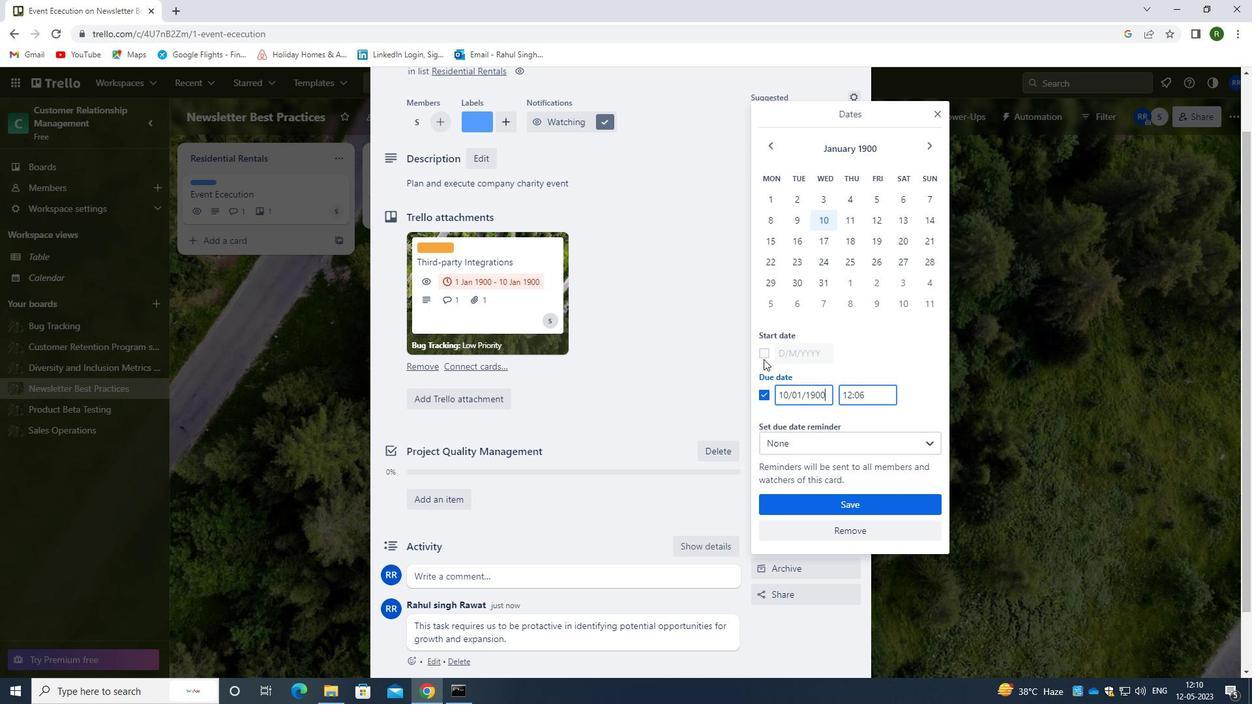 
Action: Mouse moved to (830, 353)
Screenshot: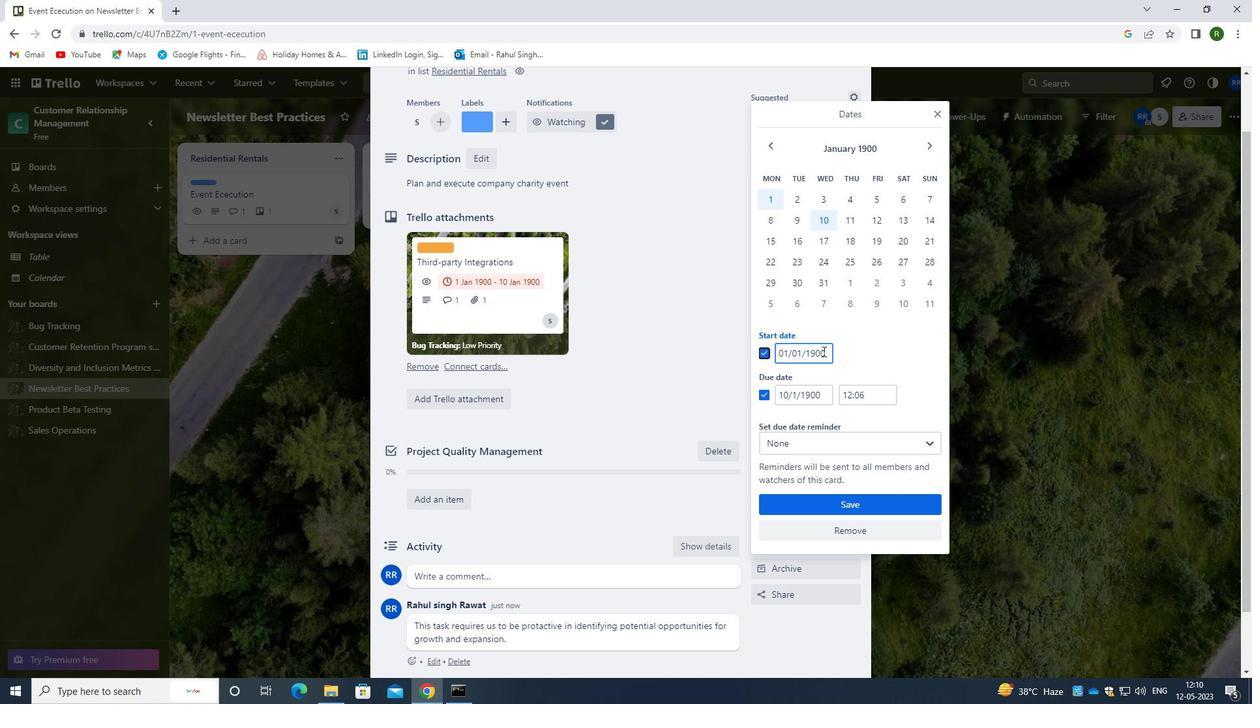 
Action: Mouse pressed left at (830, 353)
Screenshot: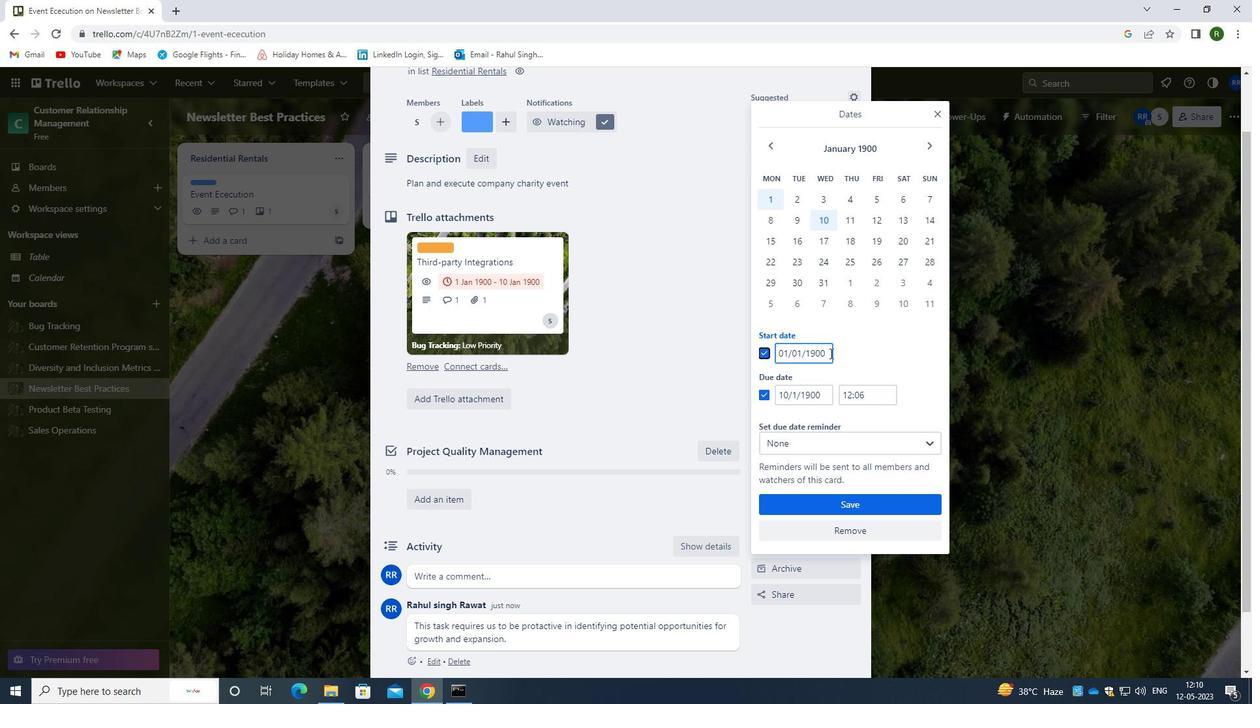 
Action: Mouse moved to (772, 360)
Screenshot: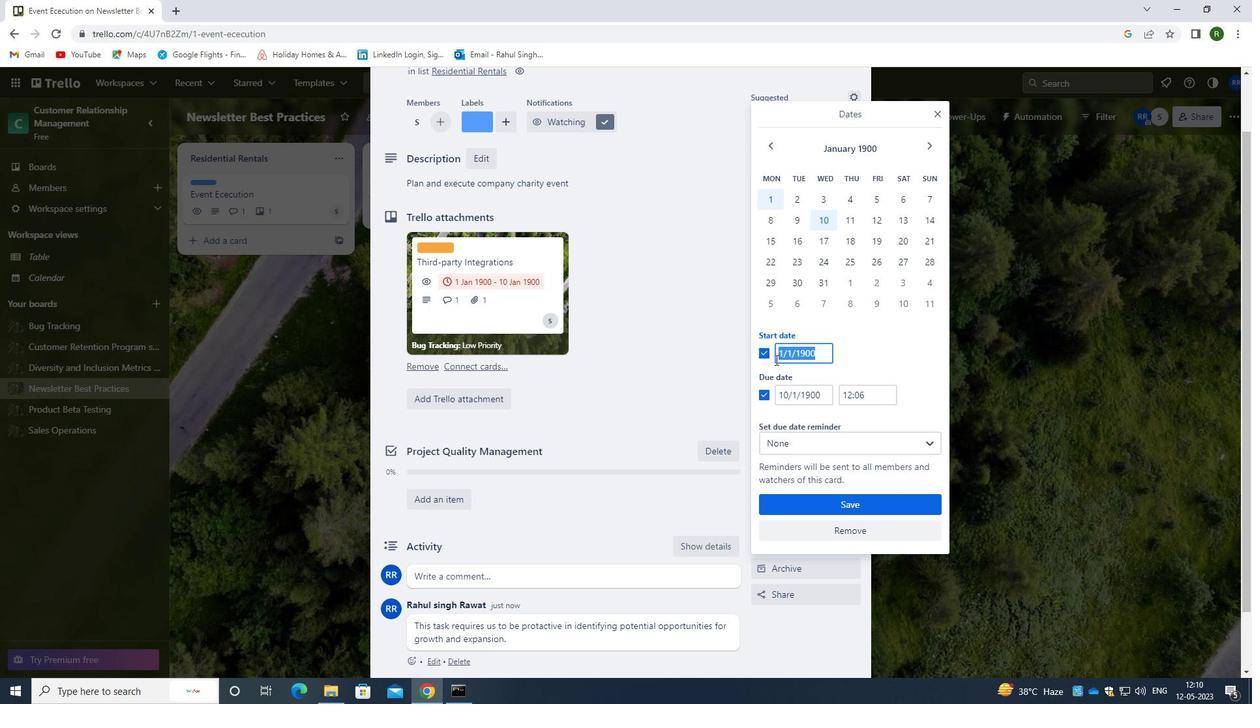 
Action: Key pressed <Key.backspace>2/2/1900
Screenshot: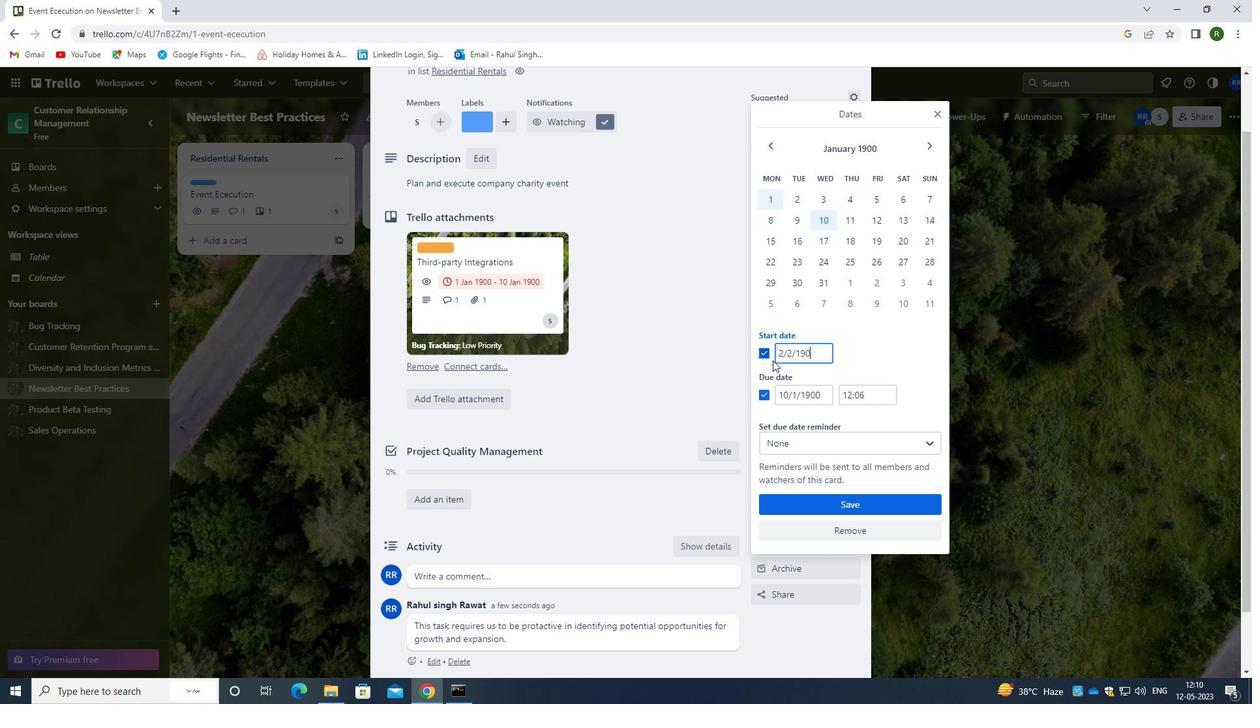 
Action: Mouse moved to (818, 396)
Screenshot: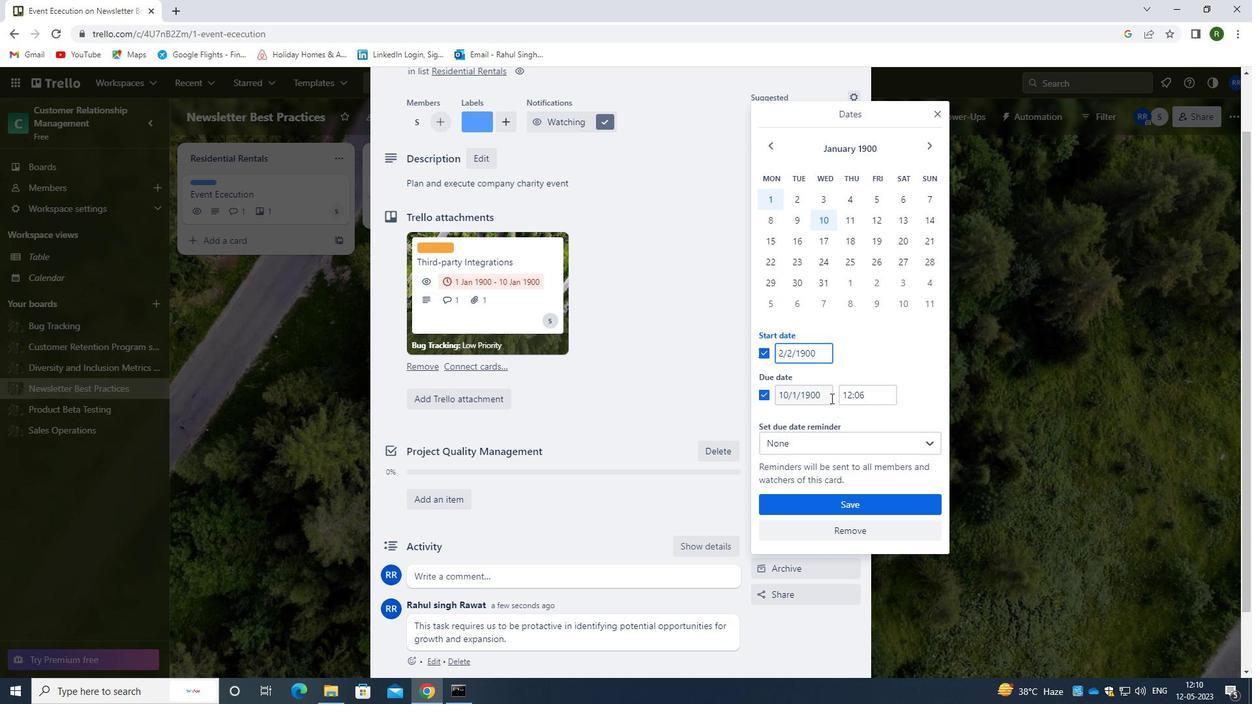 
Action: Mouse pressed left at (818, 396)
Screenshot: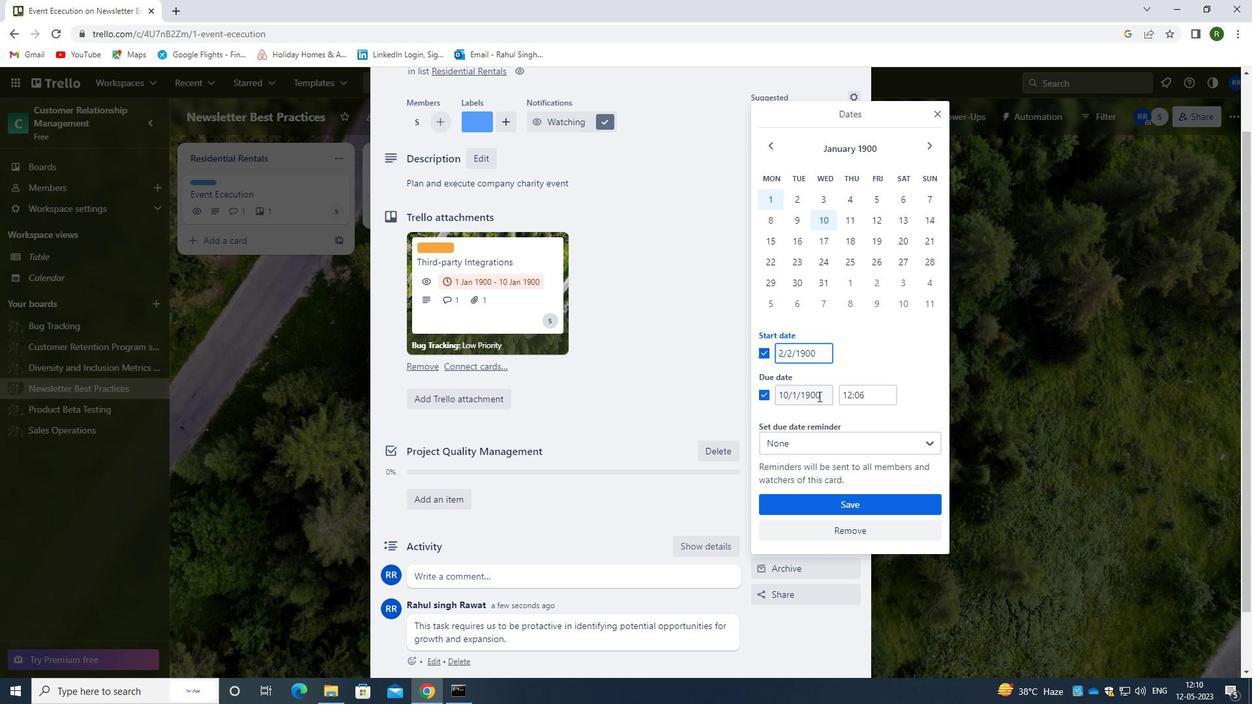 
Action: Mouse moved to (825, 390)
Screenshot: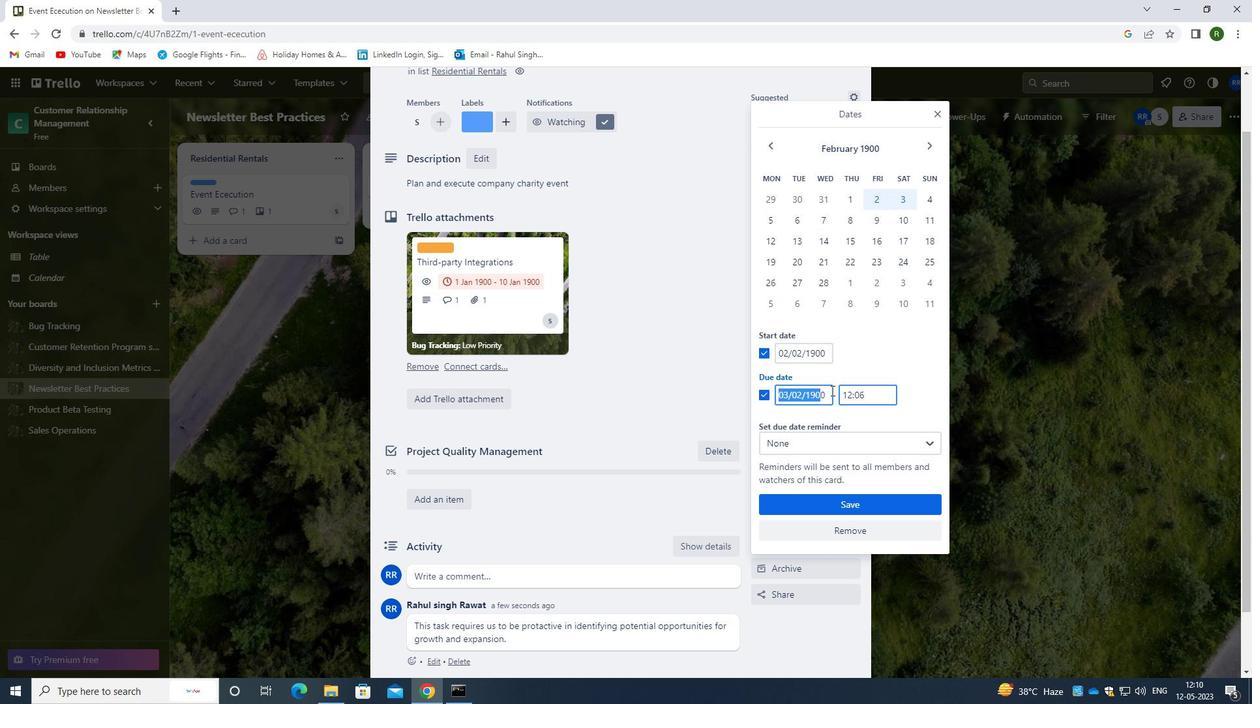 
Action: Mouse pressed left at (825, 390)
Screenshot: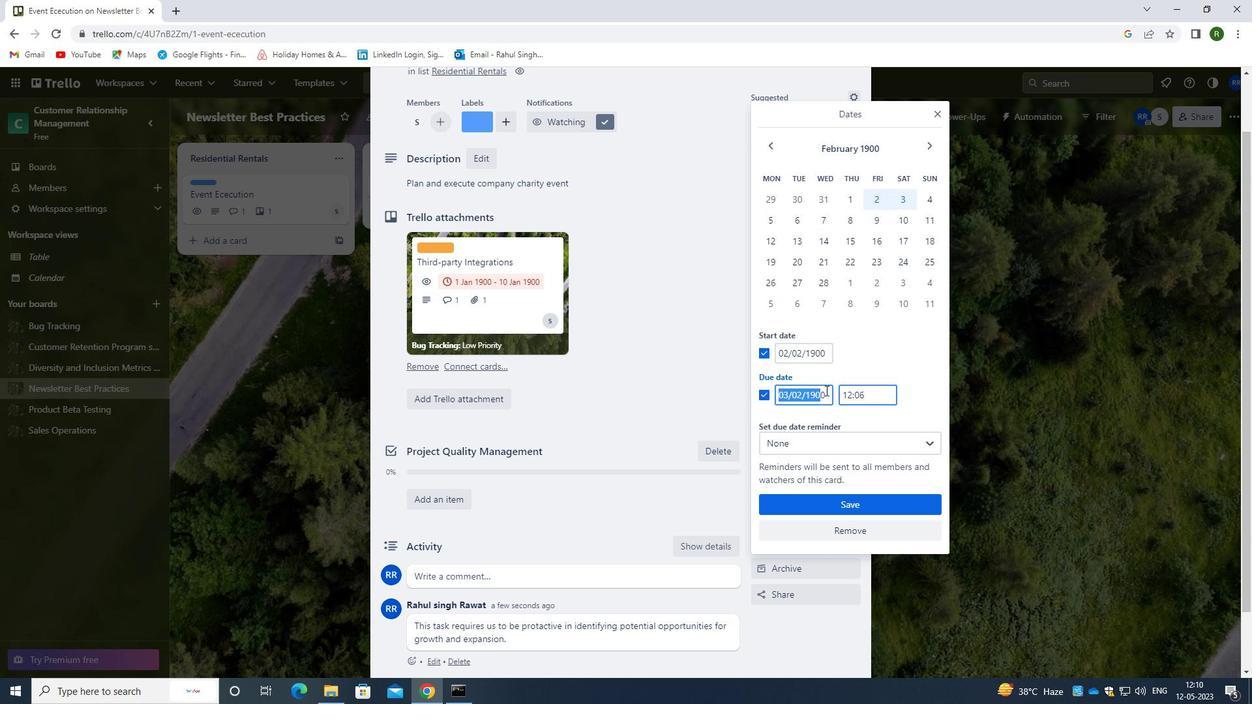 
Action: Mouse moved to (782, 396)
Screenshot: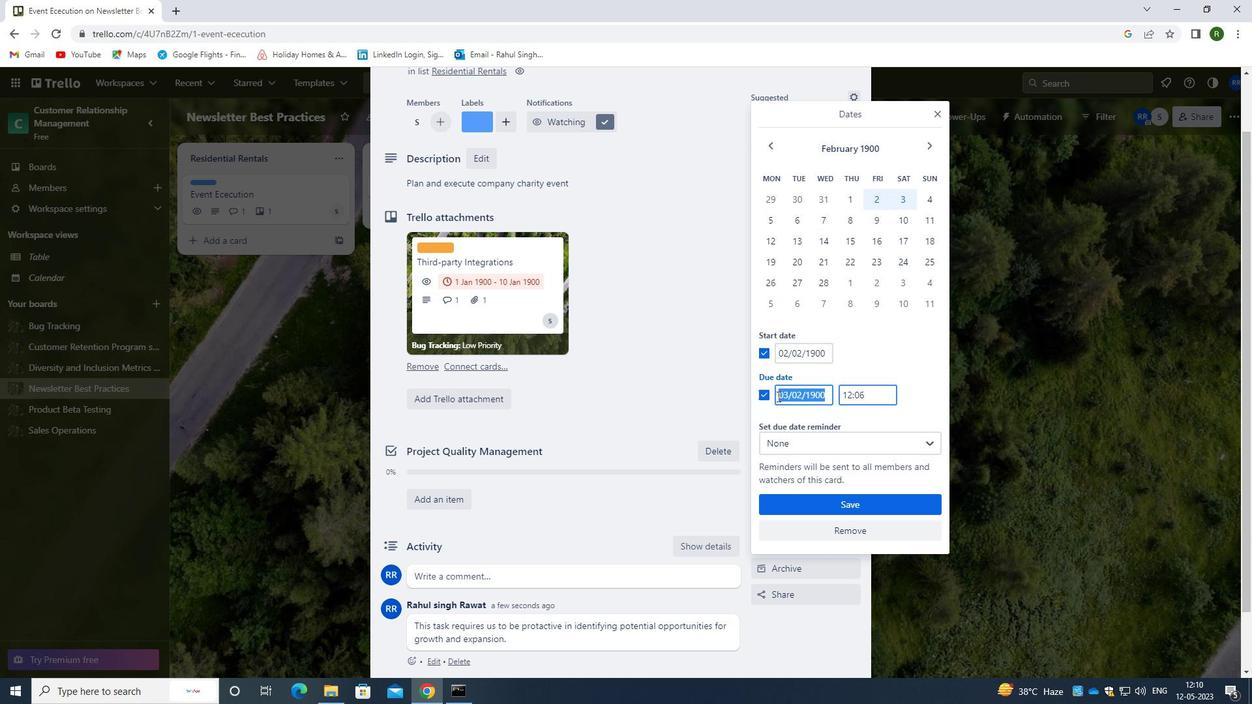 
Action: Key pressed <Key.backspace>09/01/1900
Screenshot: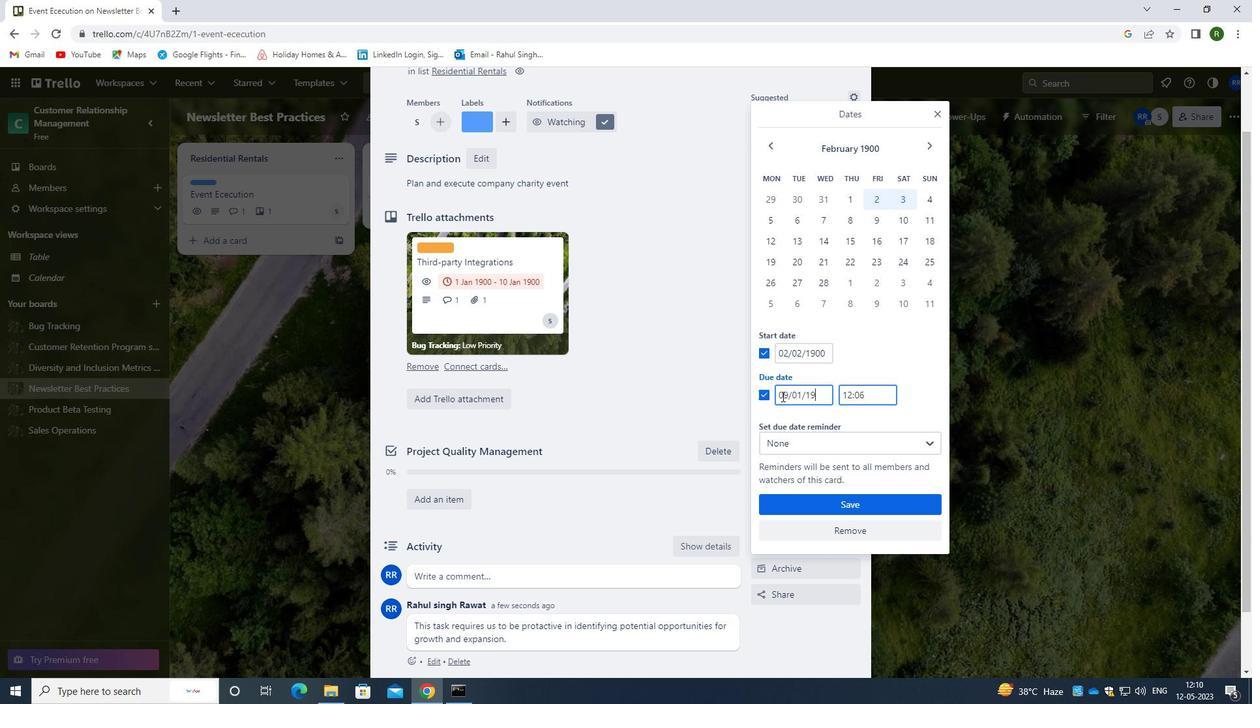 
Action: Mouse moved to (854, 506)
Screenshot: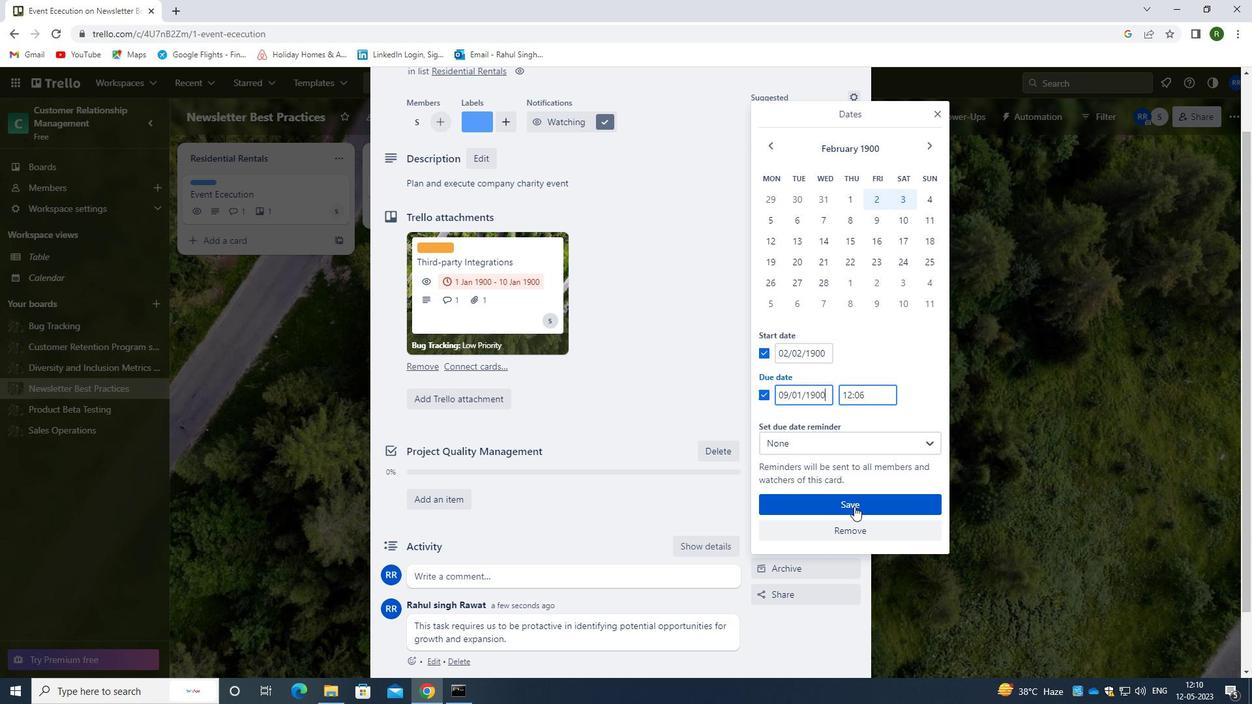 
Action: Mouse pressed left at (854, 506)
Screenshot: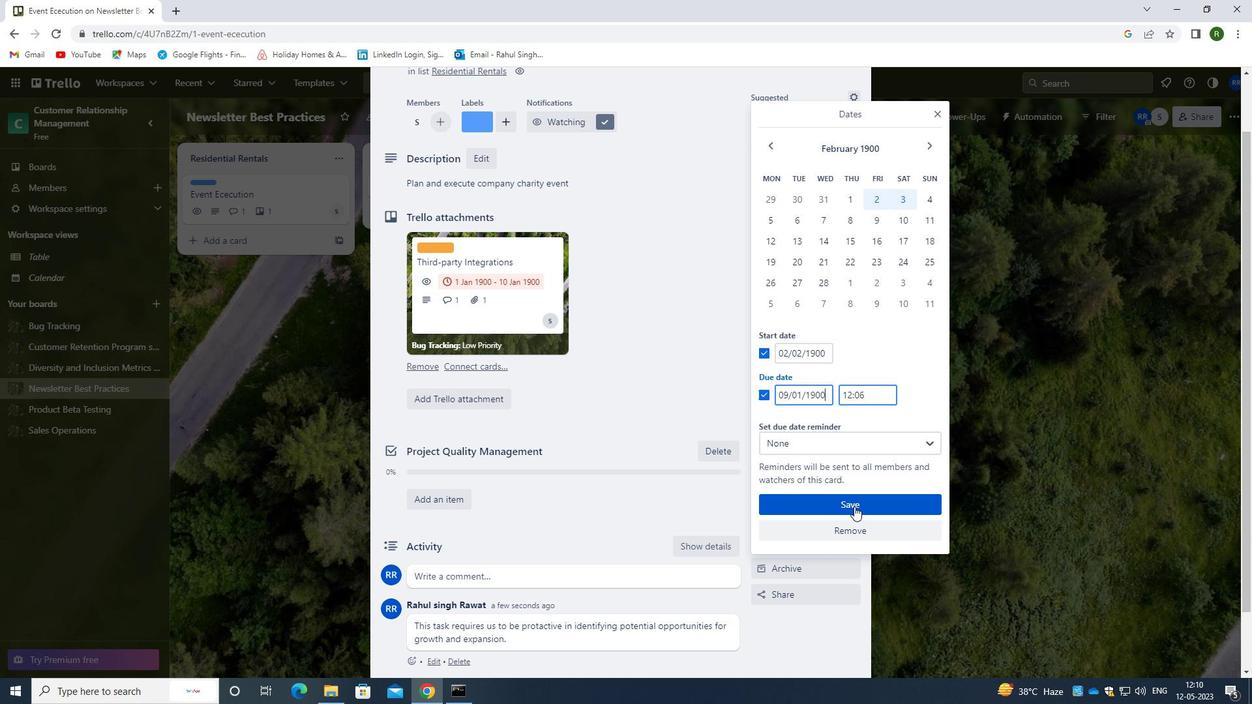 
Action: Mouse moved to (681, 411)
Screenshot: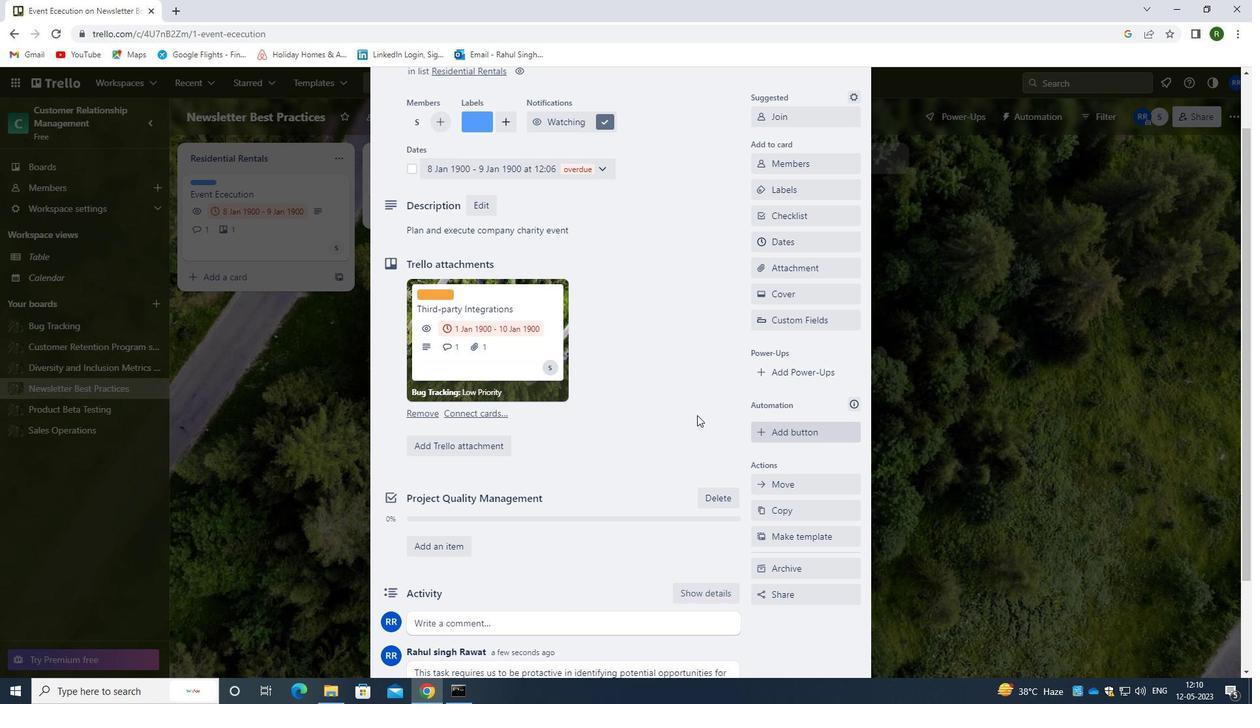 
Action: Mouse scrolled (681, 410) with delta (0, 0)
Screenshot: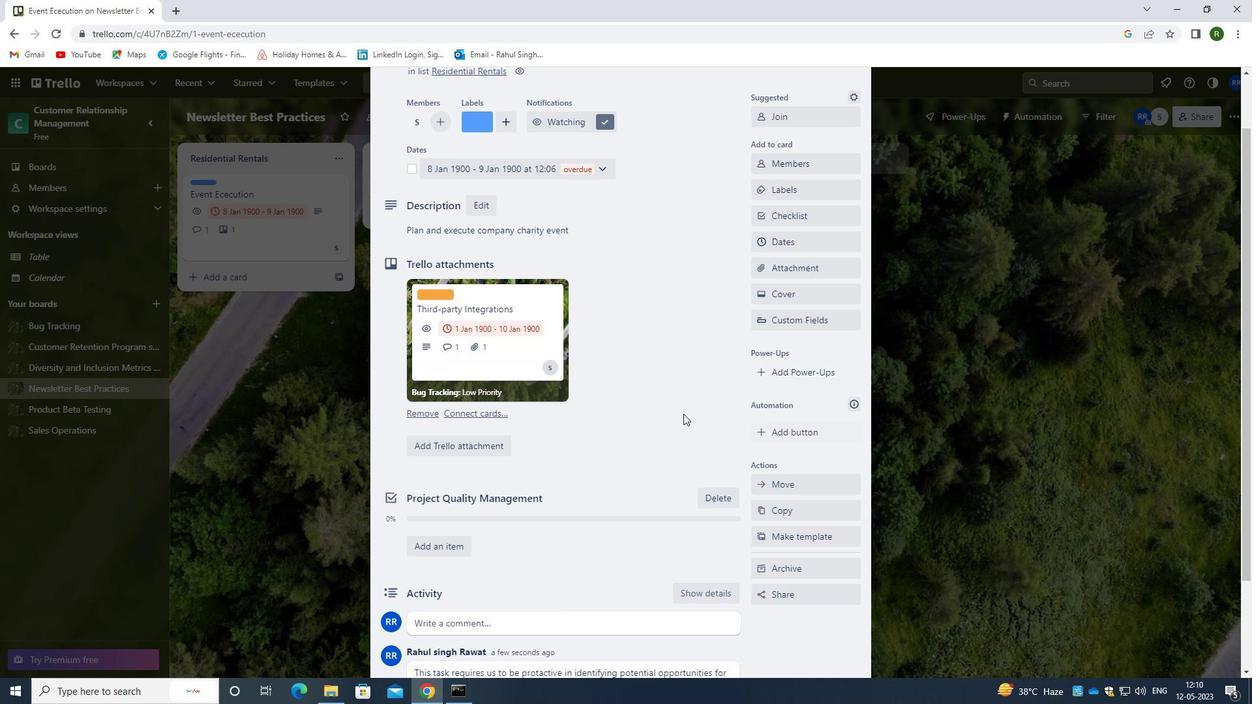 
Action: Mouse scrolled (681, 410) with delta (0, 0)
Screenshot: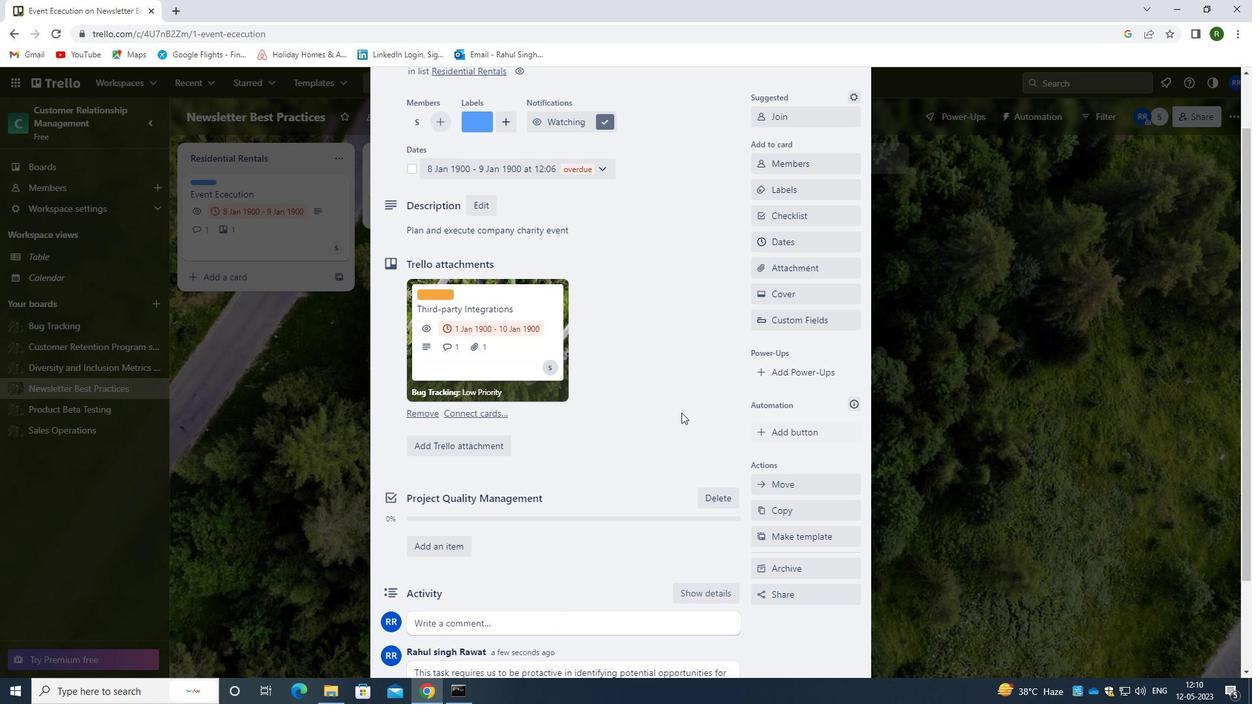 
Action: Mouse moved to (683, 405)
Screenshot: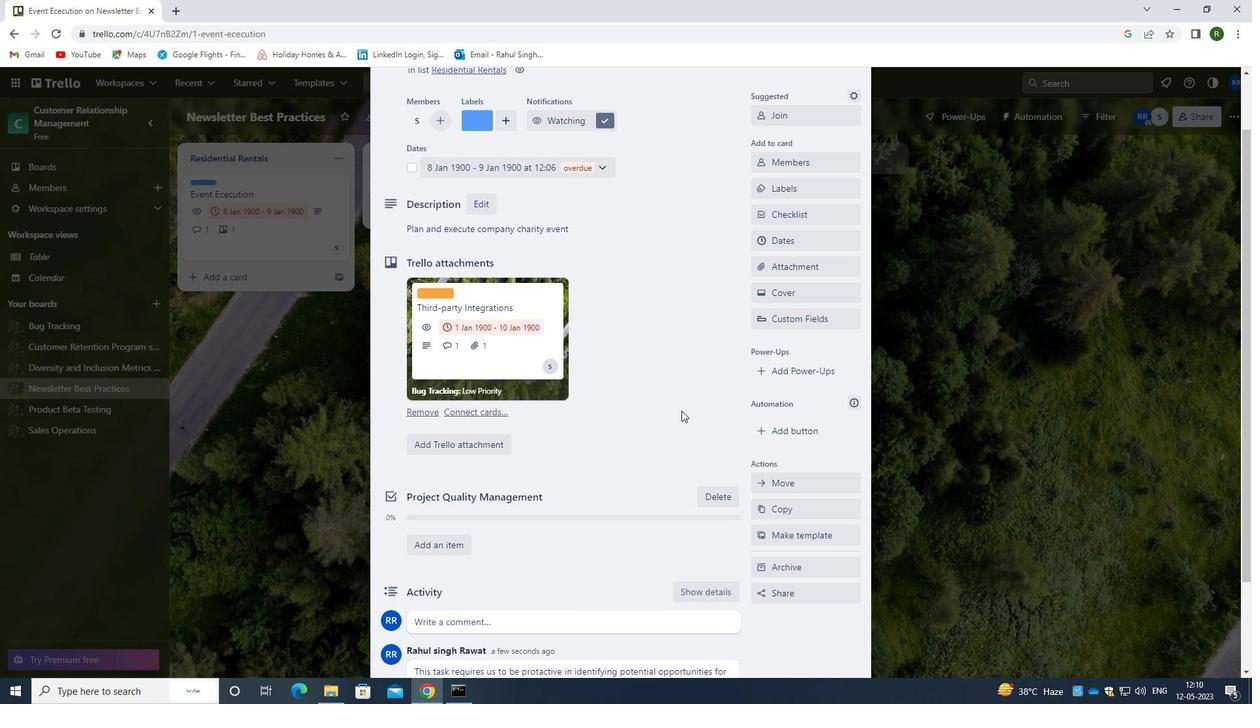 
Action: Mouse scrolled (683, 406) with delta (0, 0)
Screenshot: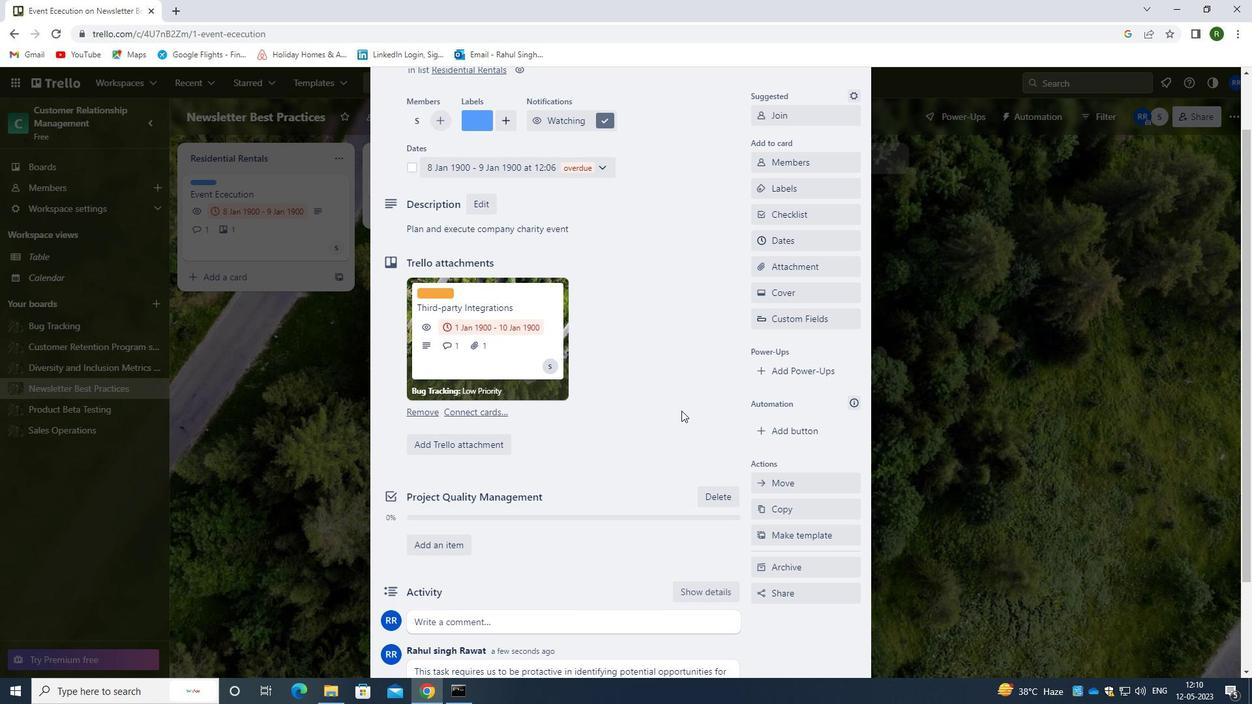 
Action: Mouse scrolled (683, 406) with delta (0, 0)
Screenshot: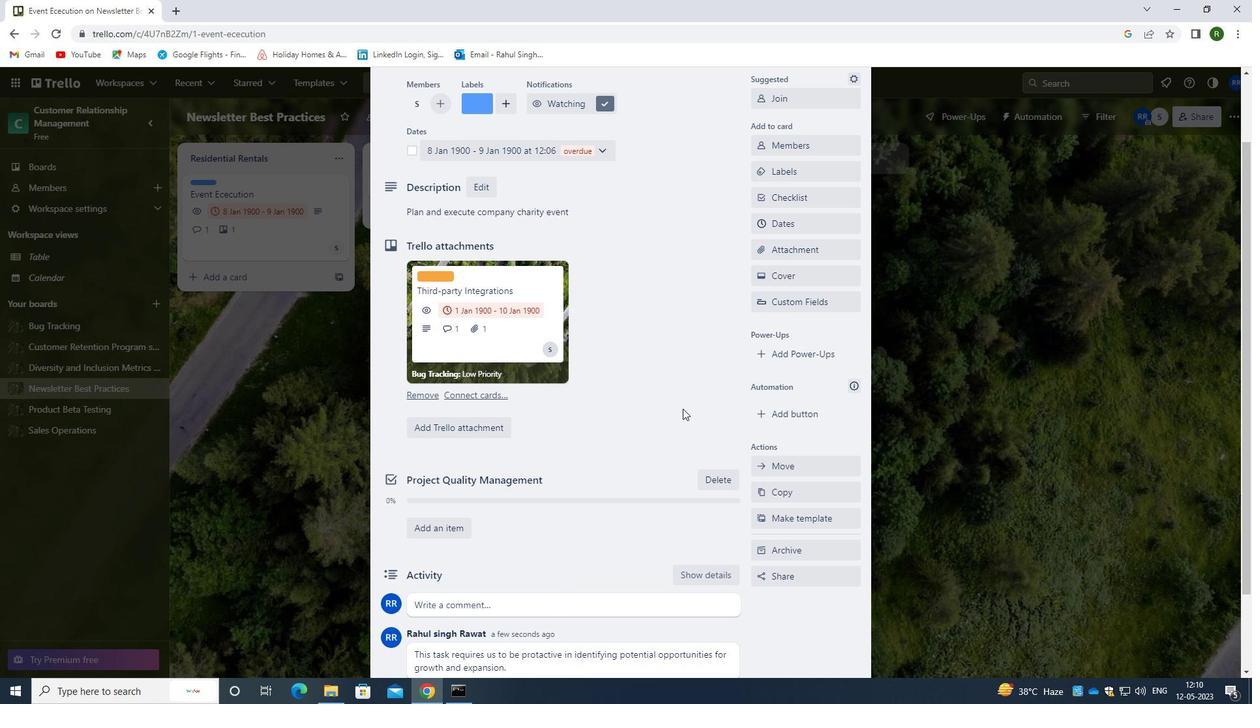 
Action: Mouse scrolled (683, 406) with delta (0, 0)
Screenshot: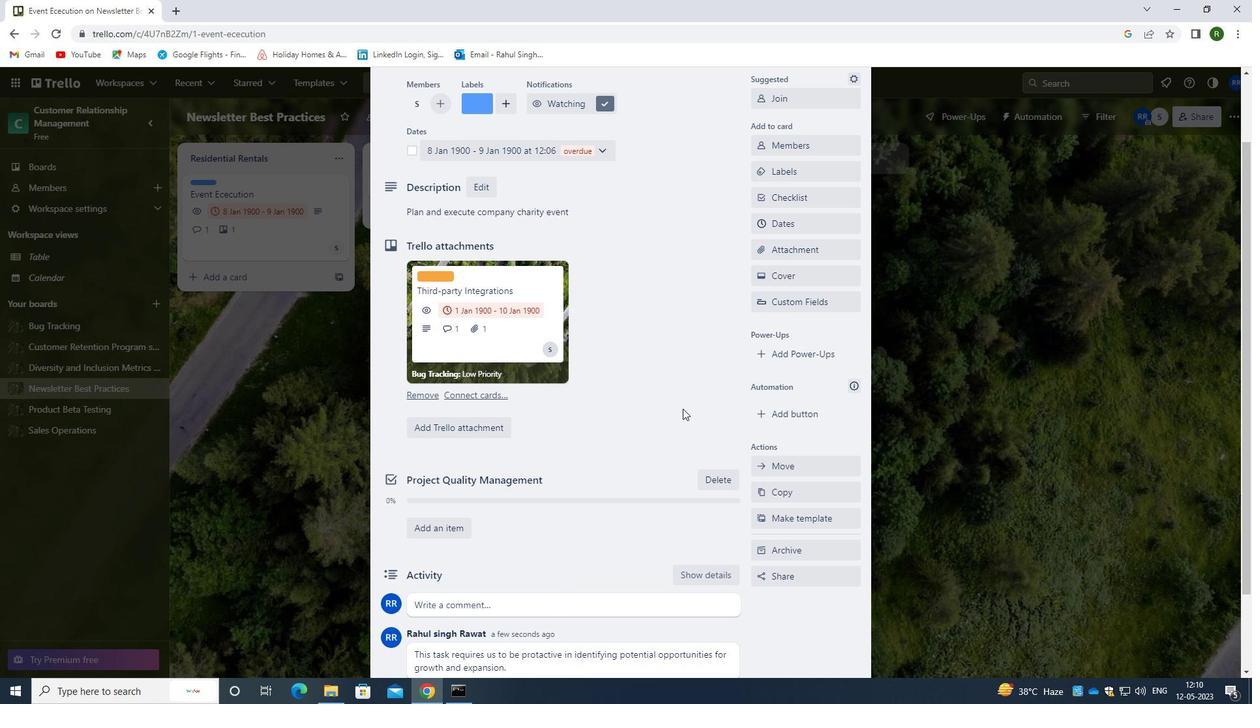 
Action: Mouse scrolled (683, 406) with delta (0, 0)
Screenshot: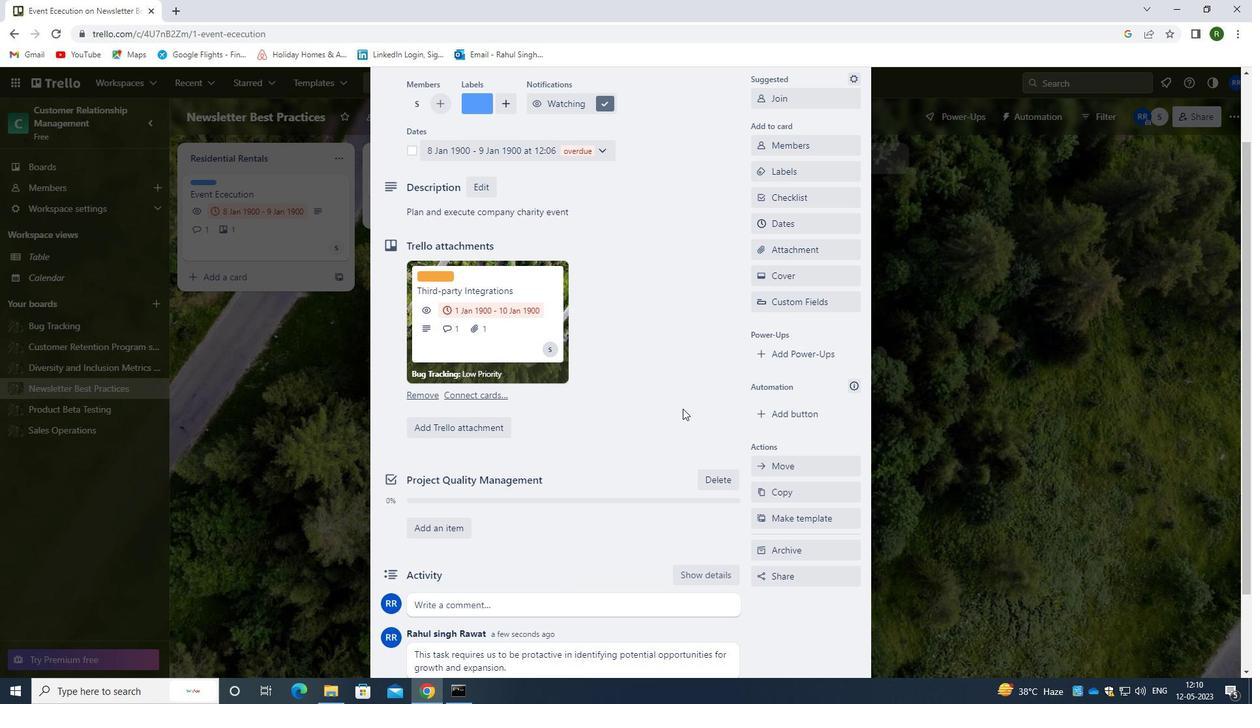 
Action: Mouse scrolled (683, 406) with delta (0, 0)
Screenshot: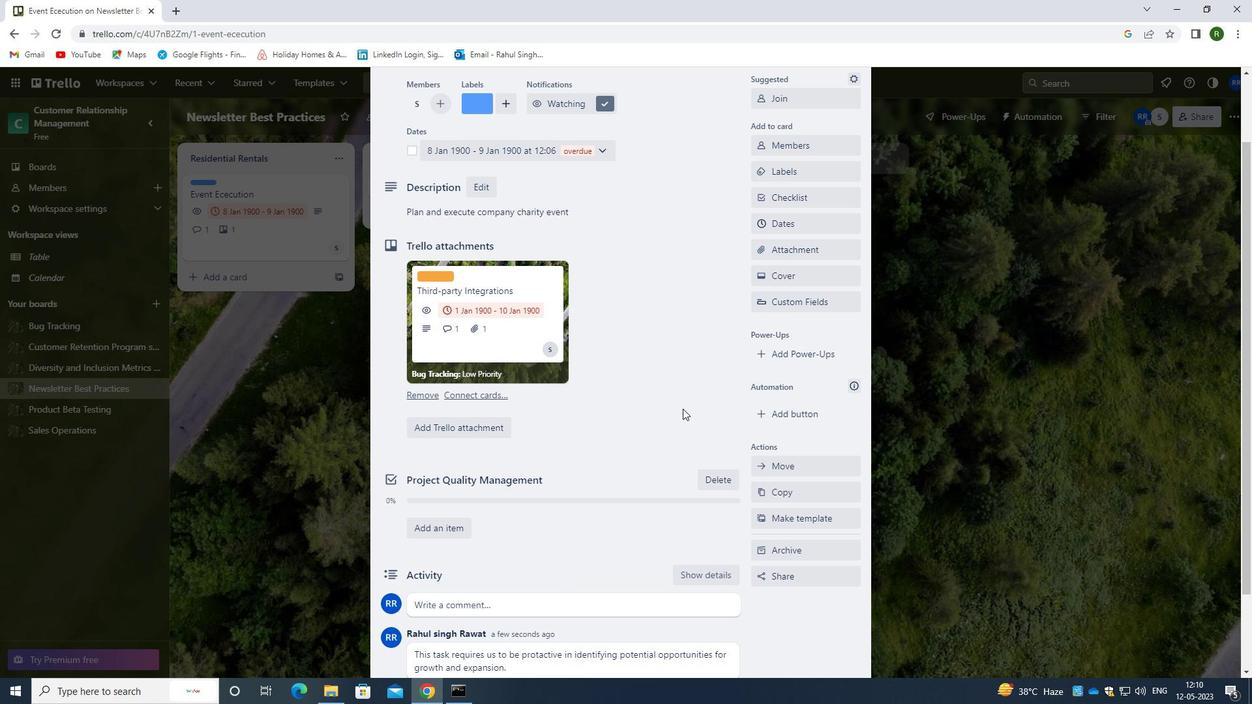 
Action: Mouse moved to (849, 116)
Screenshot: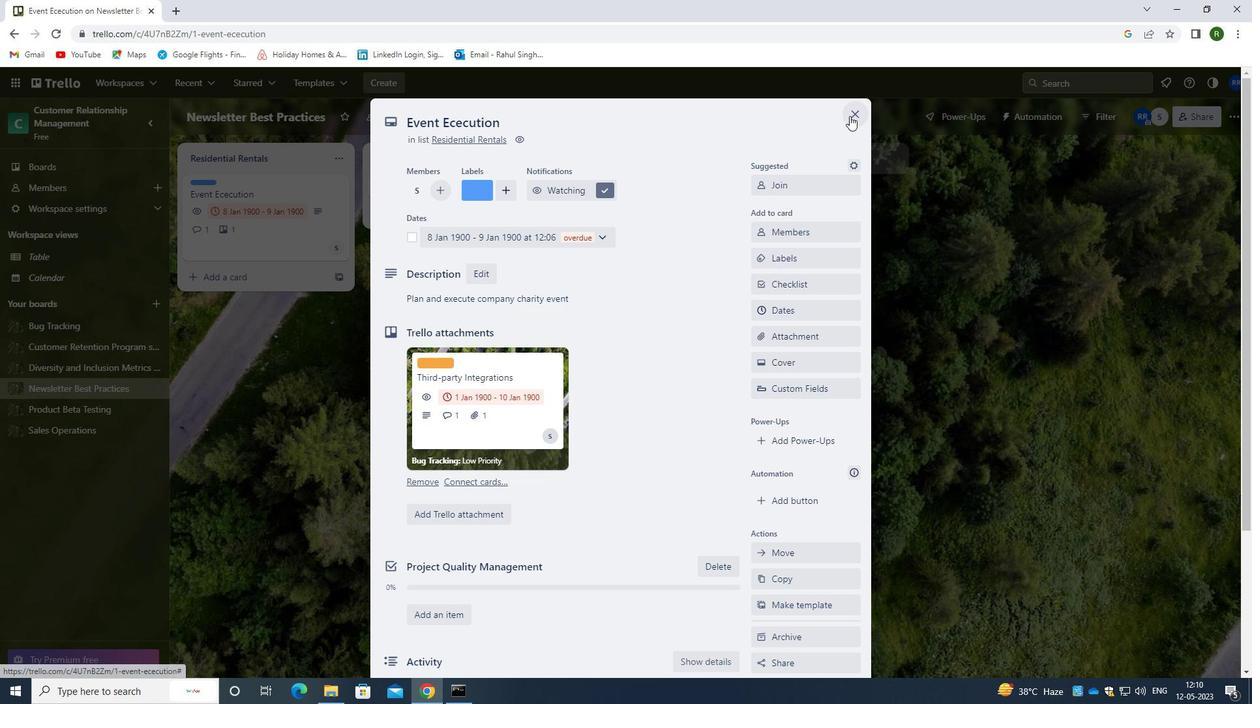 
Action: Mouse pressed left at (849, 116)
Screenshot: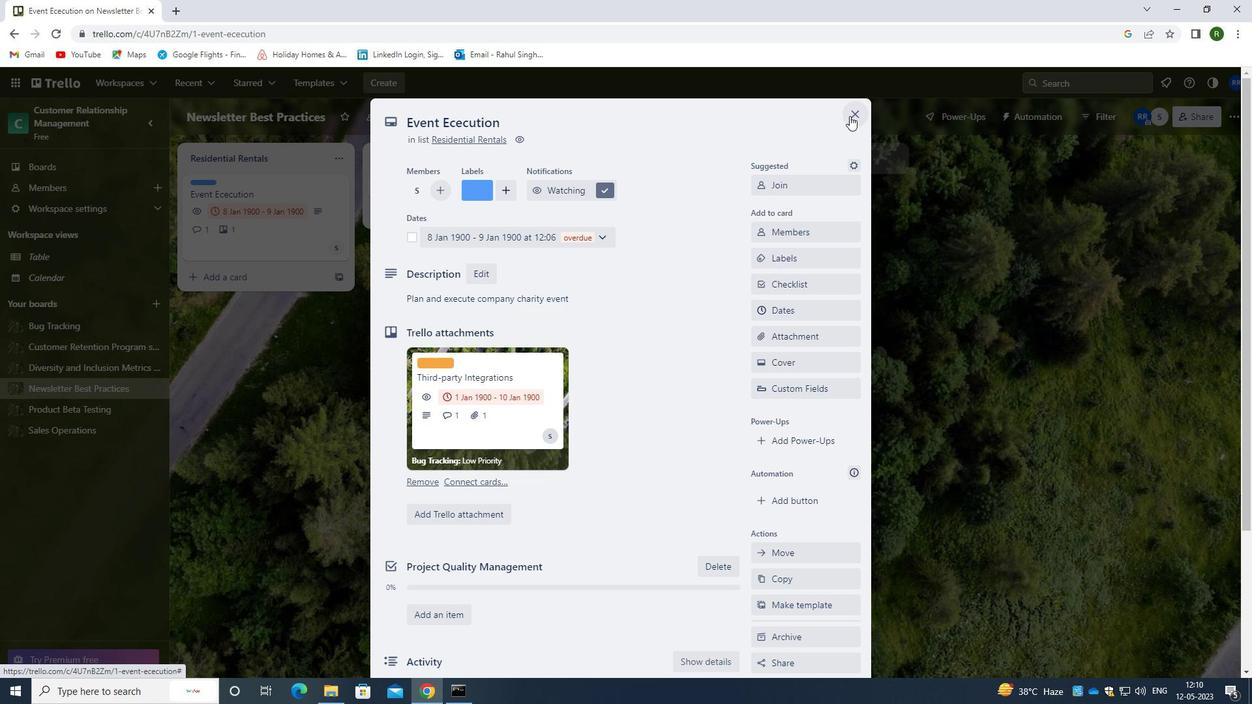 
Action: Mouse moved to (110, 410)
Screenshot: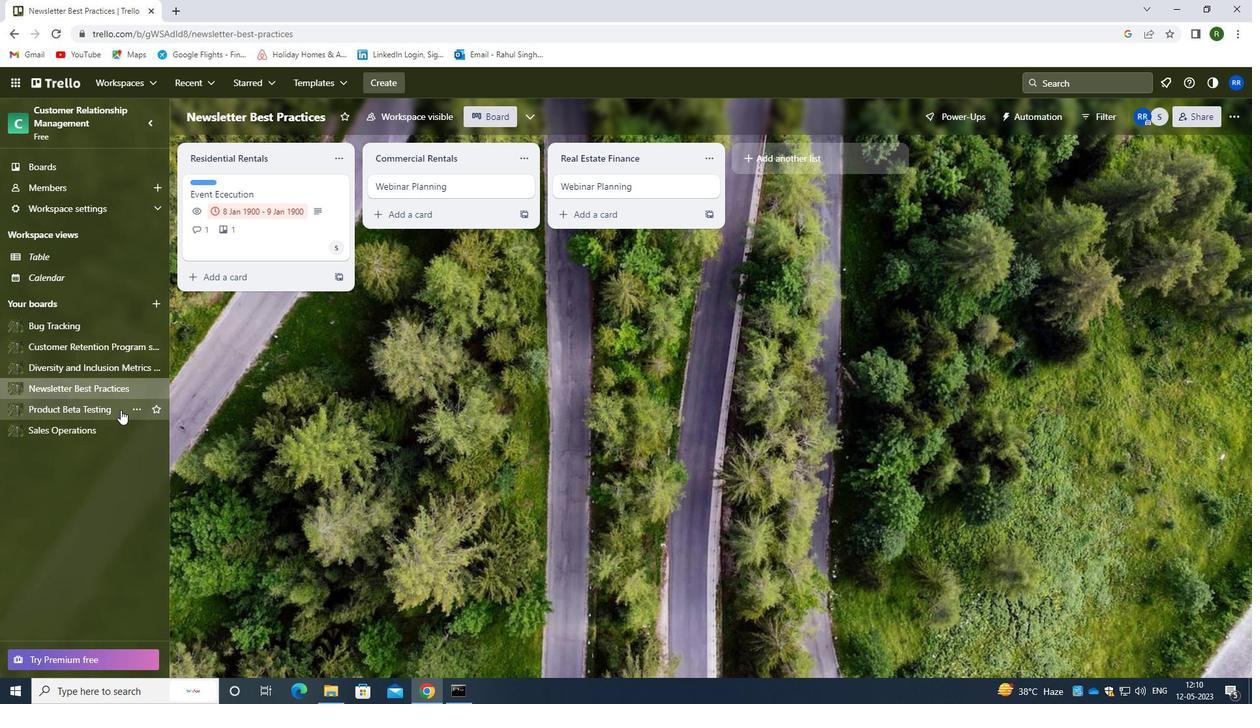 
Action: Mouse pressed left at (110, 410)
Screenshot: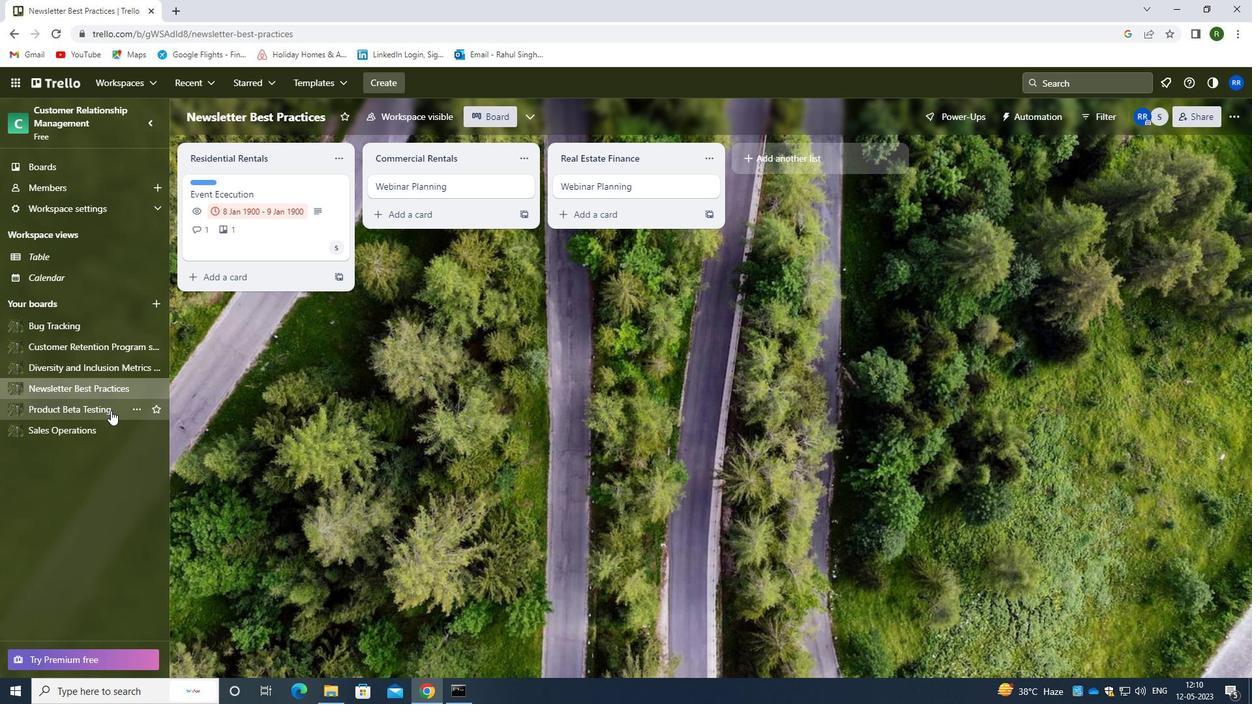 
Action: Mouse moved to (336, 184)
Screenshot: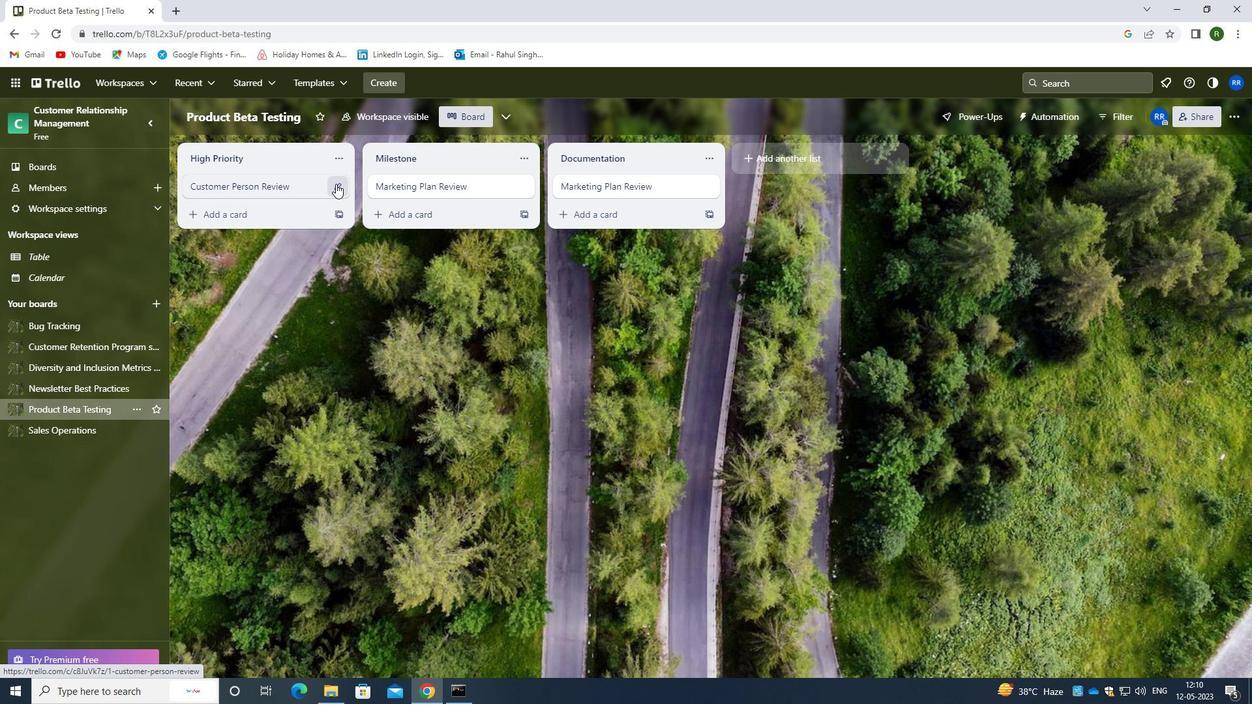 
Action: Mouse pressed left at (336, 184)
Screenshot: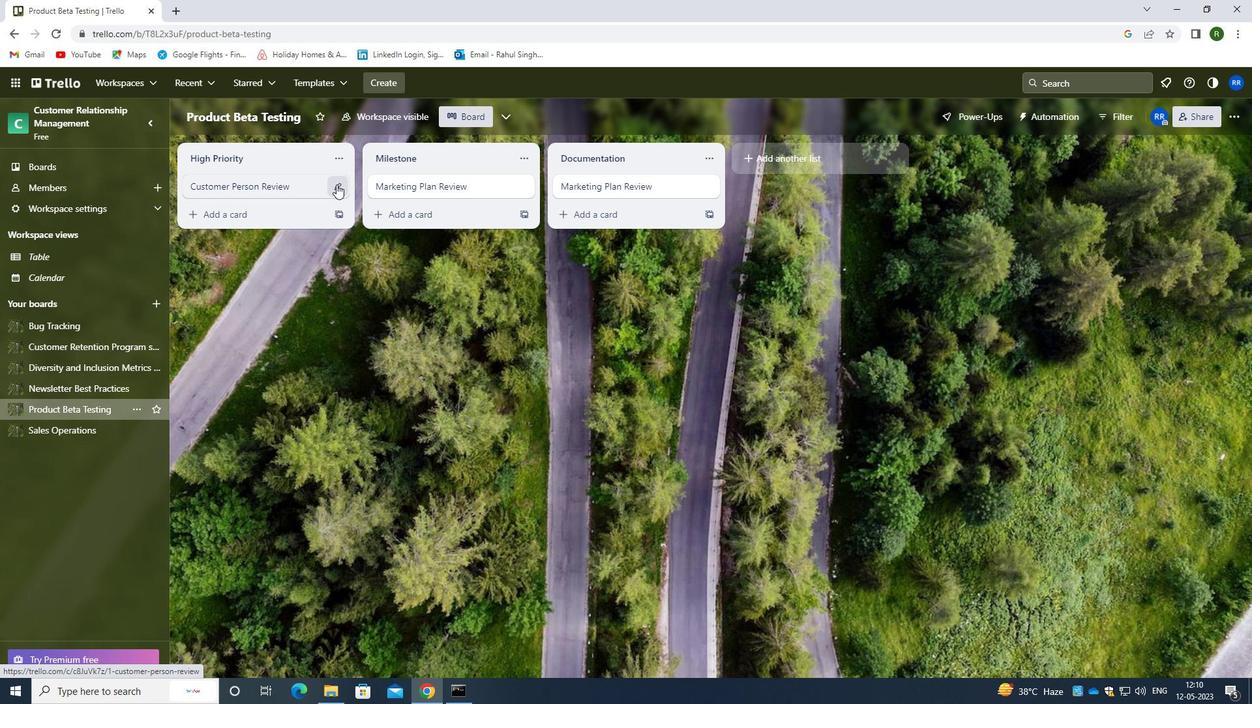 
Action: Mouse moved to (388, 187)
Screenshot: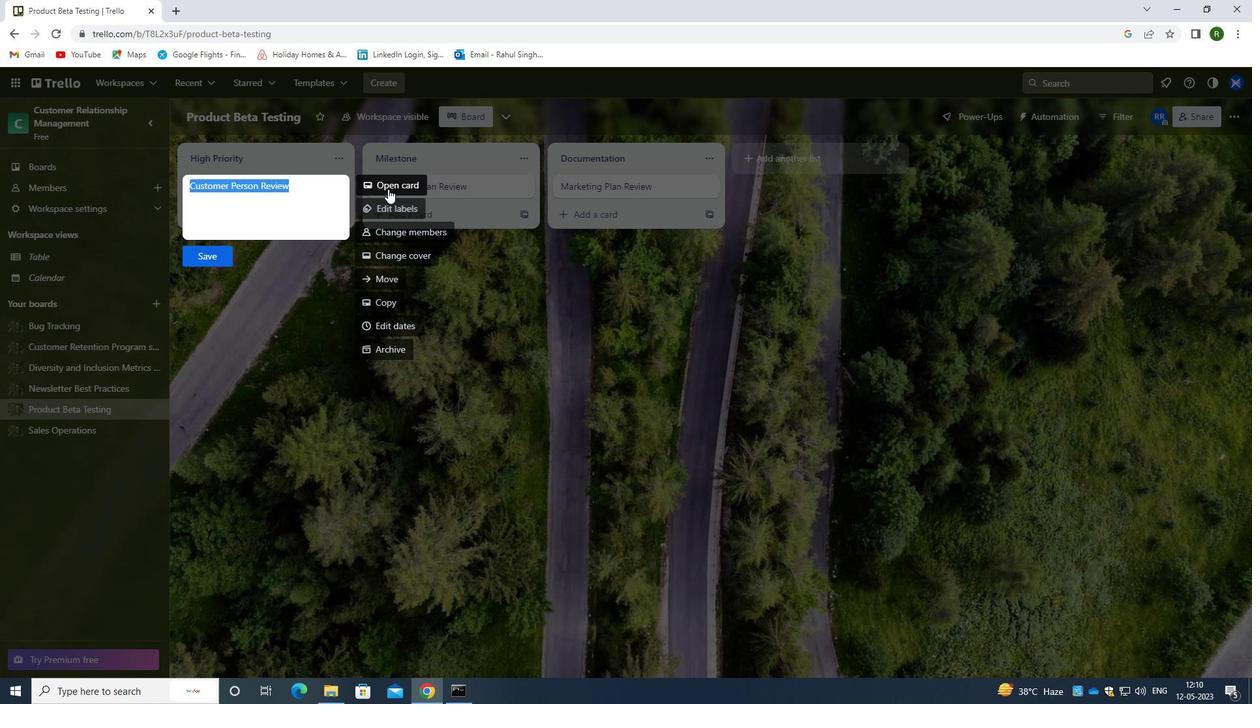 
Action: Mouse pressed left at (388, 187)
Screenshot: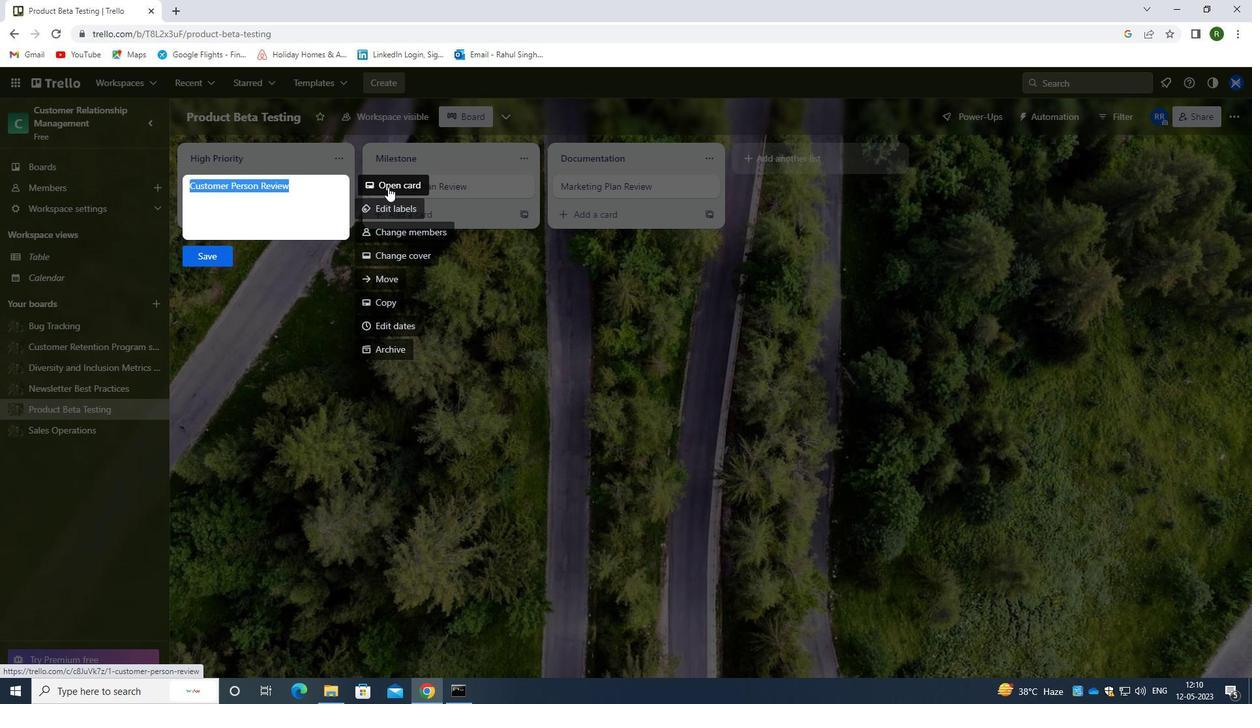 
Action: Mouse moved to (790, 187)
Screenshot: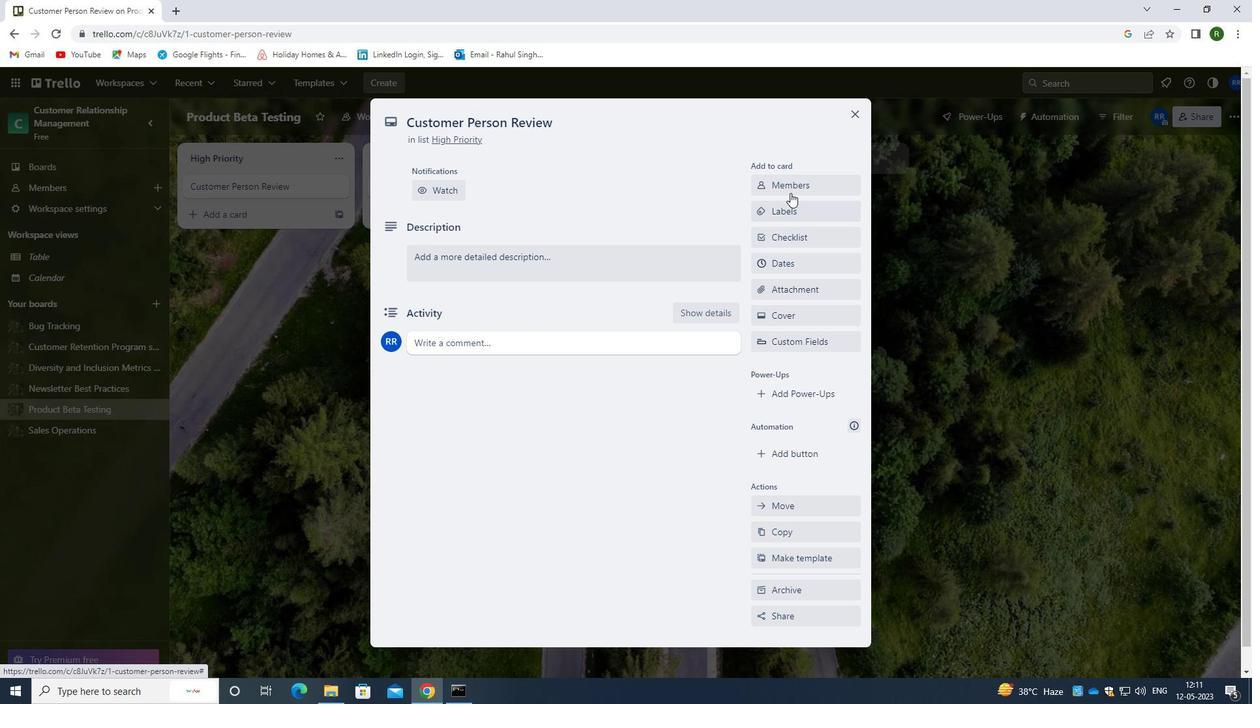 
Action: Mouse pressed left at (790, 187)
Screenshot: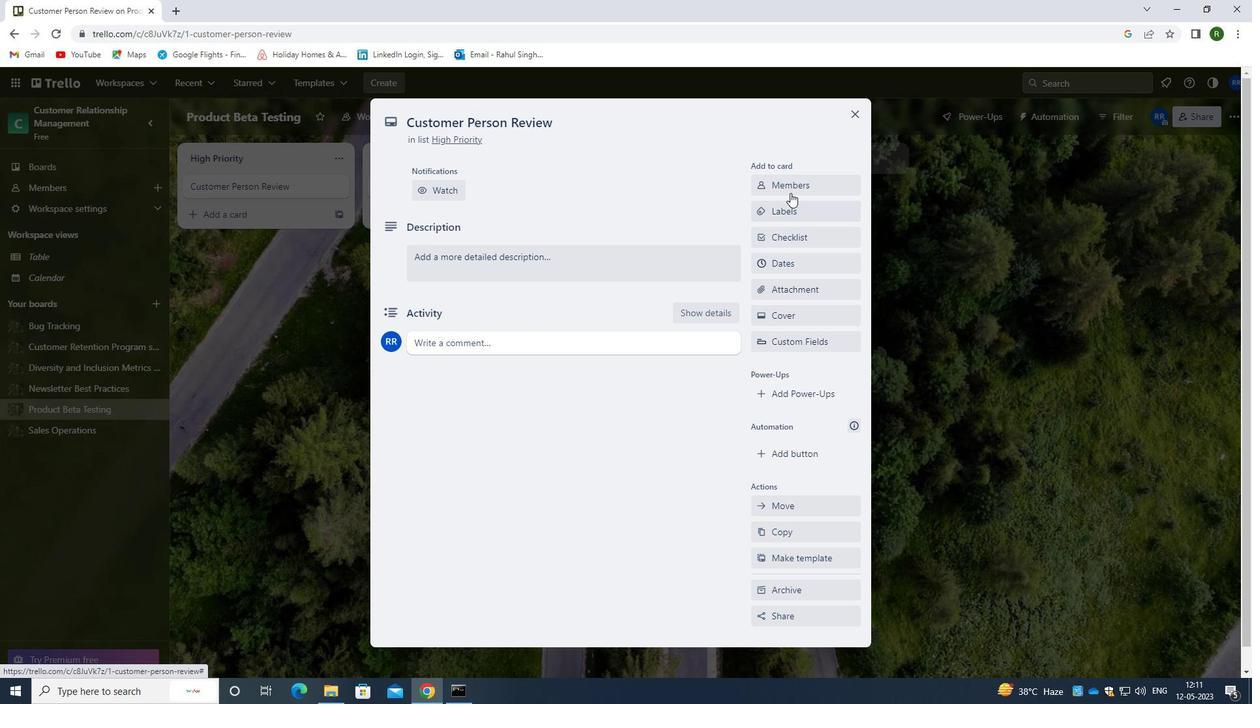 
Action: Mouse moved to (729, 206)
Screenshot: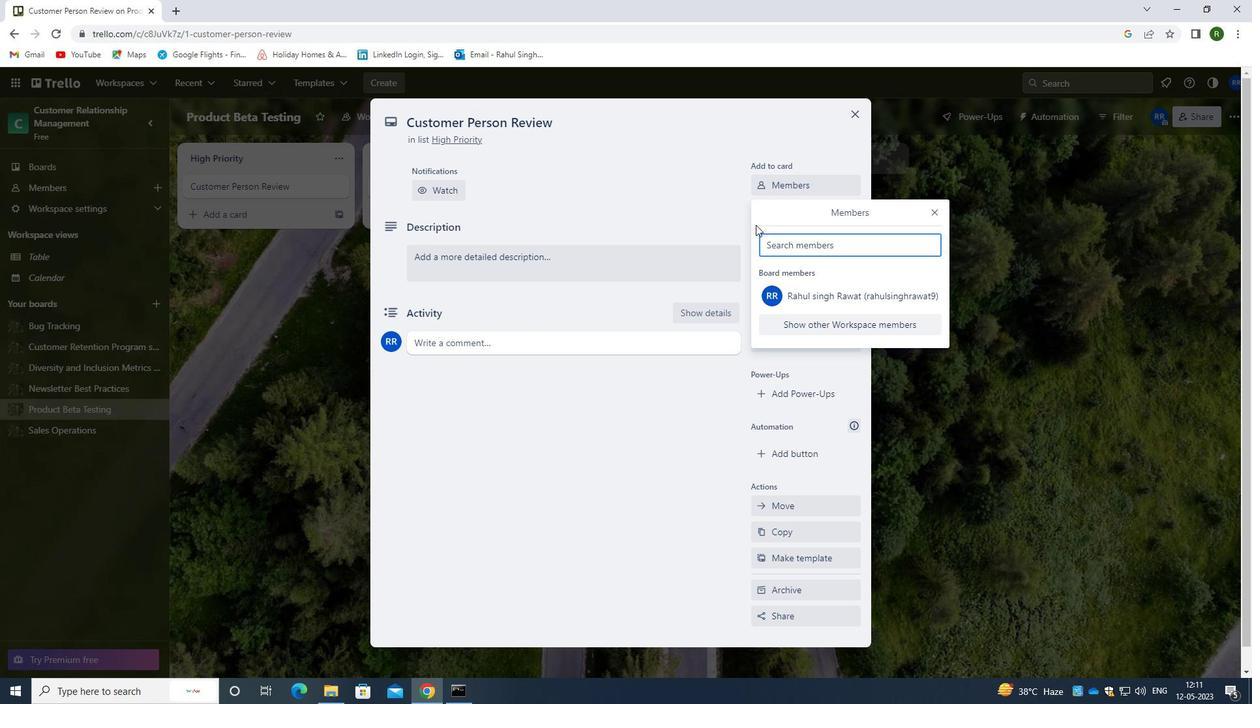 
Action: Key pressed <Key.caps_lock>S<Key.caps_lock>OFTAGE.2<Key.shift>@SOFTAH<Key.backspace>GE.NET
Screenshot: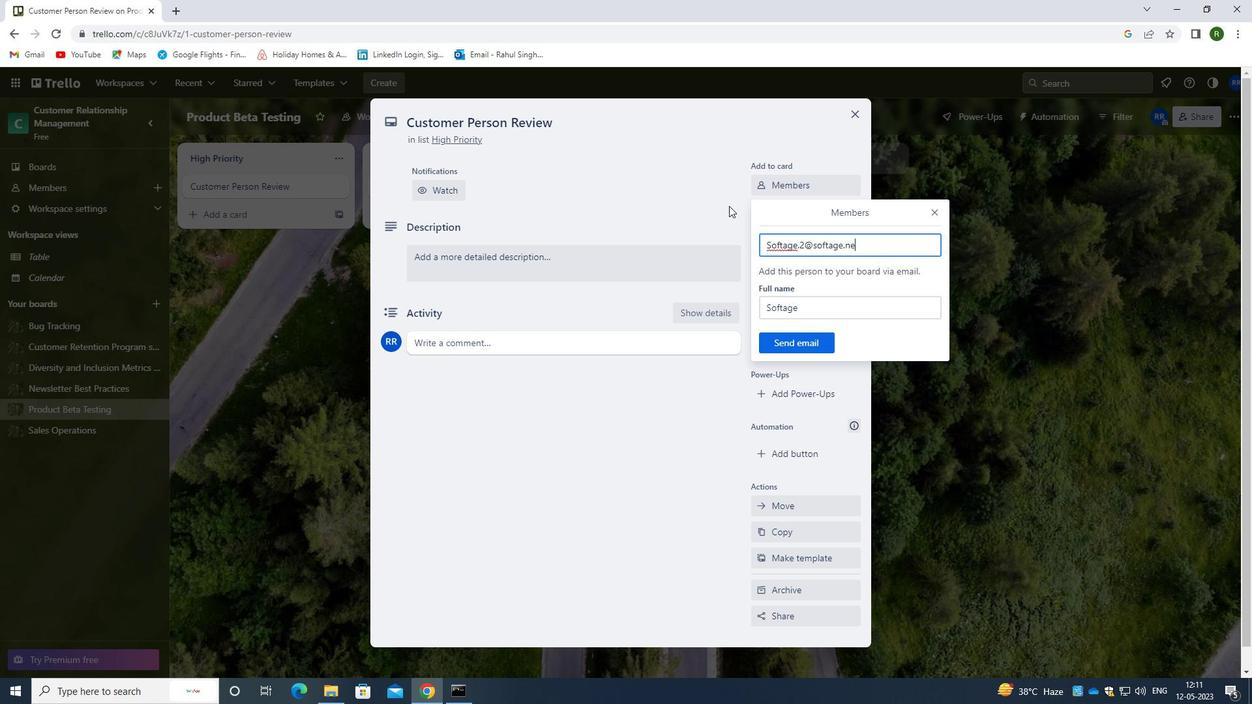 
Action: Mouse moved to (801, 345)
Screenshot: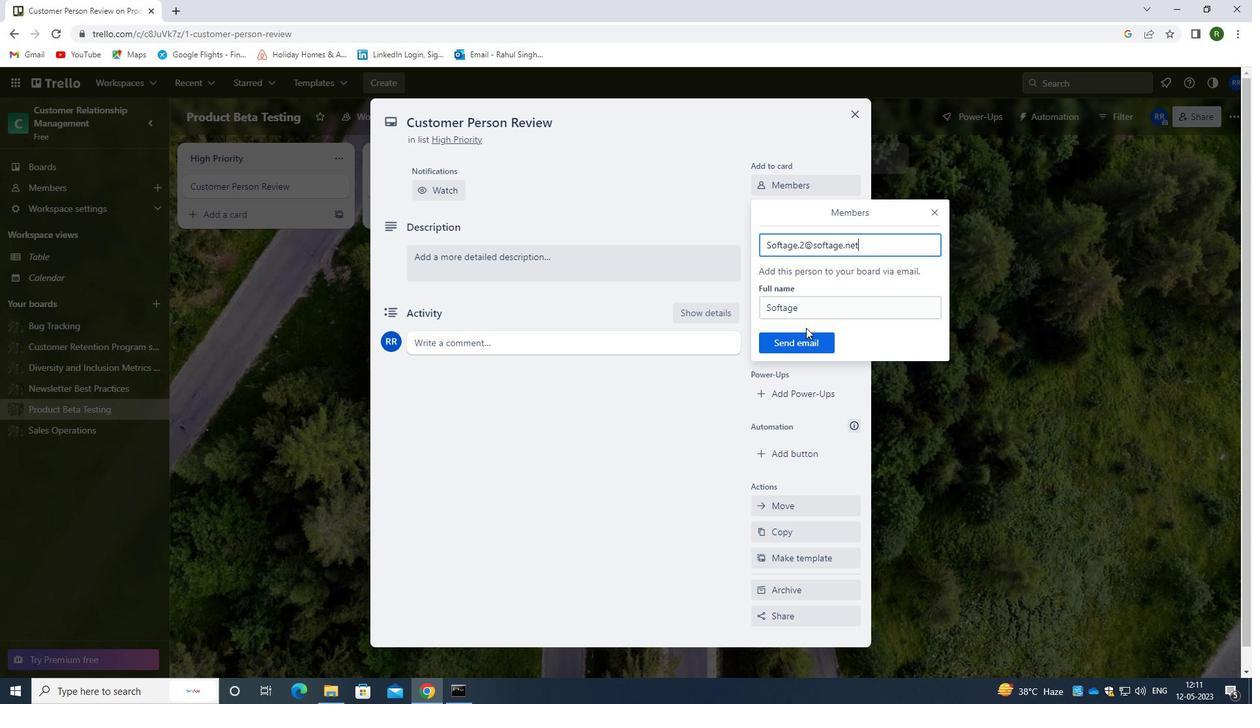 
Action: Mouse pressed left at (801, 345)
Screenshot: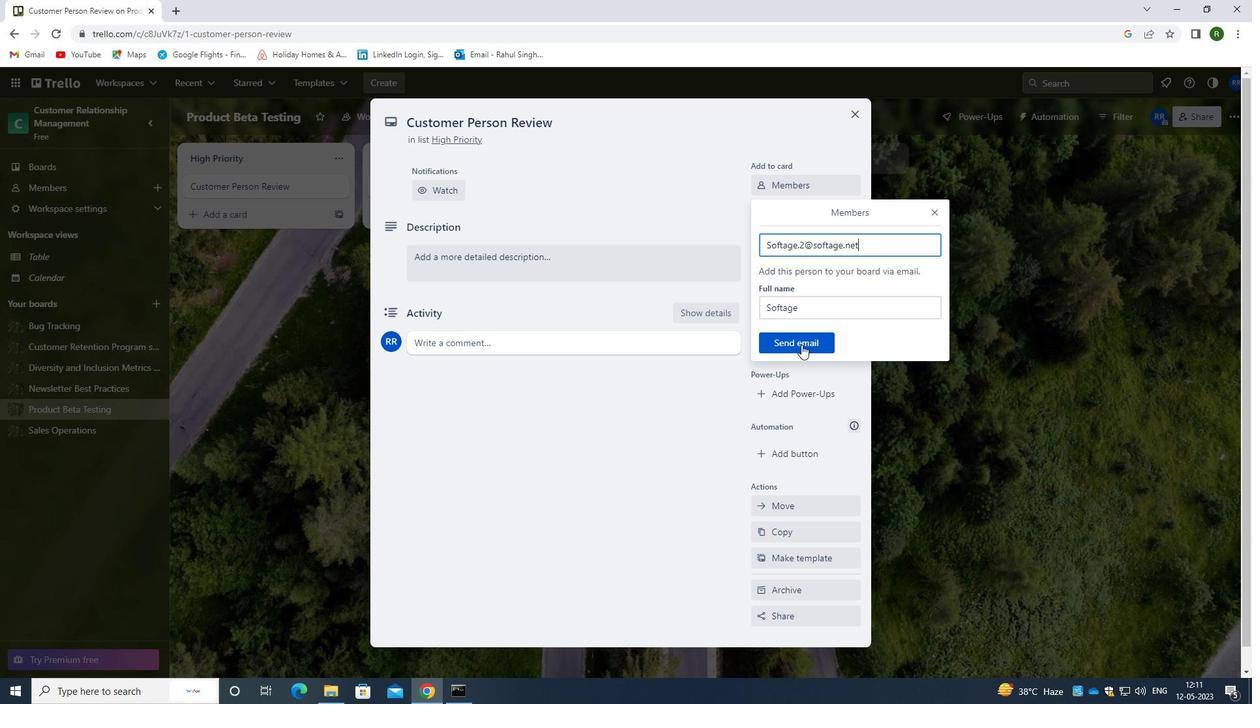 
Action: Mouse moved to (796, 257)
Screenshot: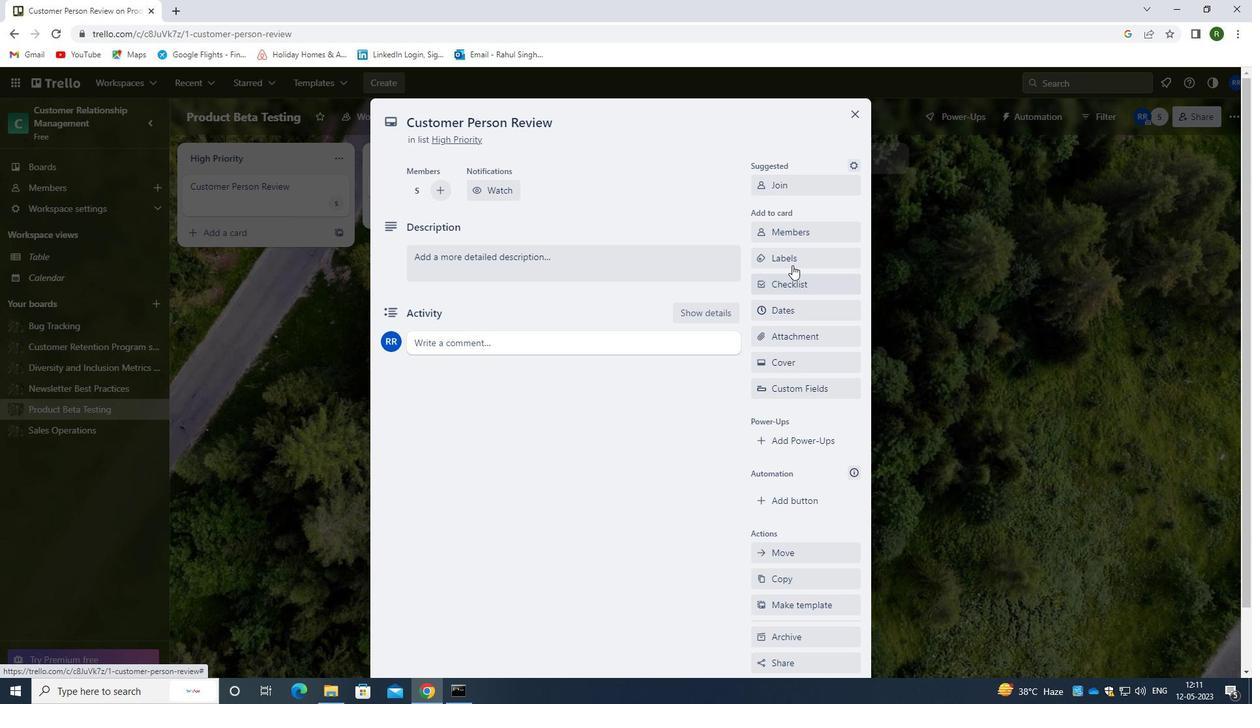 
Action: Mouse pressed left at (796, 257)
Screenshot: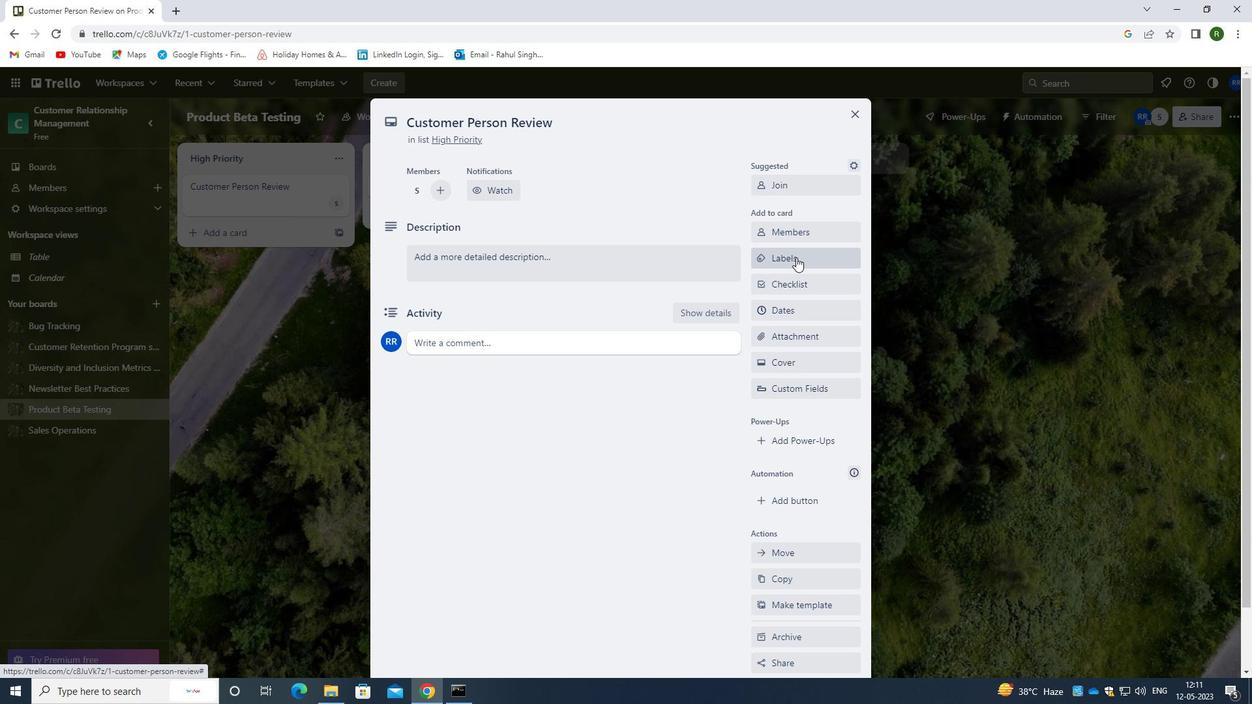 
Action: Mouse moved to (799, 268)
Screenshot: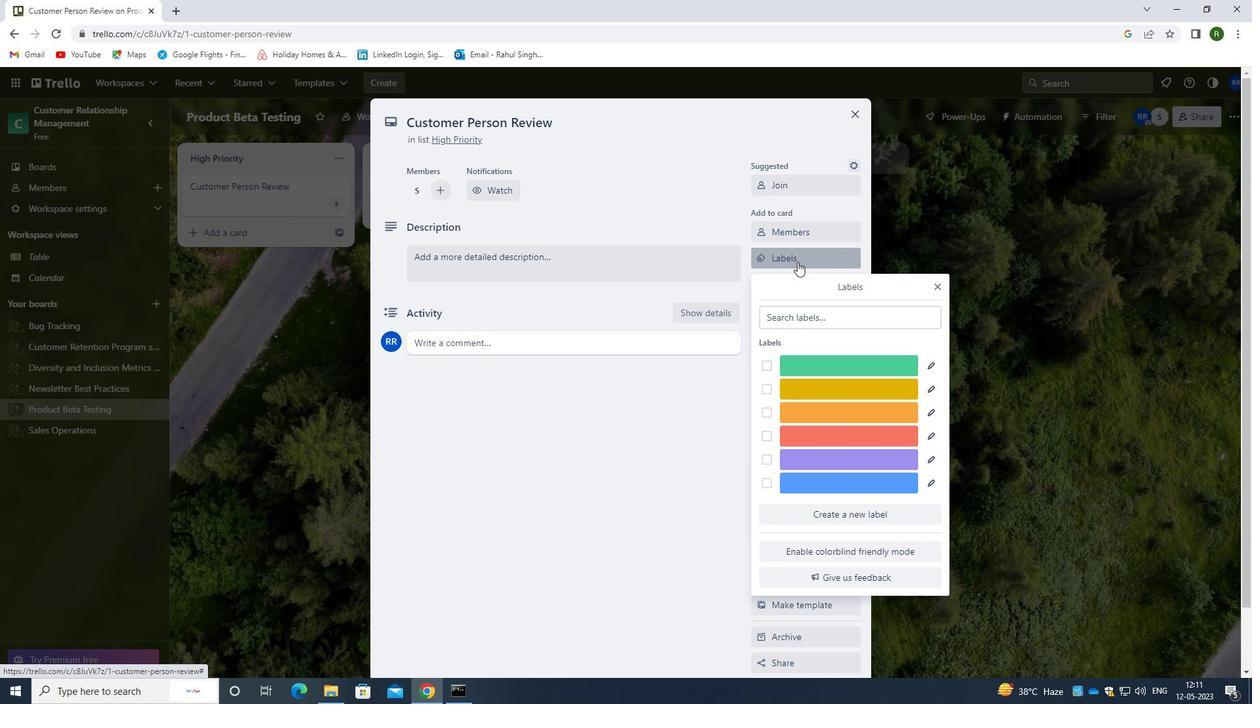 
Action: Key pressed BLUE
Screenshot: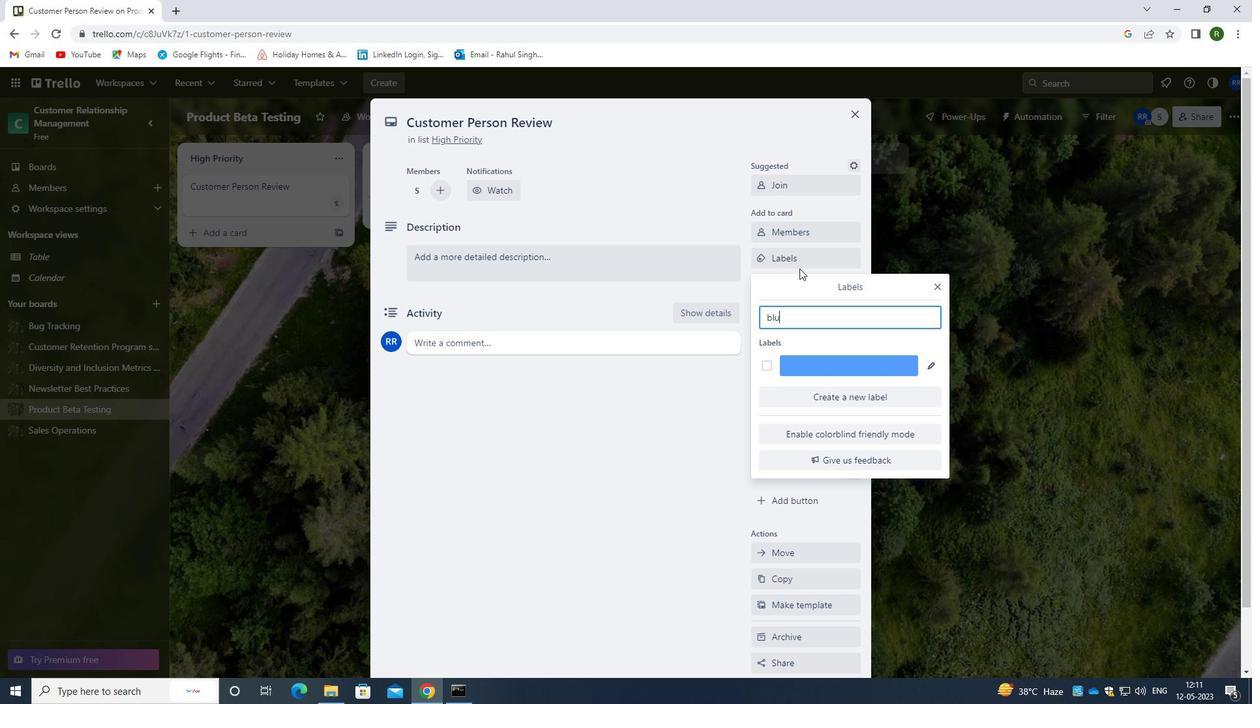 
Action: Mouse moved to (765, 371)
Screenshot: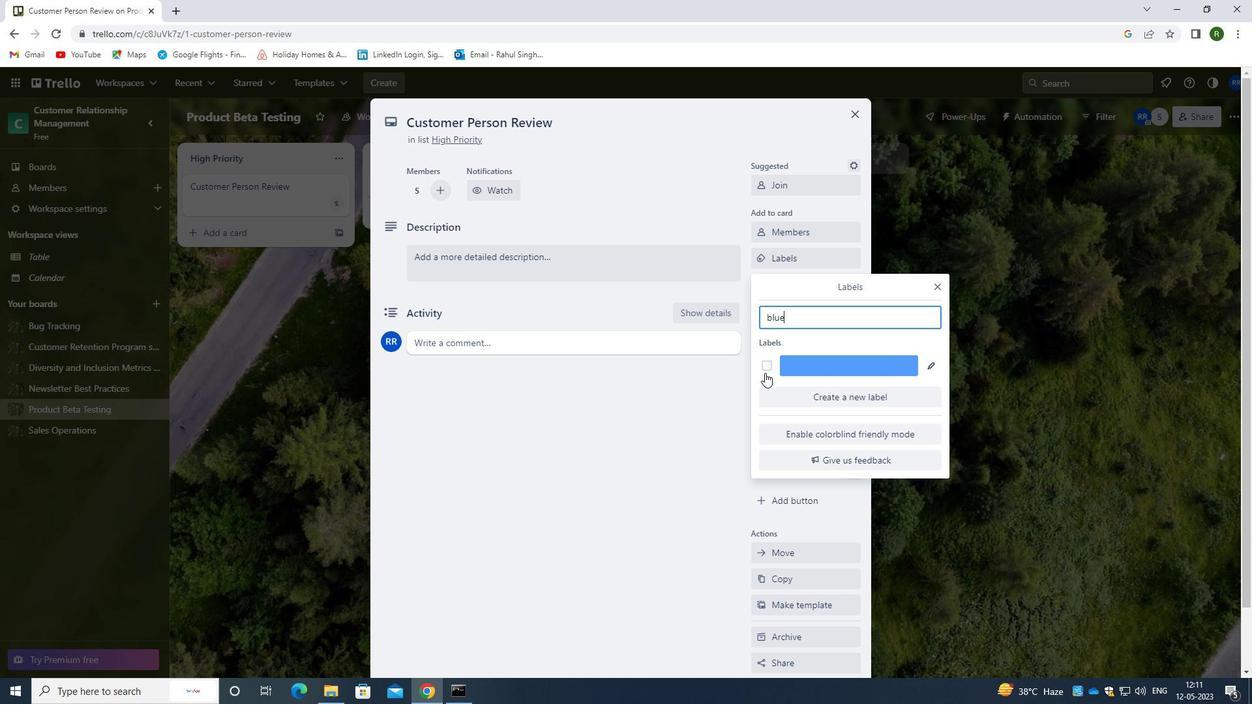 
Action: Mouse pressed left at (765, 371)
Screenshot: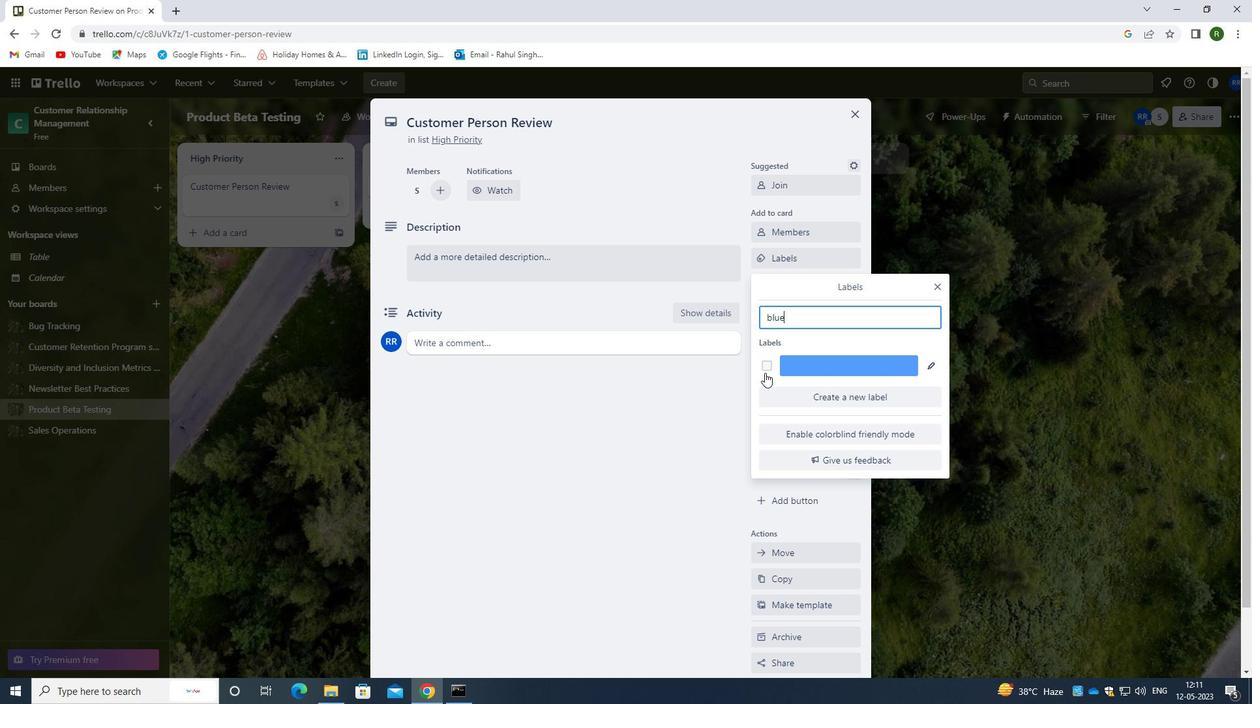 
Action: Mouse moved to (695, 366)
Screenshot: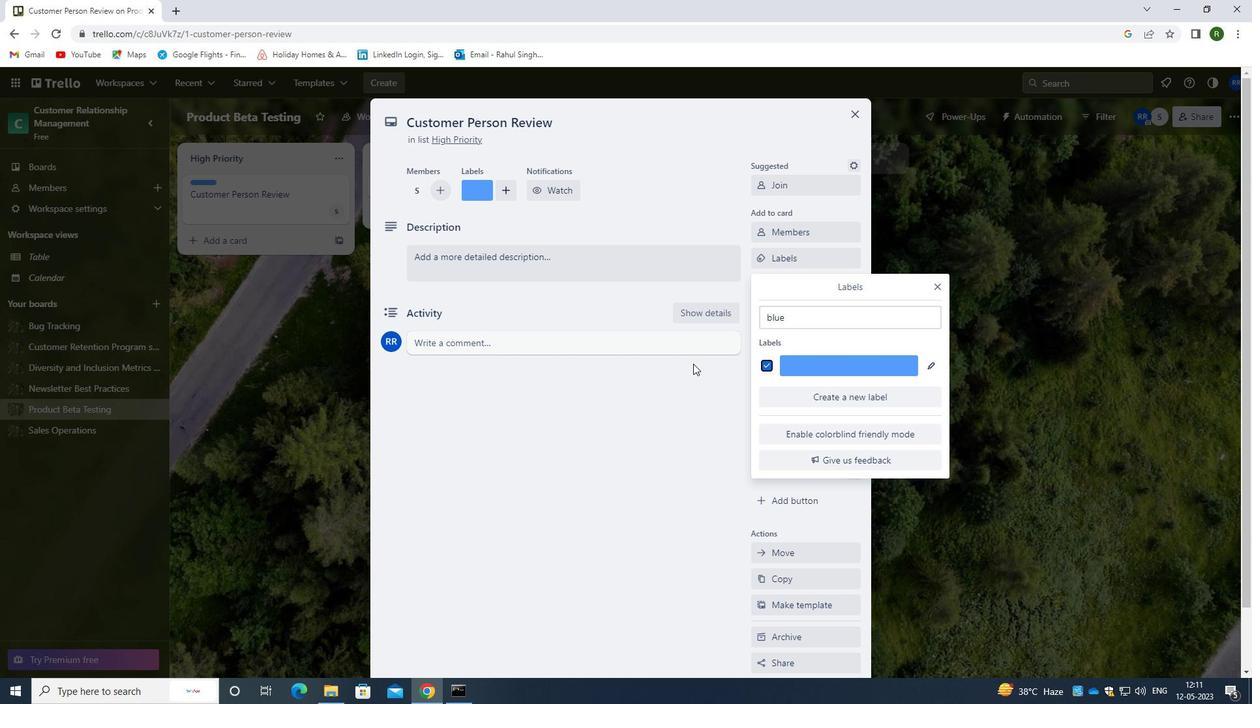 
Action: Mouse pressed left at (695, 366)
Screenshot: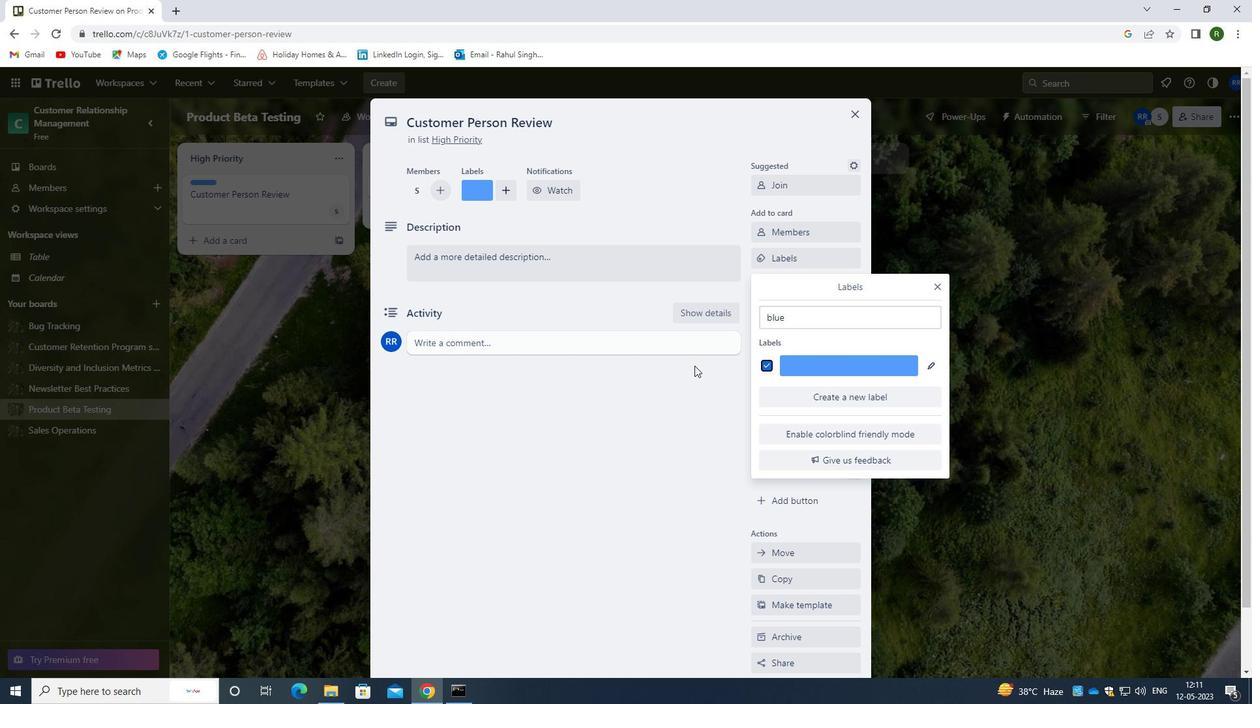 
Action: Mouse moved to (791, 333)
Screenshot: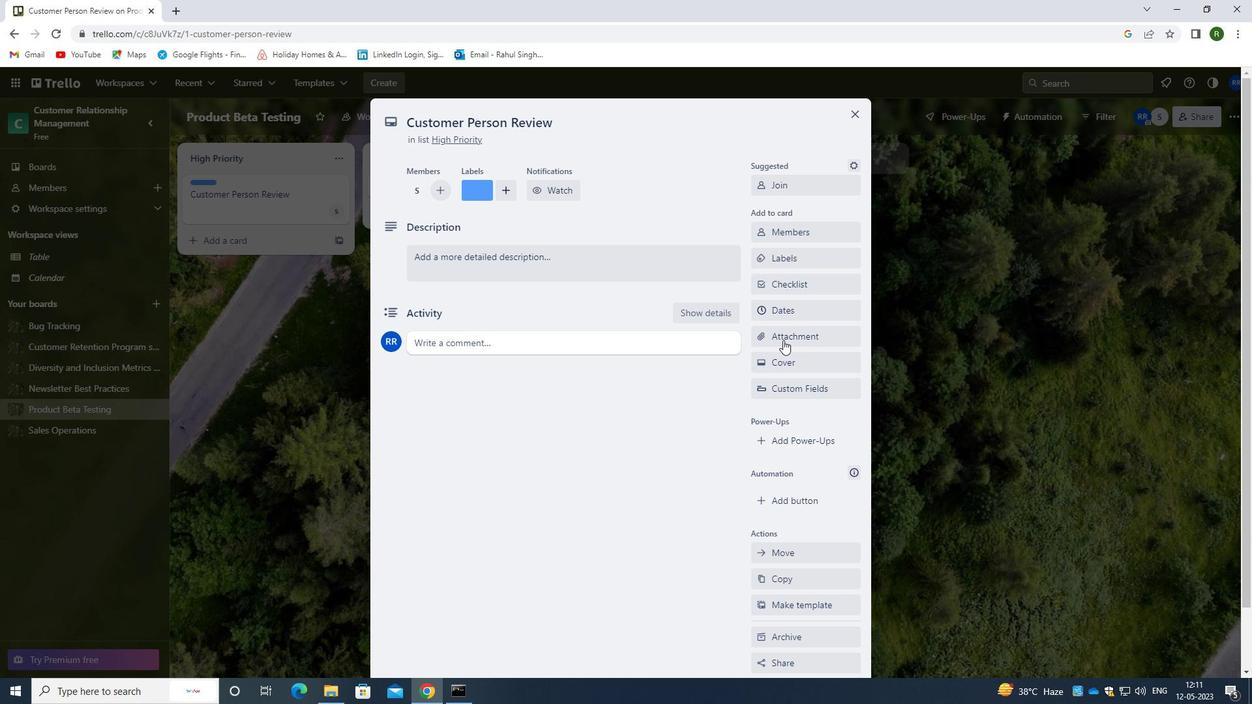 
Action: Mouse pressed left at (791, 333)
Screenshot: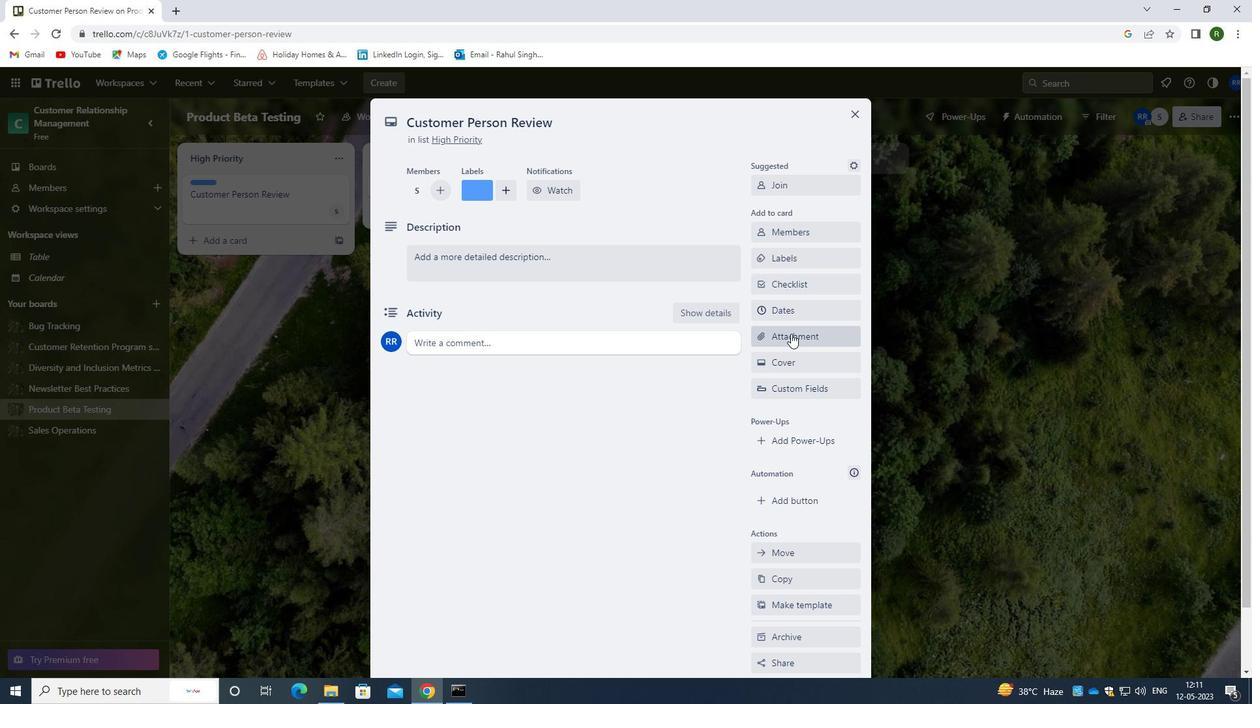 
Action: Mouse moved to (714, 383)
Screenshot: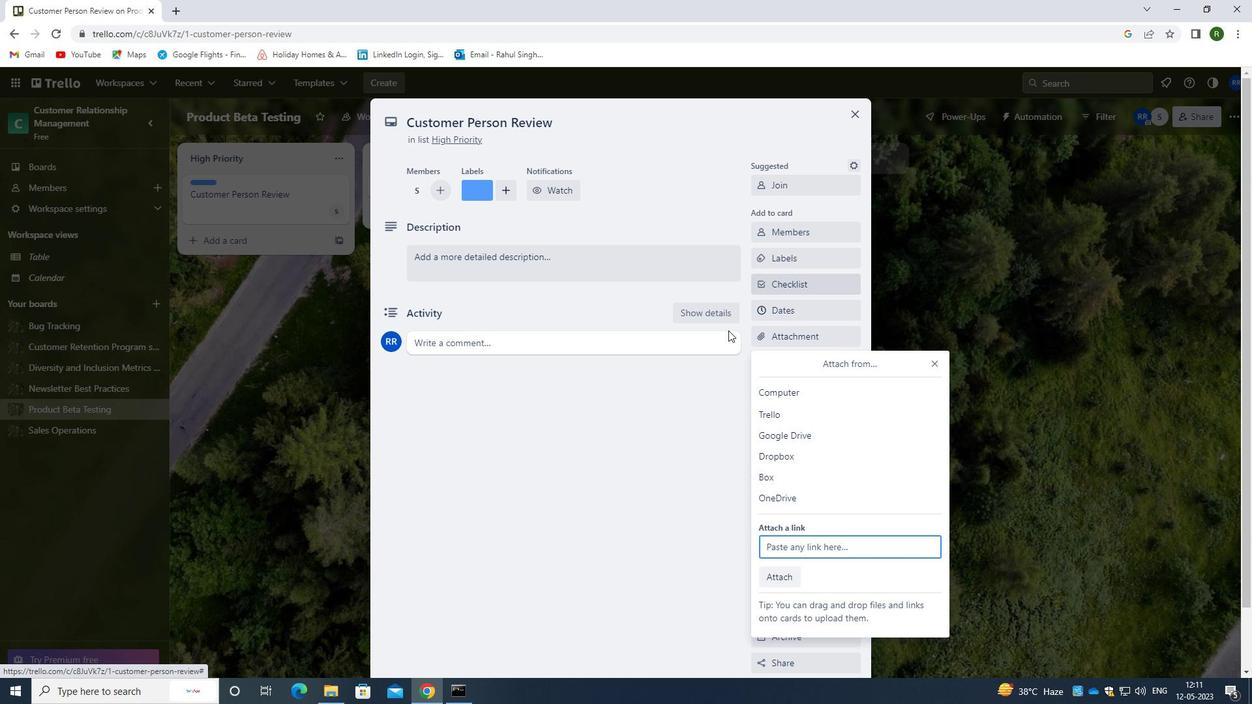 
Action: Mouse pressed left at (714, 383)
Screenshot: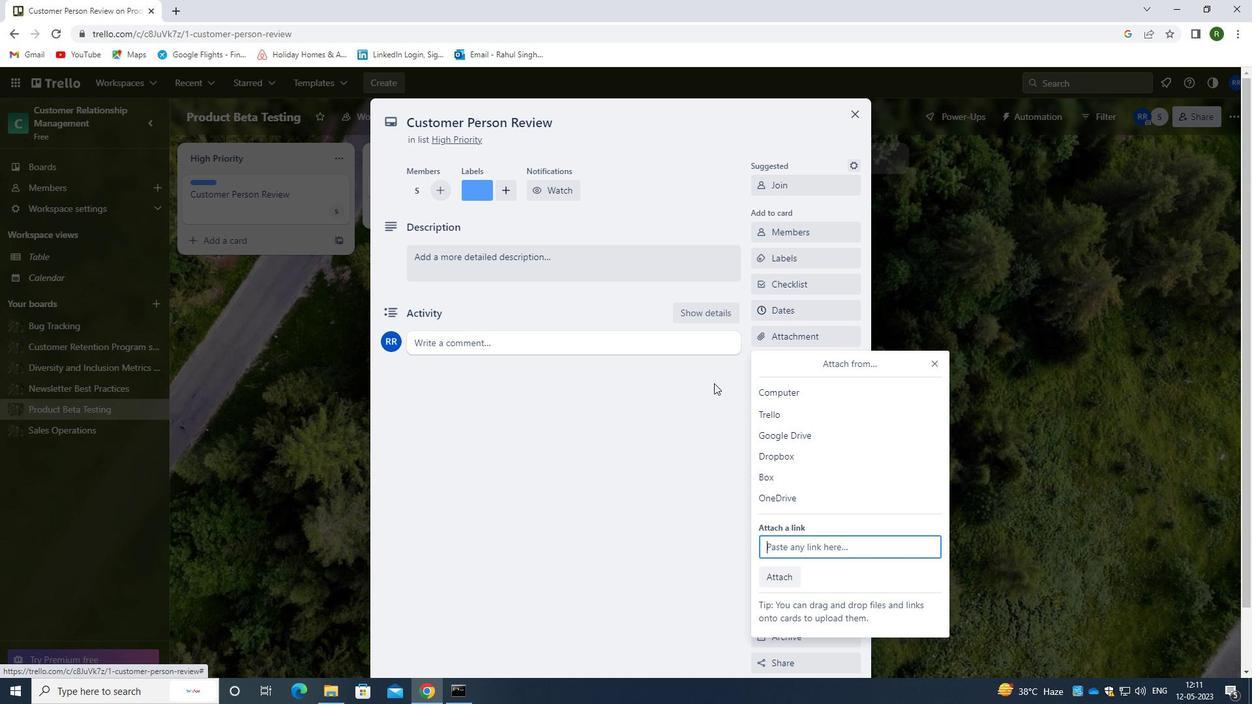 
Action: Mouse moved to (791, 282)
Screenshot: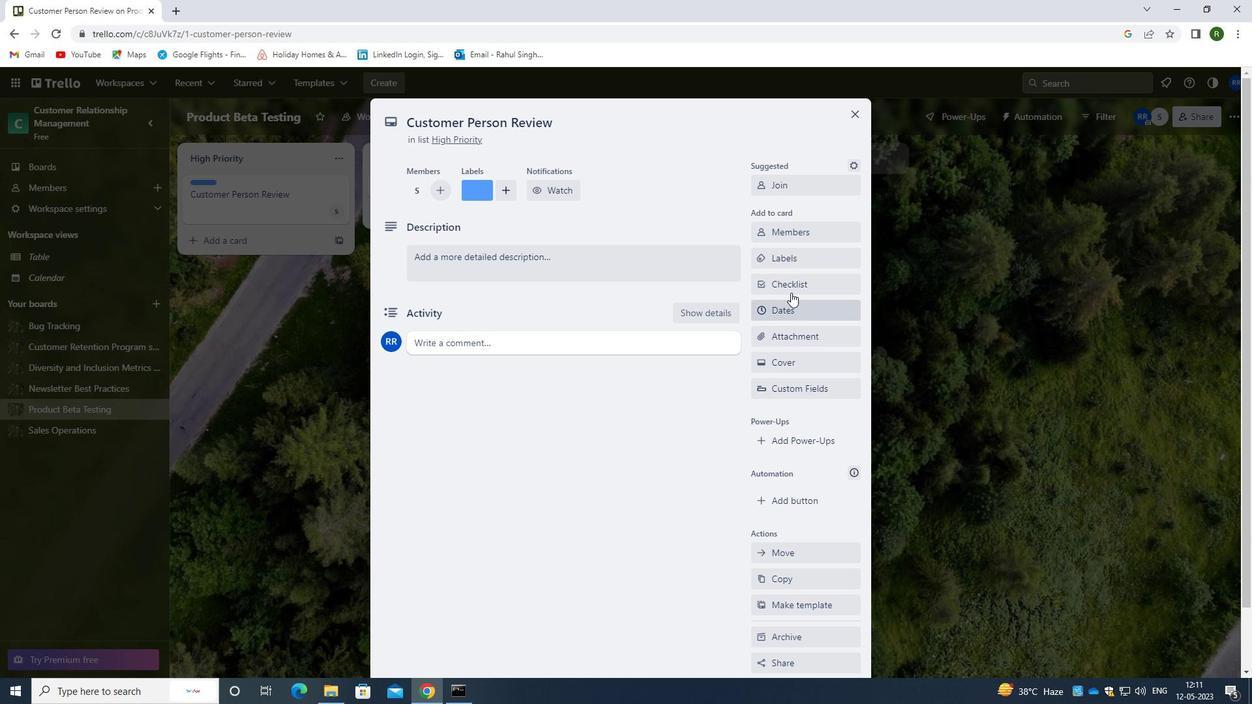 
Action: Mouse pressed left at (791, 282)
Screenshot: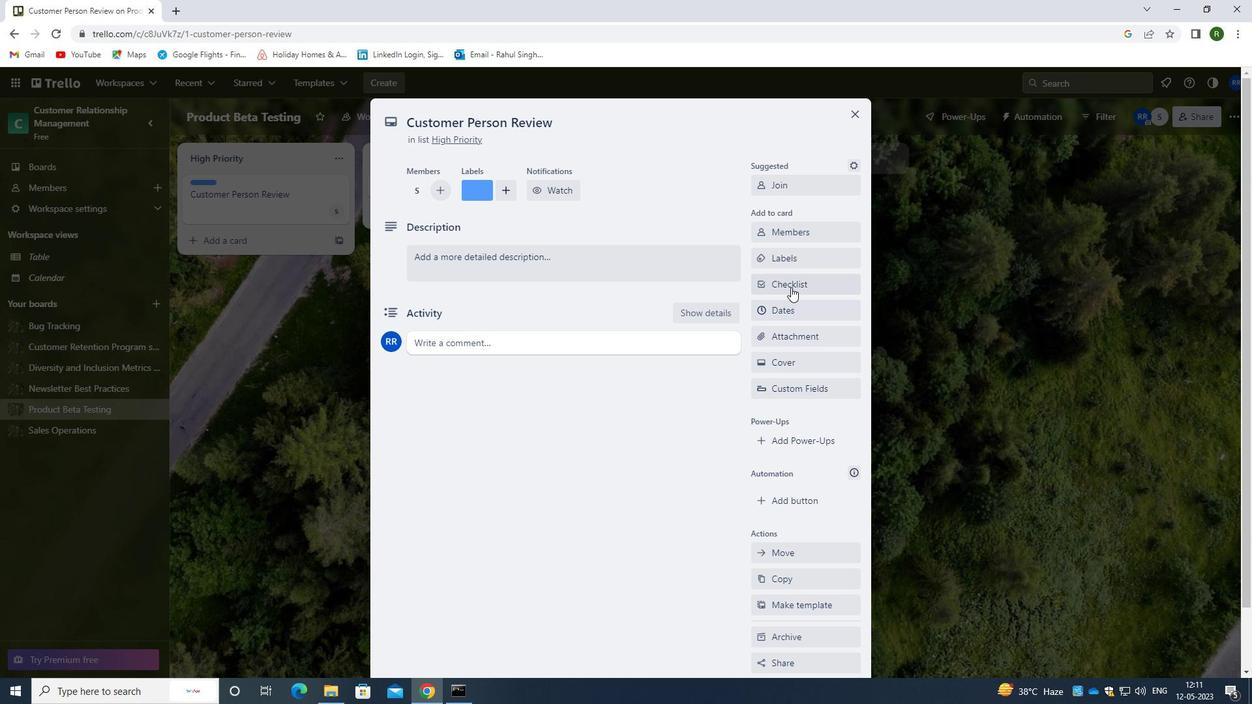
Action: Mouse moved to (814, 348)
Screenshot: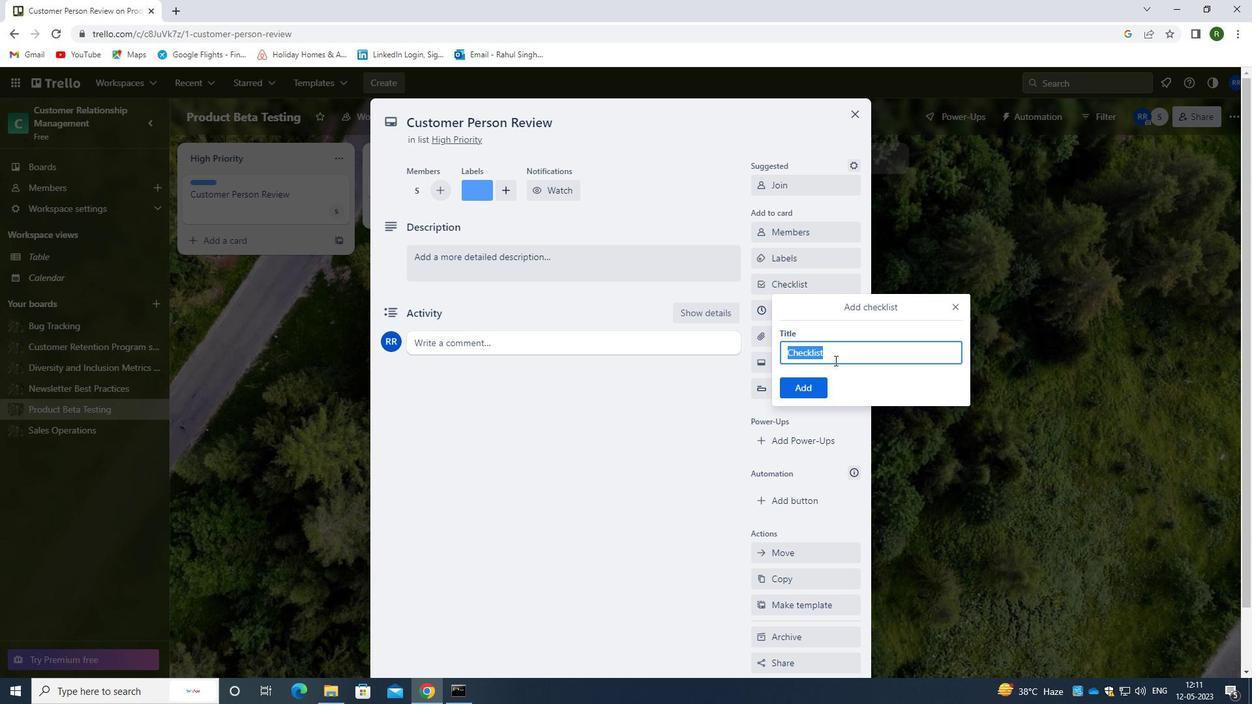 
Action: Key pressed <Key.backspace><Key.shift><Key.shift><Key.shift><Key.shift><Key.shift><Key.shift><Key.shift><Key.shift><Key.shift><Key.shift>TRANSLATION
Screenshot: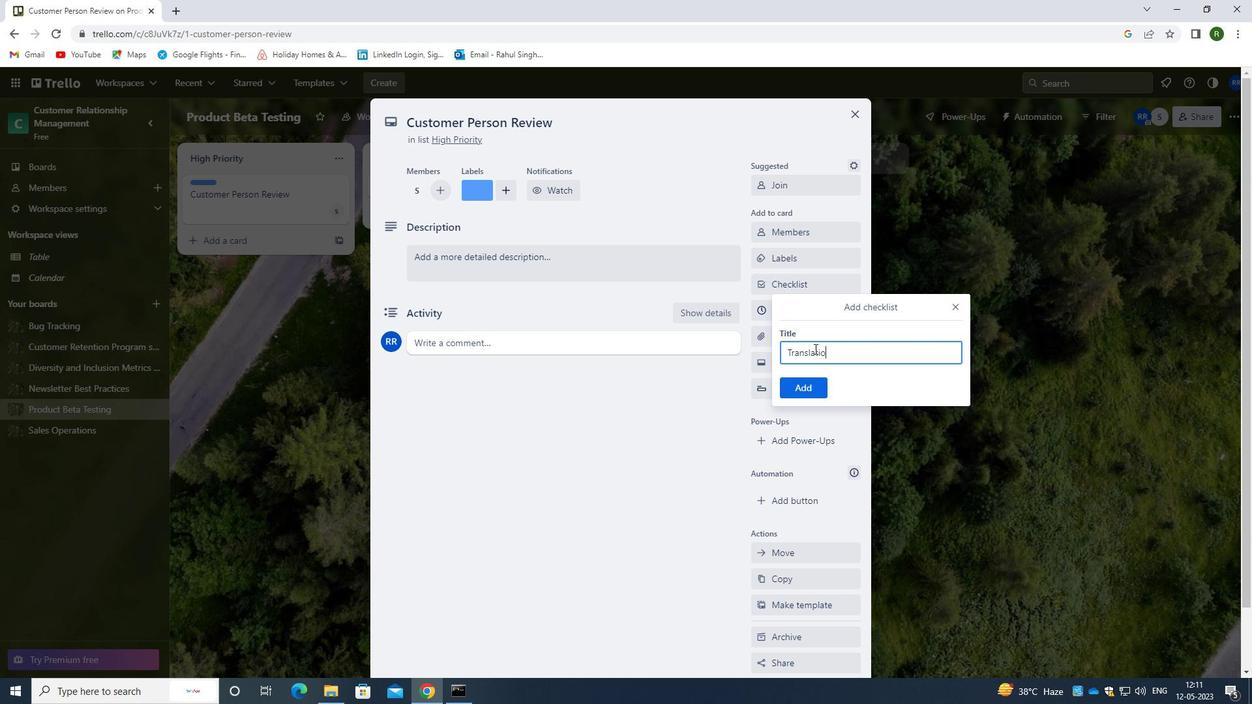 
Action: Mouse moved to (809, 387)
Screenshot: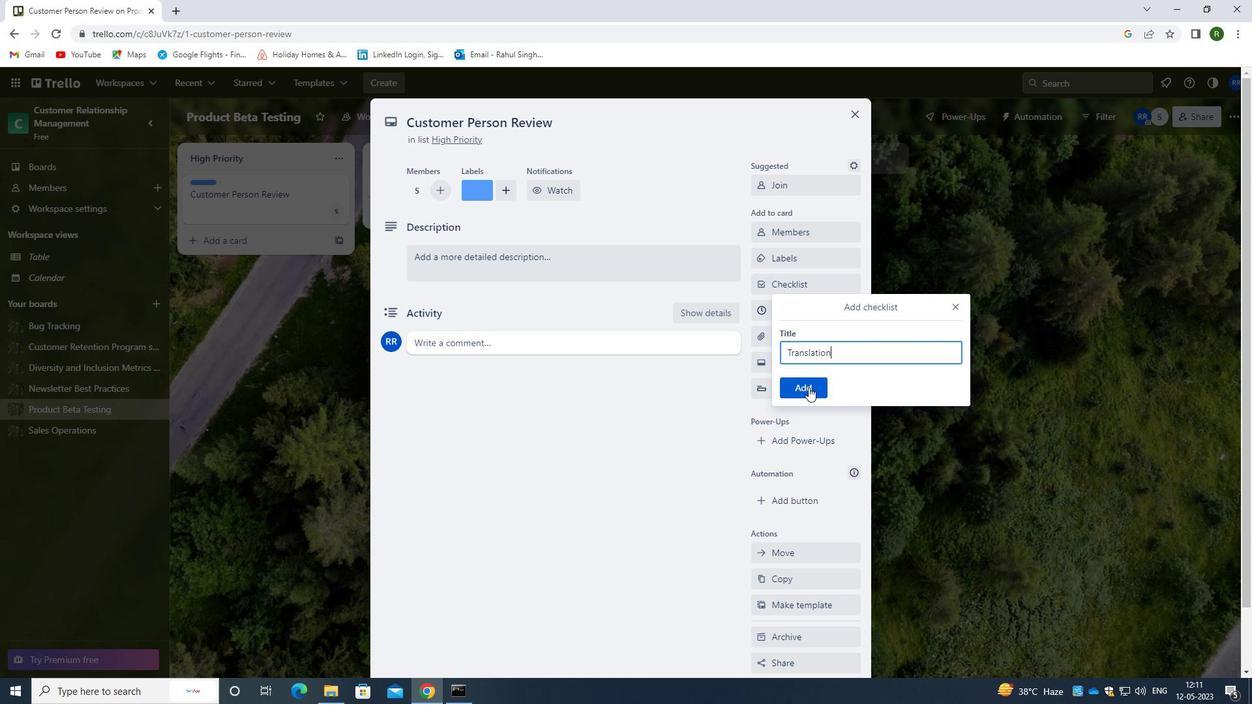 
Action: Mouse pressed left at (809, 387)
Screenshot: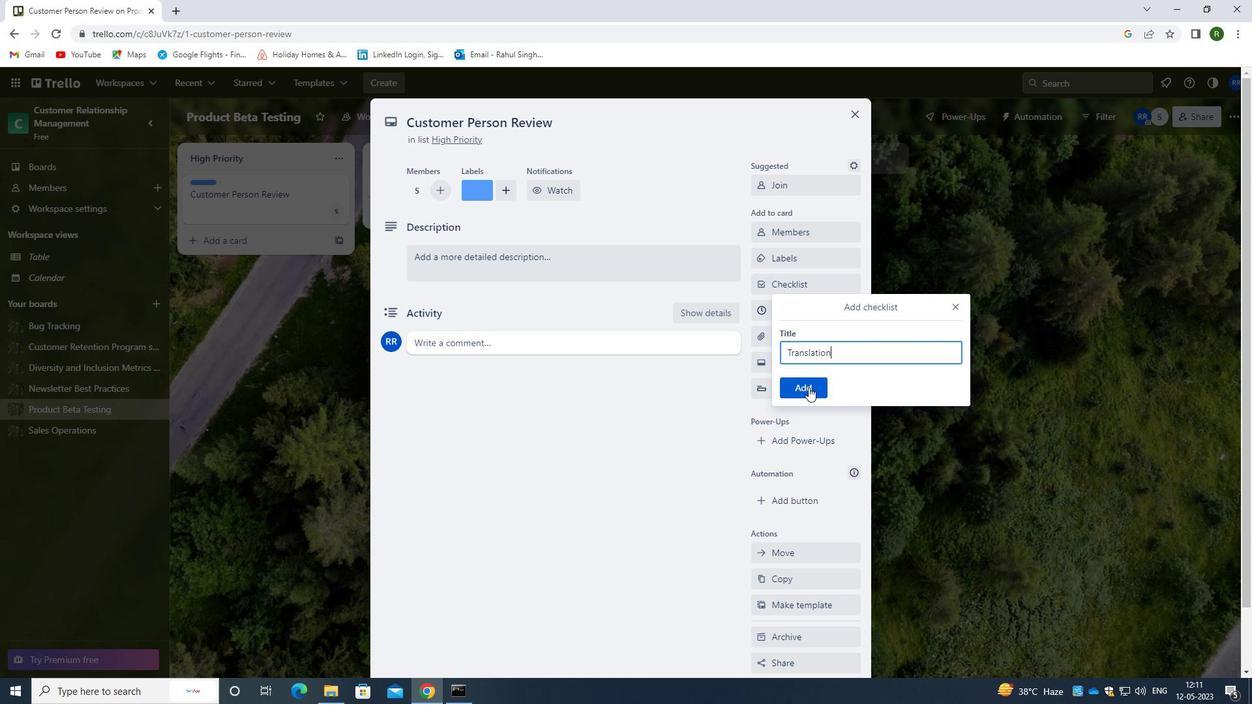 
Action: Mouse moved to (804, 336)
Screenshot: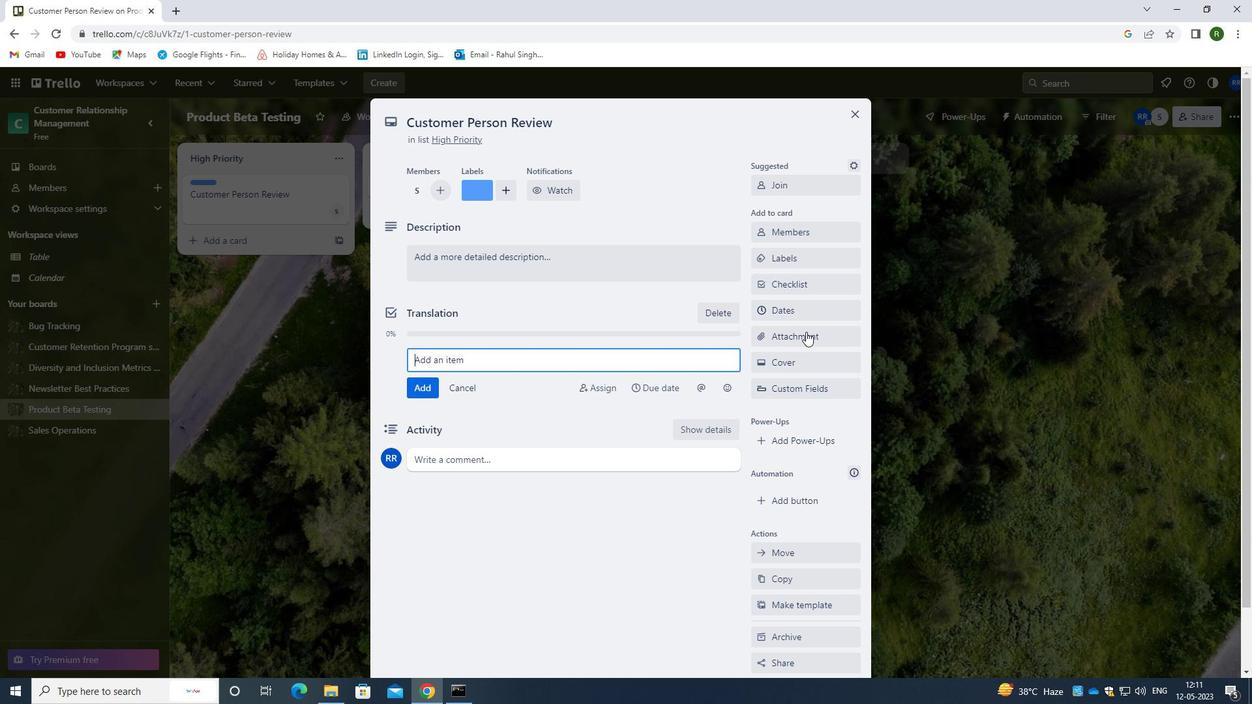 
Action: Mouse pressed left at (804, 336)
Screenshot: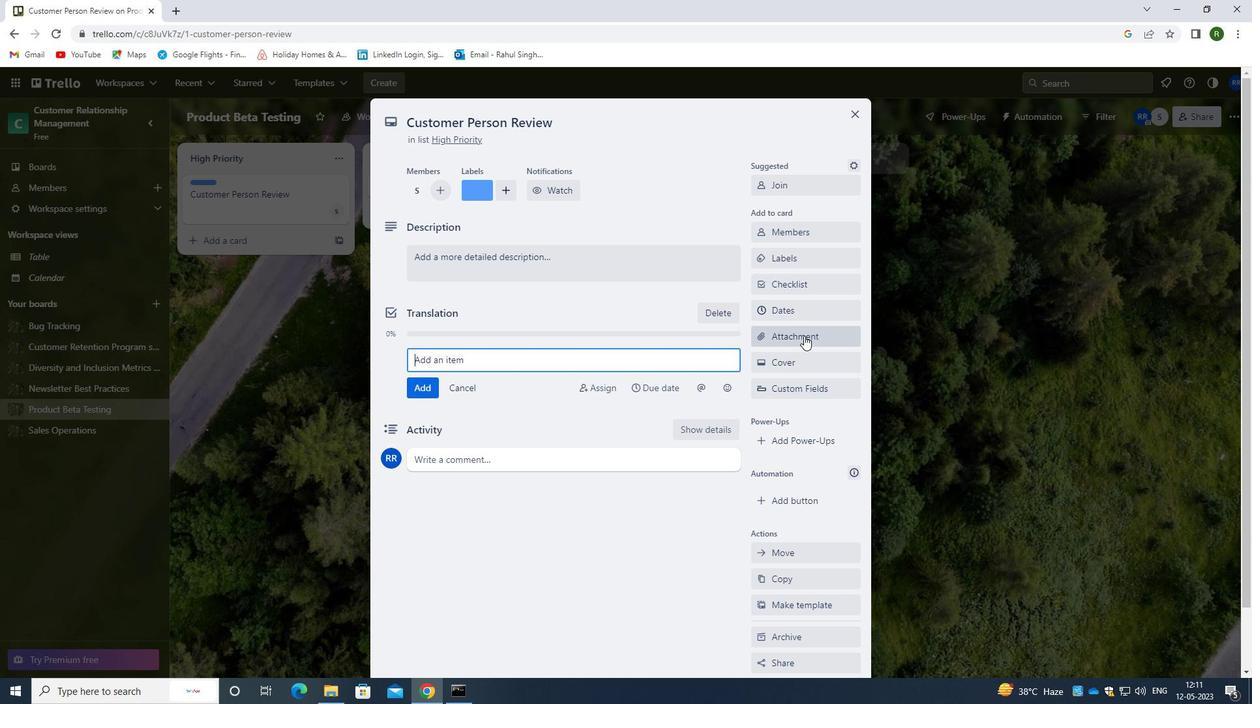 
Action: Mouse moved to (794, 390)
Screenshot: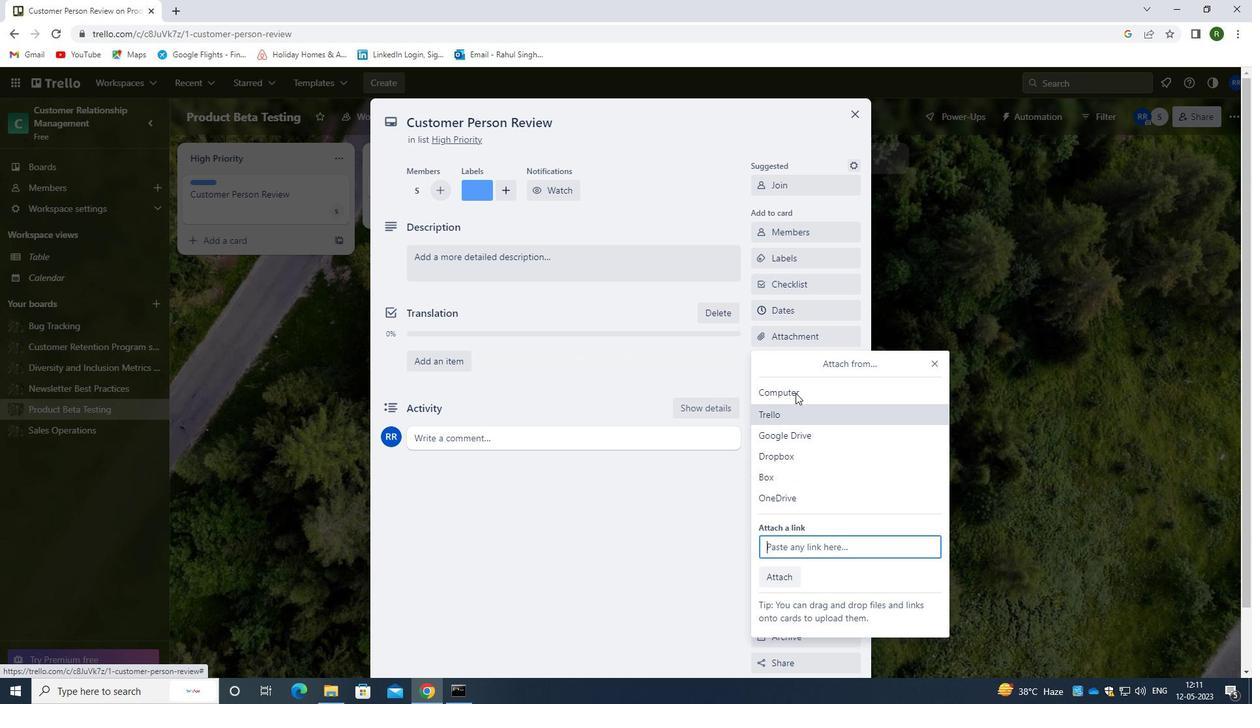 
Action: Mouse pressed left at (794, 390)
Screenshot: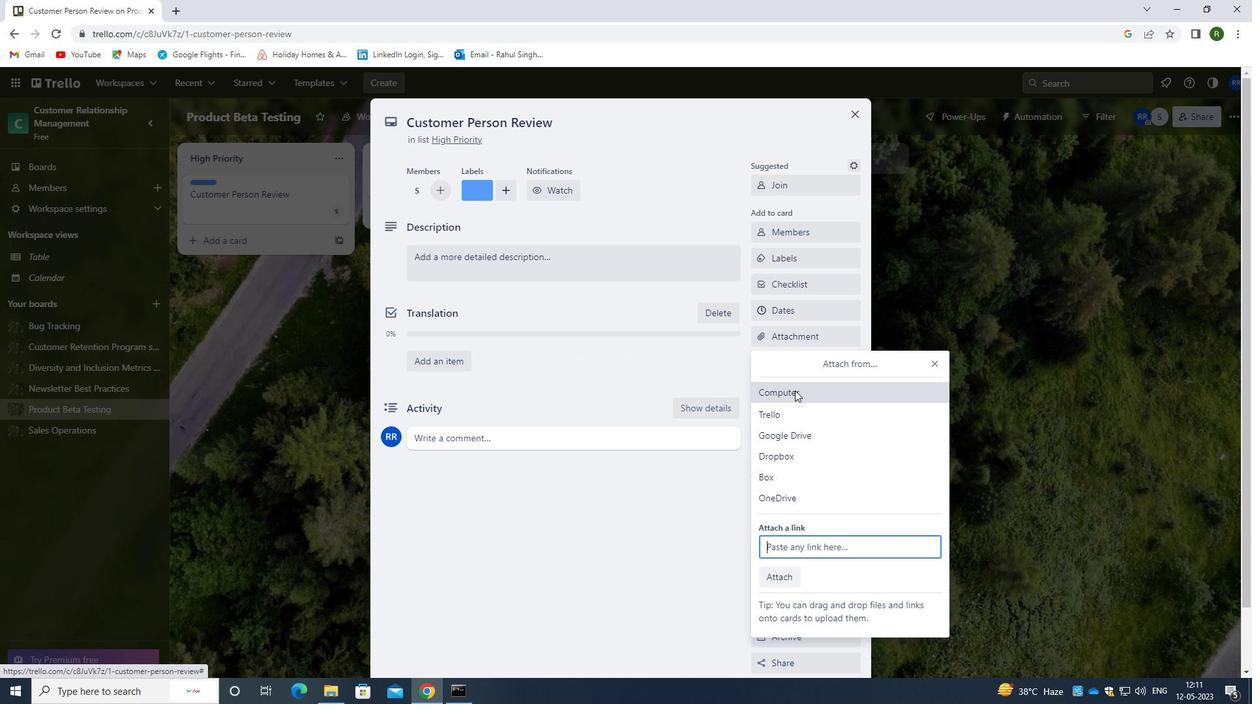 
Action: Mouse moved to (160, 133)
Screenshot: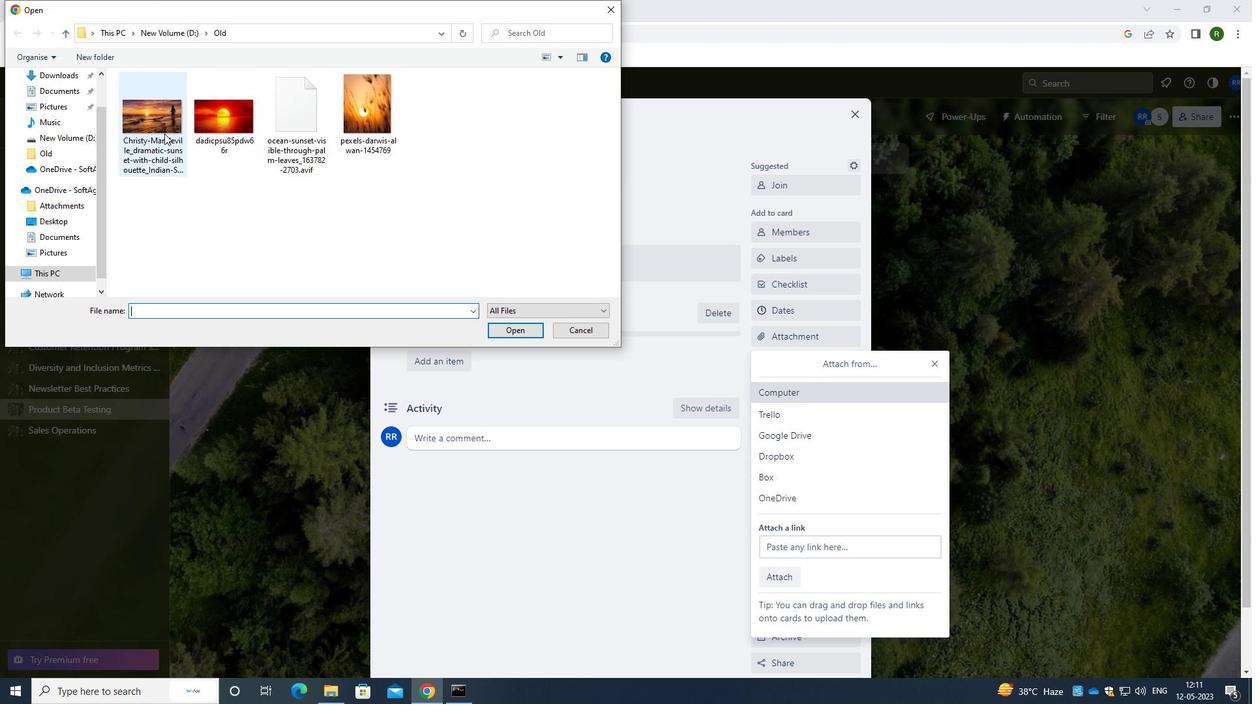 
Action: Mouse pressed left at (160, 133)
Screenshot: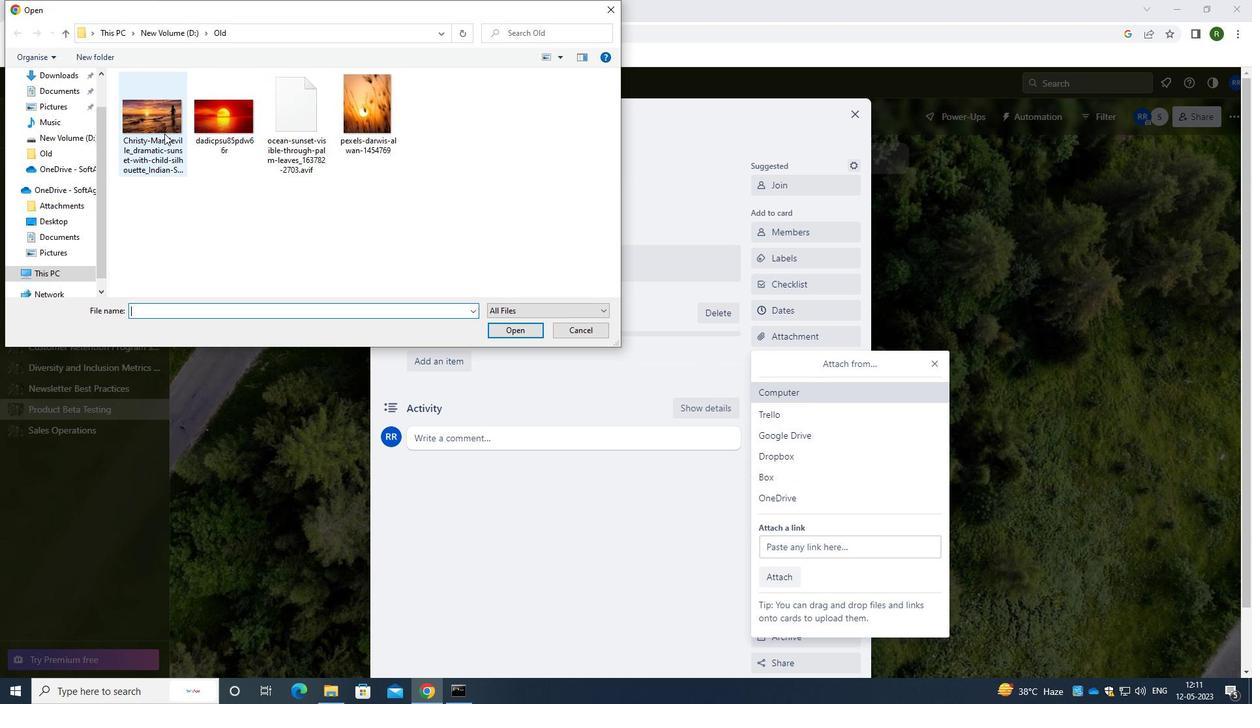 
Action: Mouse moved to (513, 324)
Screenshot: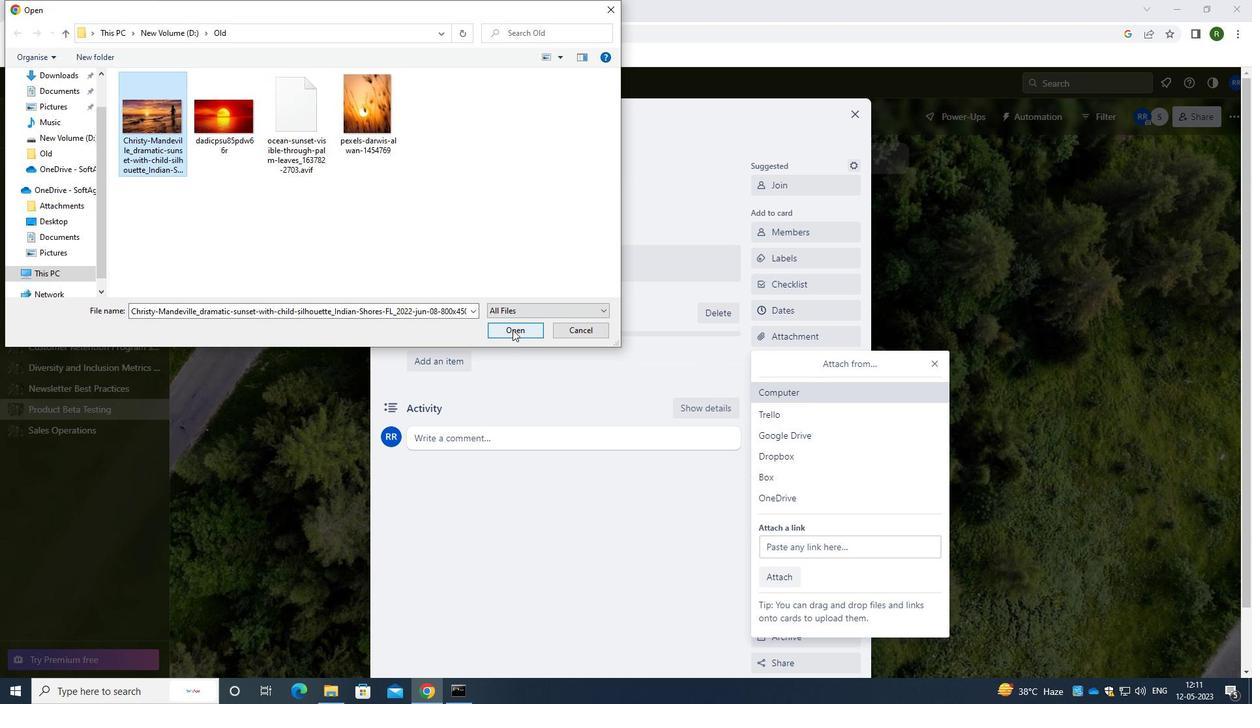 
Action: Mouse pressed left at (513, 324)
Screenshot: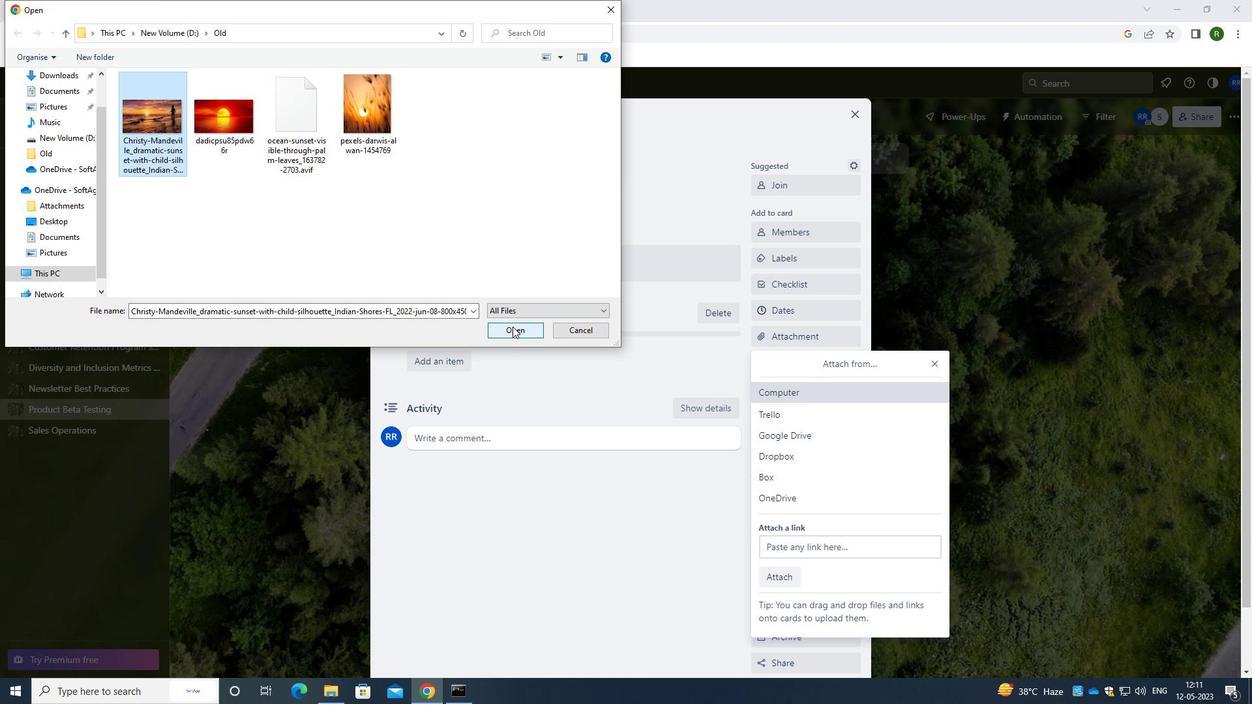 
Action: Mouse moved to (580, 363)
Screenshot: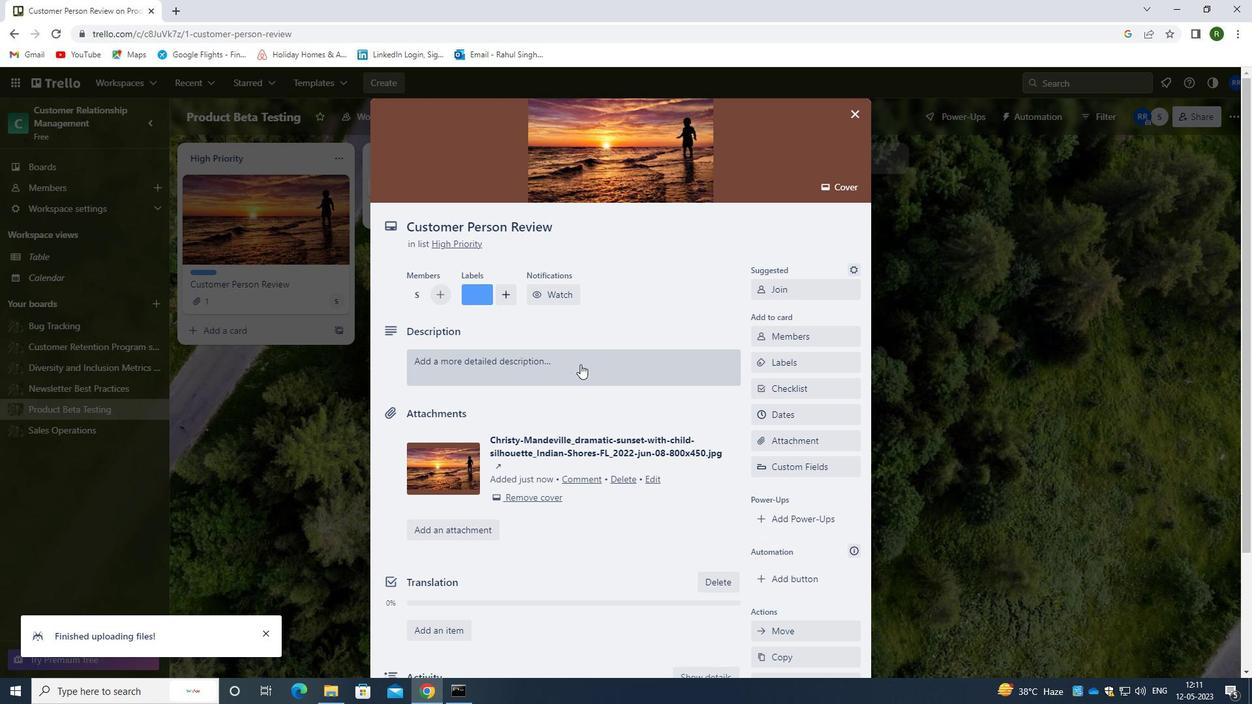 
Action: Mouse pressed left at (580, 363)
Screenshot: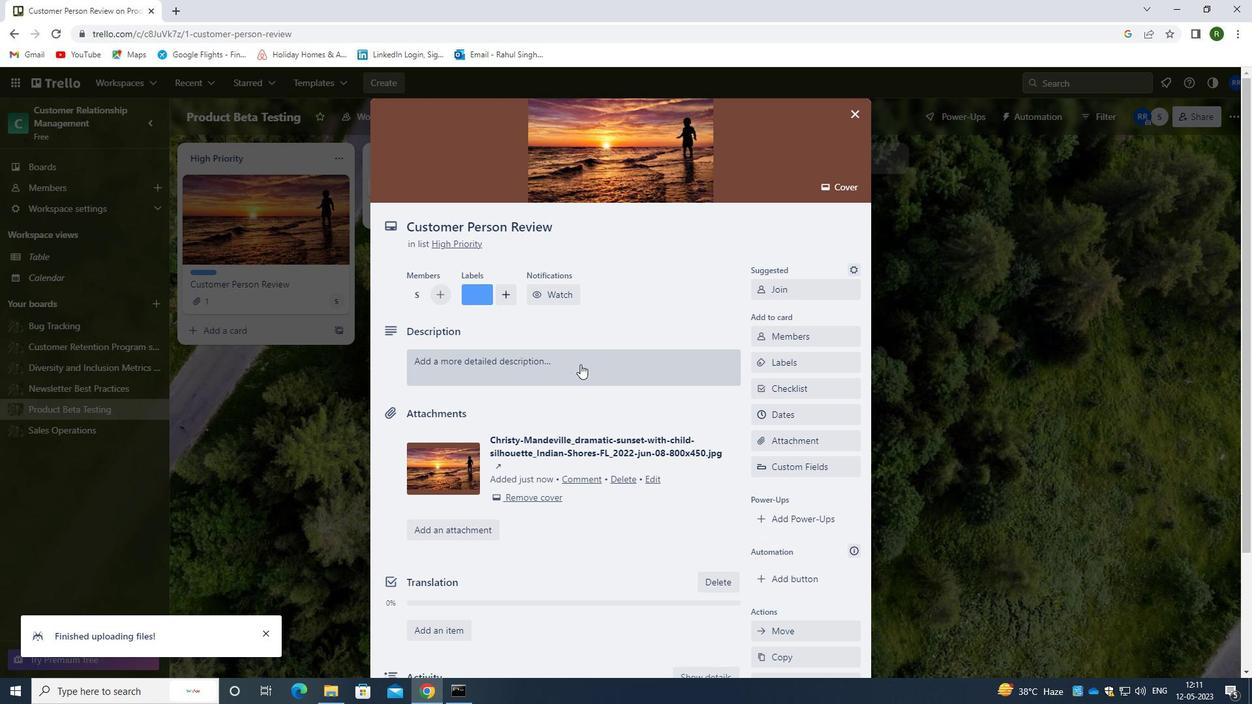 
Action: Mouse moved to (546, 419)
Screenshot: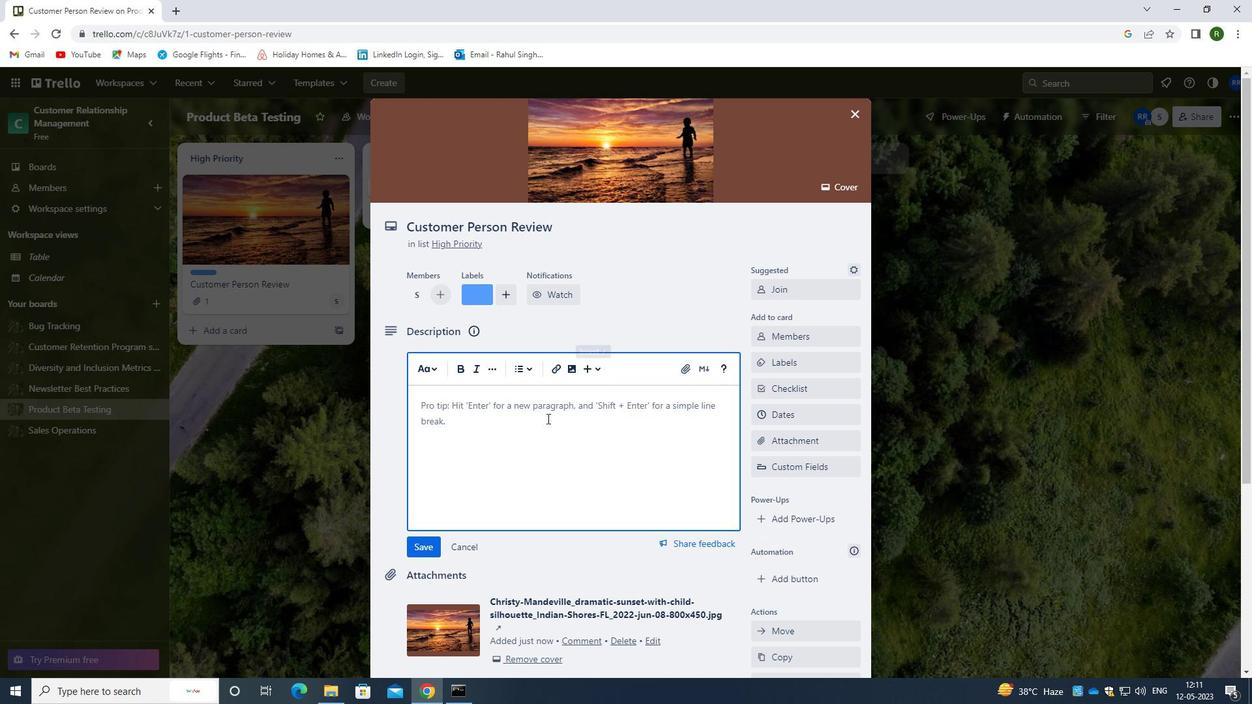 
Action: Mouse pressed left at (546, 419)
Screenshot: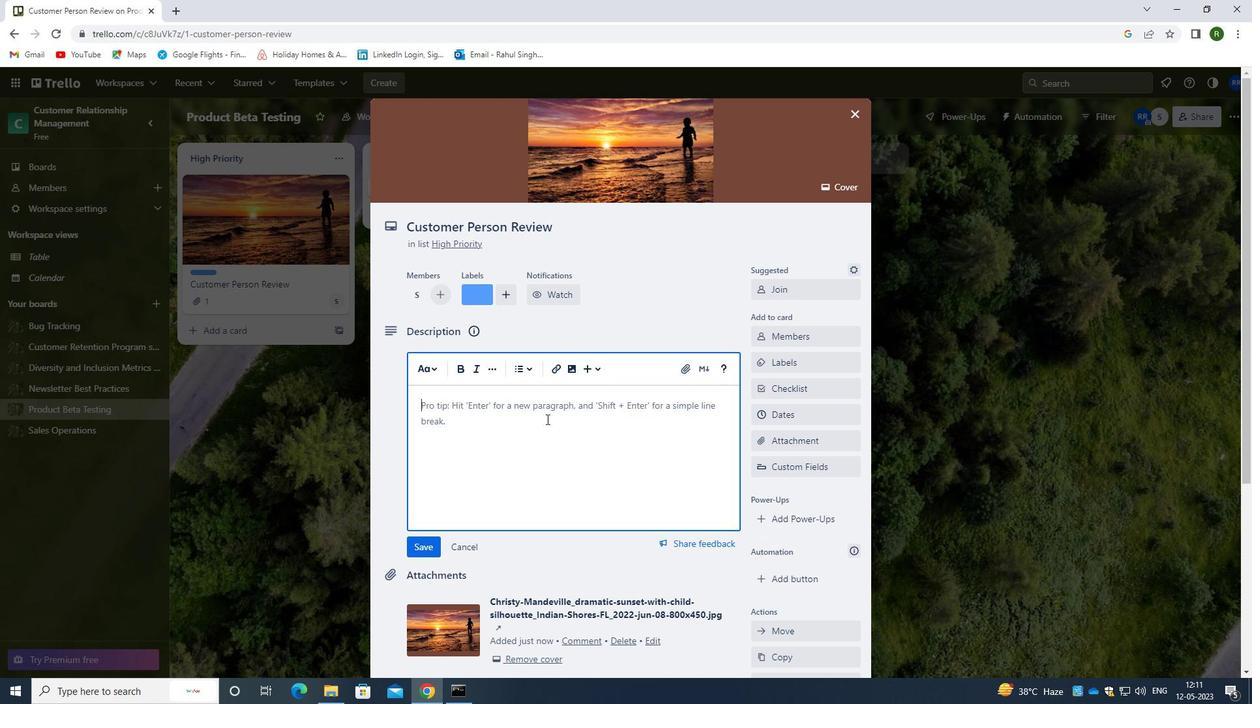 
Action: Key pressed <Key.caps_lock>R<Key.caps_lock>ESEARCH<Key.space>AND<Key.space>APPLY<Key.space>FOR<Key.space>RELEVE<Key.backspace>ANT<Key.space>INDUSTORY<Key.space><Key.backspace><Key.backspace><Key.backspace><Key.backspace>RY<Key.space>AWARDS.
Screenshot: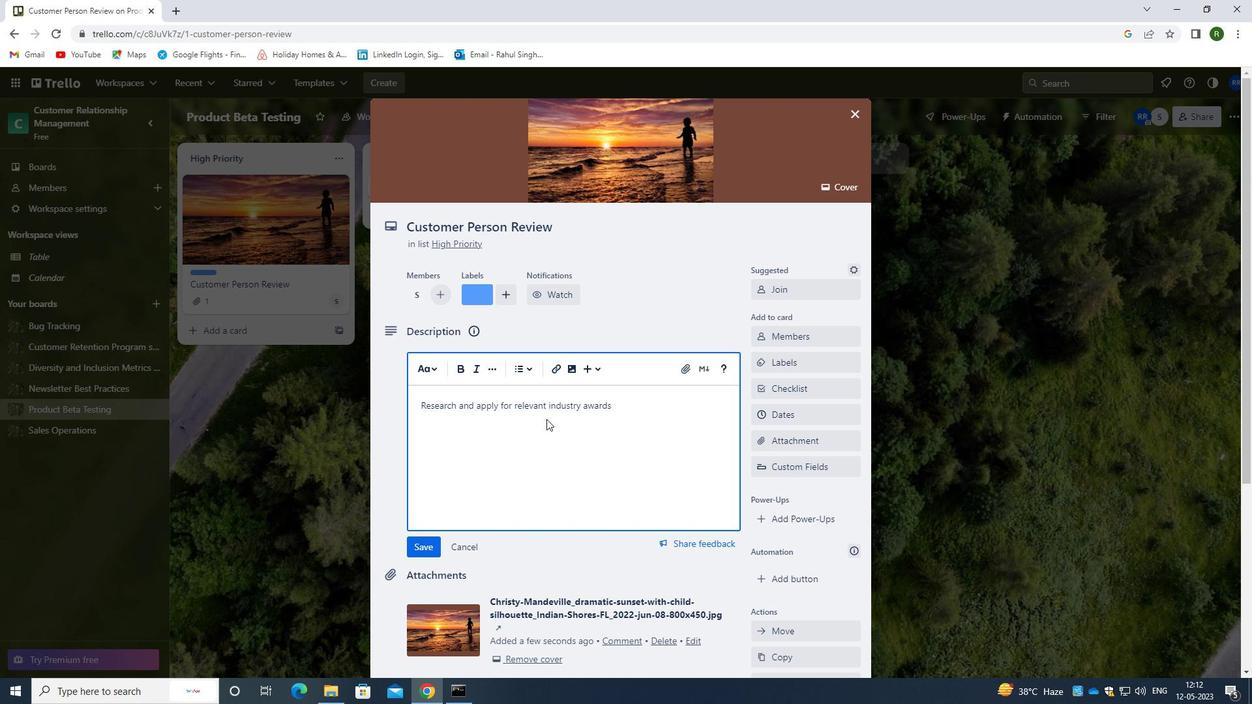 
Action: Mouse moved to (429, 551)
Screenshot: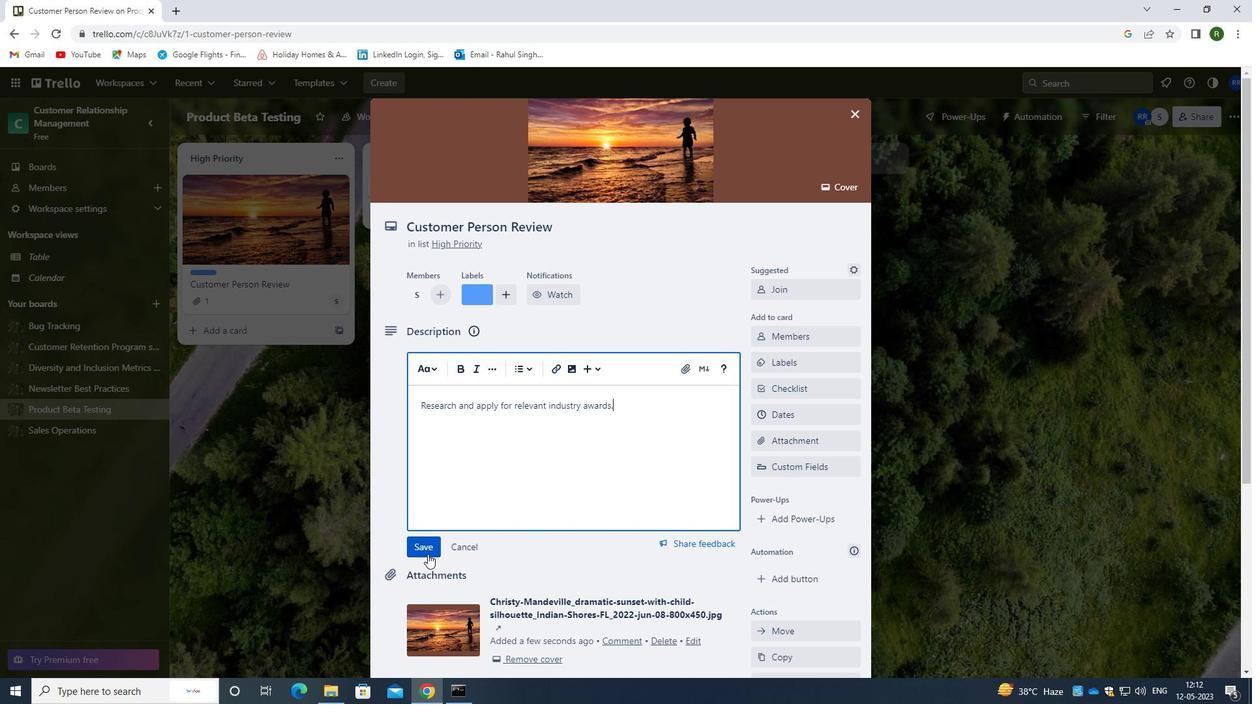 
Action: Mouse pressed left at (429, 551)
Screenshot: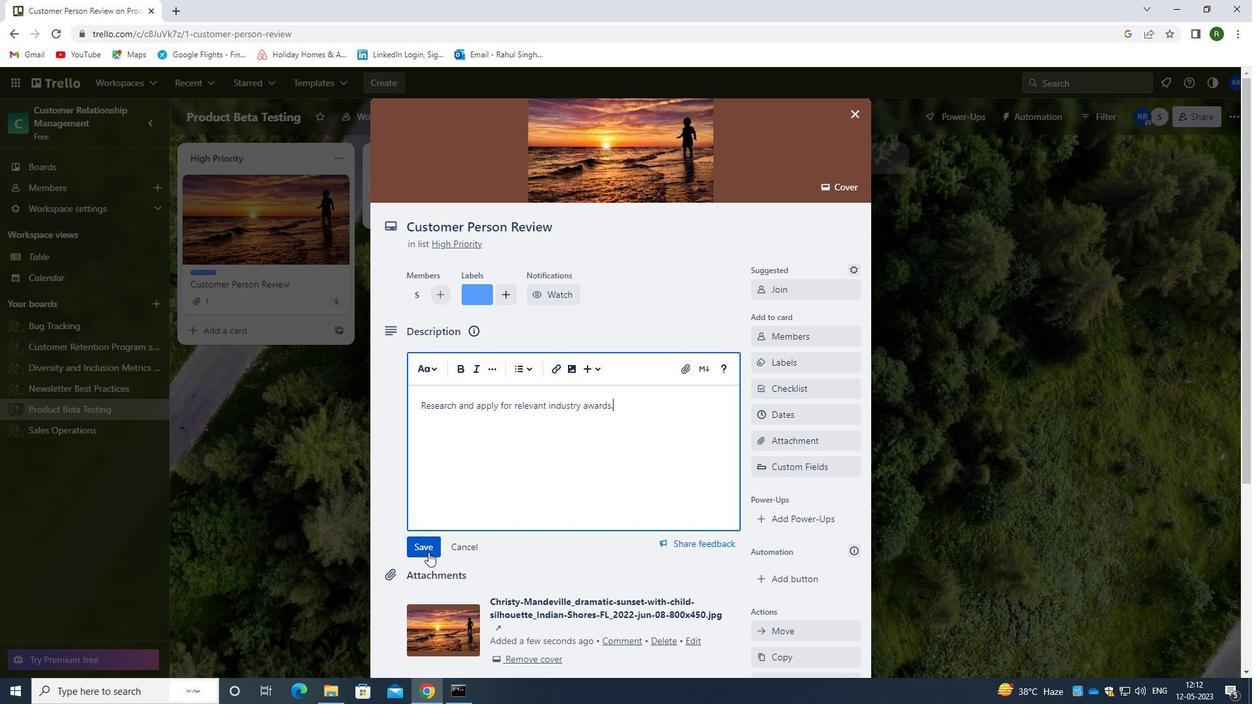 
Action: Mouse moved to (535, 454)
Screenshot: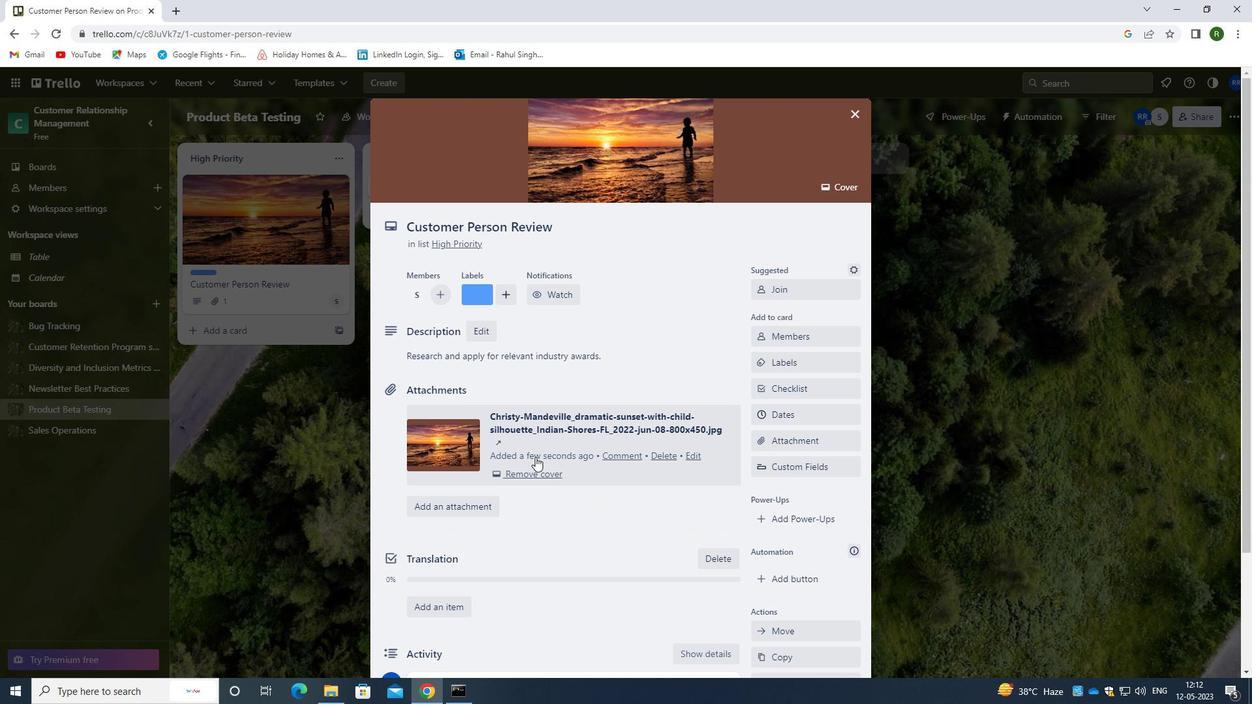 
Action: Mouse scrolled (535, 453) with delta (0, 0)
Screenshot: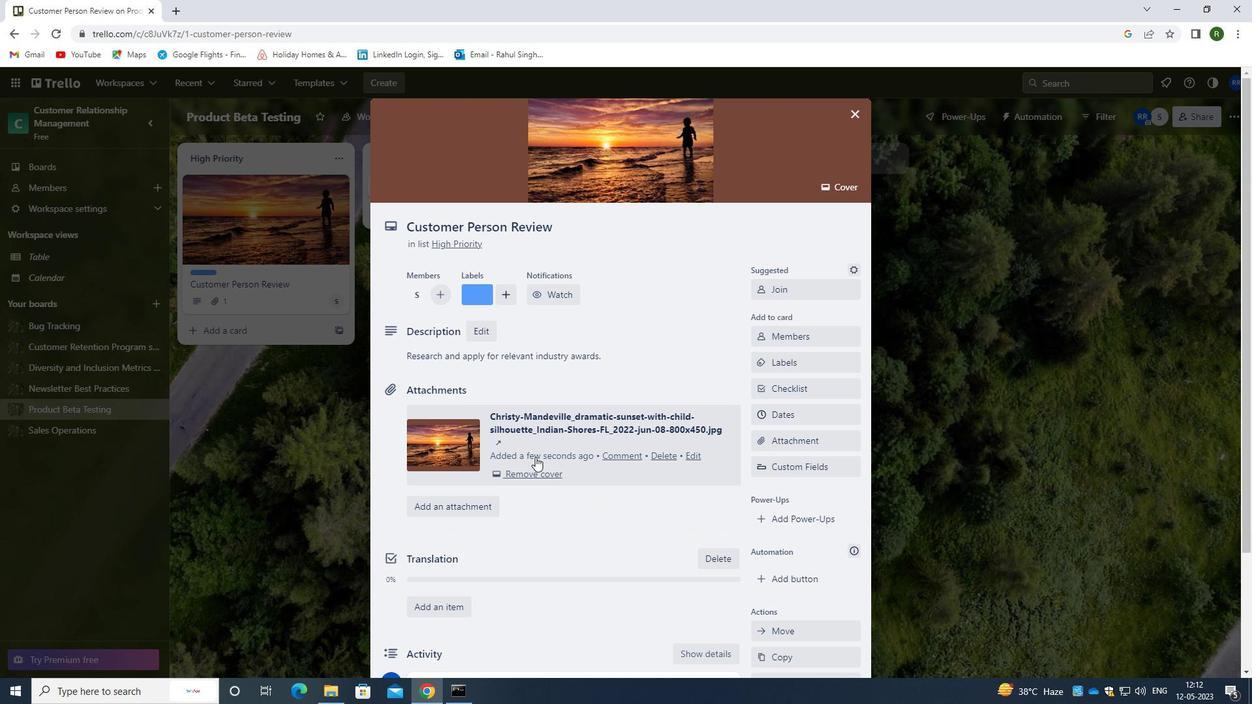 
Action: Mouse moved to (536, 454)
Screenshot: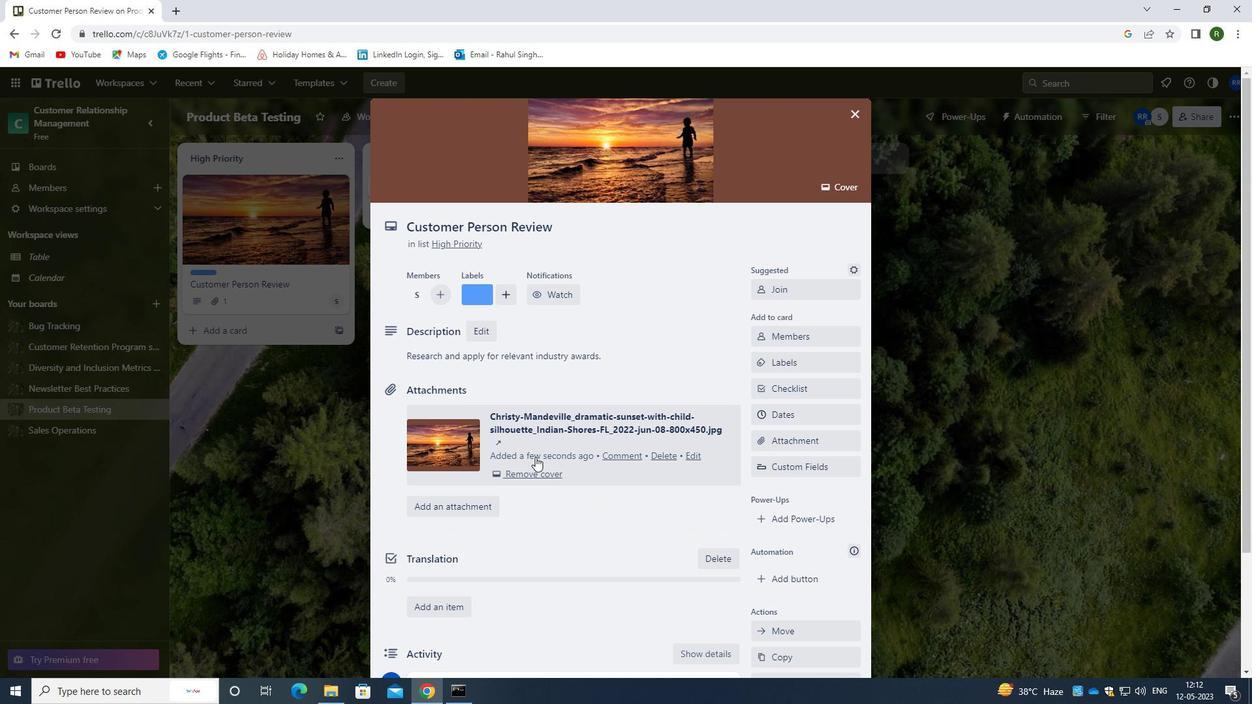 
Action: Mouse scrolled (536, 453) with delta (0, 0)
Screenshot: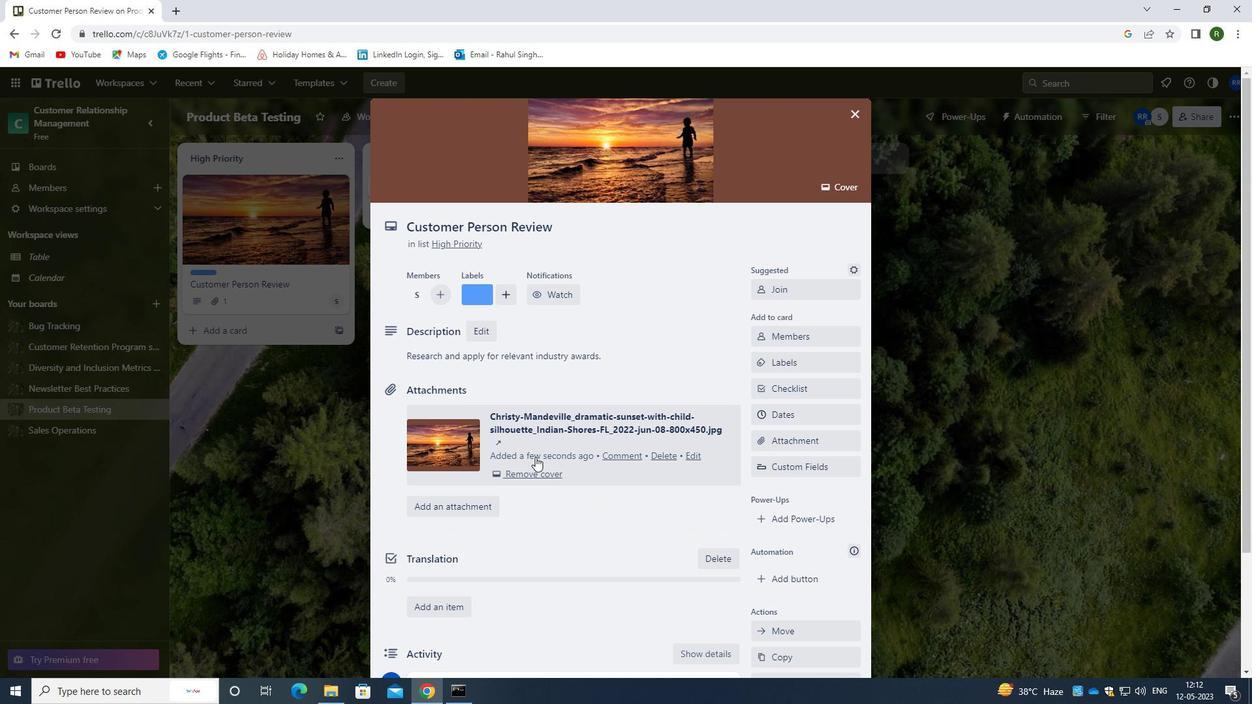 
Action: Mouse scrolled (536, 453) with delta (0, 0)
Screenshot: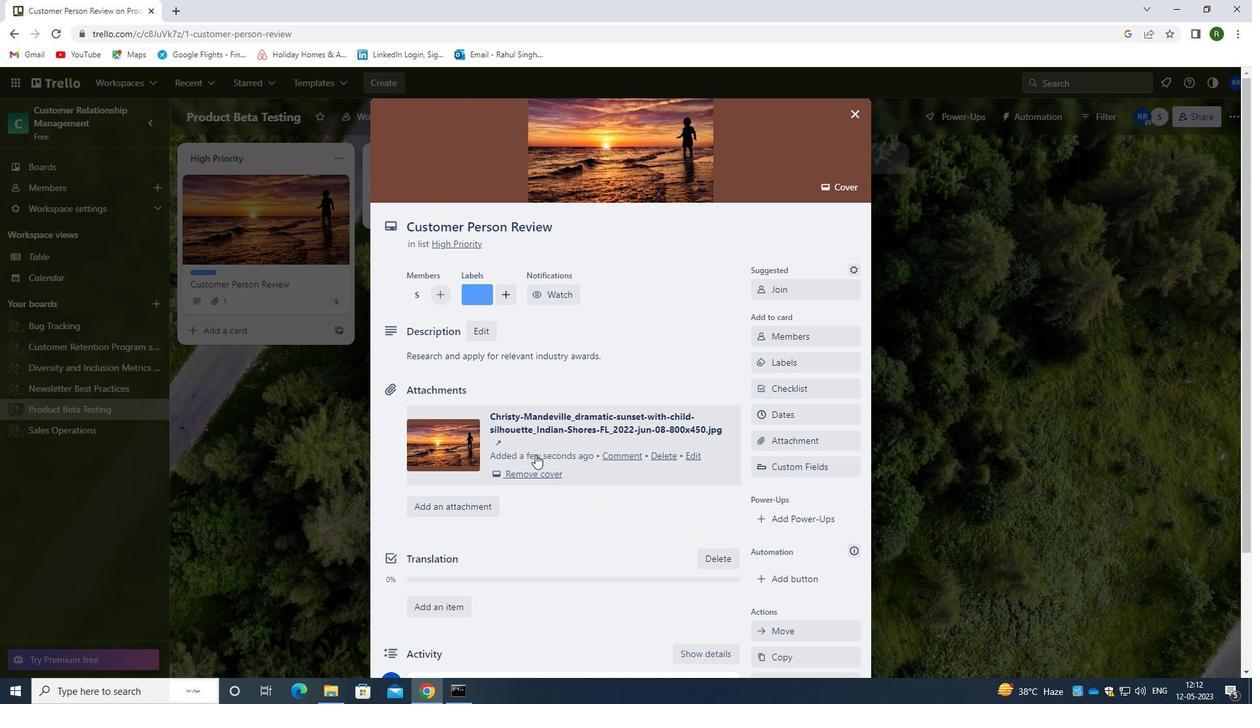 
Action: Mouse scrolled (536, 453) with delta (0, 0)
Screenshot: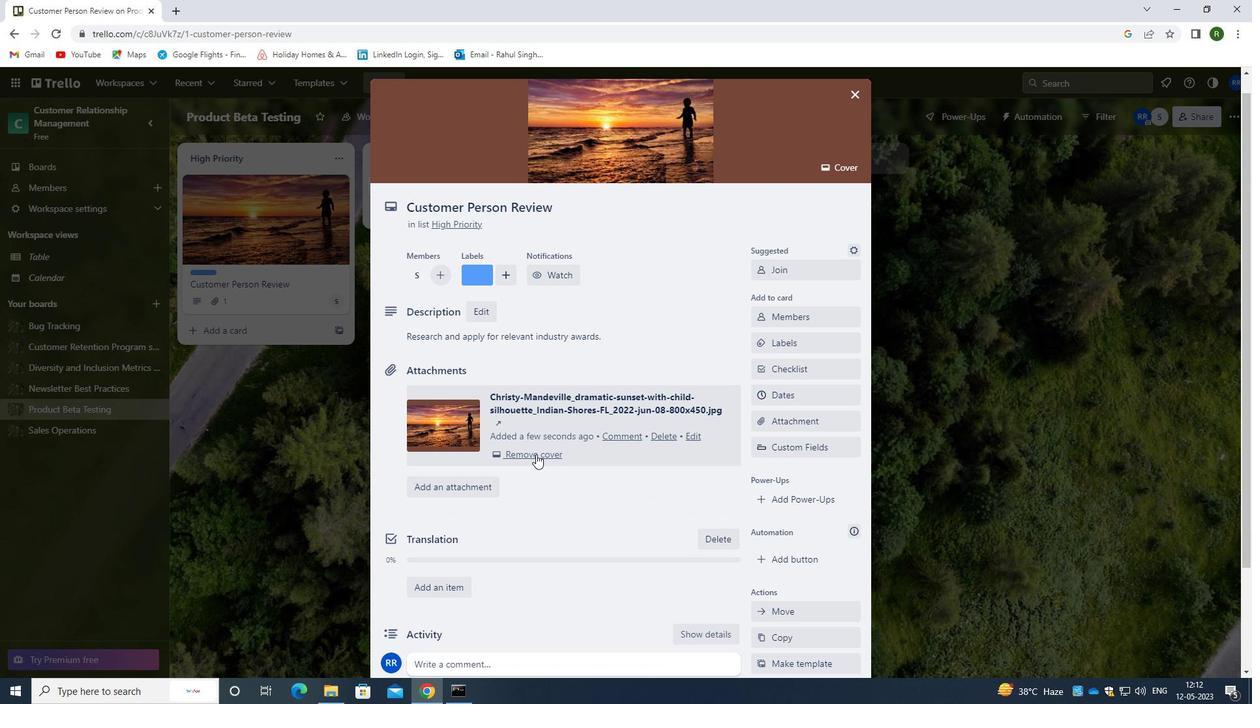 
Action: Mouse moved to (536, 454)
Screenshot: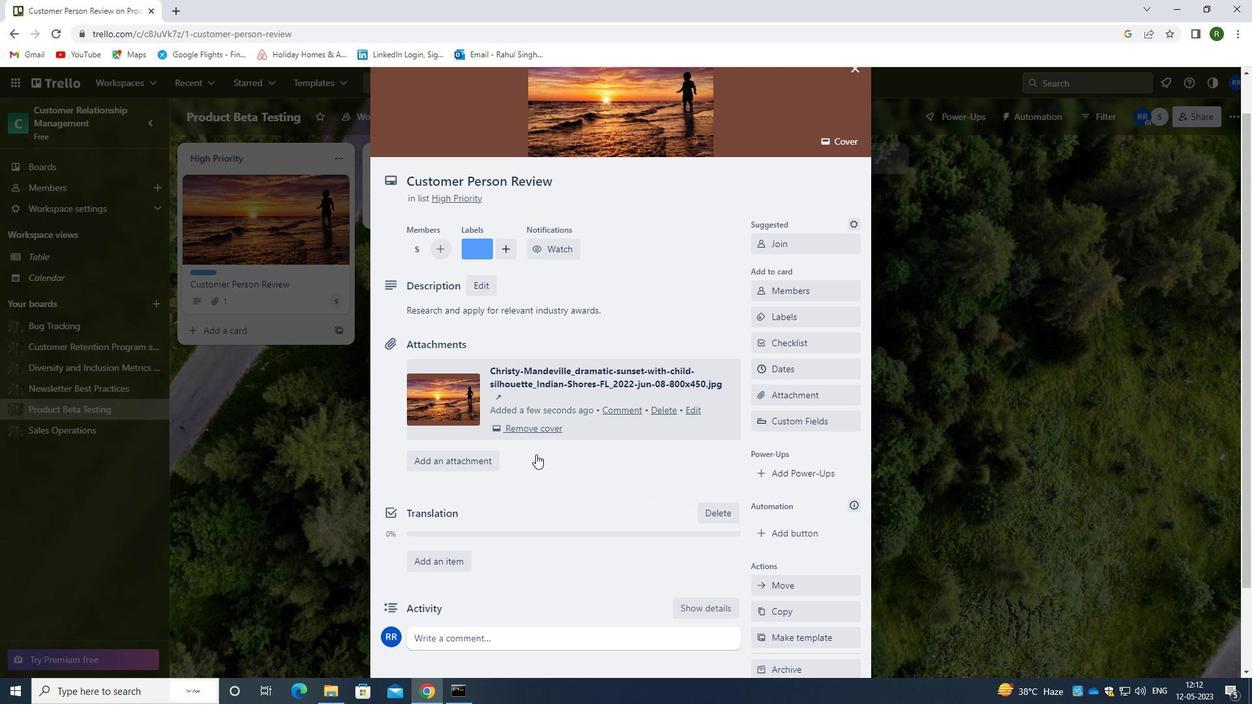 
Action: Mouse scrolled (536, 453) with delta (0, 0)
Screenshot: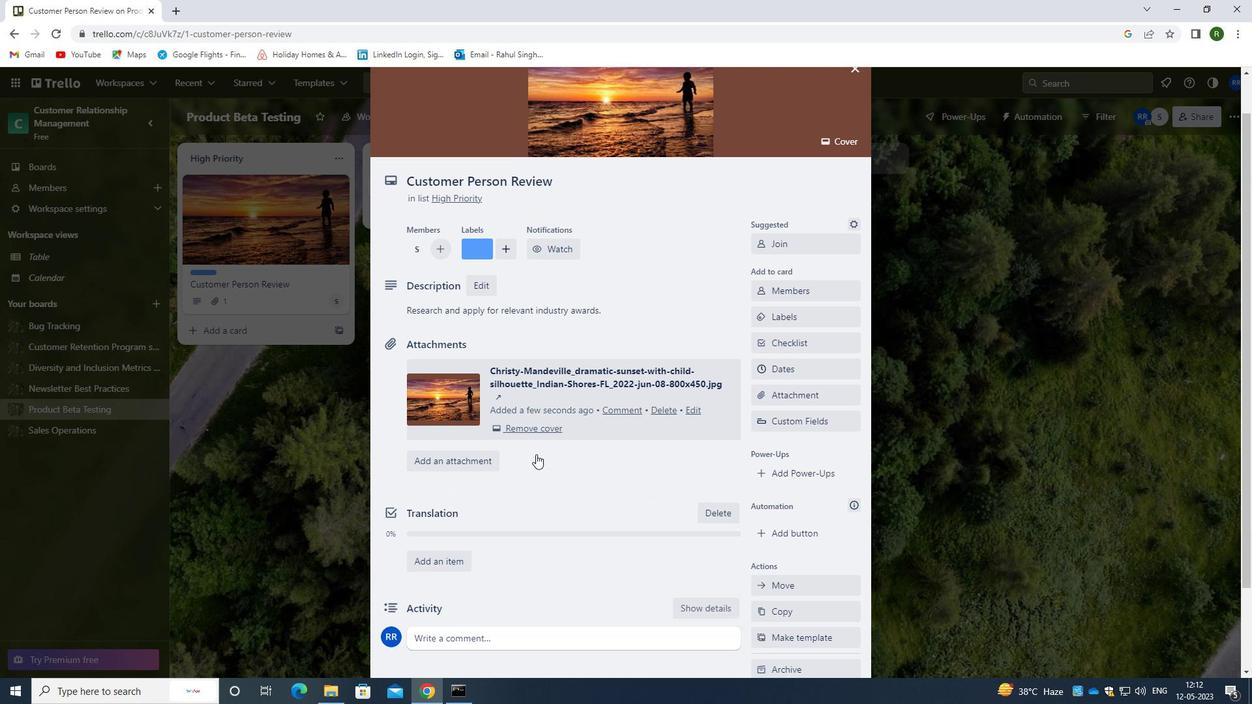 
Action: Mouse moved to (536, 454)
Screenshot: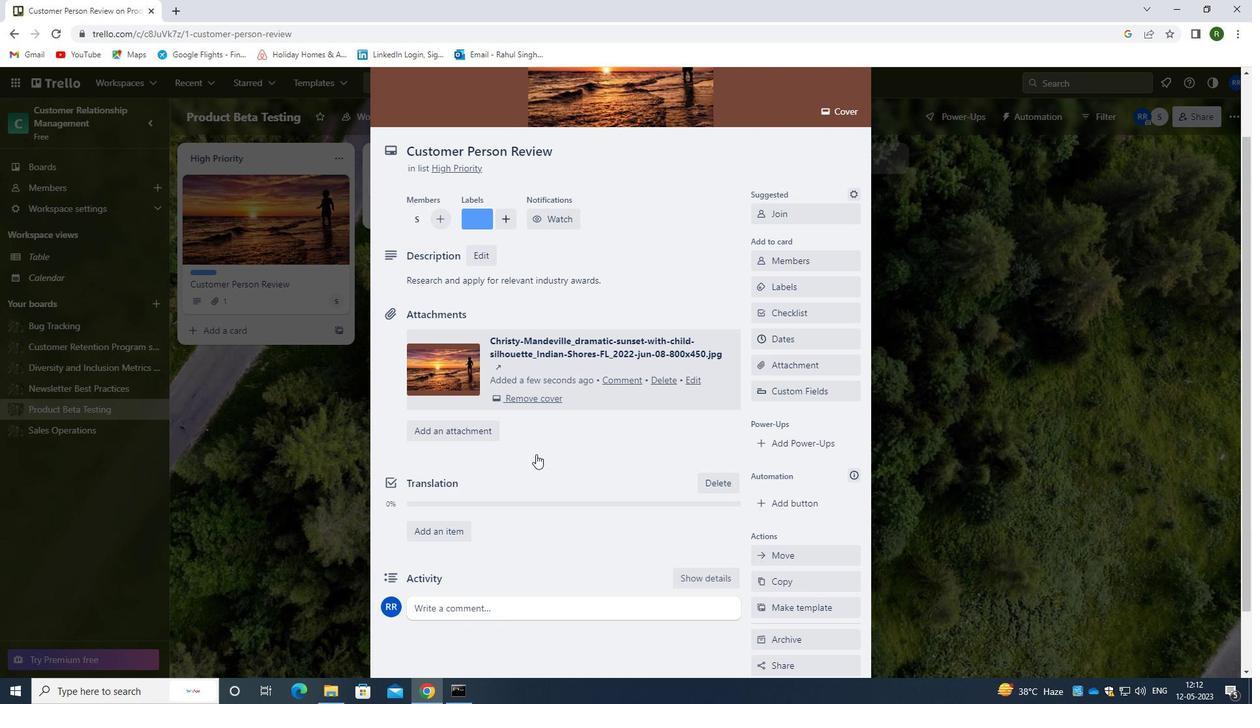 
Action: Mouse scrolled (536, 453) with delta (0, 0)
Screenshot: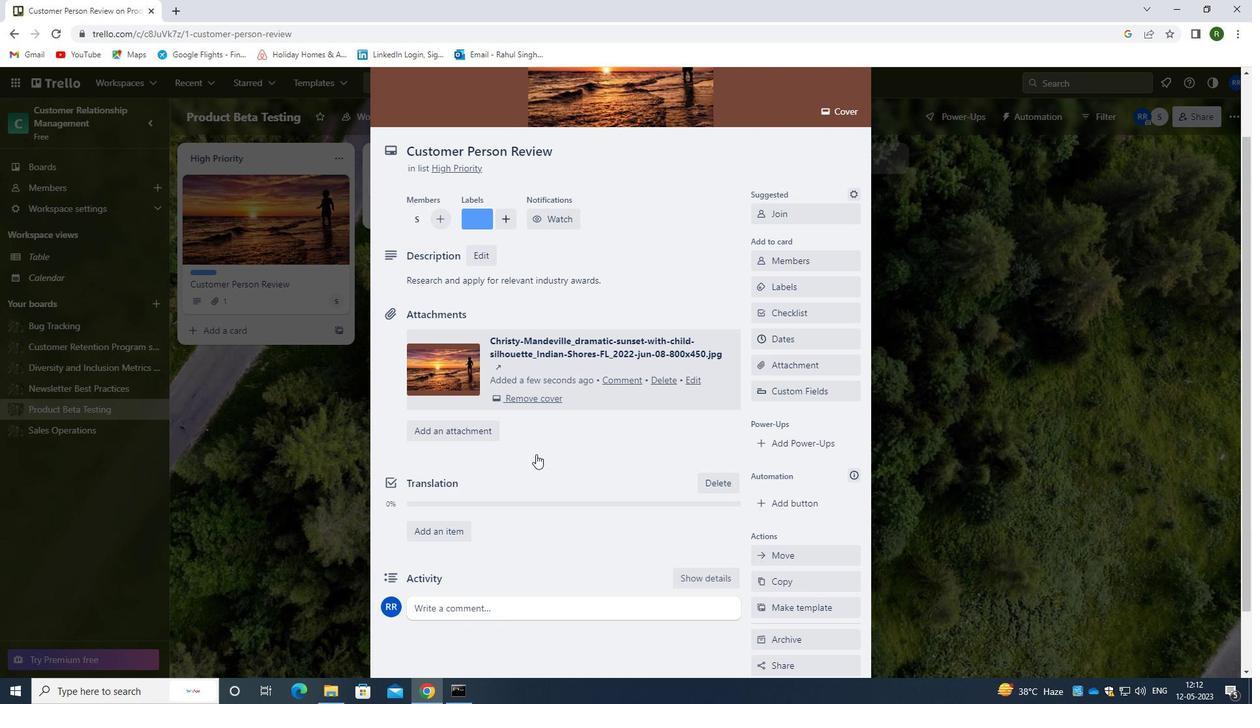 
Action: Mouse moved to (475, 538)
Screenshot: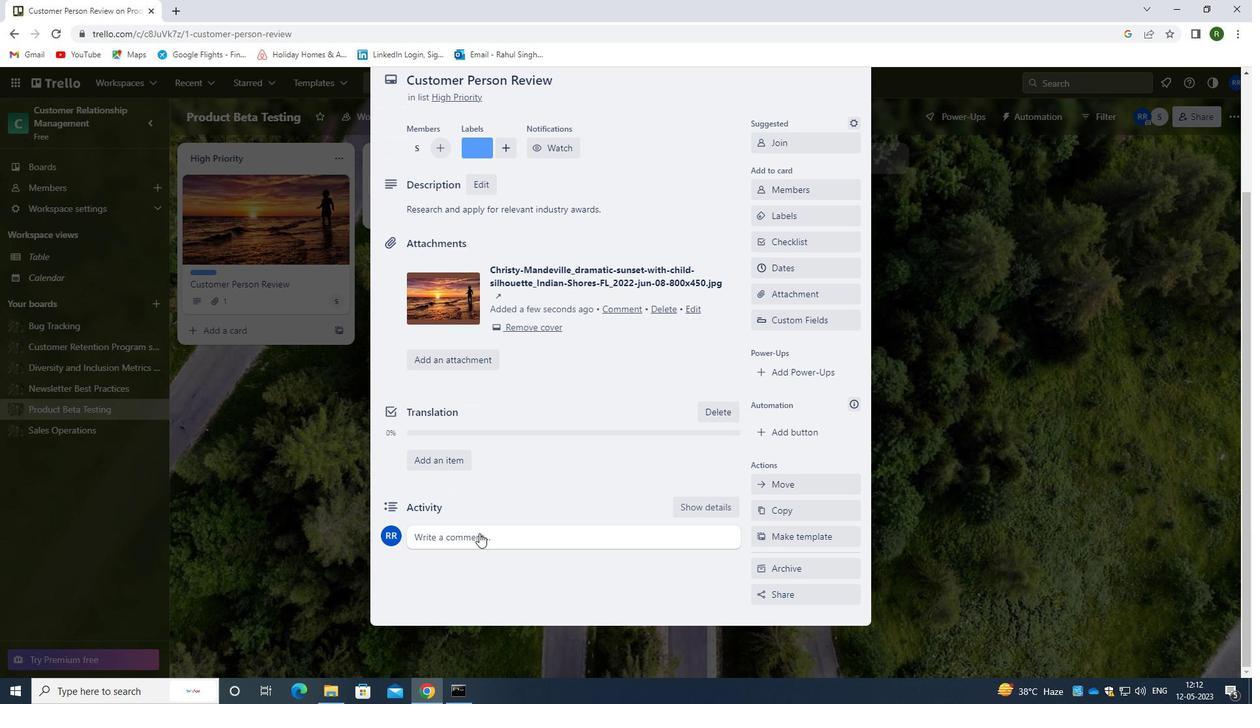 
Action: Mouse pressed left at (475, 538)
Screenshot: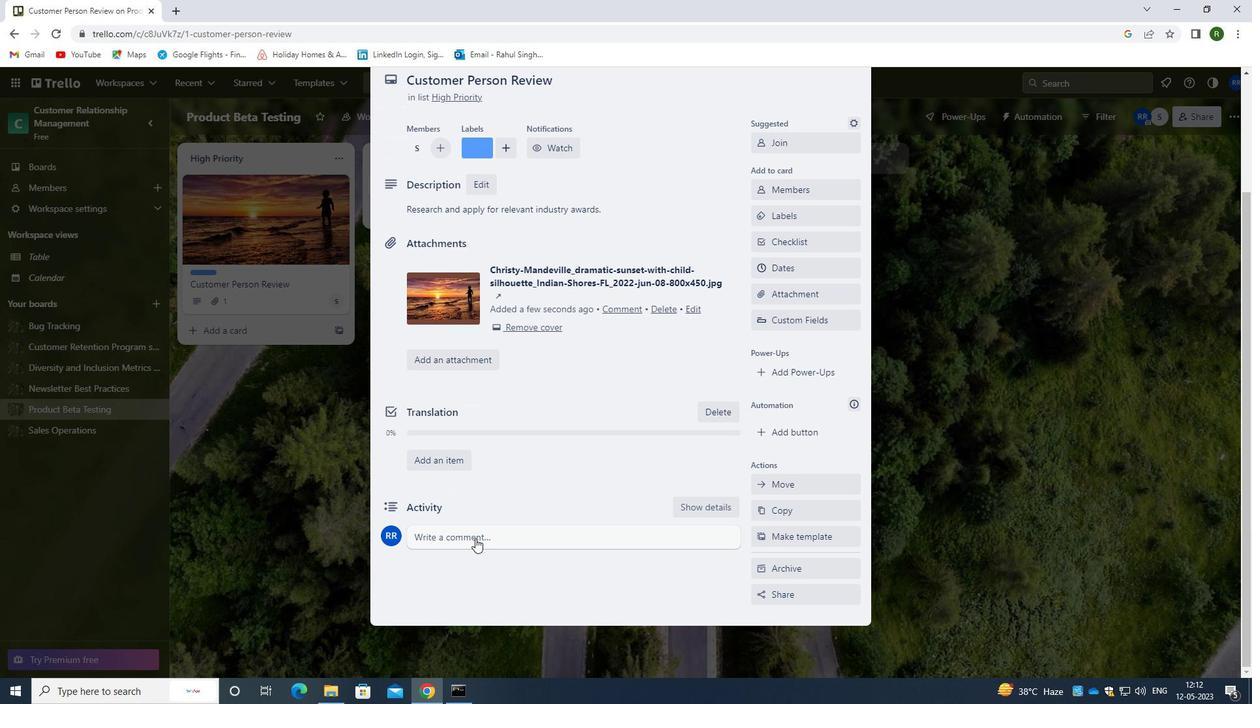 
Action: Mouse moved to (468, 572)
Screenshot: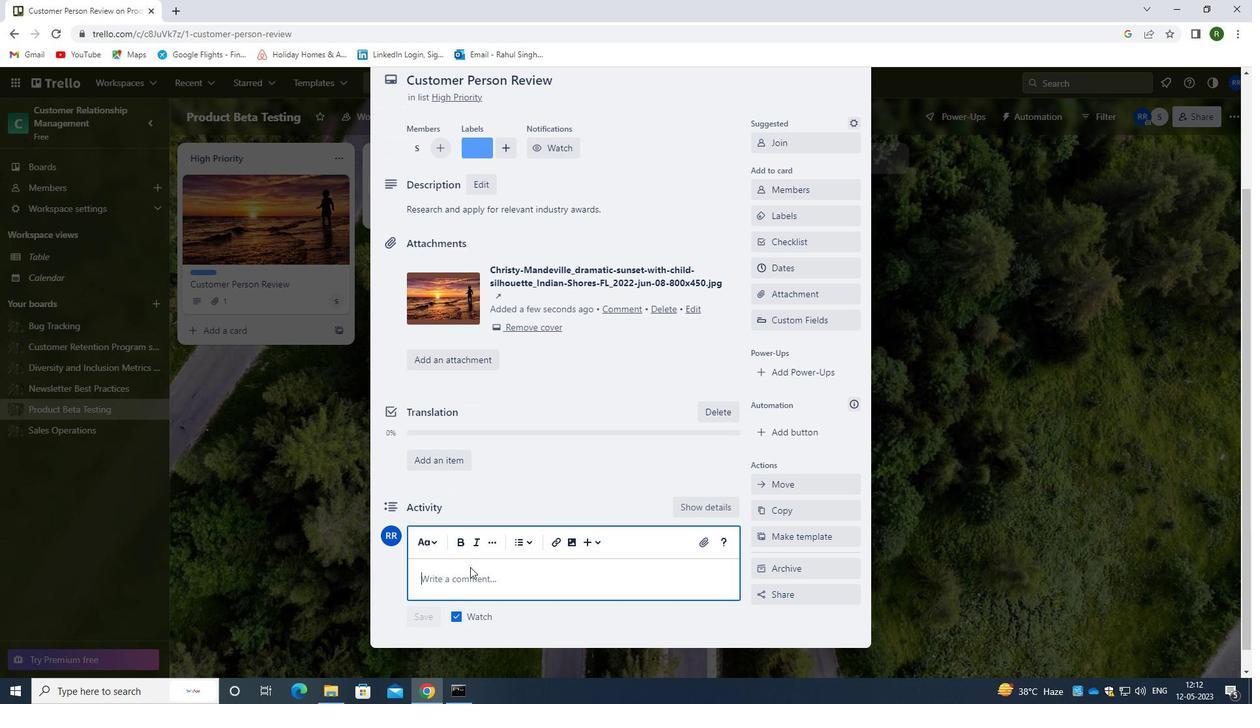 
Action: Mouse pressed left at (468, 572)
Screenshot: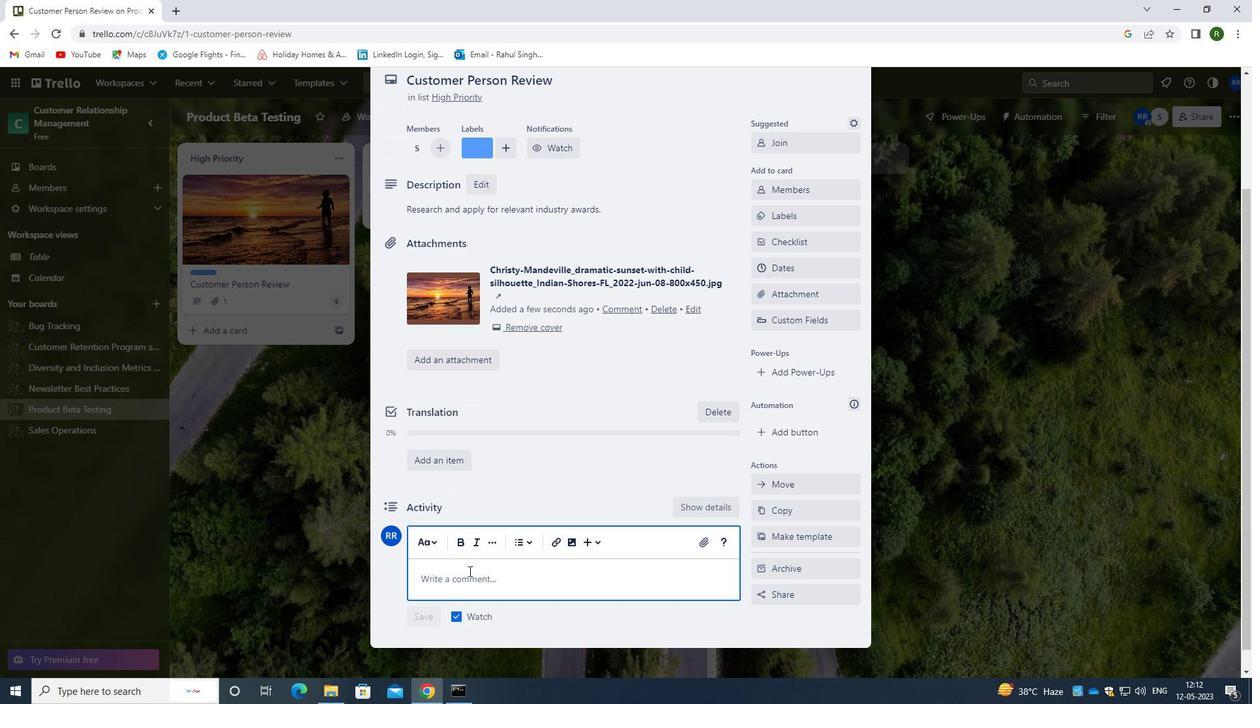 
Action: Mouse moved to (450, 588)
Screenshot: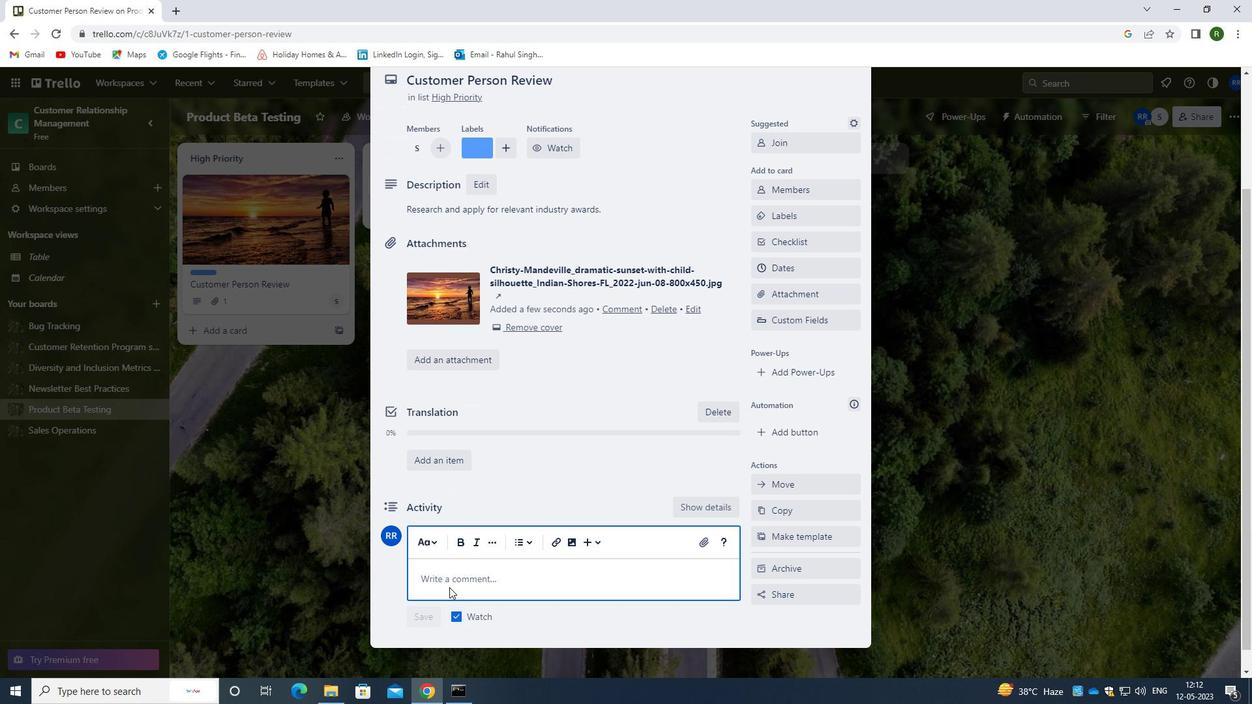 
Action: Key pressed A<Key.backspace><Key.caps_lock>L<Key.caps_lock>ET<Key.space>US<Key.space>APPROACH<Key.space>THIS<Key.space>TASK<Key.space>WITH<Key.space>A<Key.space>SENSE<Key.space>OF<Key.space>ENTHUSIASM<Key.space>ANSD<Key.space>P<Key.backspace><Key.backspace><Key.backspace><Key.backspace>D<Key.space>PASSION<Key.space><Key.backspace>,<Key.space>EMBRACING<Key.space>THE<Key.space>CHALLENGE<Key.space>AND<Key.space>THE<Key.space>OPPORTUNTI<Key.backspace><Key.backspace>ITY<Key.space>IT<Key.space>PRESENTS.
Screenshot: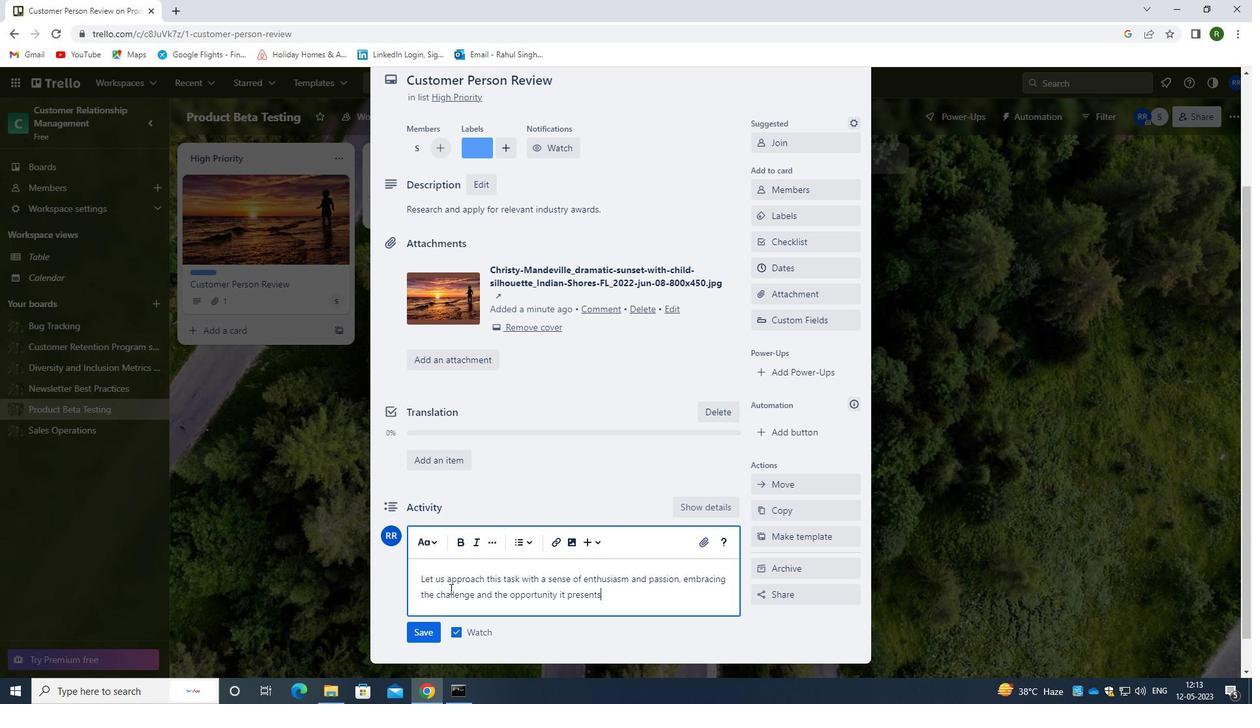 
Action: Mouse moved to (421, 637)
Screenshot: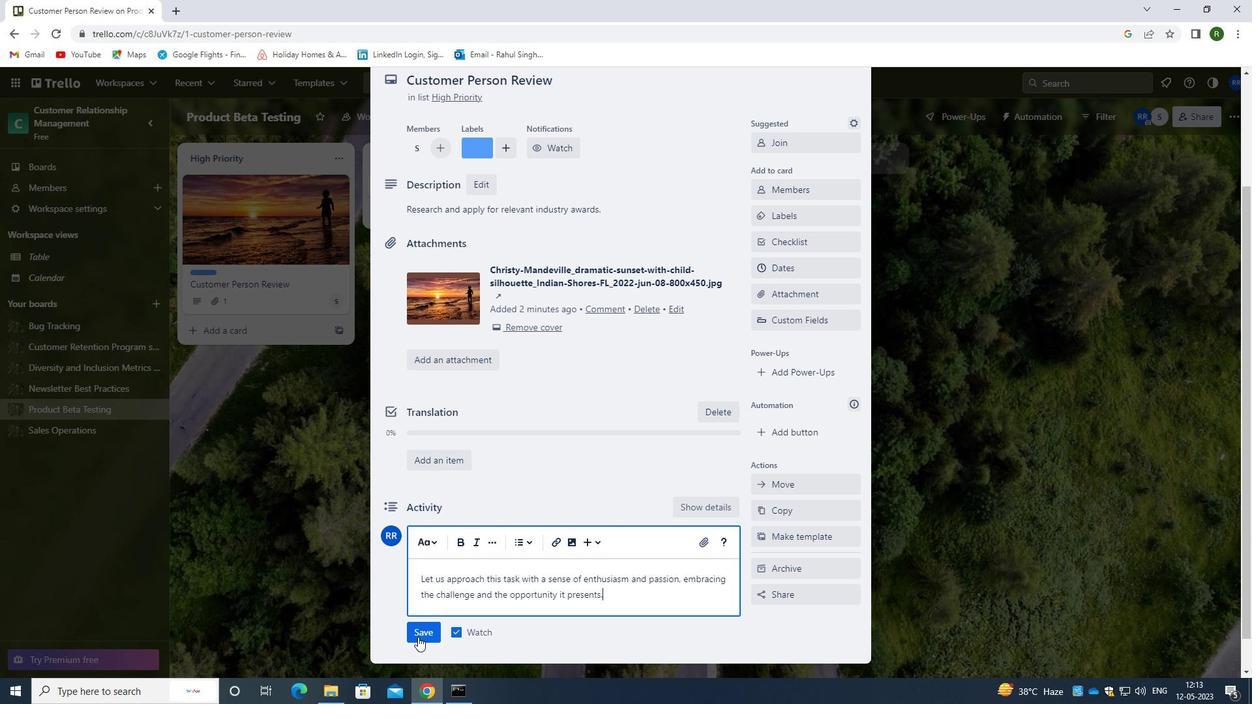 
Action: Mouse pressed left at (421, 637)
Screenshot: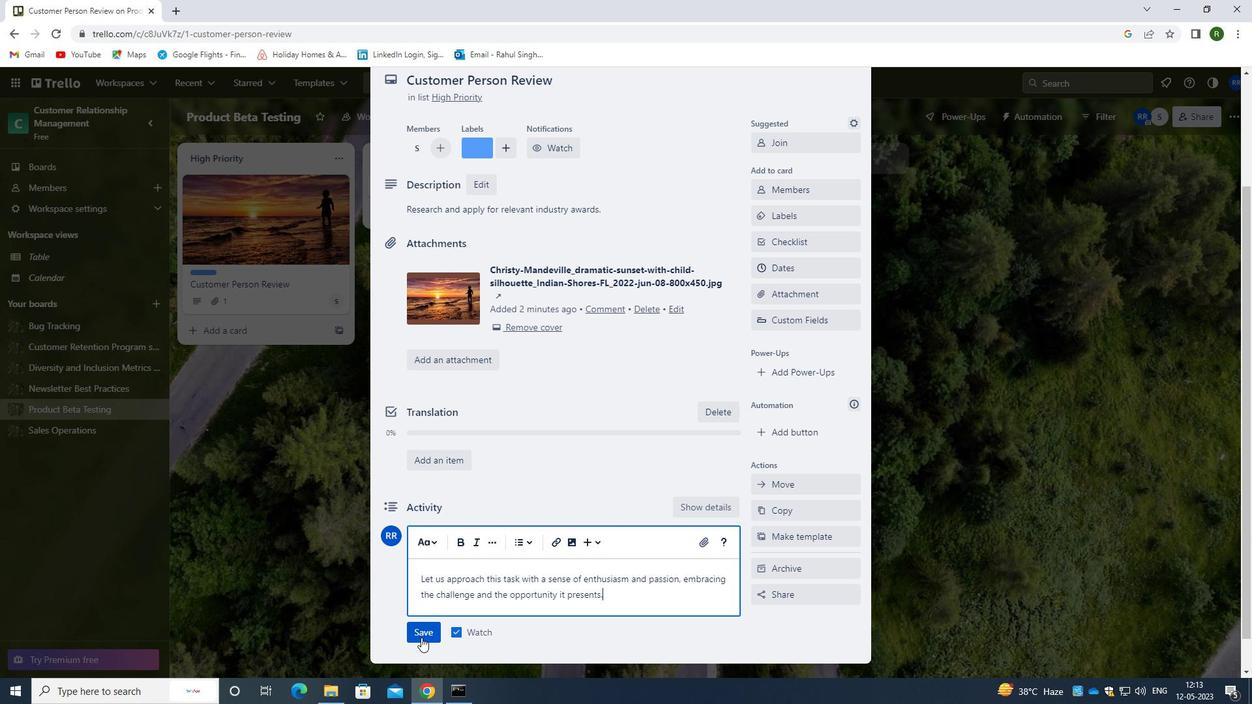 
Action: Mouse moved to (335, 461)
Screenshot: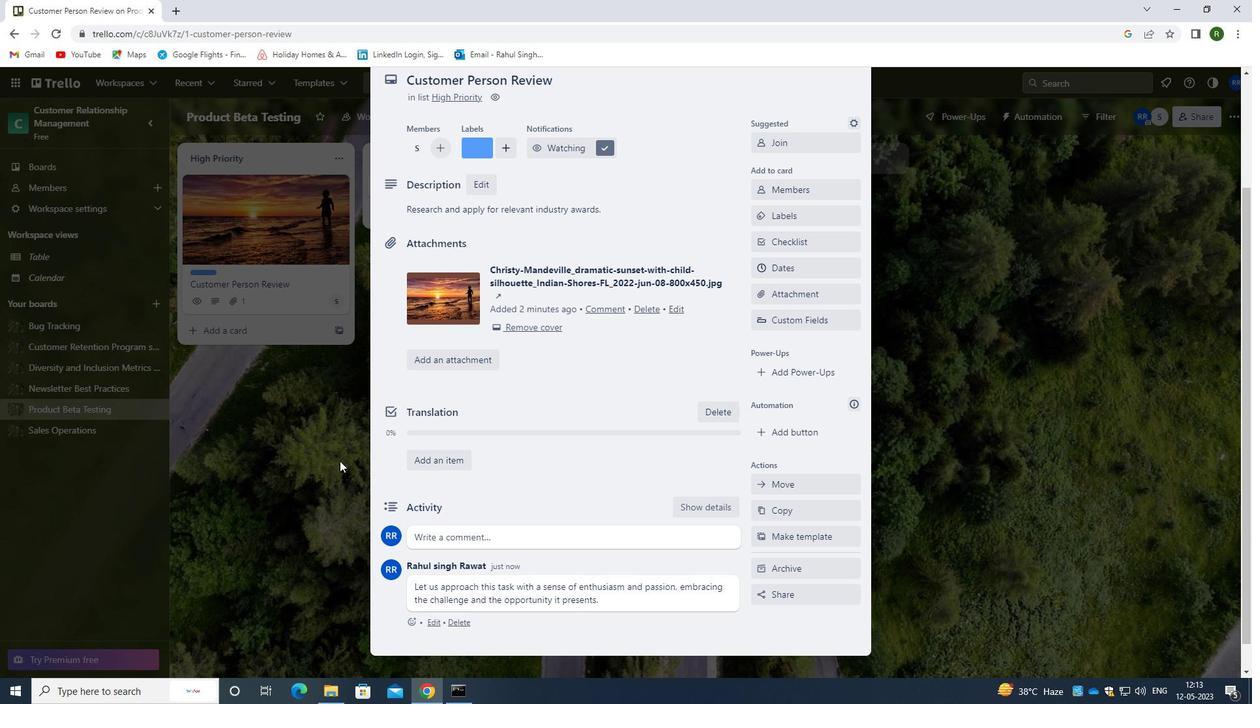 
Action: Mouse scrolled (335, 461) with delta (0, 0)
Screenshot: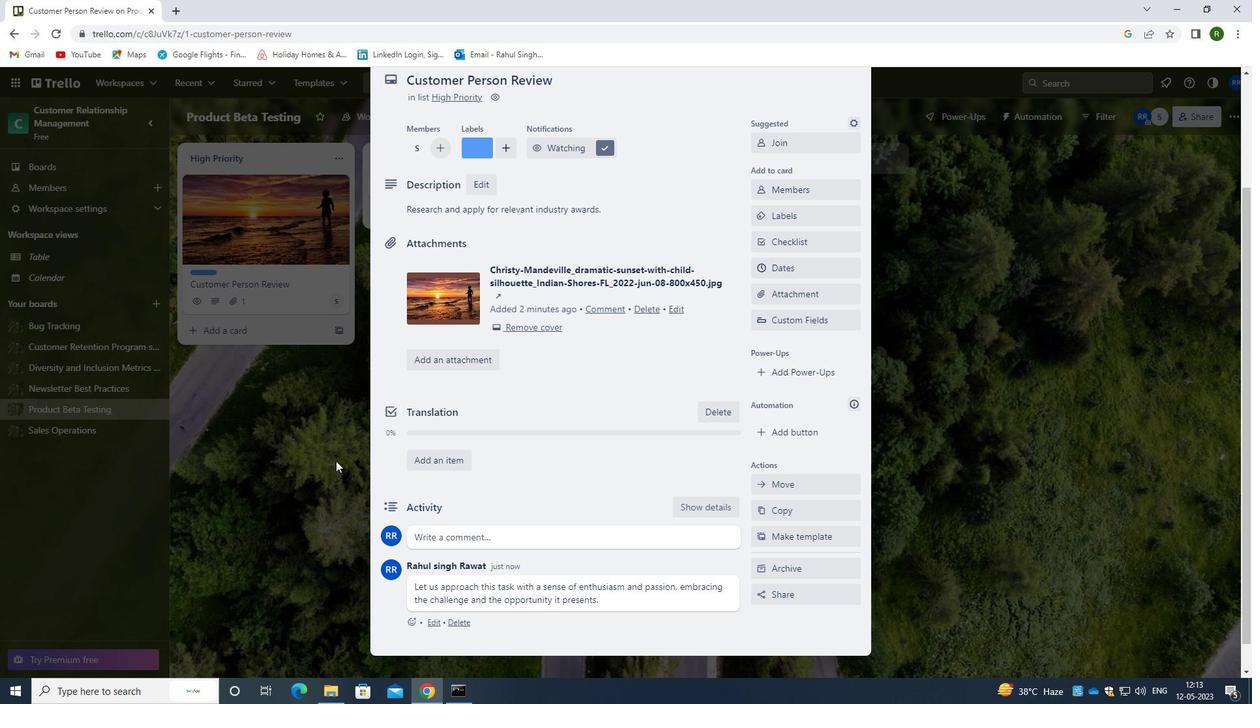
Action: Mouse moved to (343, 453)
Screenshot: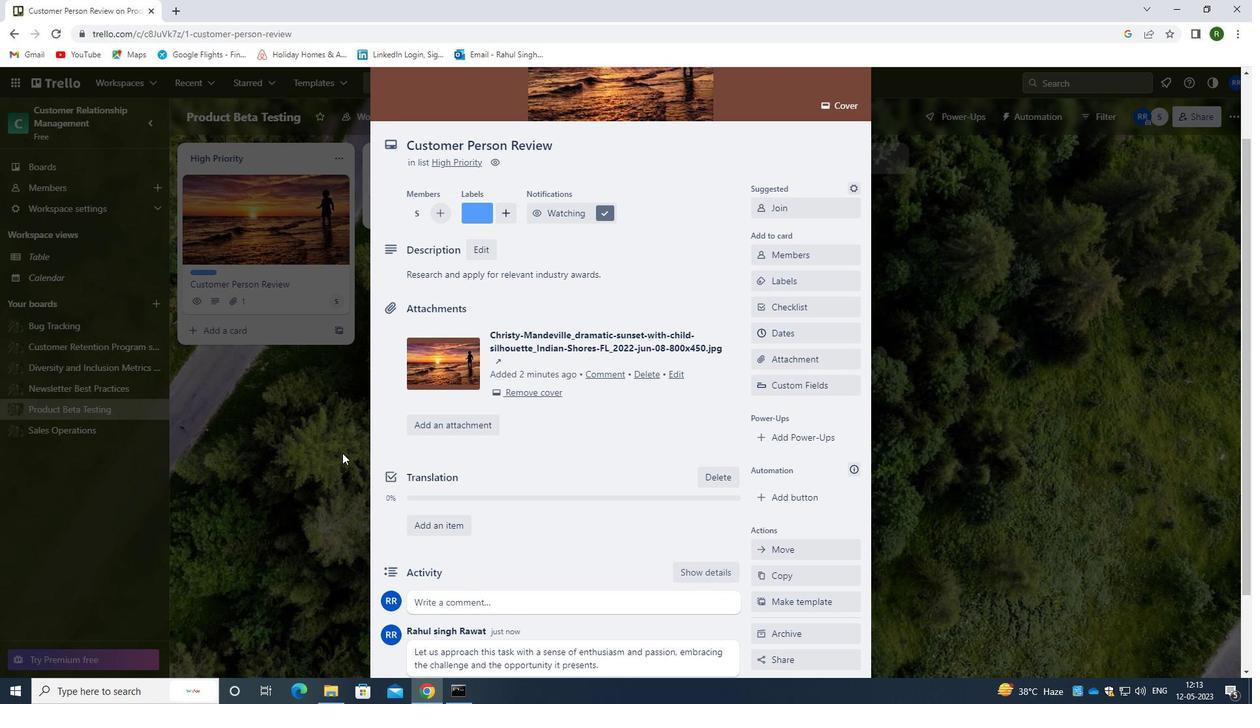 
Action: Mouse scrolled (343, 453) with delta (0, 0)
Screenshot: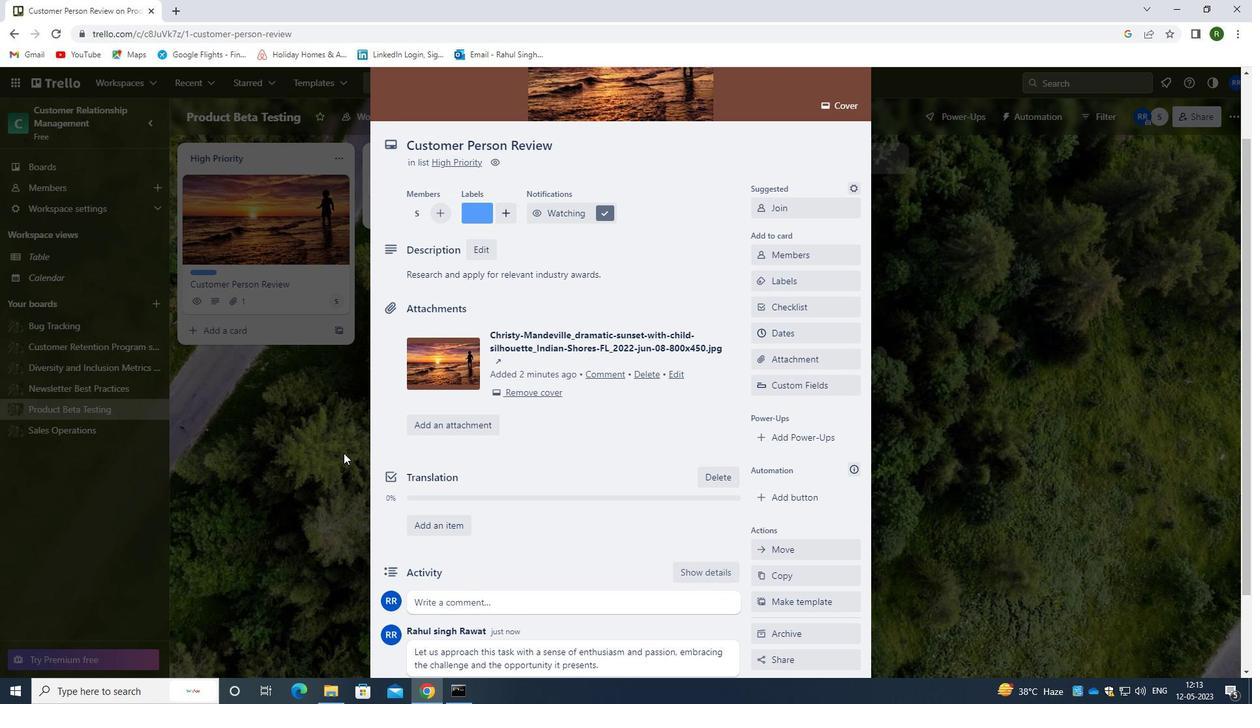 
Action: Mouse moved to (857, 93)
Screenshot: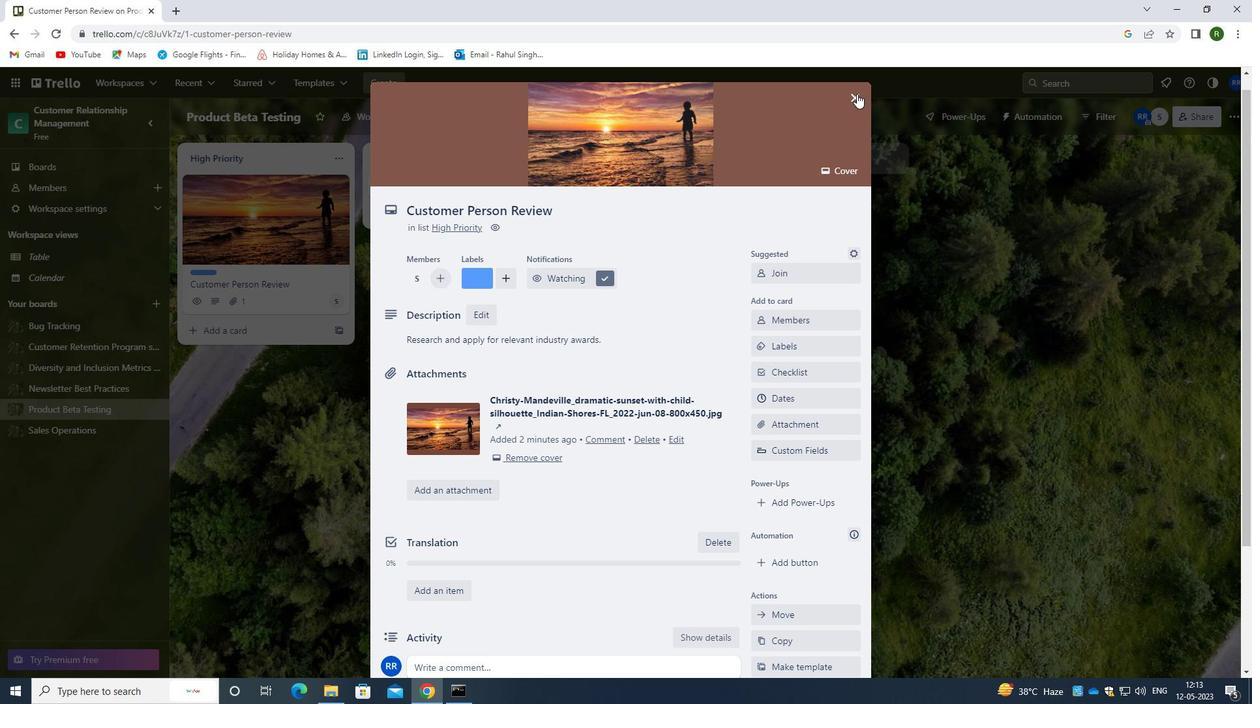 
